 Task: Sales: Sales Pipeline.
Action: Mouse moved to (277, 393)
Screenshot: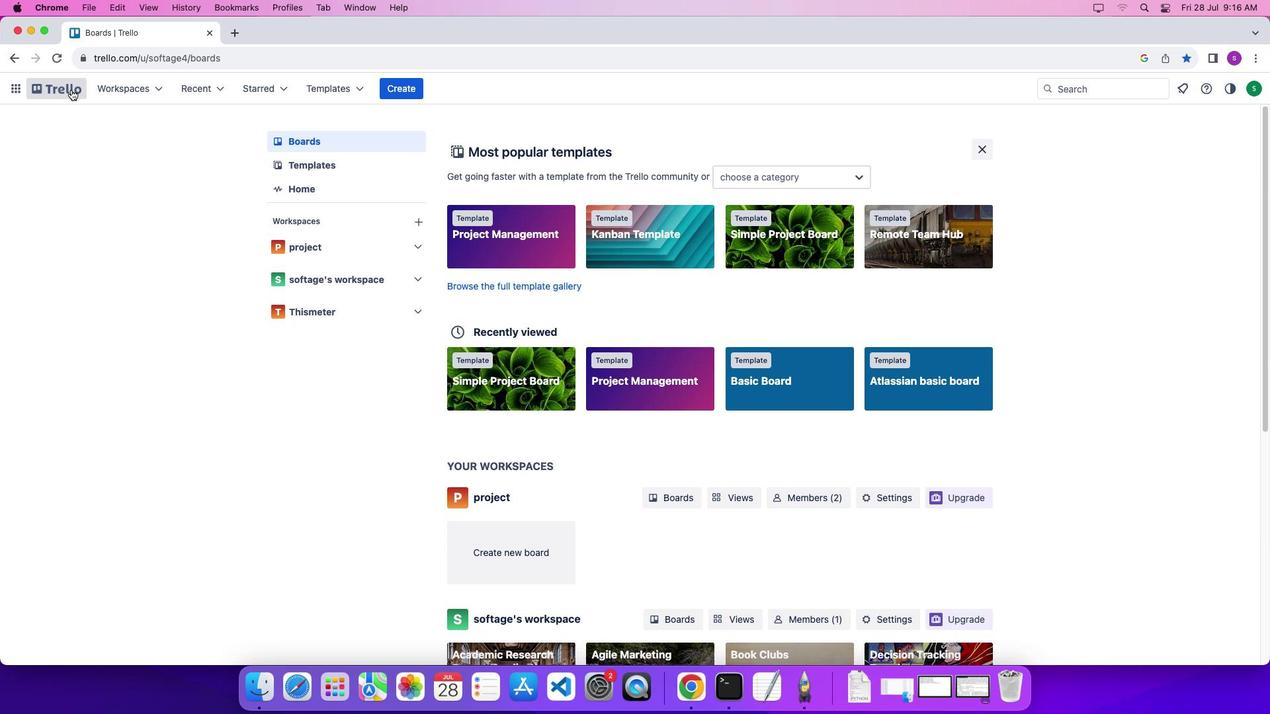 
Action: Mouse pressed left at (277, 393)
Screenshot: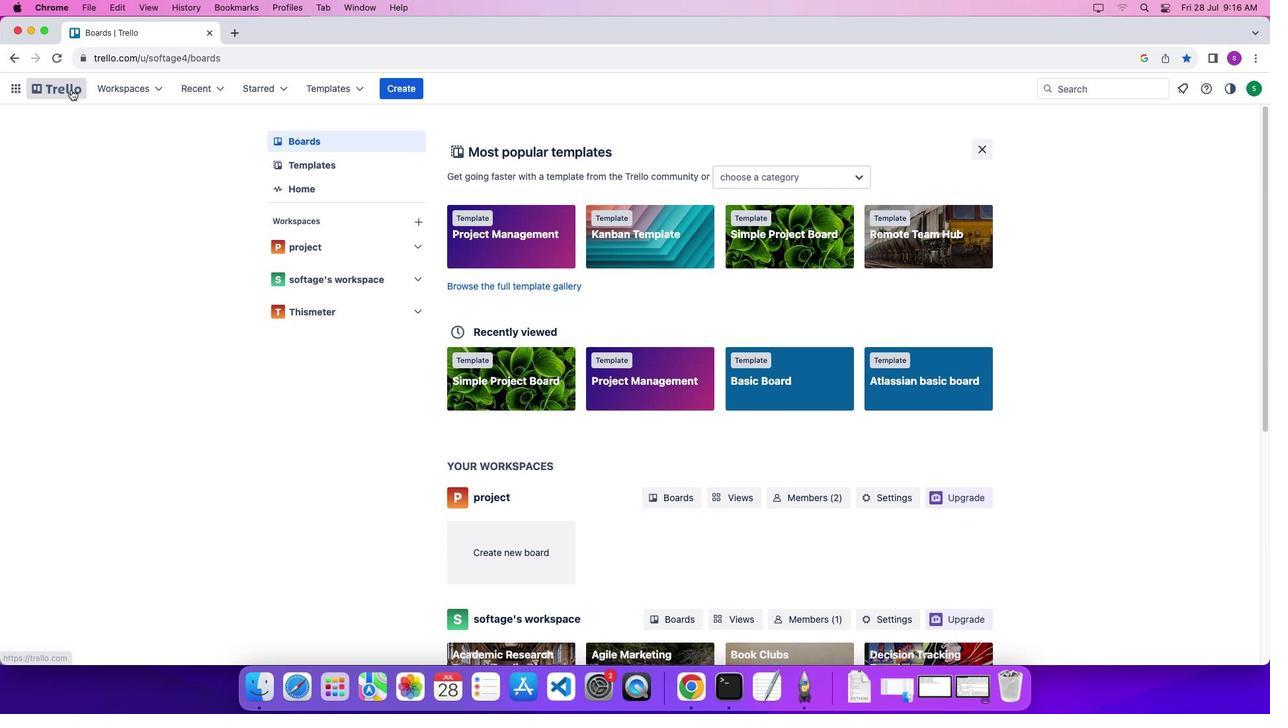 
Action: Mouse moved to (134, 154)
Screenshot: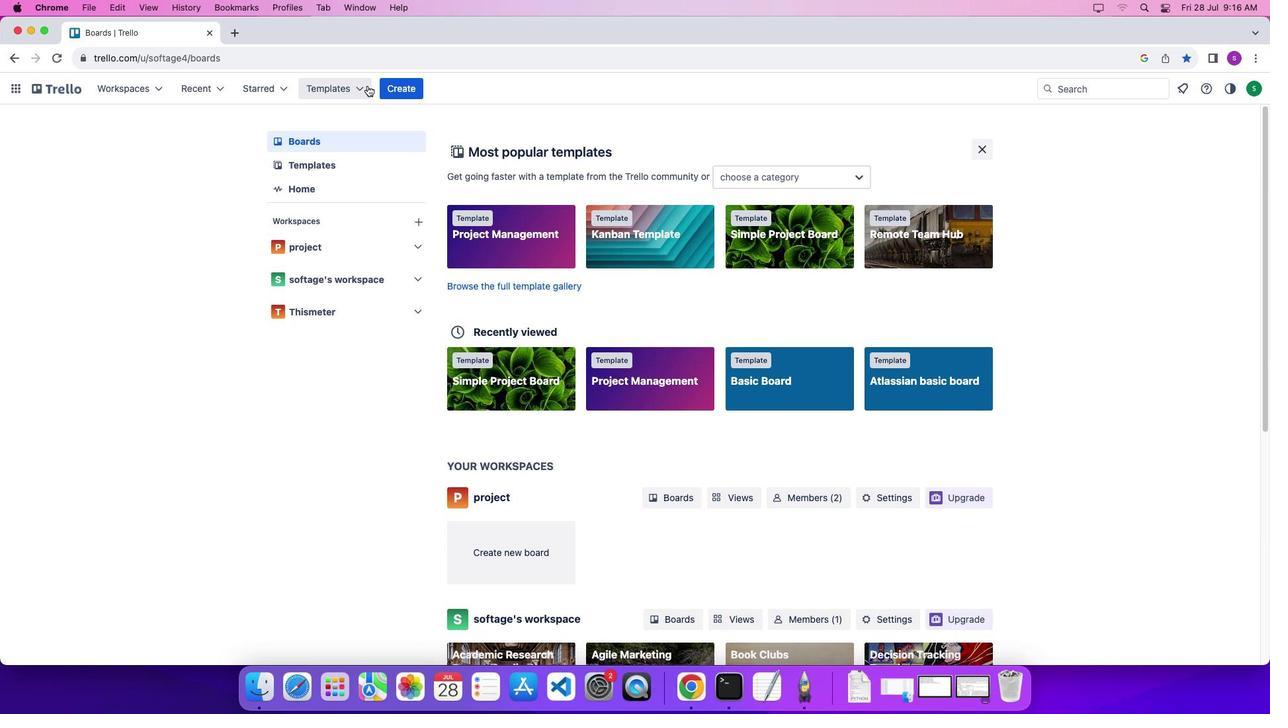 
Action: Mouse pressed left at (134, 154)
Screenshot: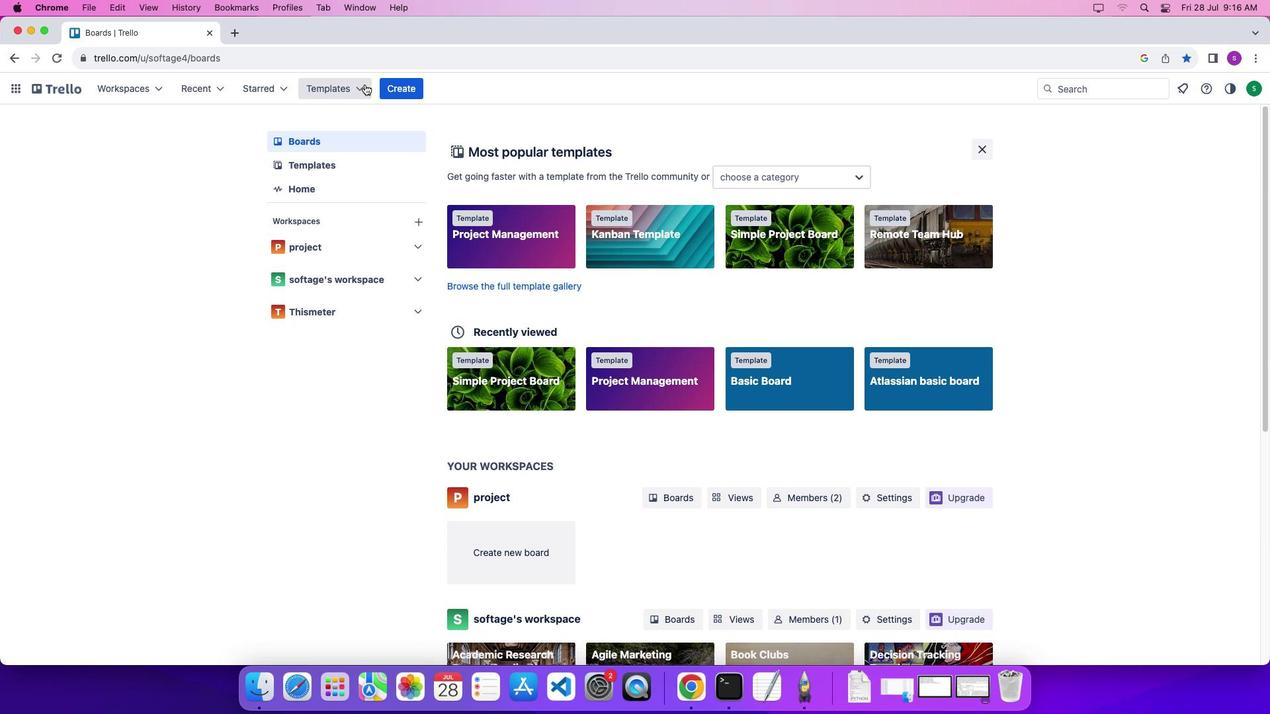 
Action: Mouse moved to (424, 147)
Screenshot: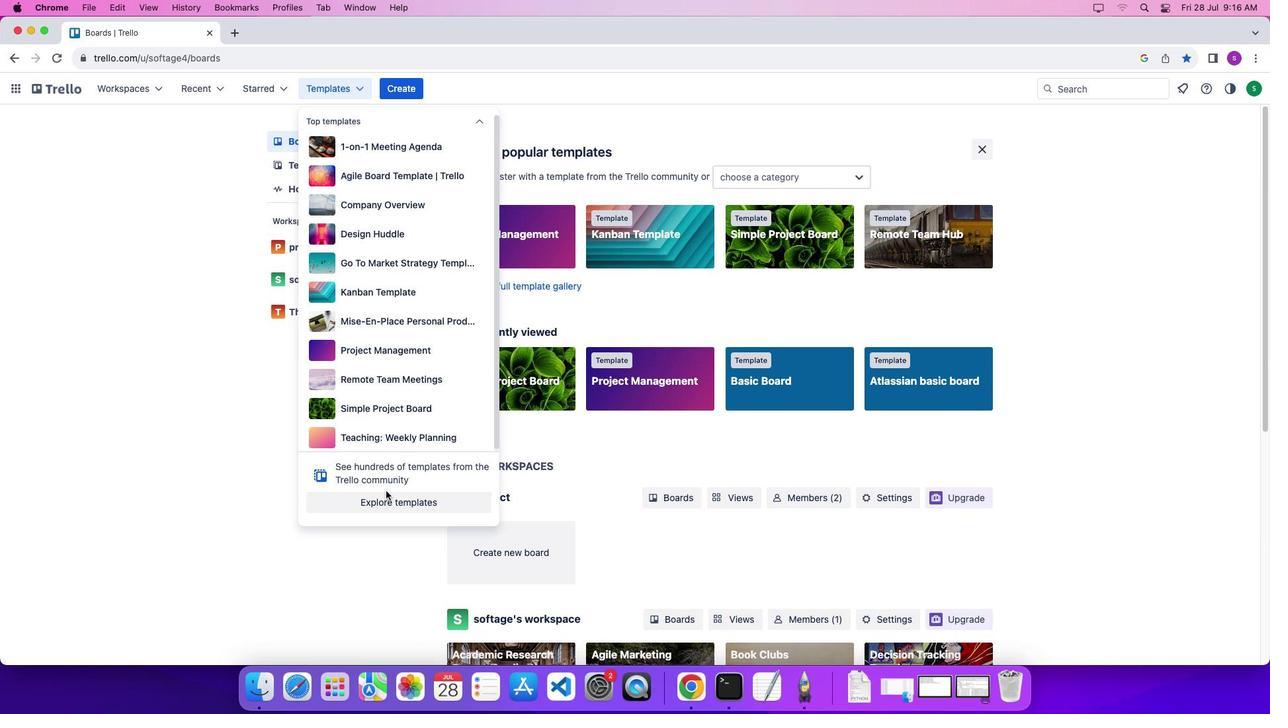 
Action: Mouse pressed left at (424, 147)
Screenshot: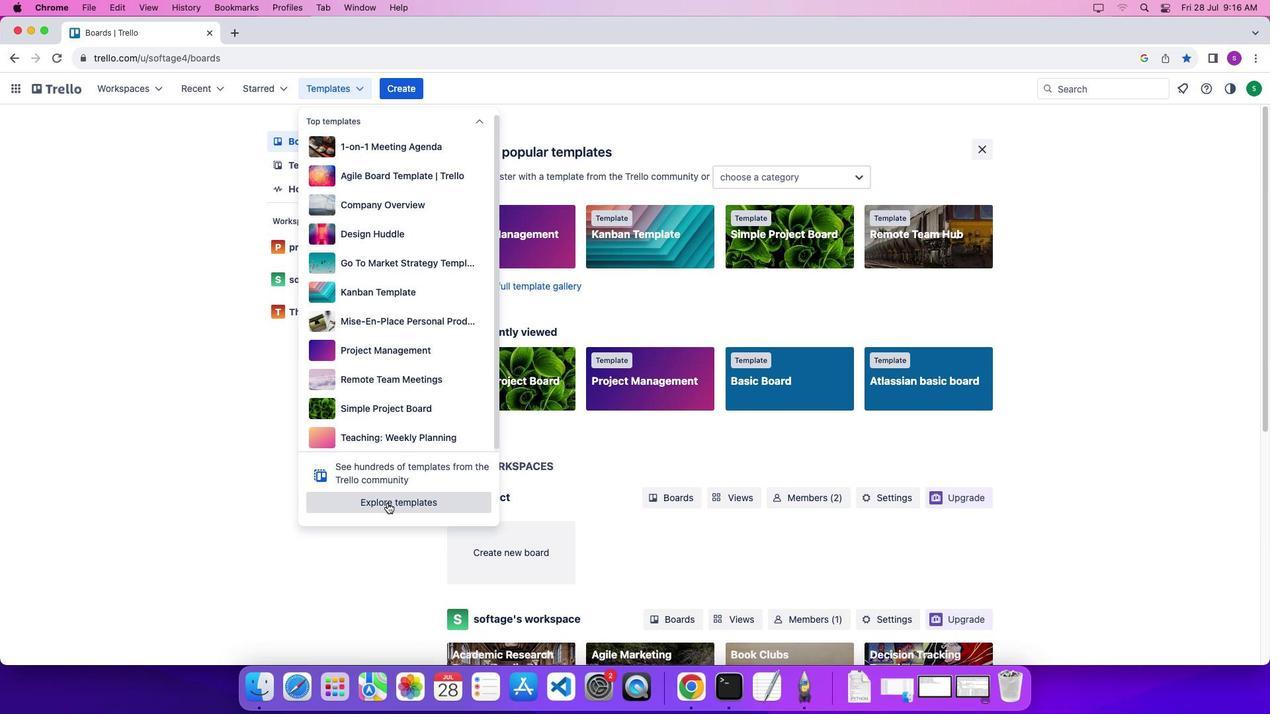 
Action: Mouse moved to (451, 567)
Screenshot: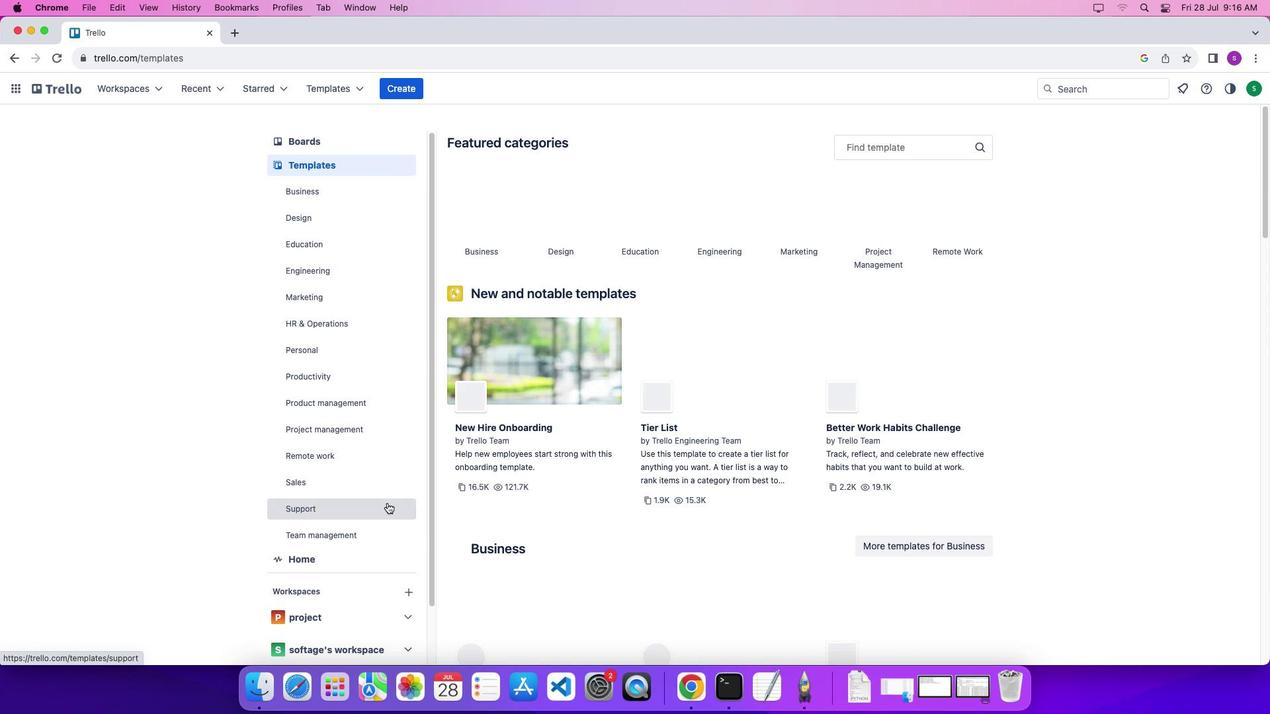 
Action: Mouse pressed left at (451, 567)
Screenshot: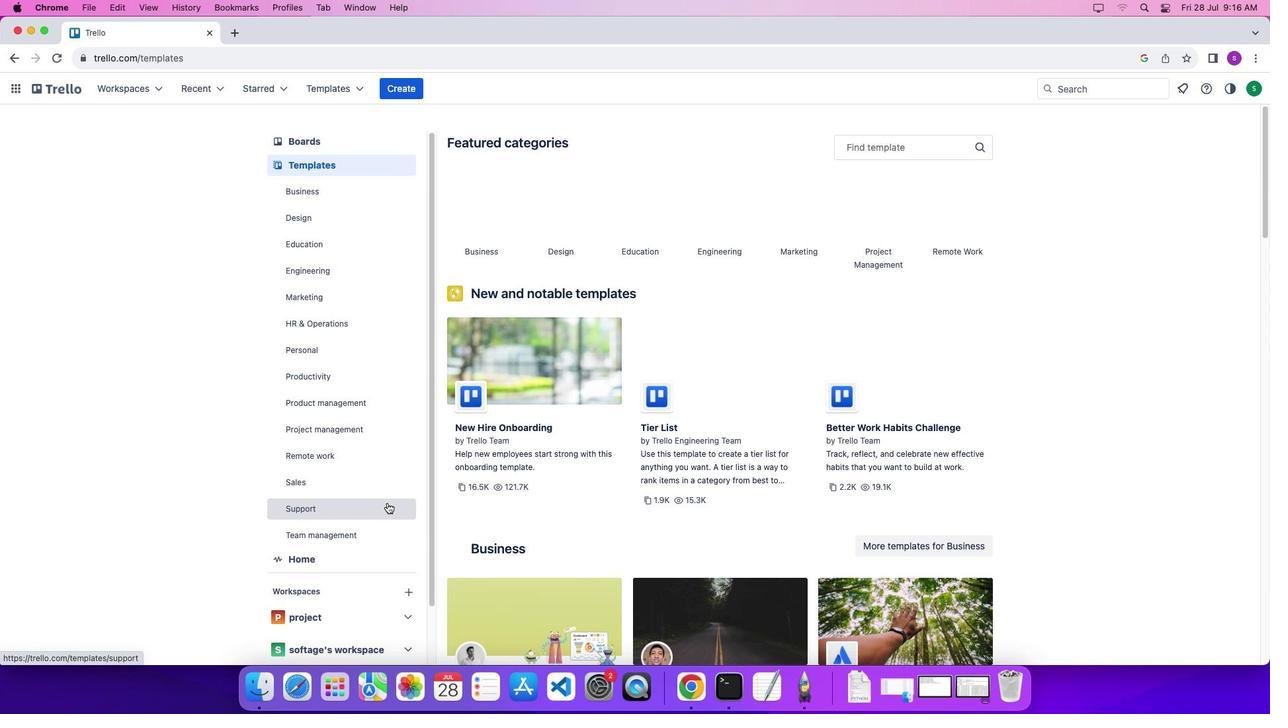 
Action: Mouse moved to (967, 208)
Screenshot: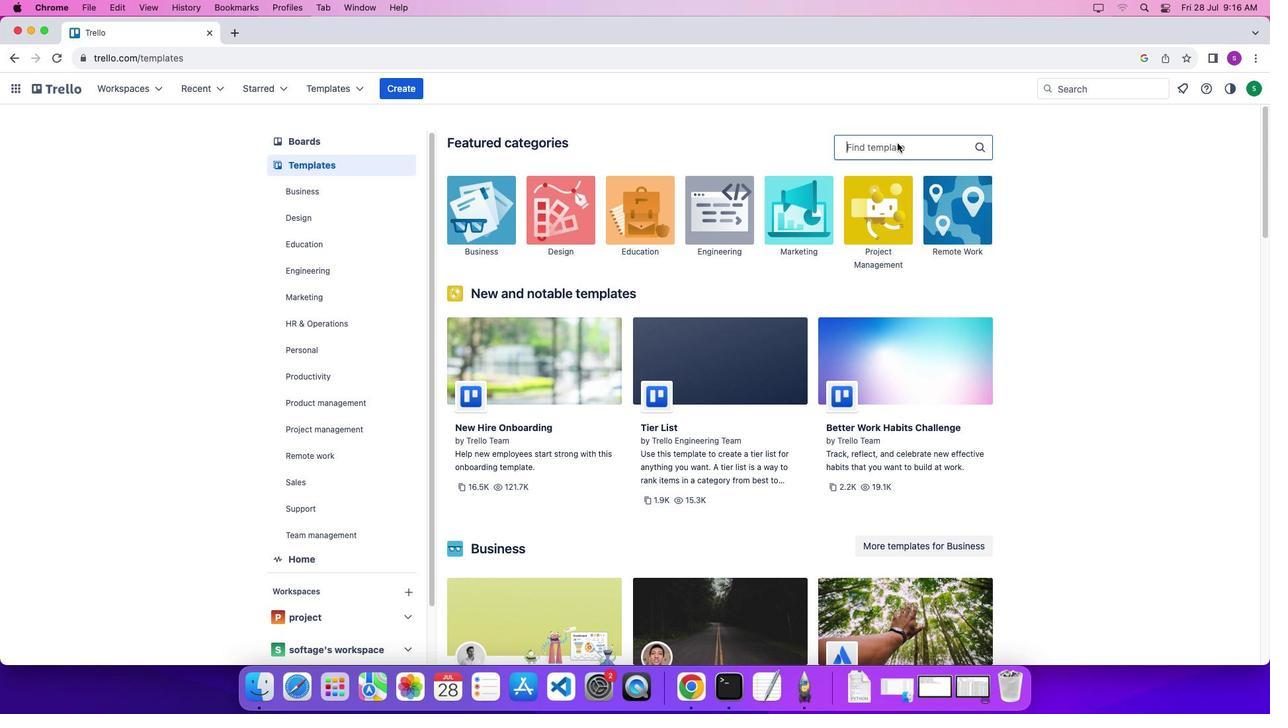 
Action: Mouse pressed left at (967, 208)
Screenshot: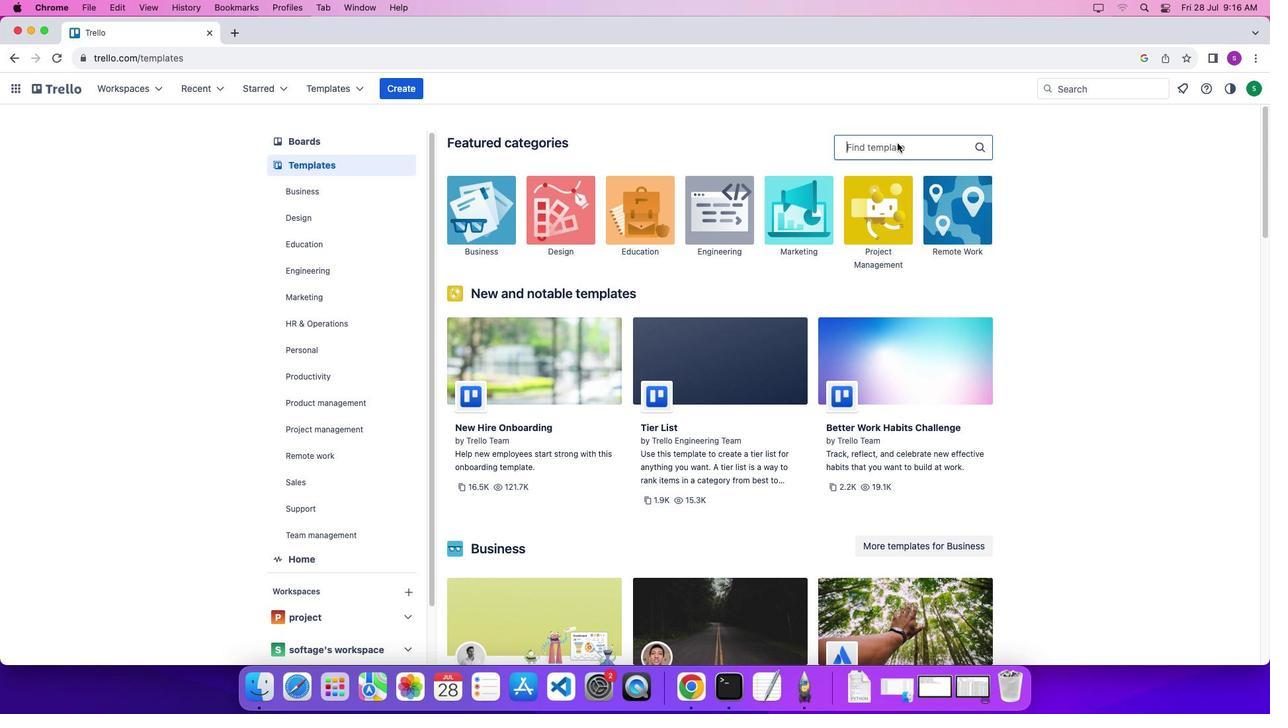 
Action: Mouse moved to (961, 207)
Screenshot: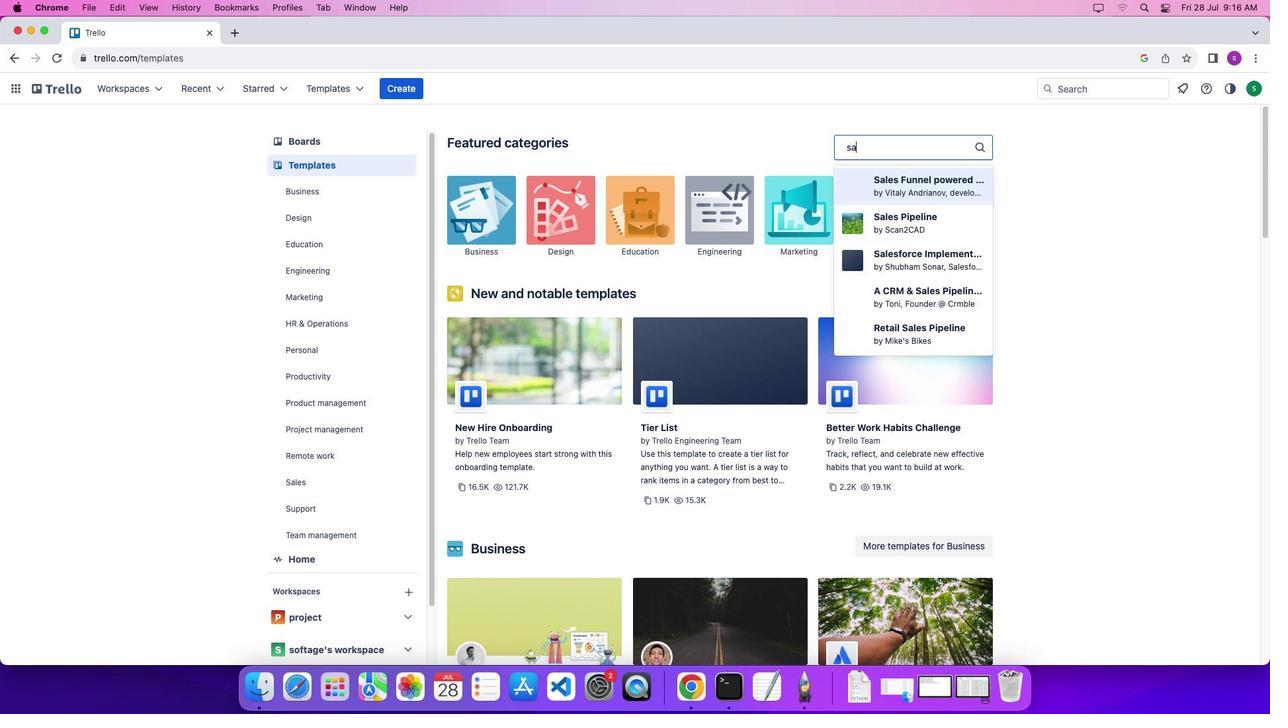
Action: Key pressed Key.shift's''a''l''e''s'Key.space'p''i''p''e''l''i''n''e''\x03'
Screenshot: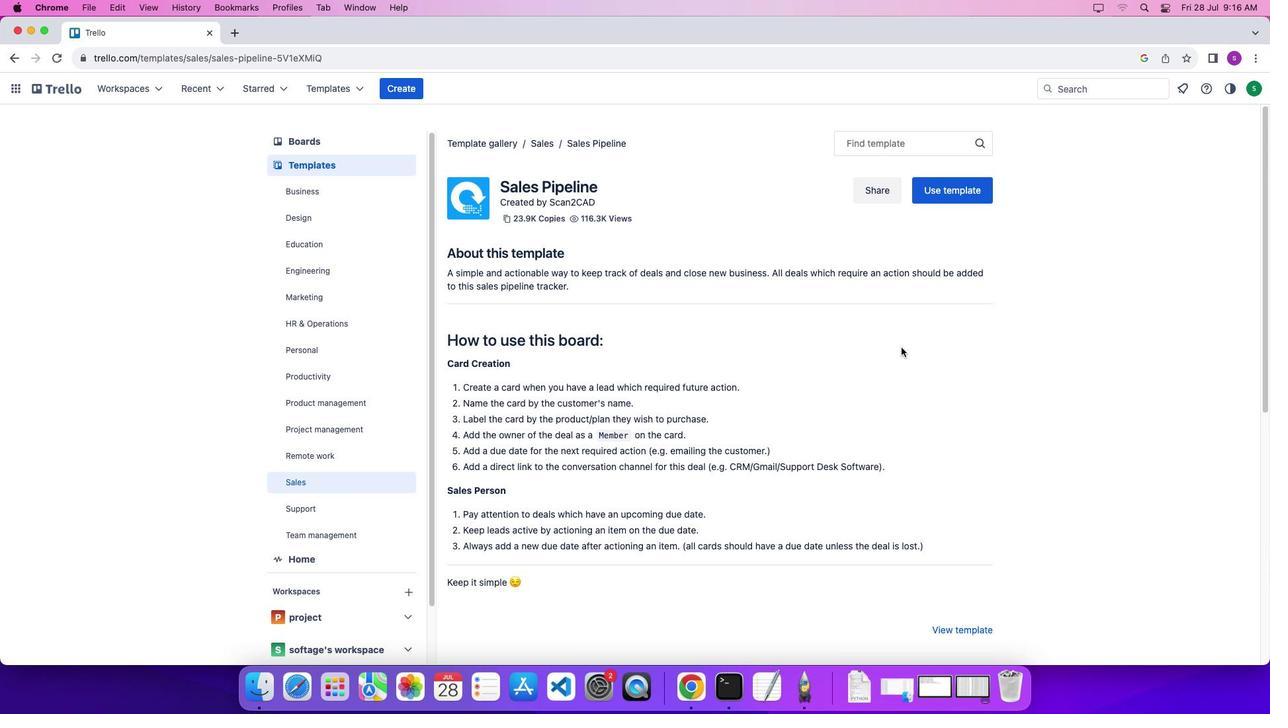 
Action: Mouse moved to (965, 443)
Screenshot: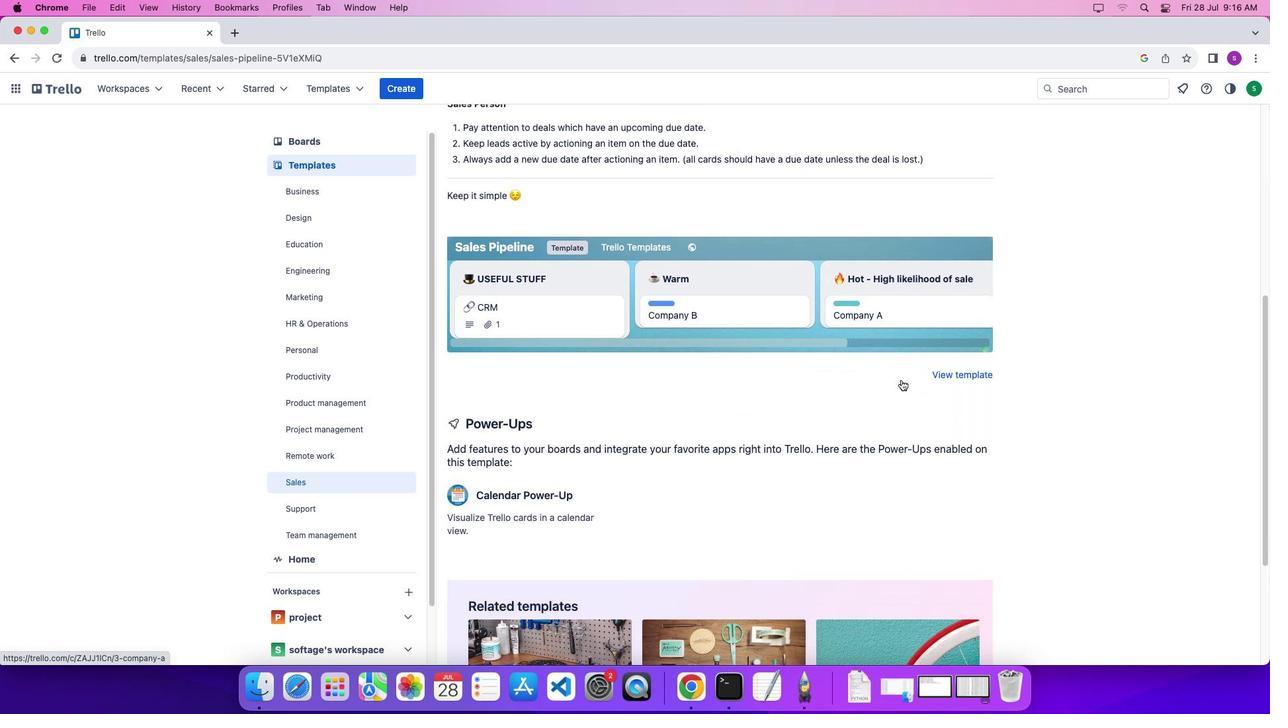 
Action: Mouse scrolled (965, 443) with delta (64, 63)
Screenshot: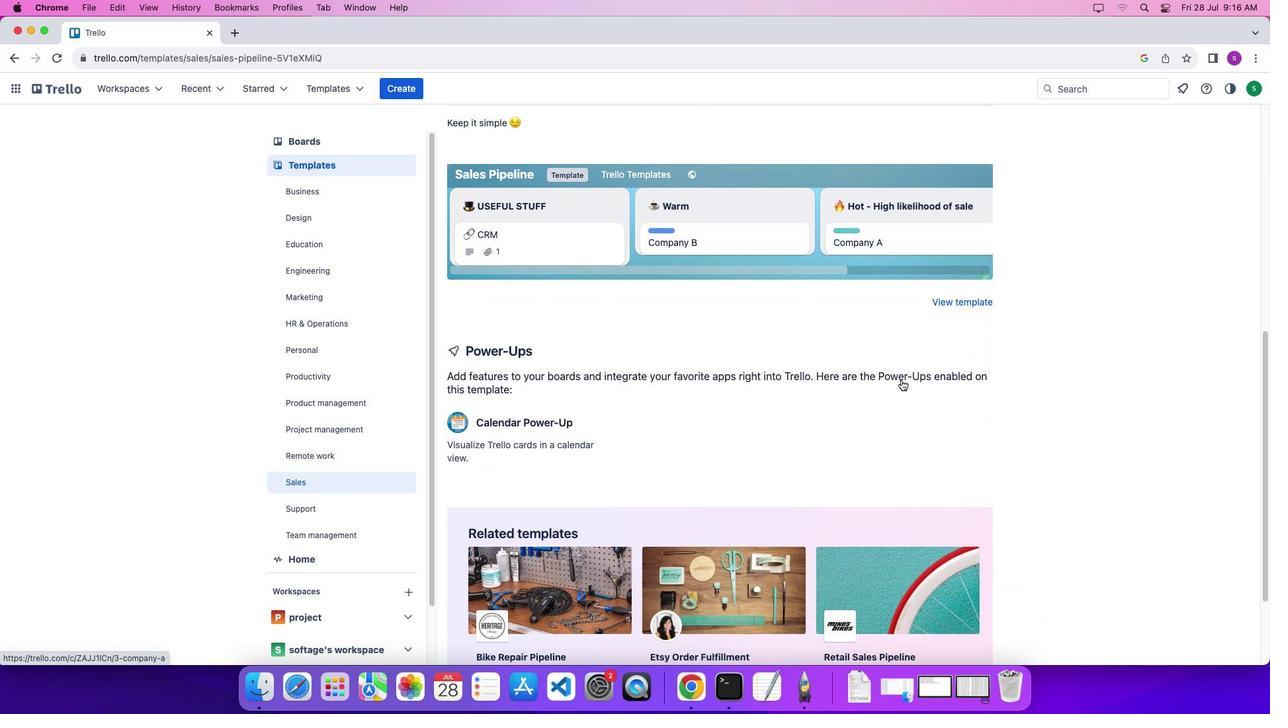 
Action: Mouse scrolled (965, 443) with delta (64, 63)
Screenshot: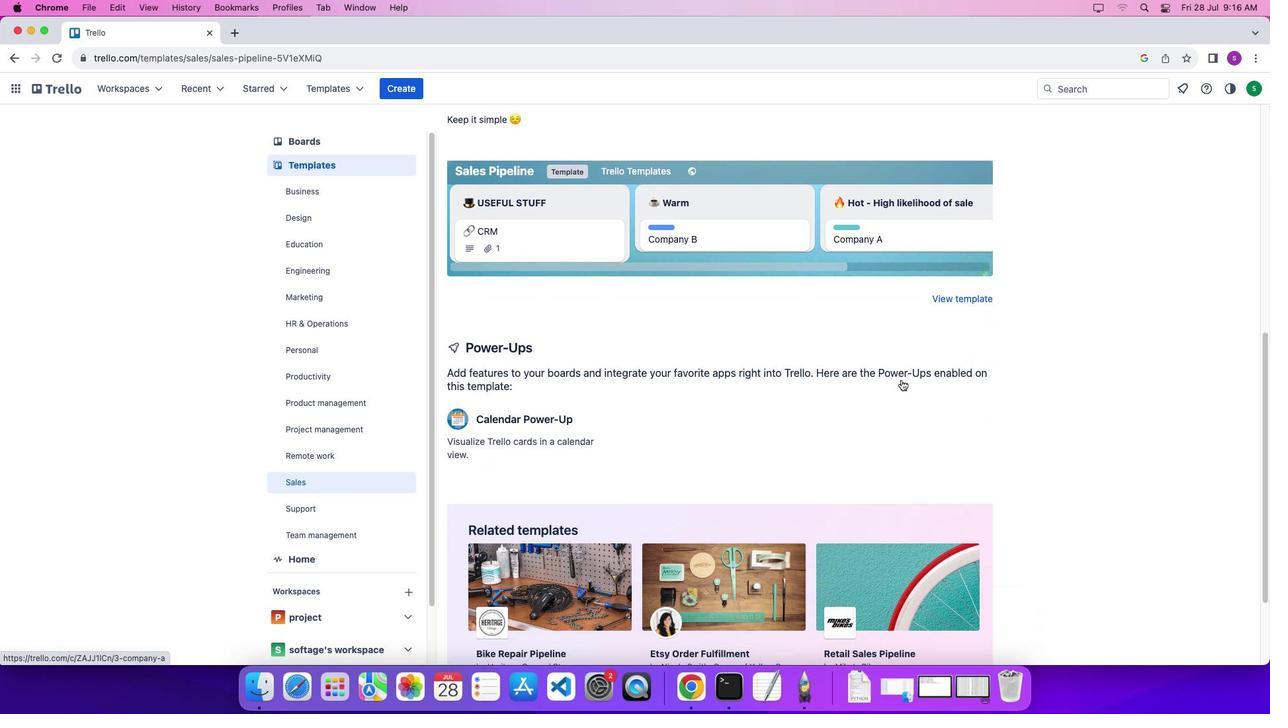 
Action: Mouse scrolled (965, 443) with delta (64, 60)
Screenshot: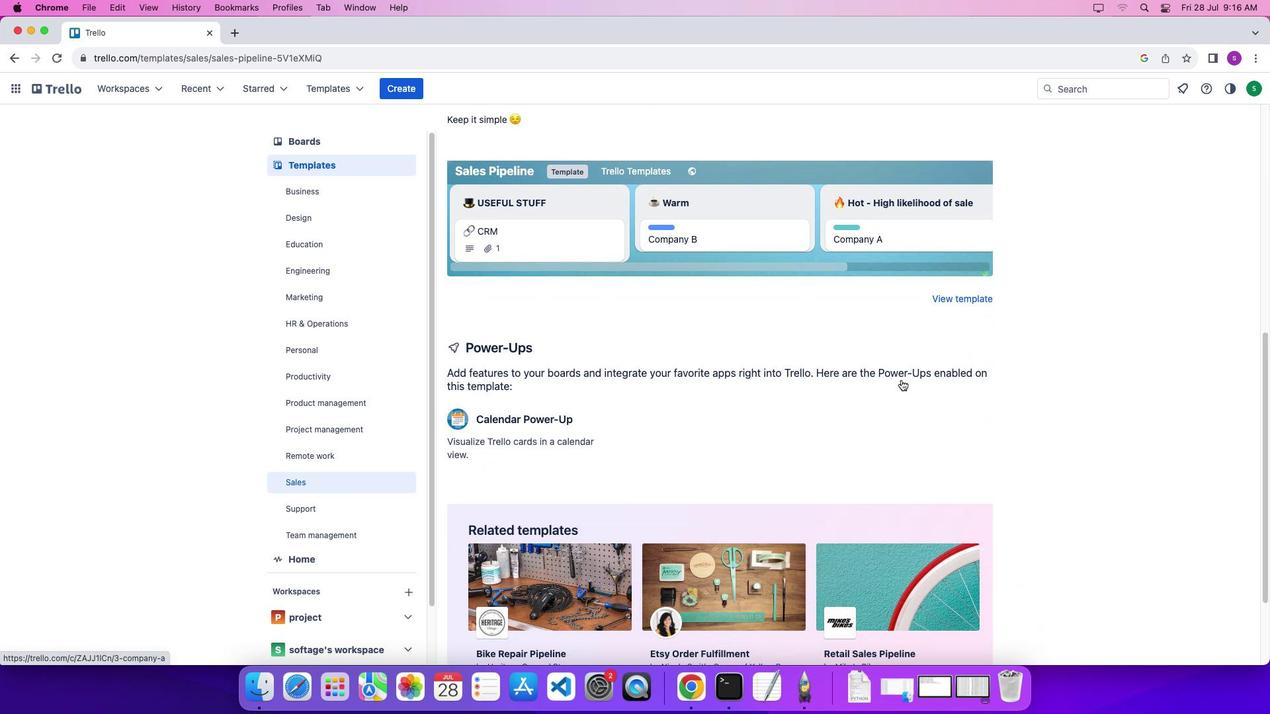 
Action: Mouse scrolled (965, 443) with delta (64, 61)
Screenshot: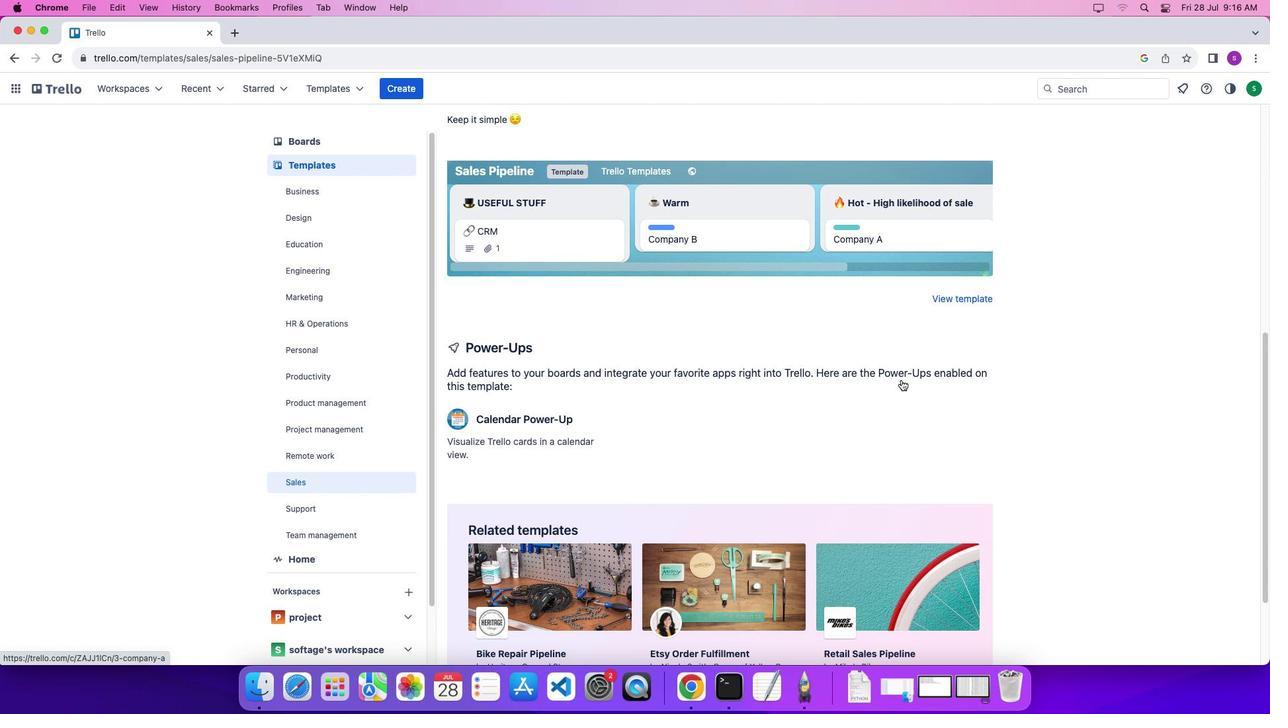 
Action: Mouse scrolled (965, 443) with delta (64, 63)
Screenshot: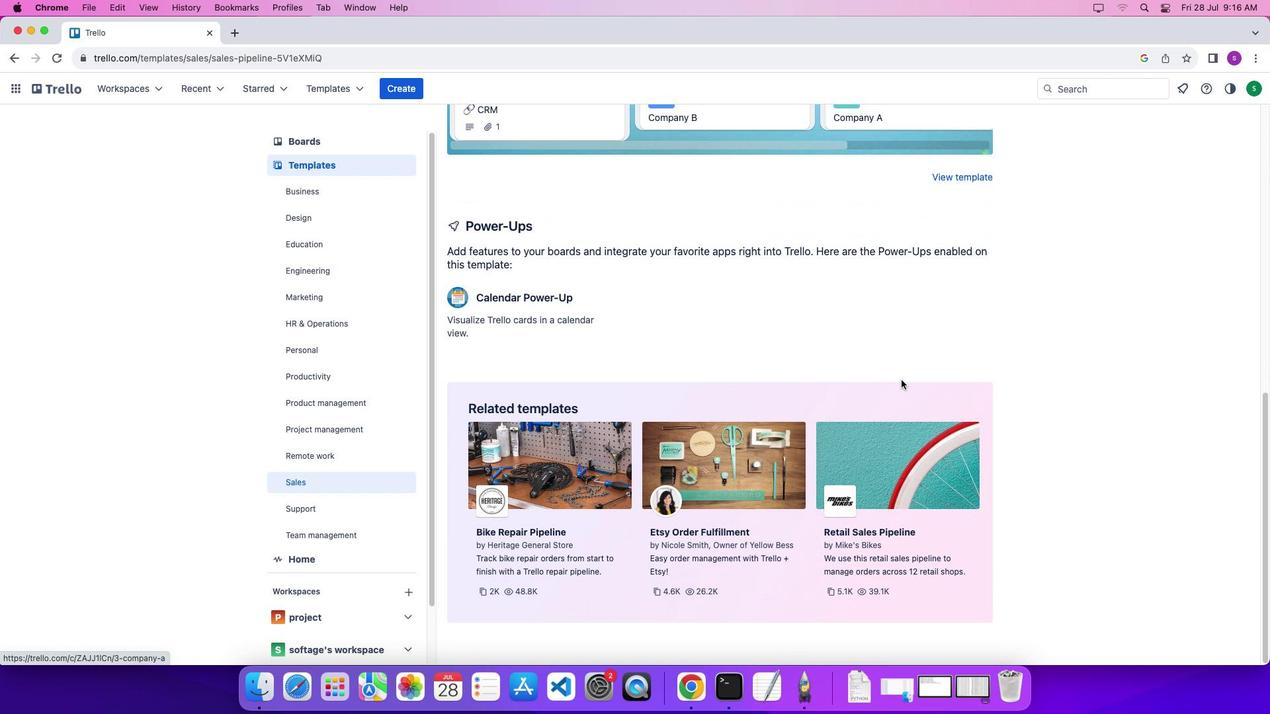 
Action: Mouse scrolled (965, 443) with delta (64, 63)
Screenshot: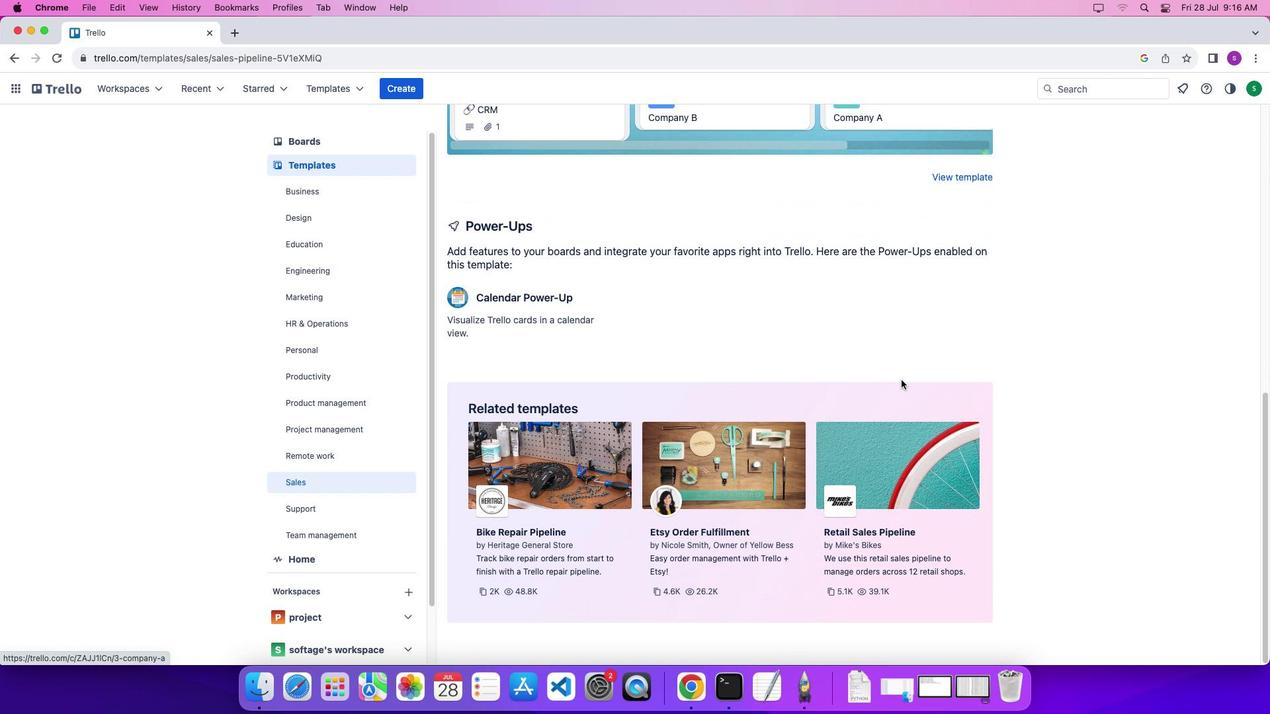 
Action: Mouse scrolled (965, 443) with delta (64, 62)
Screenshot: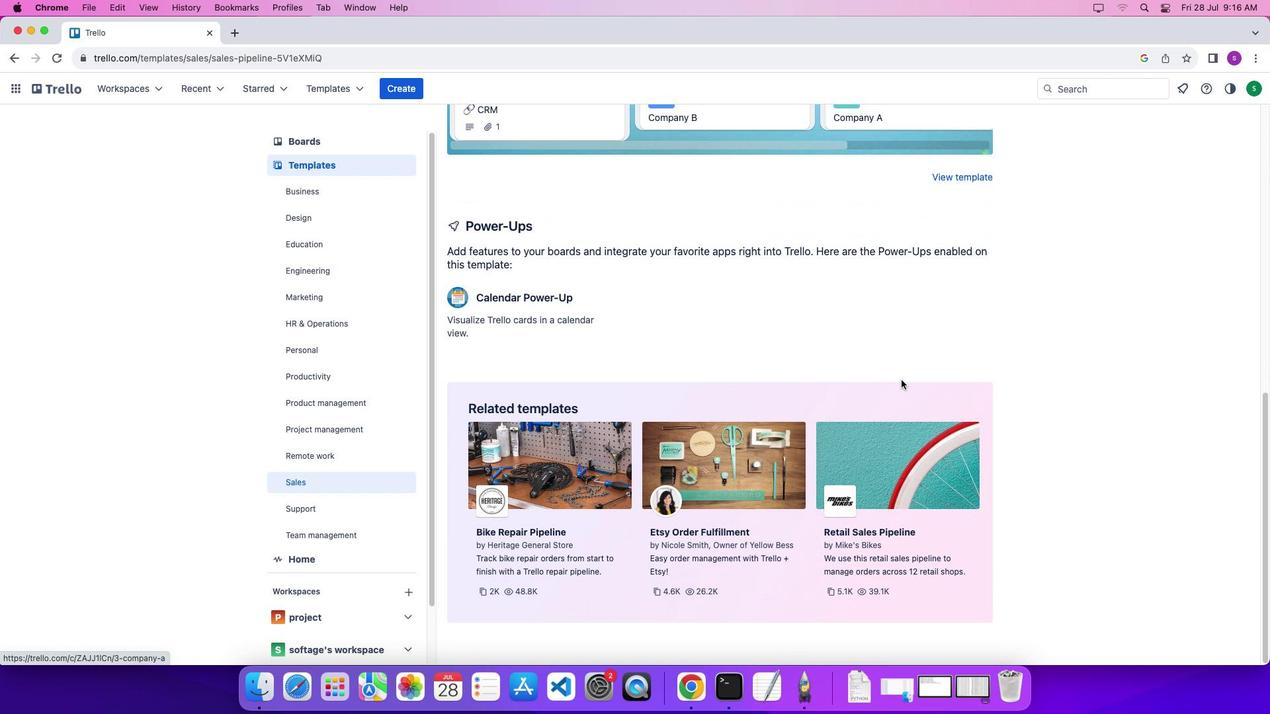 
Action: Mouse scrolled (965, 443) with delta (64, 62)
Screenshot: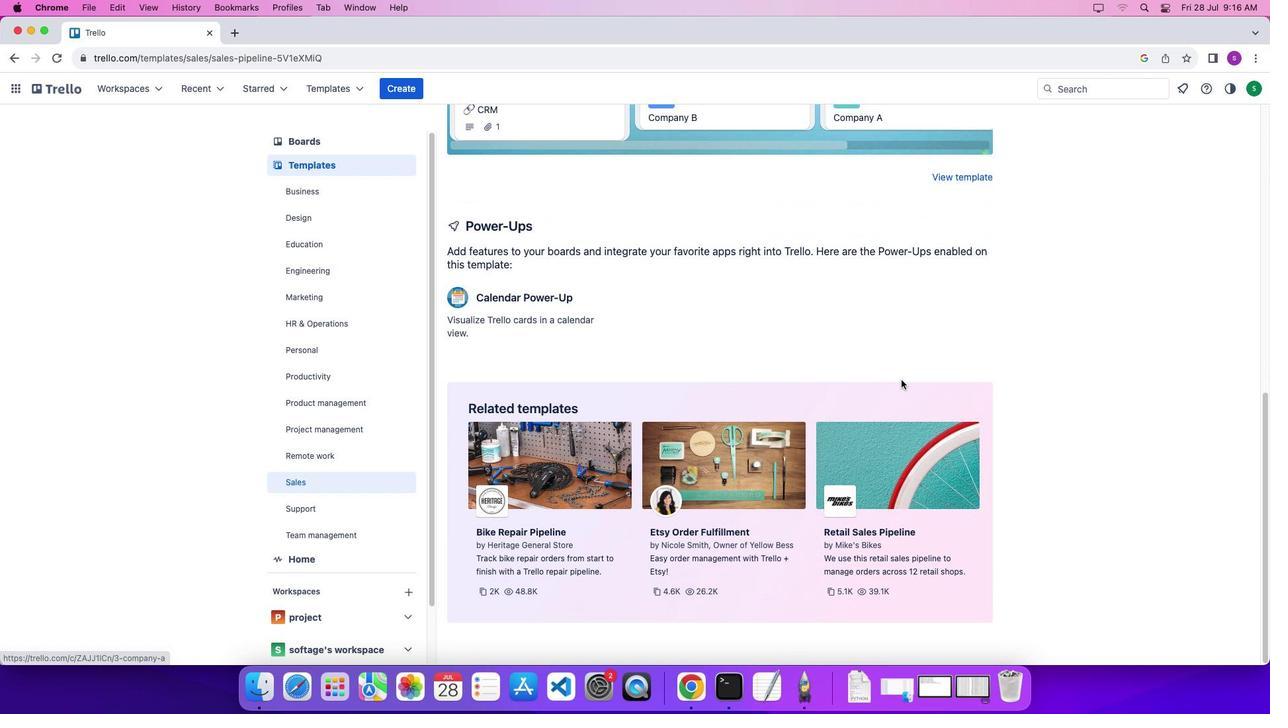 
Action: Mouse scrolled (965, 443) with delta (64, 63)
Screenshot: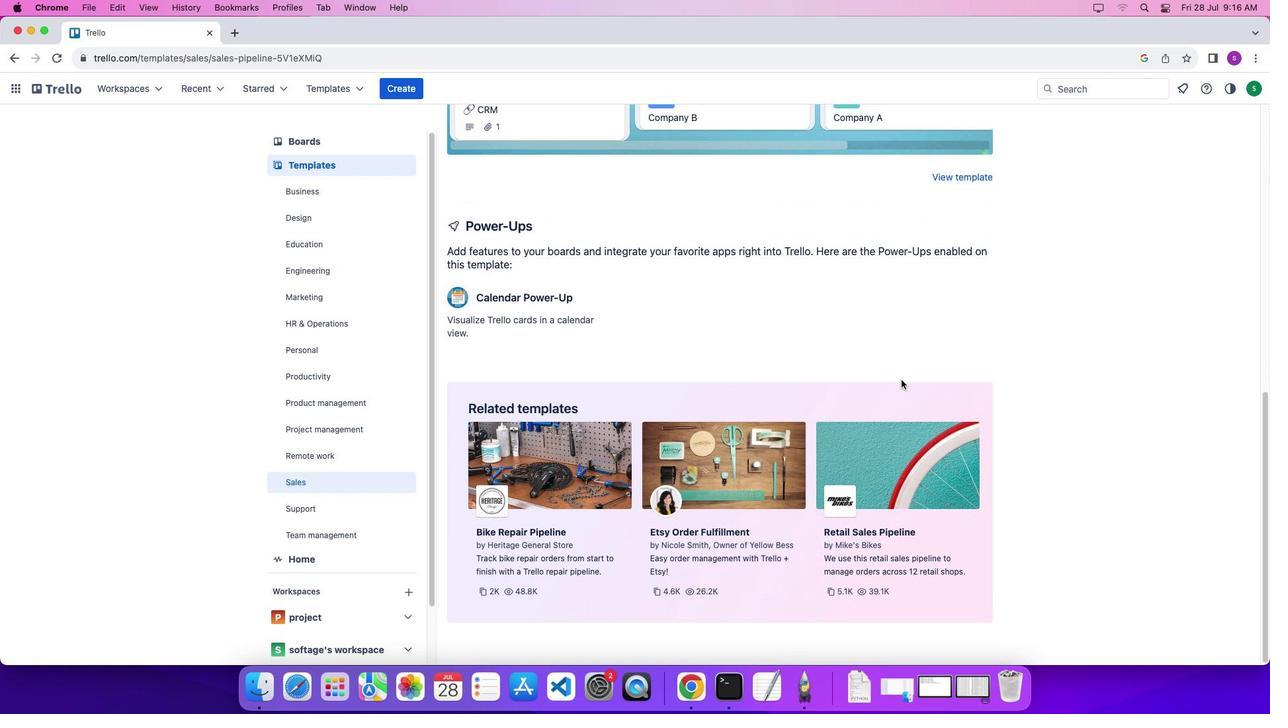 
Action: Mouse scrolled (965, 443) with delta (64, 63)
Screenshot: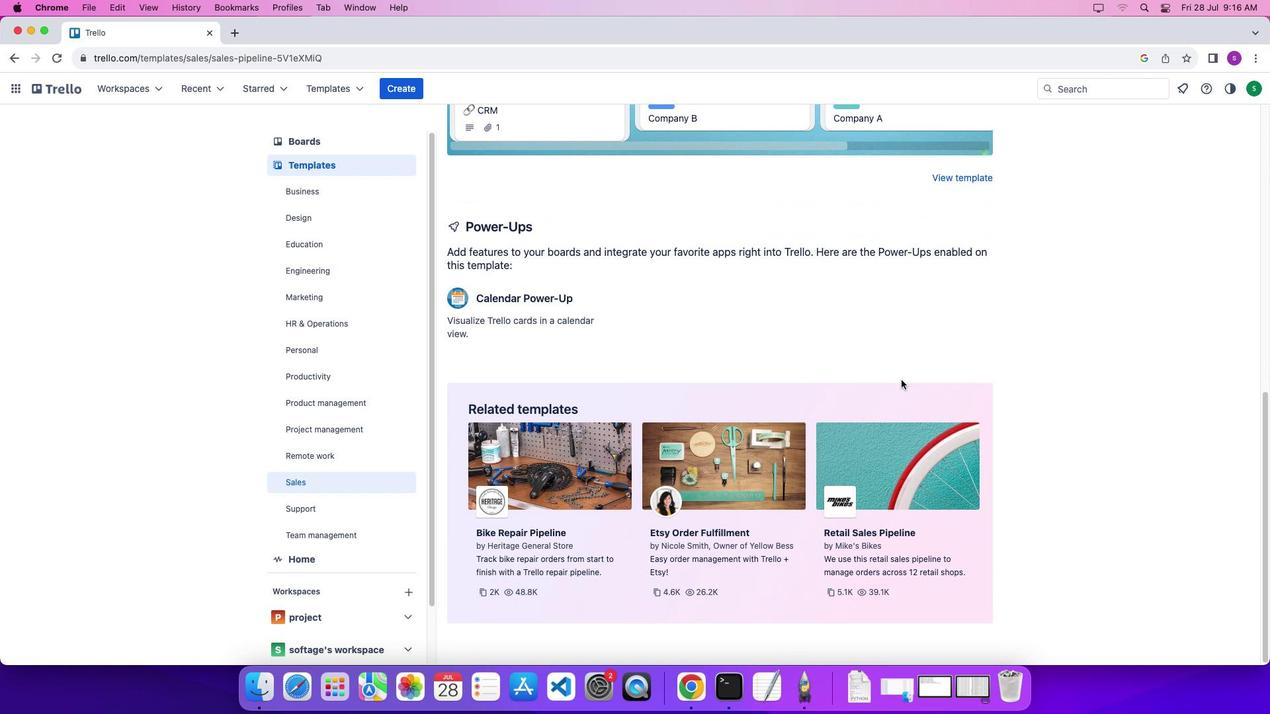 
Action: Mouse scrolled (965, 443) with delta (64, 60)
Screenshot: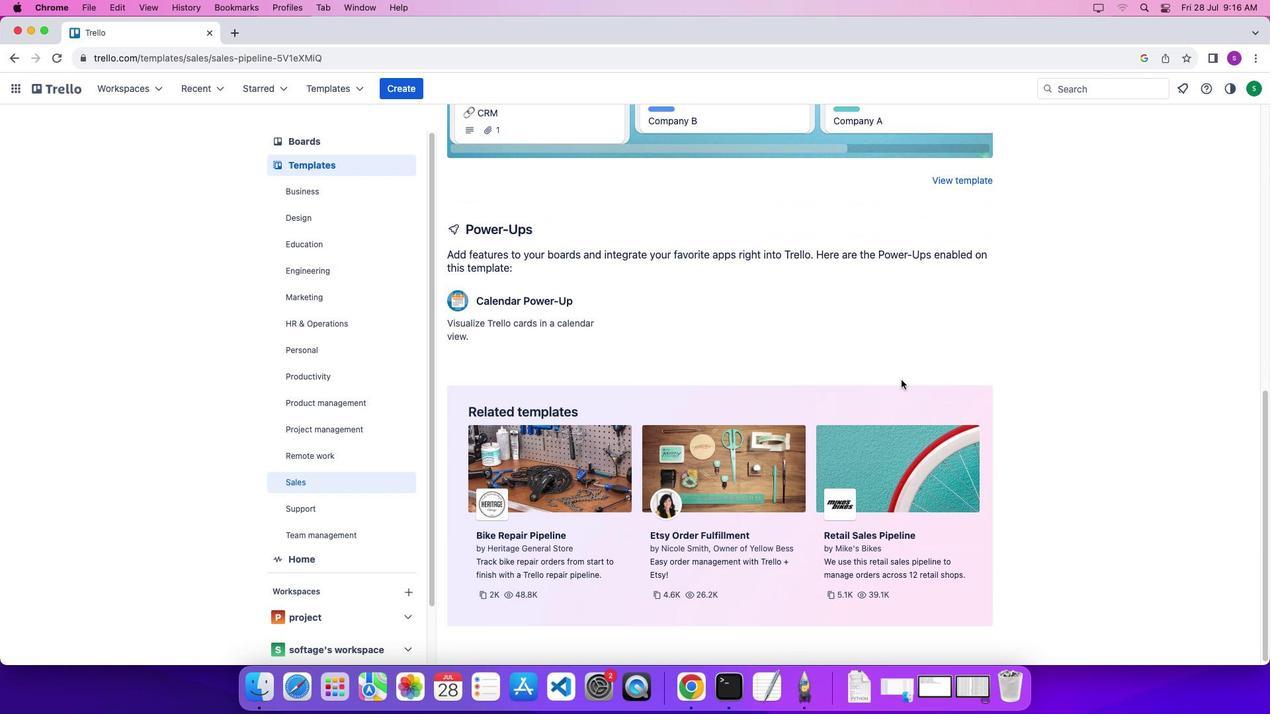 
Action: Mouse scrolled (965, 443) with delta (64, 63)
Screenshot: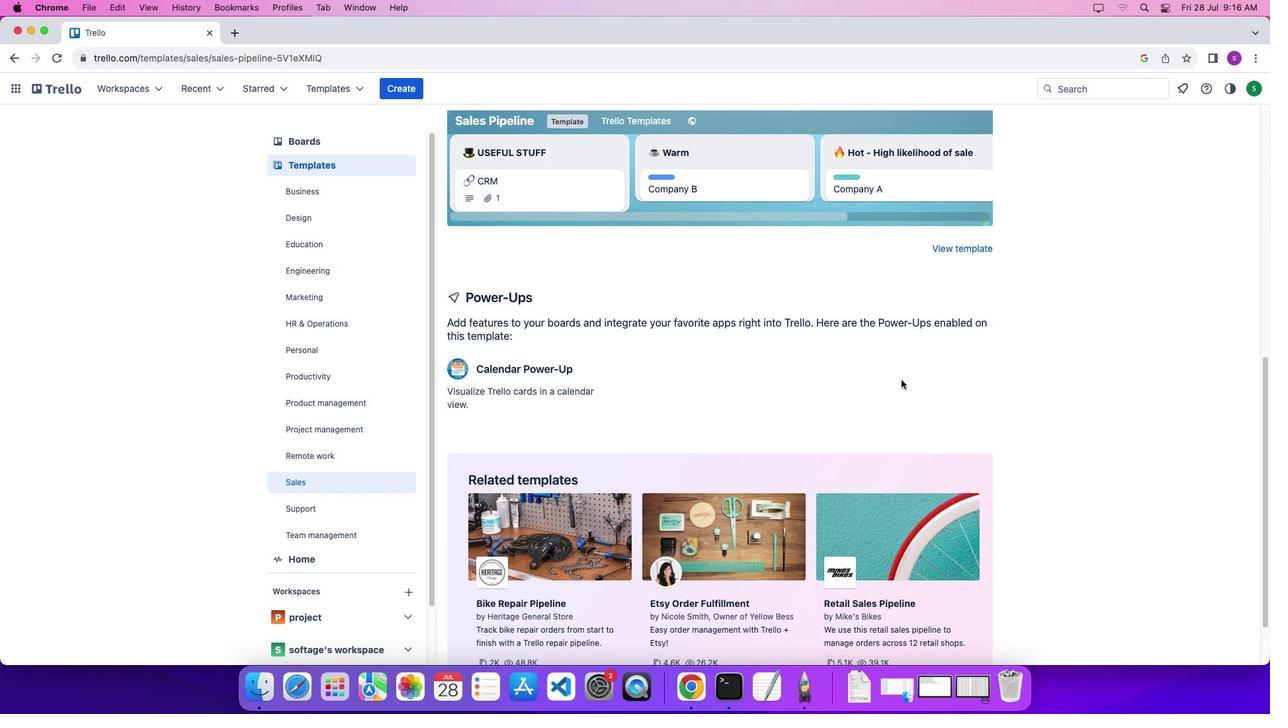 
Action: Mouse scrolled (965, 443) with delta (64, 63)
Screenshot: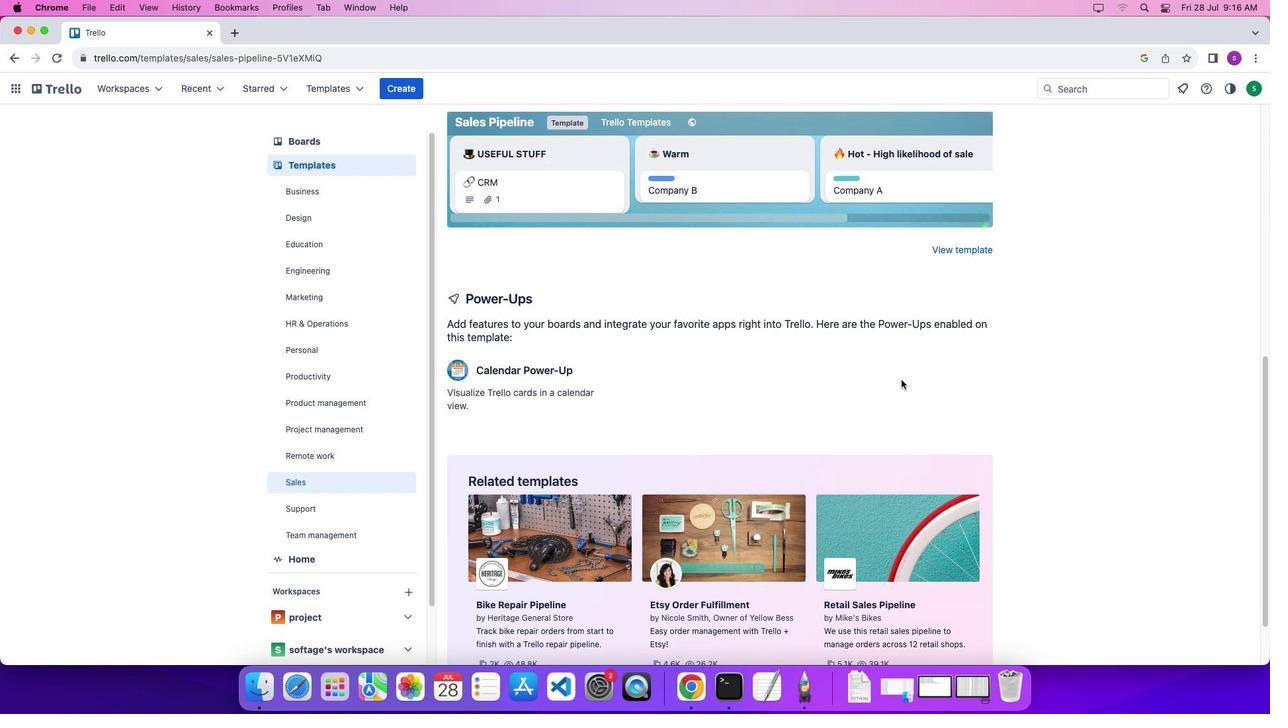 
Action: Mouse scrolled (965, 443) with delta (64, 62)
Screenshot: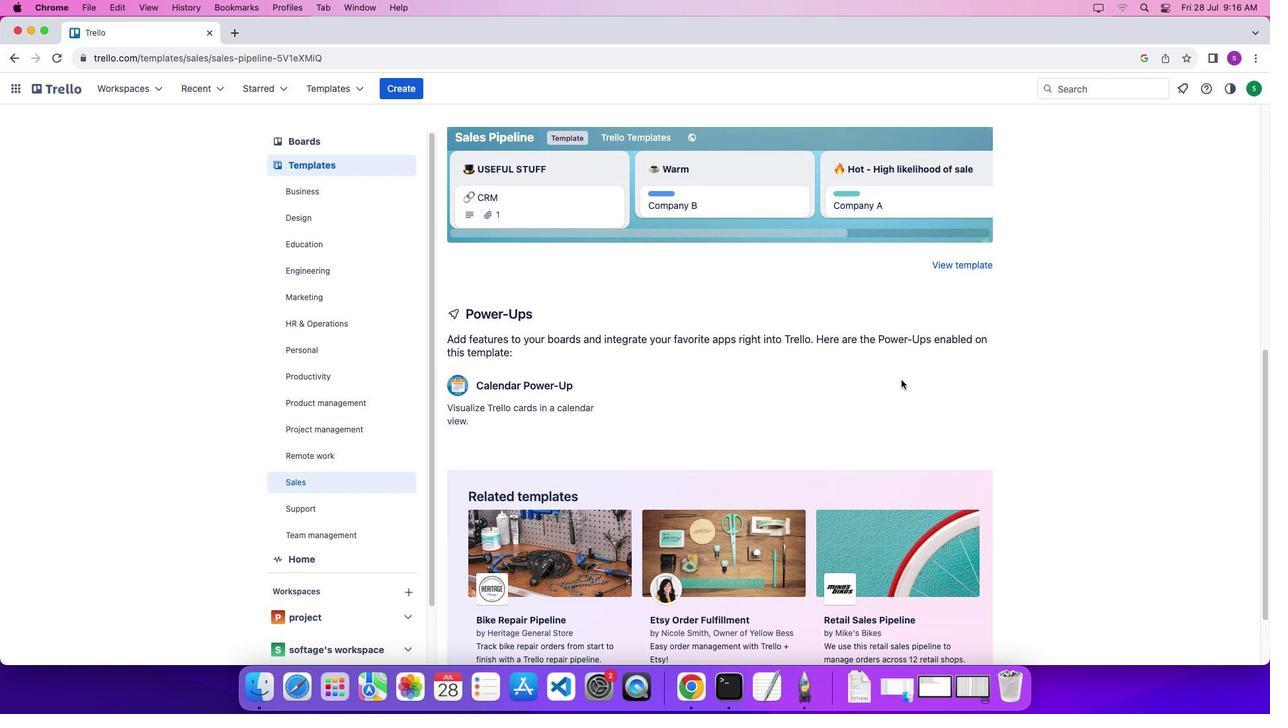 
Action: Mouse scrolled (965, 443) with delta (64, 64)
Screenshot: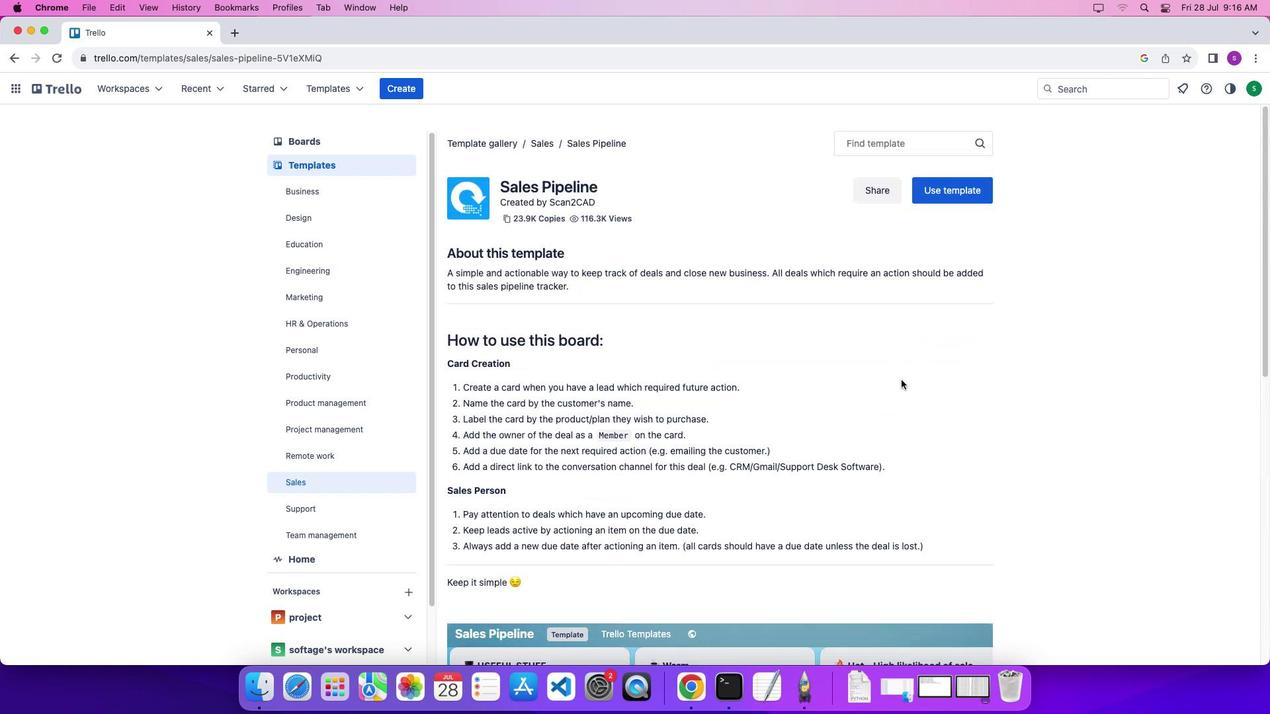
Action: Mouse scrolled (965, 443) with delta (64, 64)
Screenshot: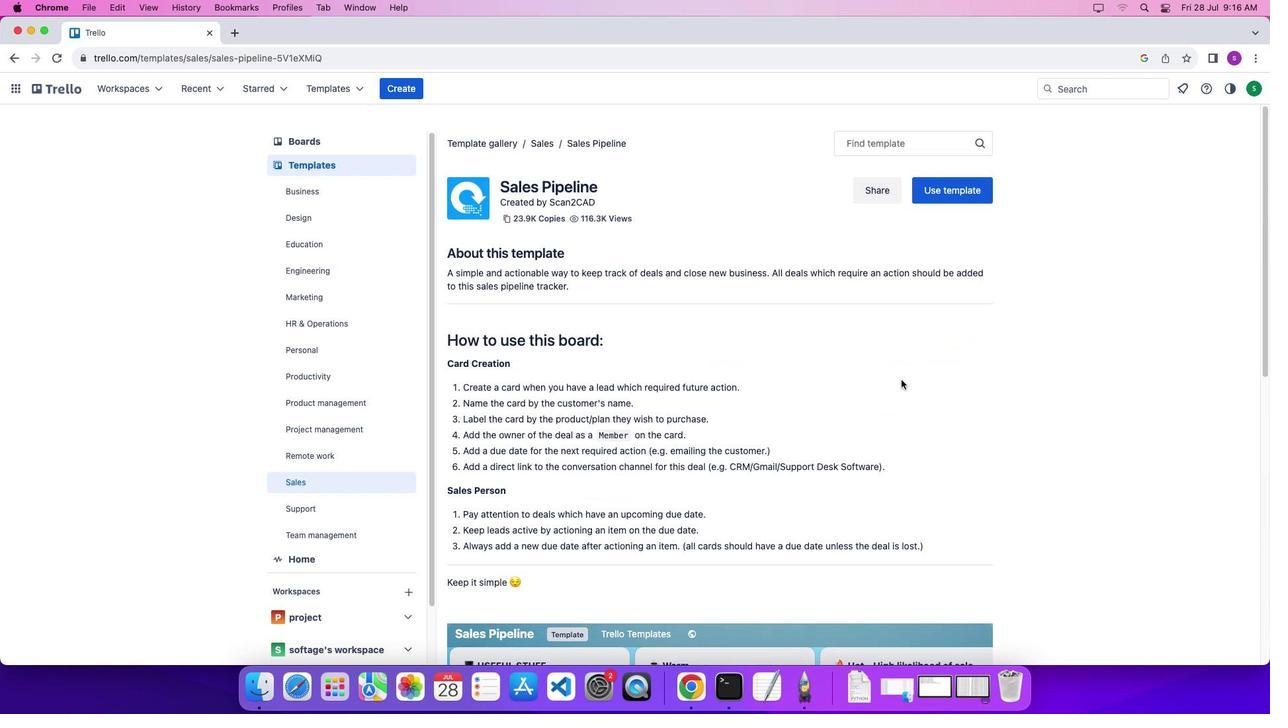 
Action: Mouse scrolled (965, 443) with delta (64, 64)
Screenshot: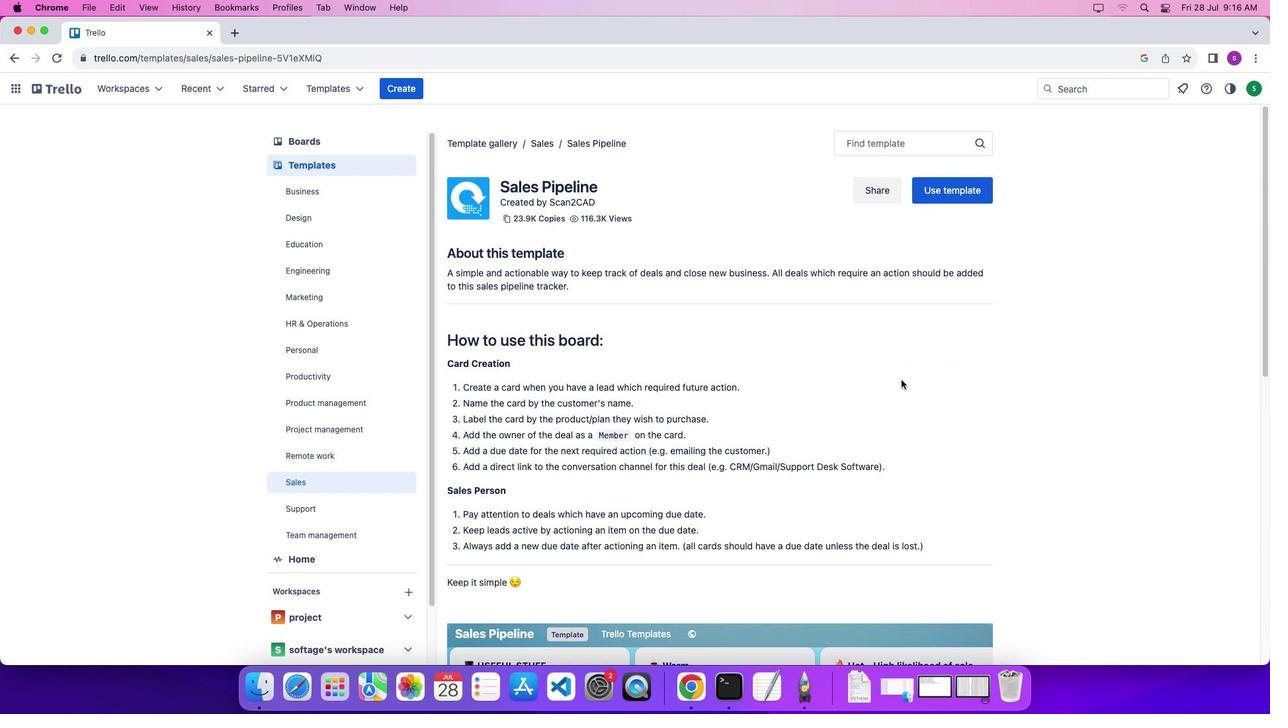 
Action: Mouse scrolled (965, 443) with delta (64, 64)
Screenshot: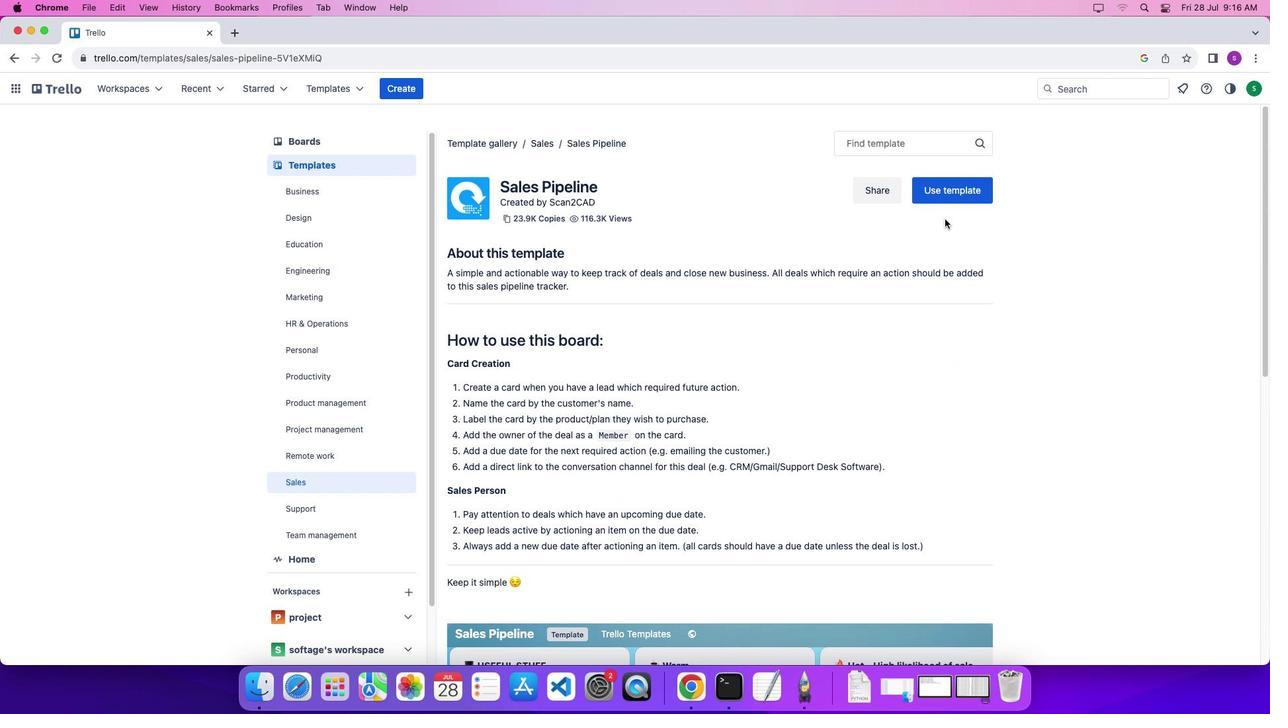 
Action: Mouse scrolled (965, 443) with delta (64, 64)
Screenshot: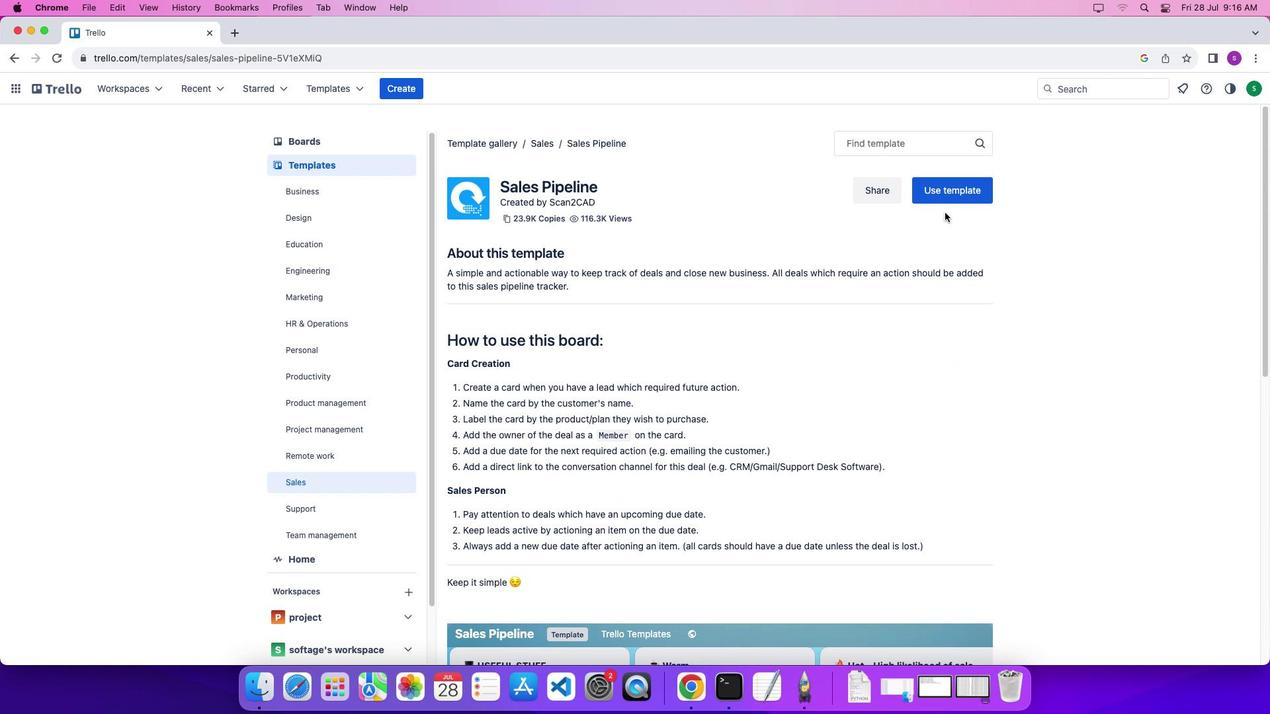 
Action: Mouse scrolled (965, 443) with delta (64, 66)
Screenshot: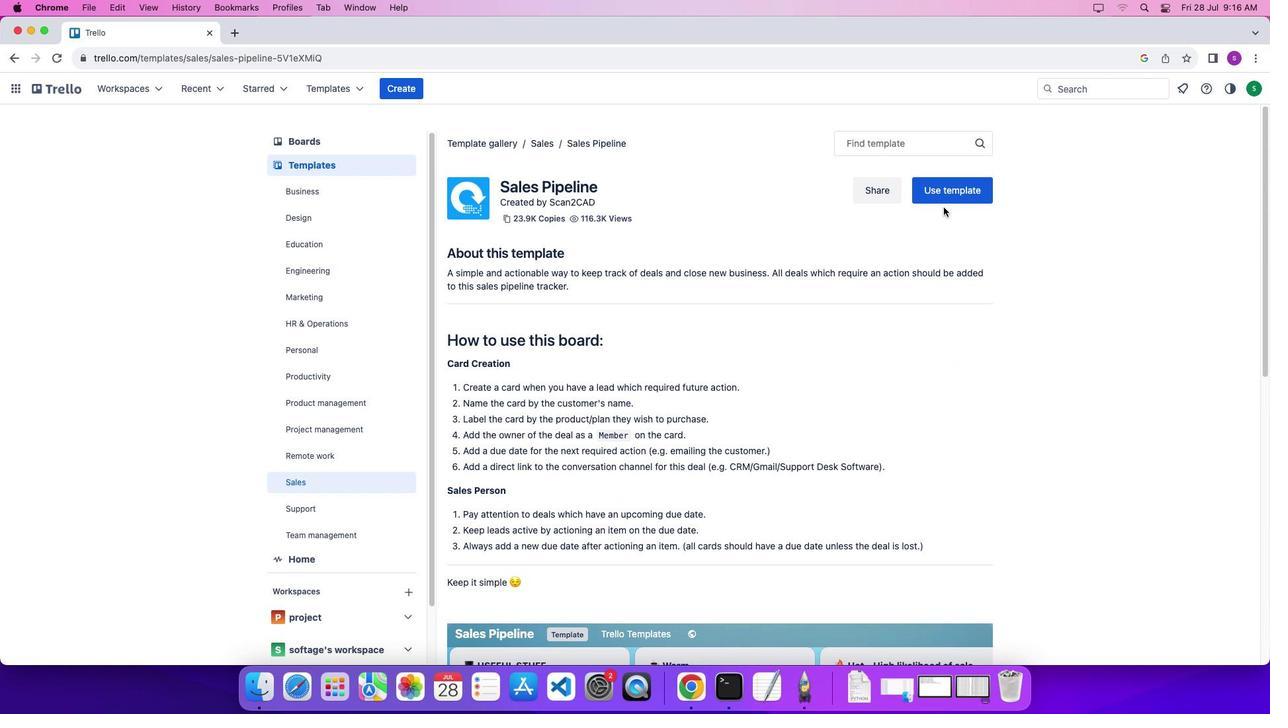
Action: Mouse scrolled (965, 443) with delta (64, 64)
Screenshot: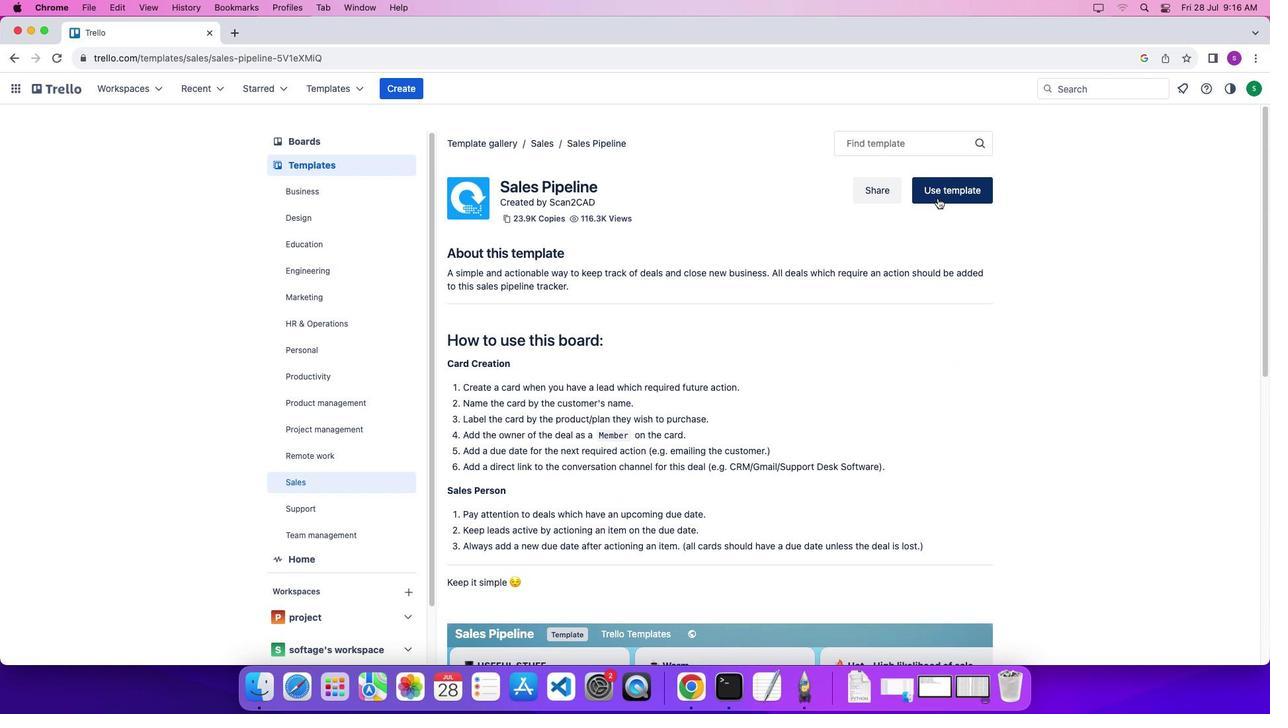 
Action: Mouse scrolled (965, 443) with delta (64, 64)
Screenshot: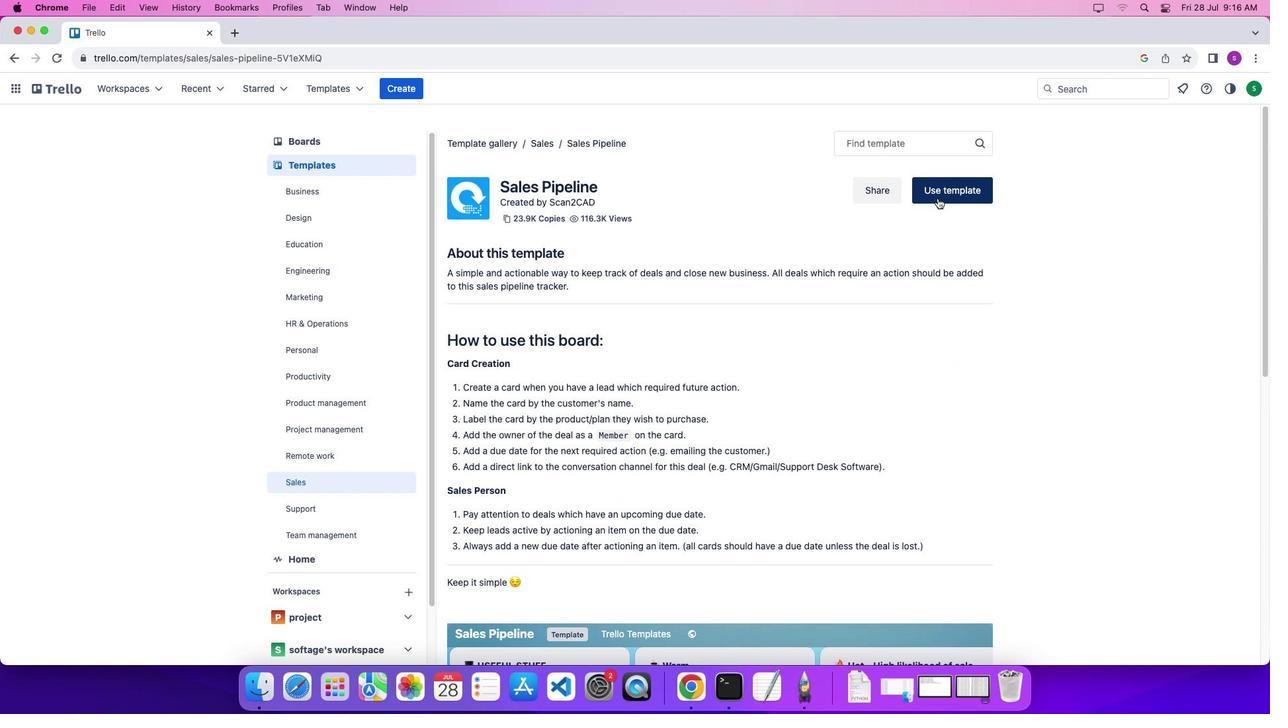 
Action: Mouse scrolled (965, 443) with delta (64, 69)
Screenshot: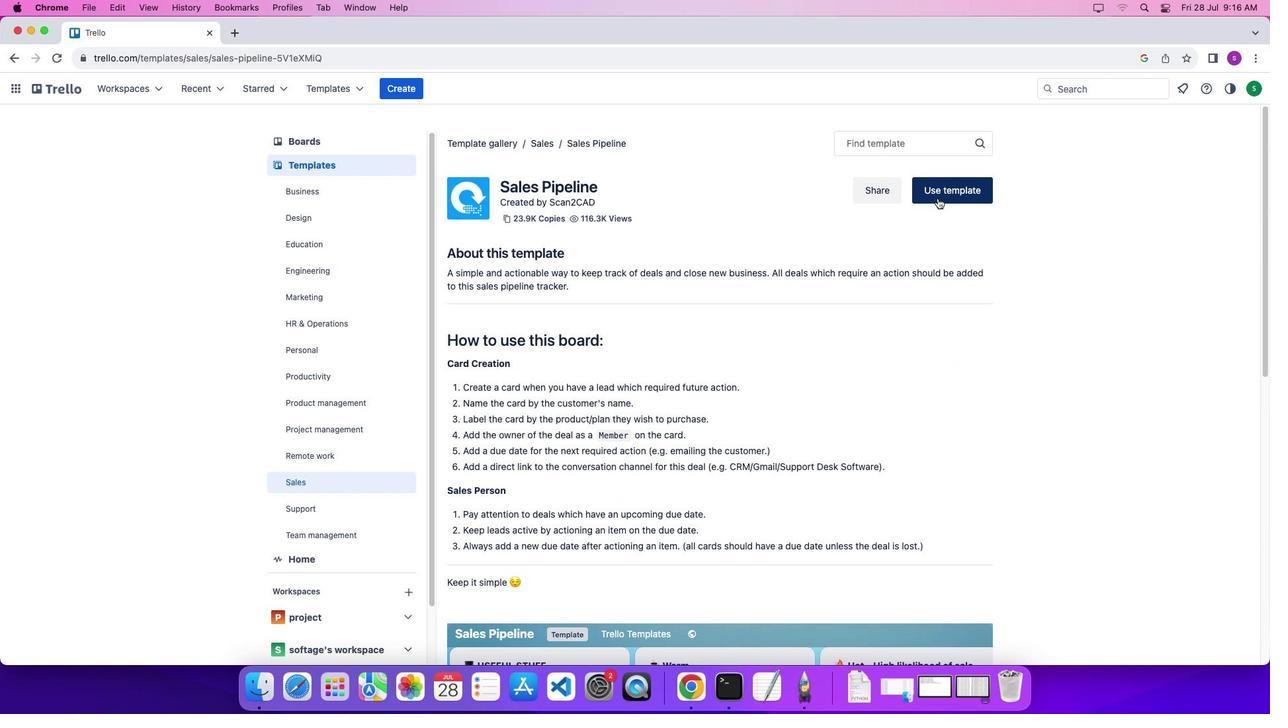 
Action: Mouse scrolled (965, 443) with delta (64, 72)
Screenshot: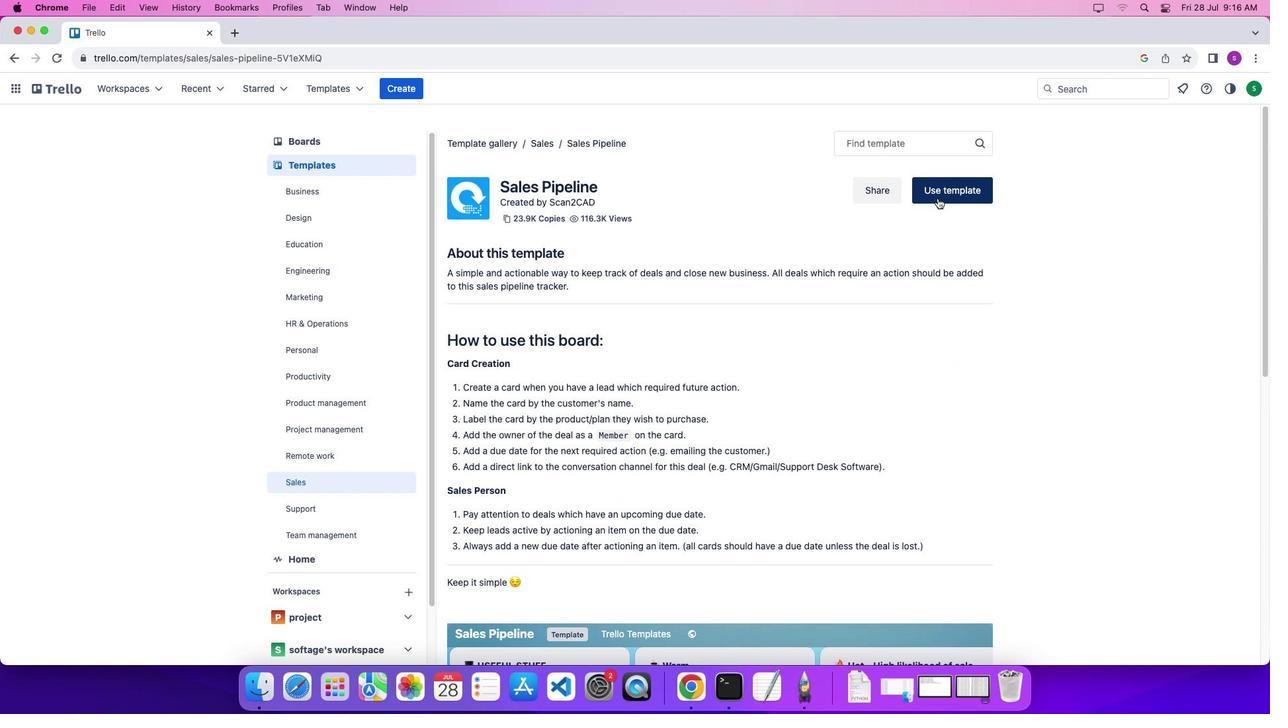 
Action: Mouse scrolled (965, 443) with delta (64, 73)
Screenshot: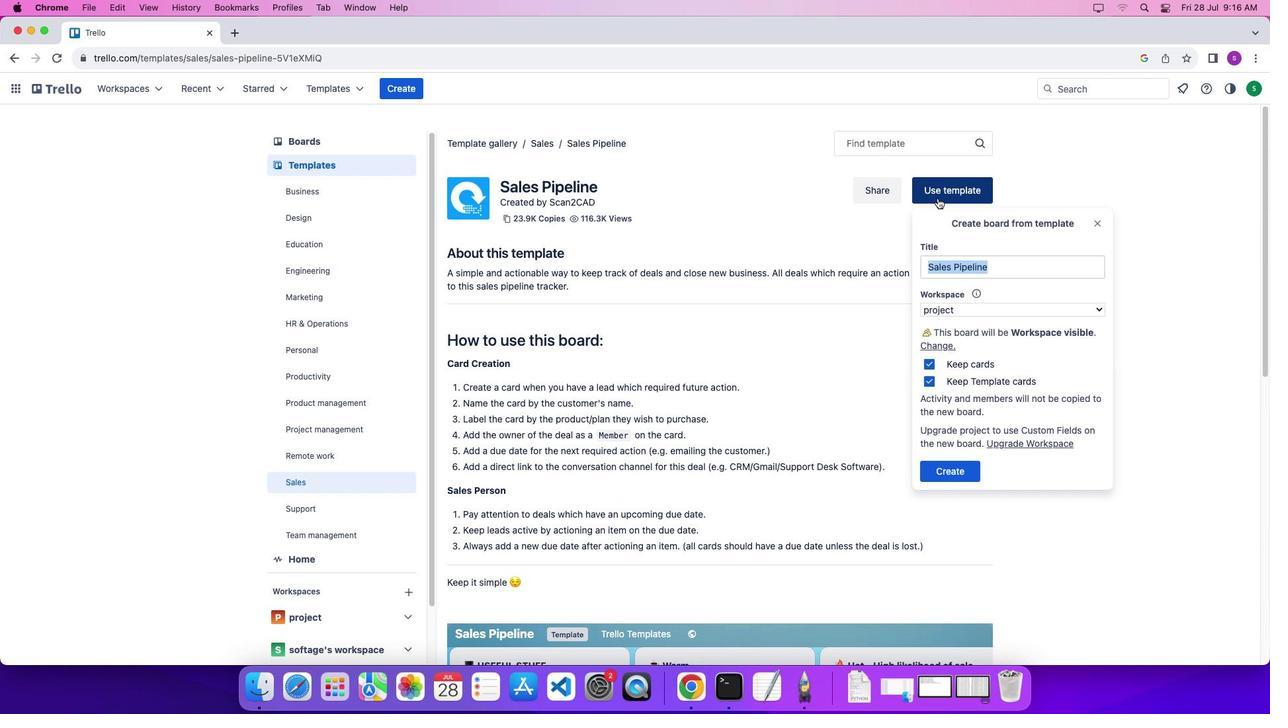 
Action: Mouse scrolled (965, 443) with delta (64, 74)
Screenshot: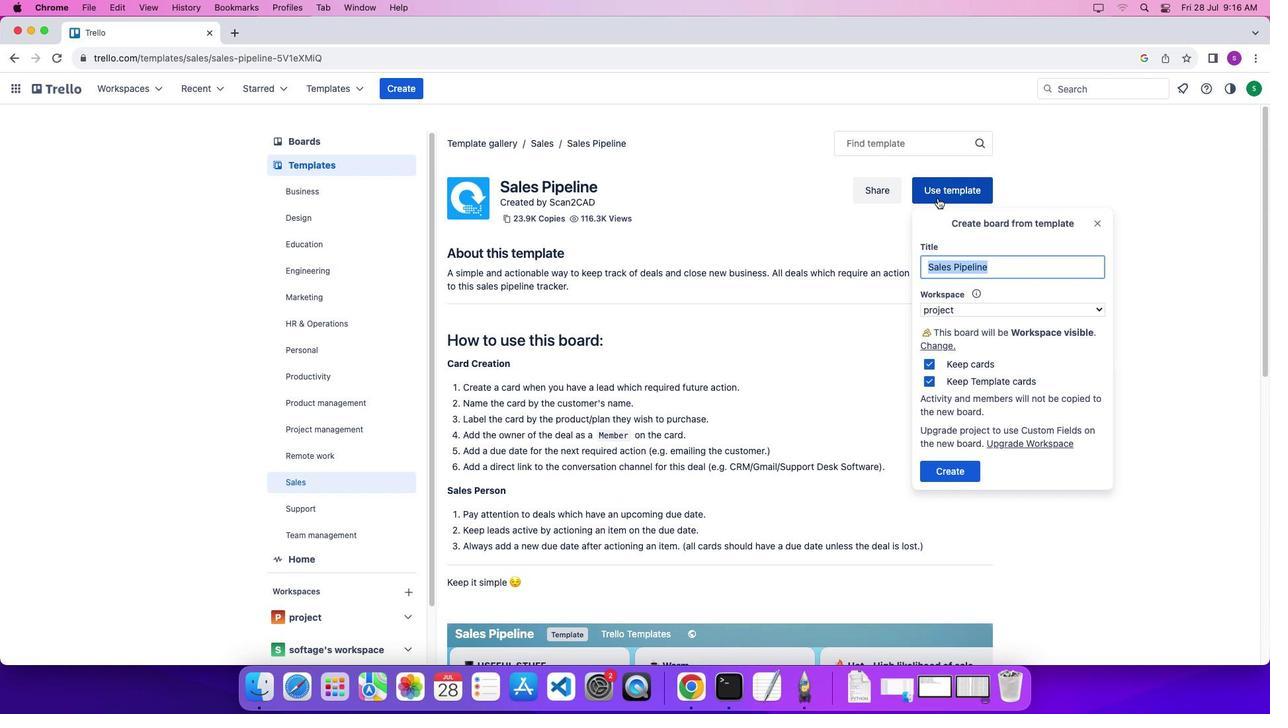 
Action: Mouse scrolled (965, 443) with delta (64, 64)
Screenshot: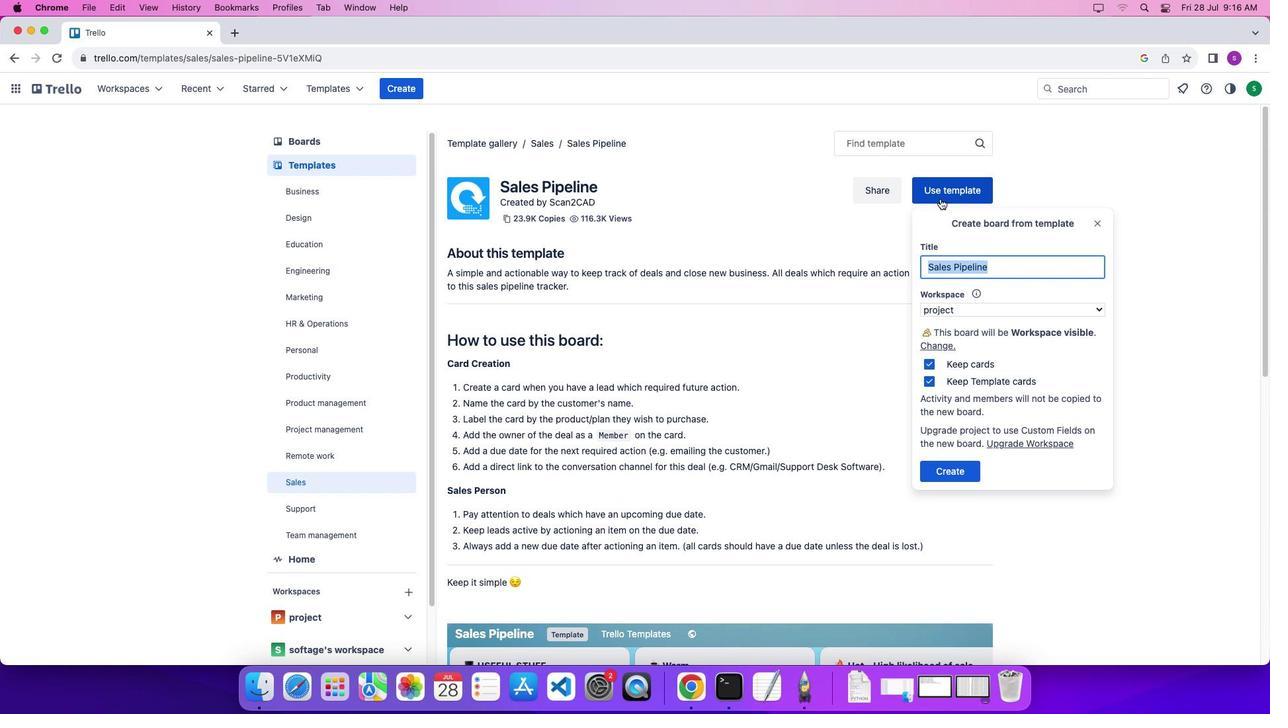 
Action: Mouse scrolled (965, 443) with delta (64, 65)
Screenshot: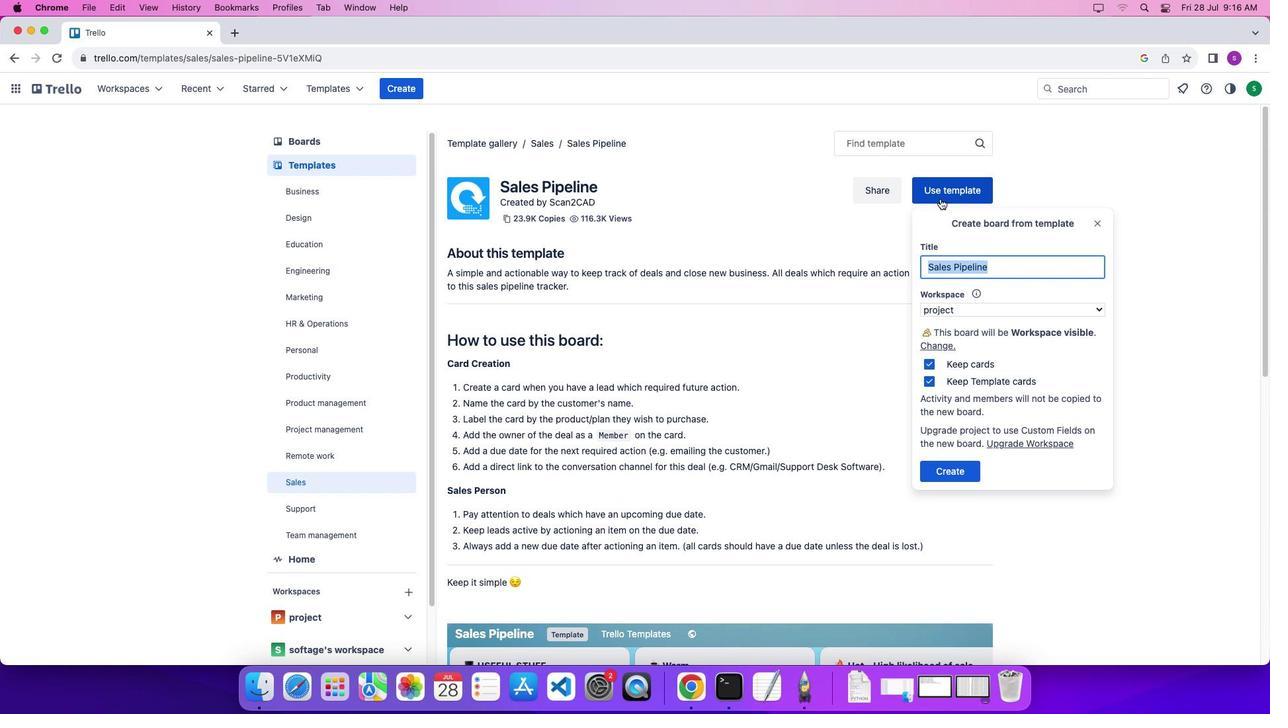 
Action: Mouse scrolled (965, 443) with delta (64, 70)
Screenshot: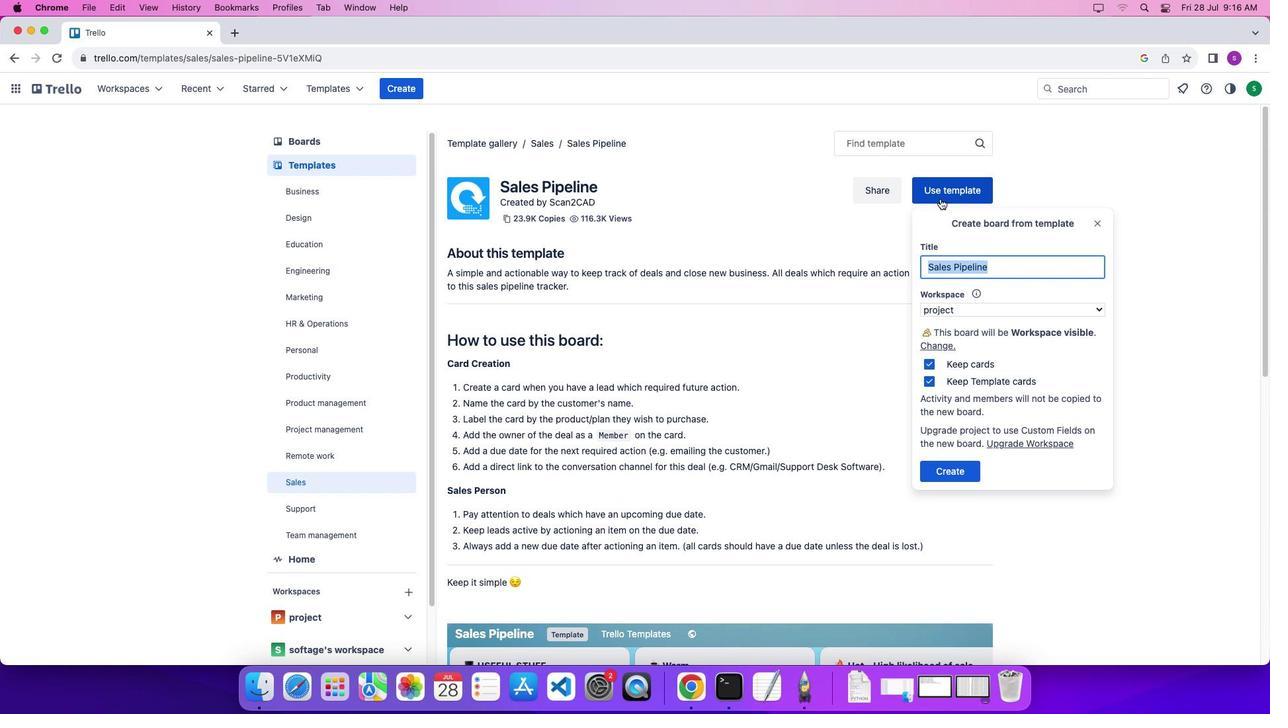 
Action: Mouse scrolled (965, 443) with delta (64, 73)
Screenshot: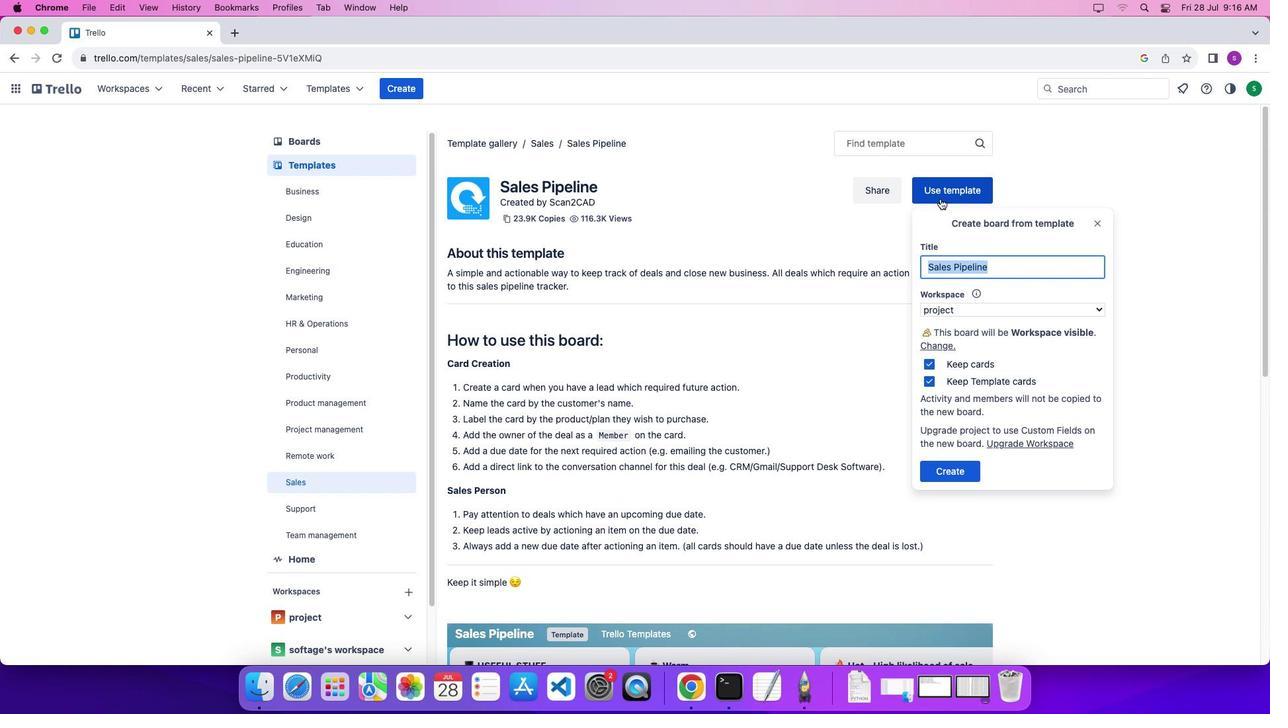 
Action: Mouse scrolled (965, 443) with delta (64, 74)
Screenshot: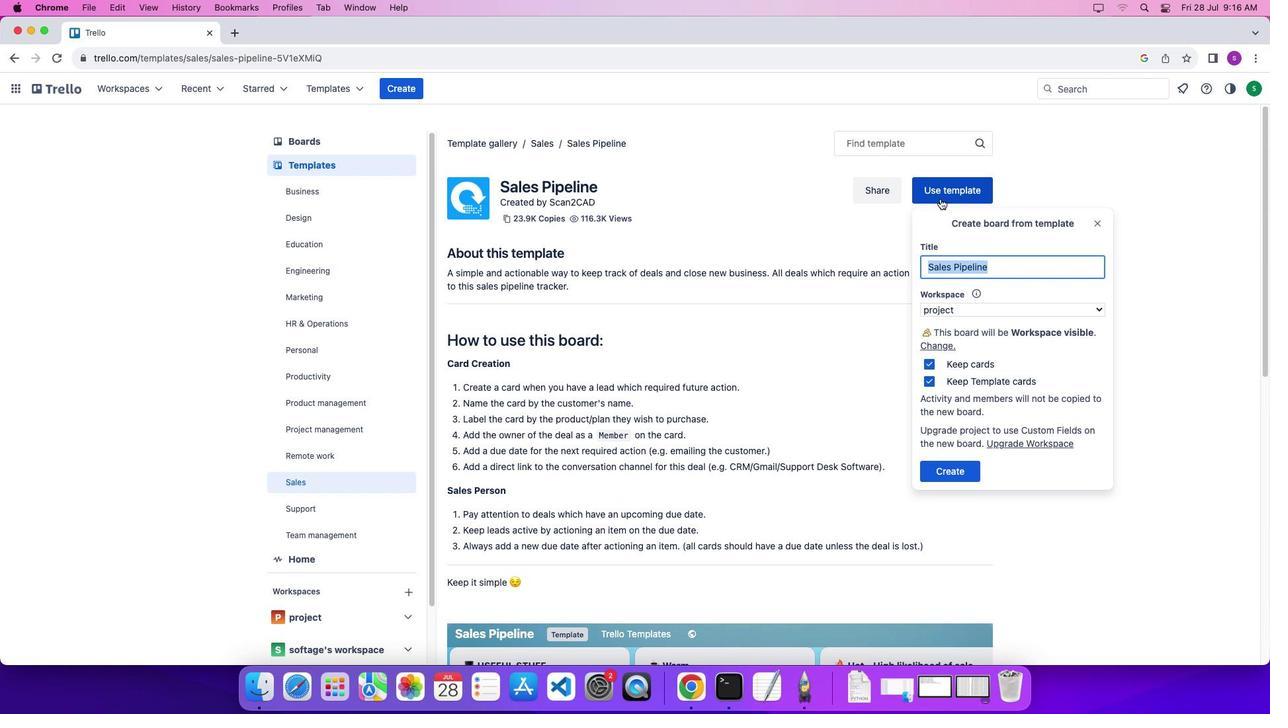 
Action: Mouse moved to (1001, 262)
Screenshot: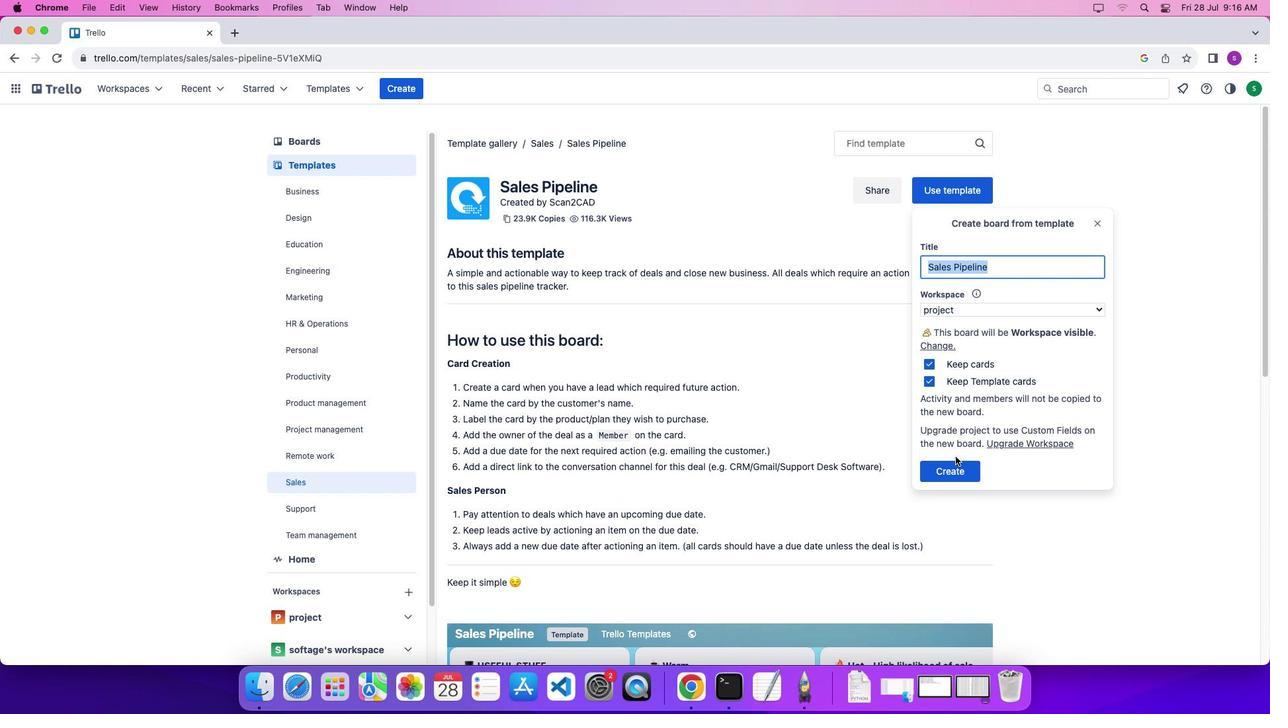 
Action: Mouse pressed left at (1001, 262)
Screenshot: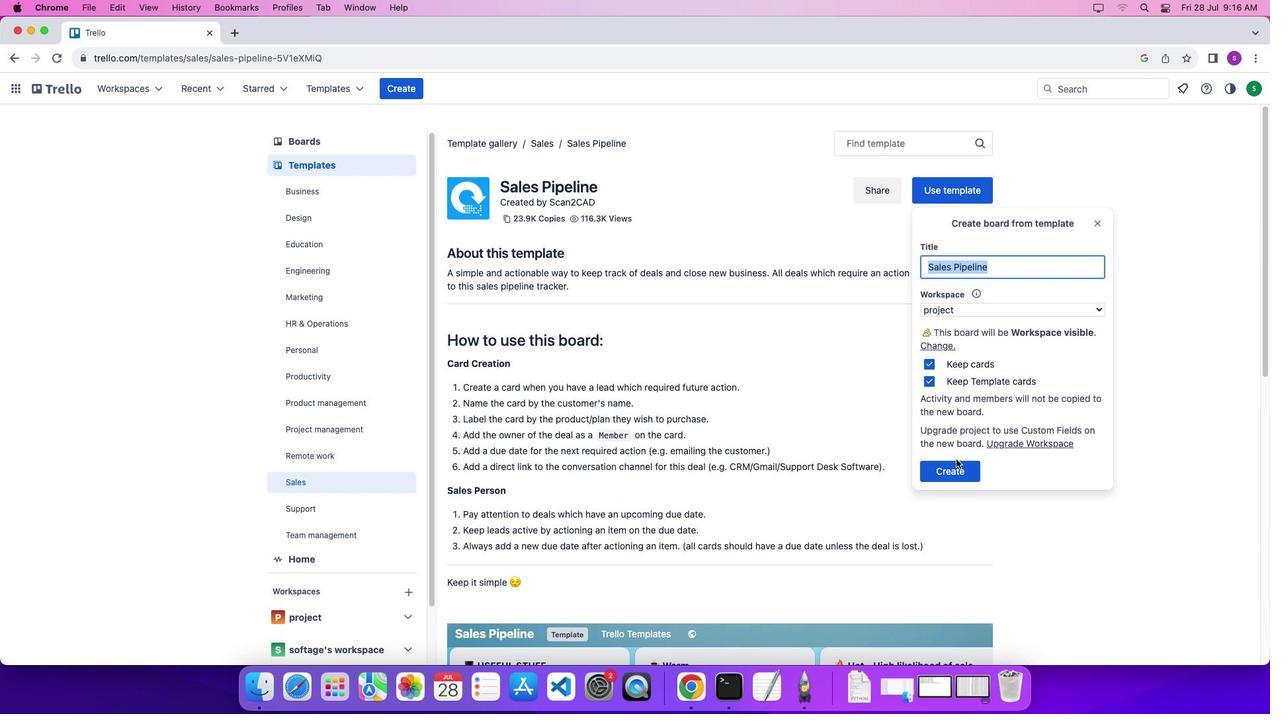 
Action: Mouse moved to (1023, 531)
Screenshot: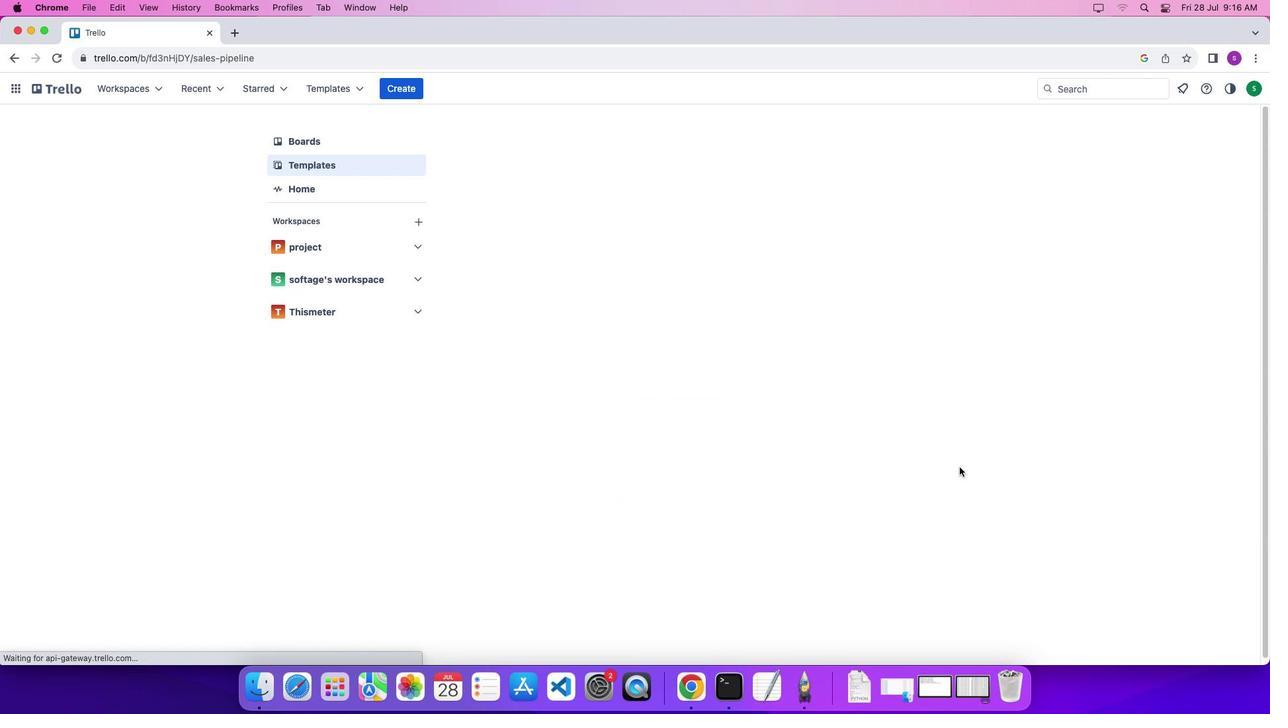 
Action: Mouse pressed left at (1023, 531)
Screenshot: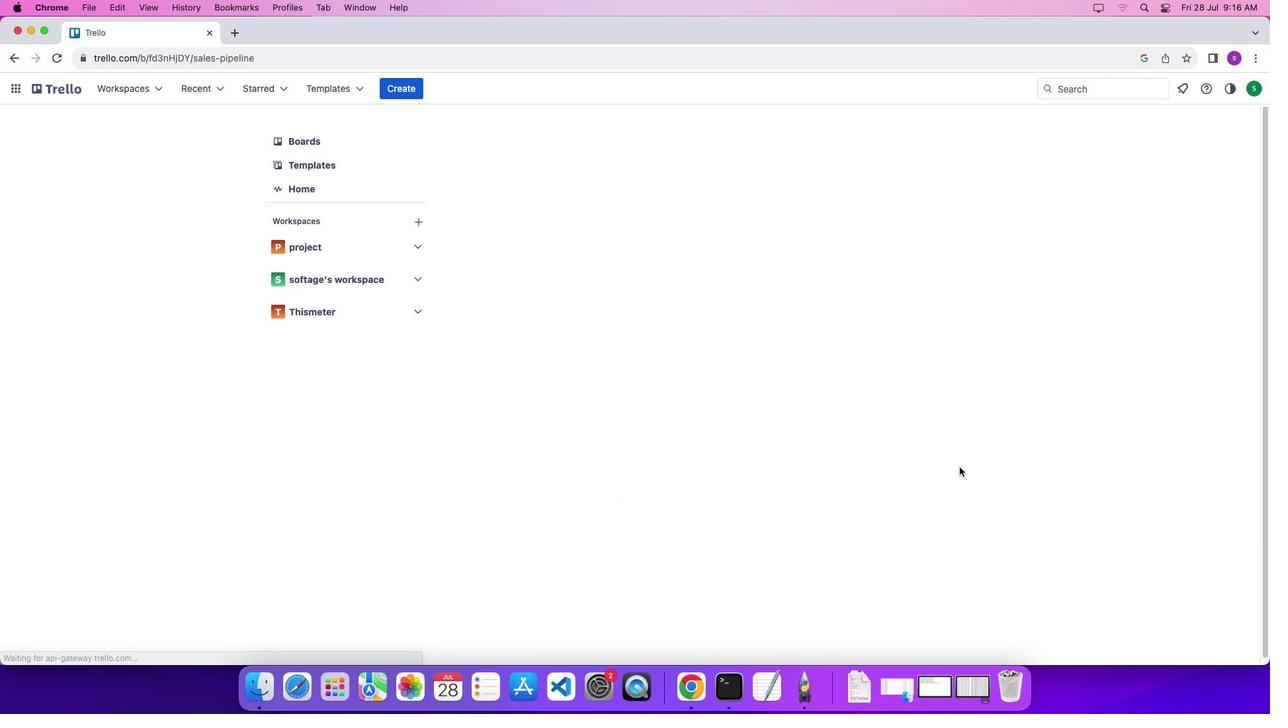 
Action: Mouse moved to (347, 717)
Screenshot: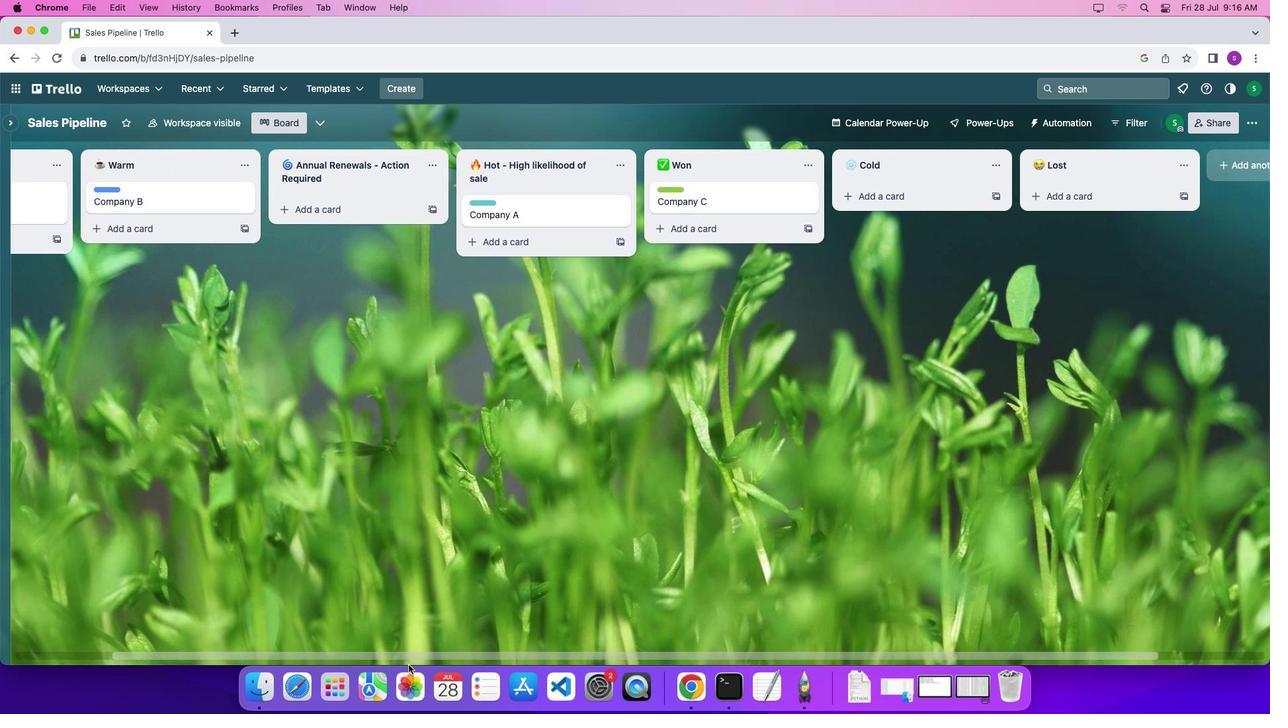 
Action: Mouse pressed left at (347, 717)
Screenshot: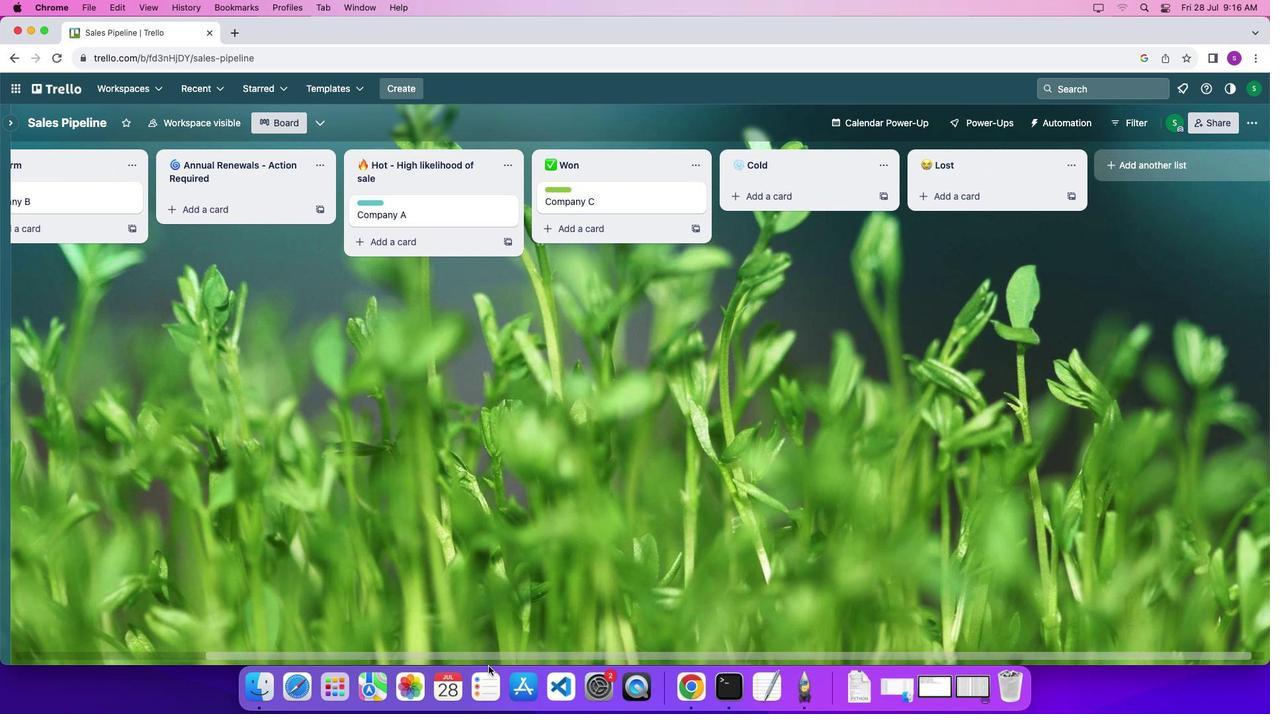 
Action: Mouse moved to (376, 721)
Screenshot: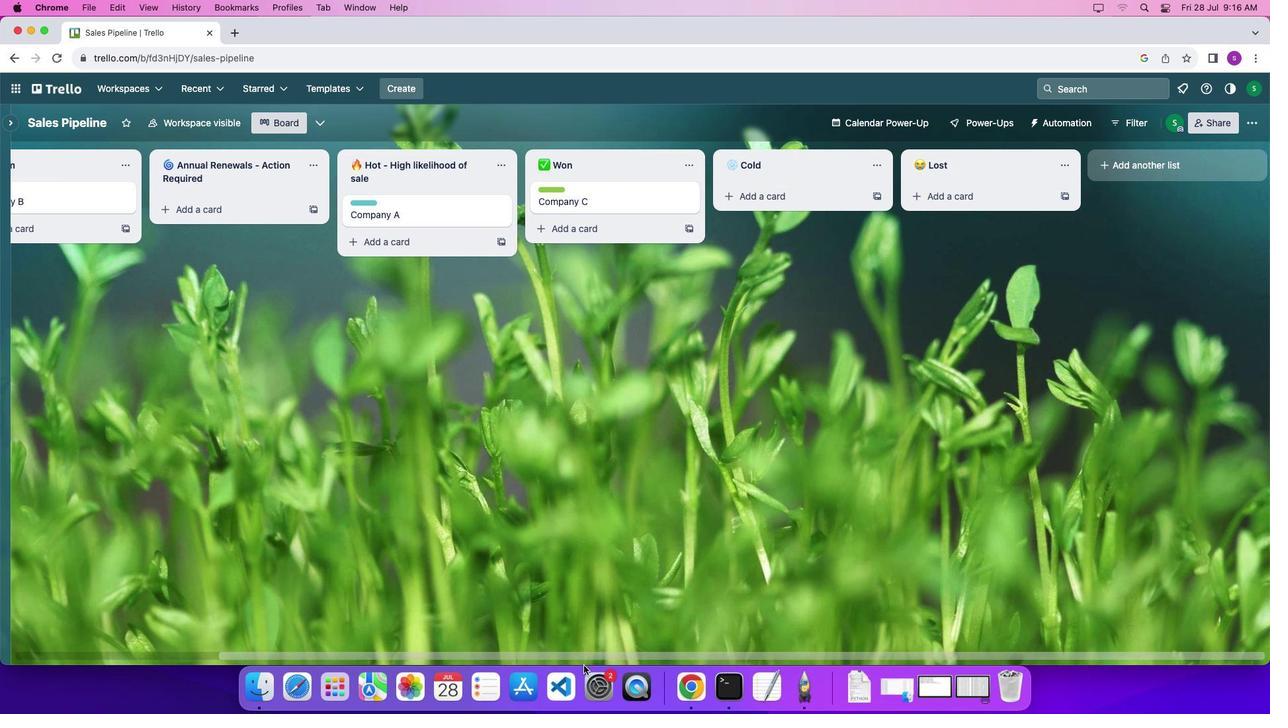 
Action: Mouse pressed left at (376, 721)
Screenshot: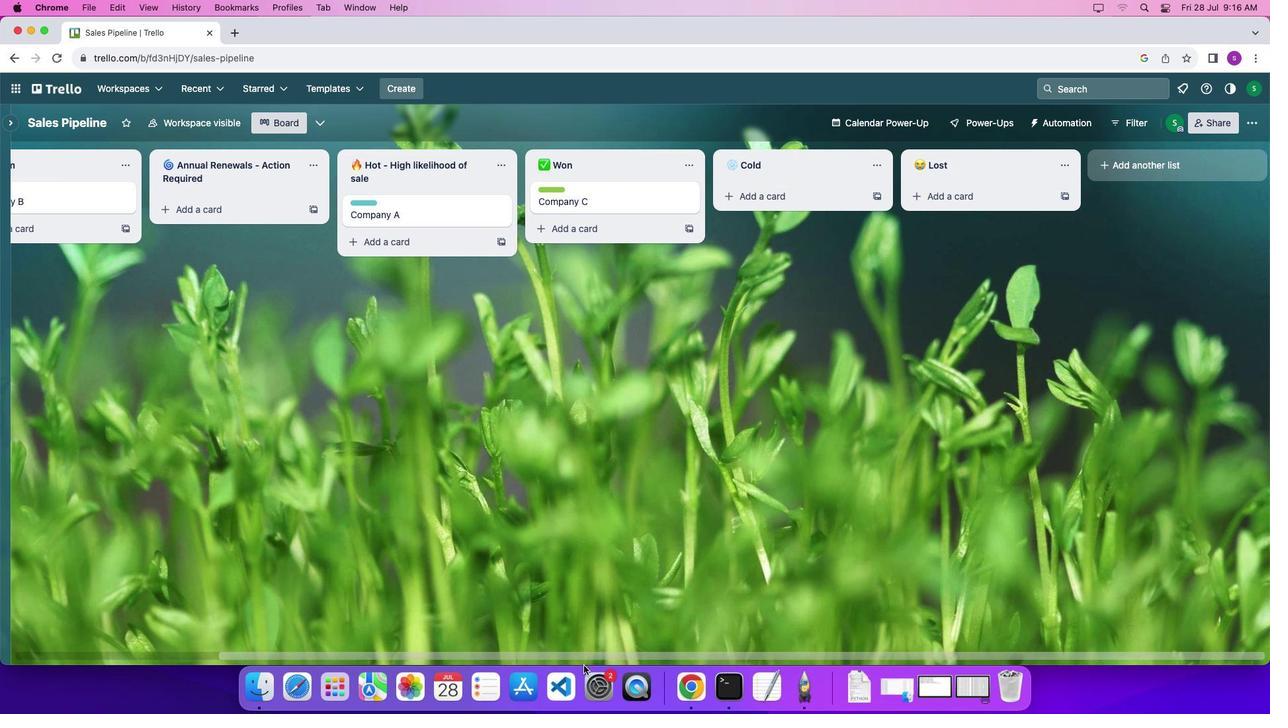 
Action: Mouse moved to (192, 251)
Screenshot: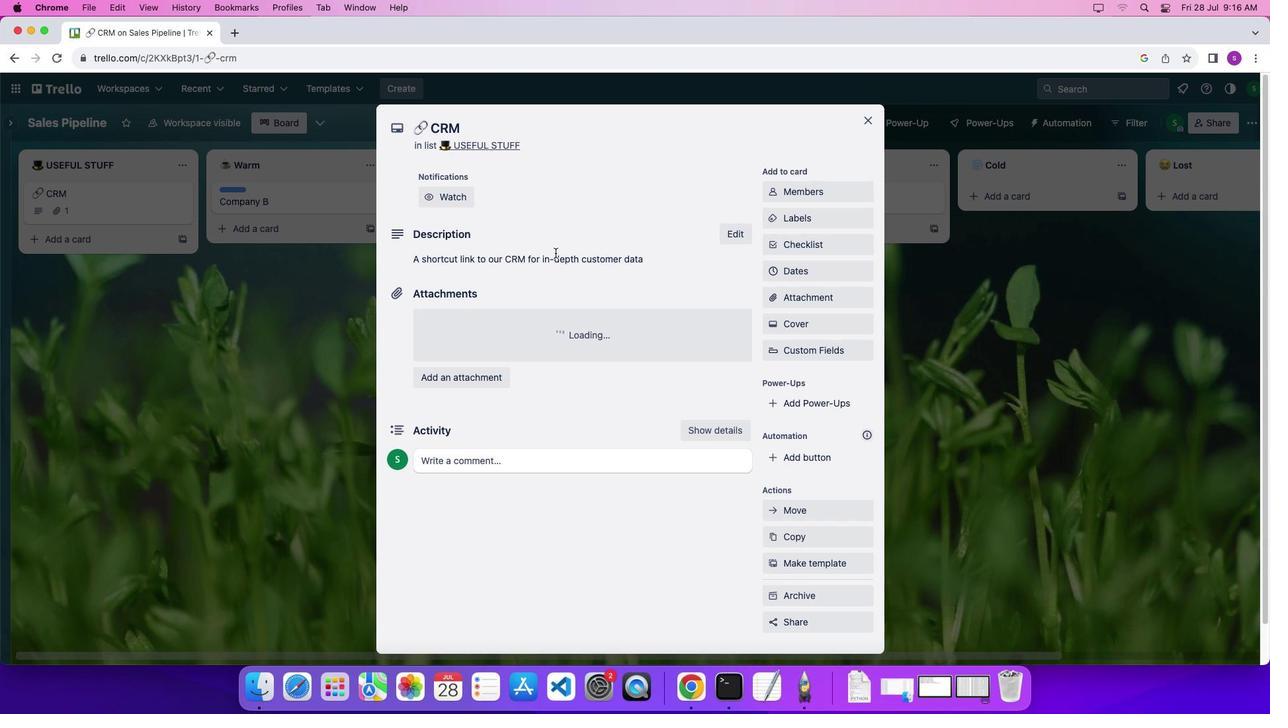 
Action: Mouse pressed left at (192, 251)
Screenshot: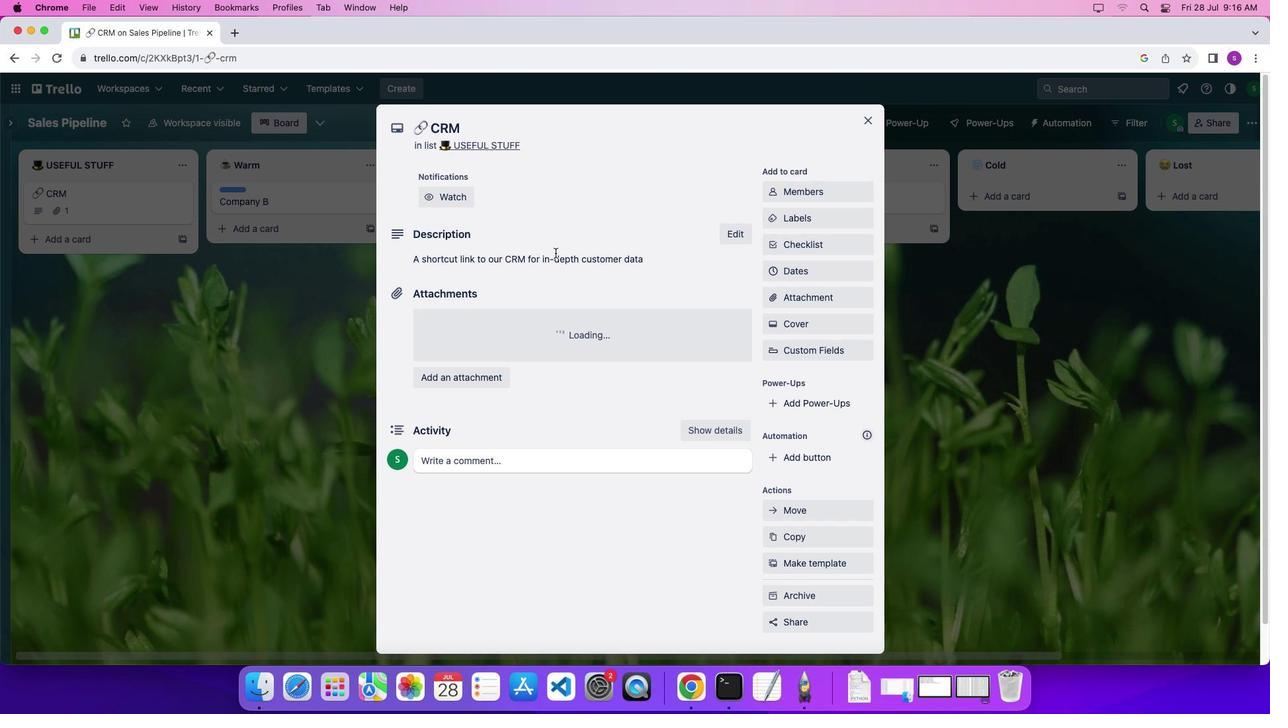 
Action: Mouse moved to (679, 380)
Screenshot: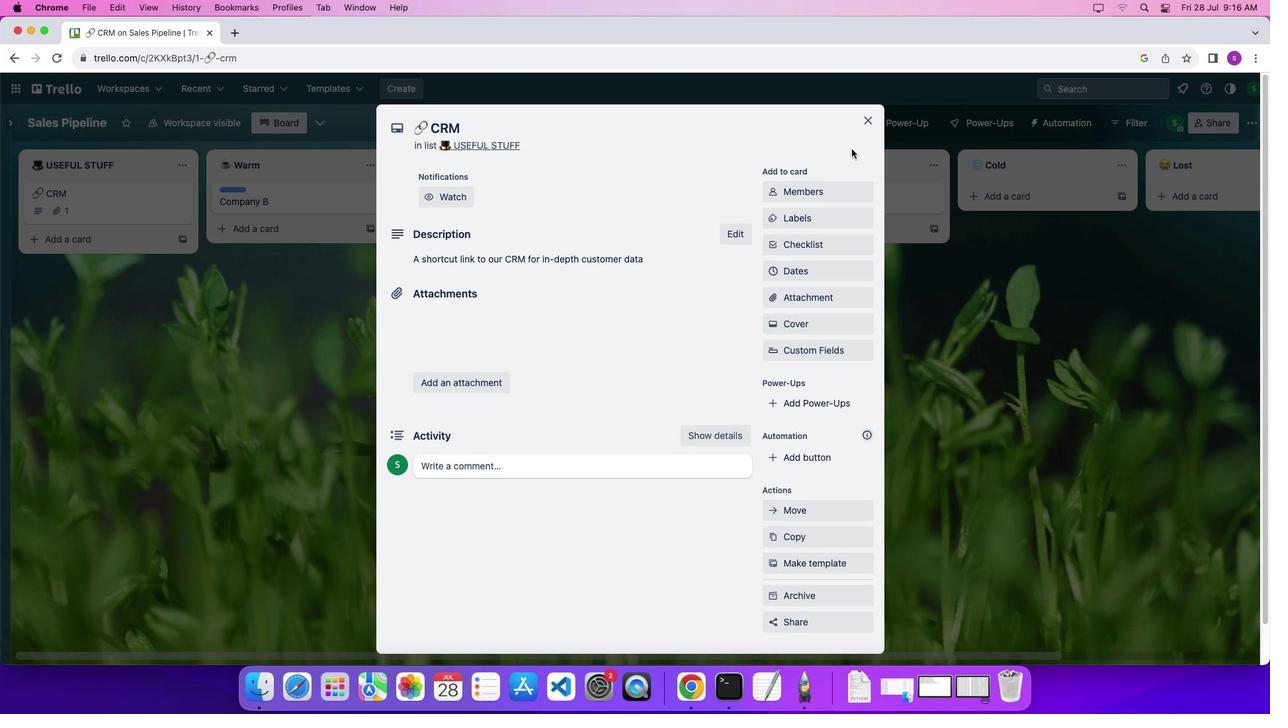 
Action: Mouse scrolled (679, 380) with delta (64, 63)
Screenshot: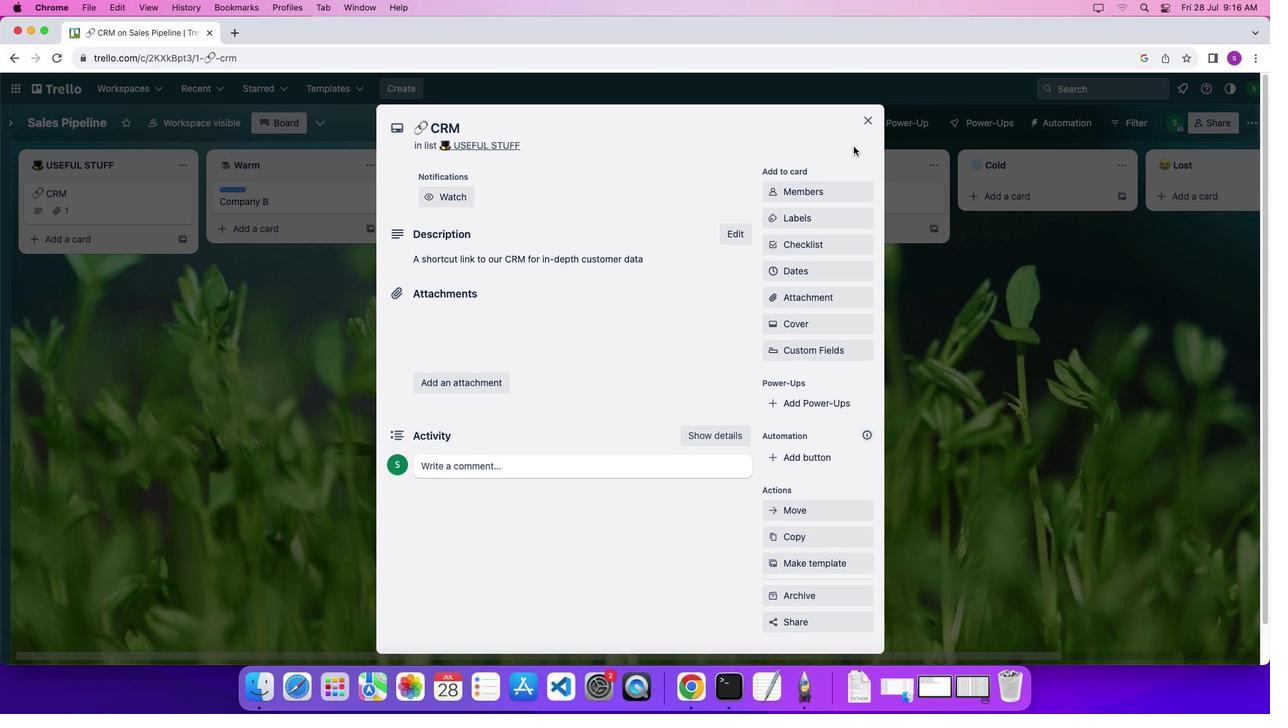 
Action: Mouse scrolled (679, 380) with delta (64, 63)
Screenshot: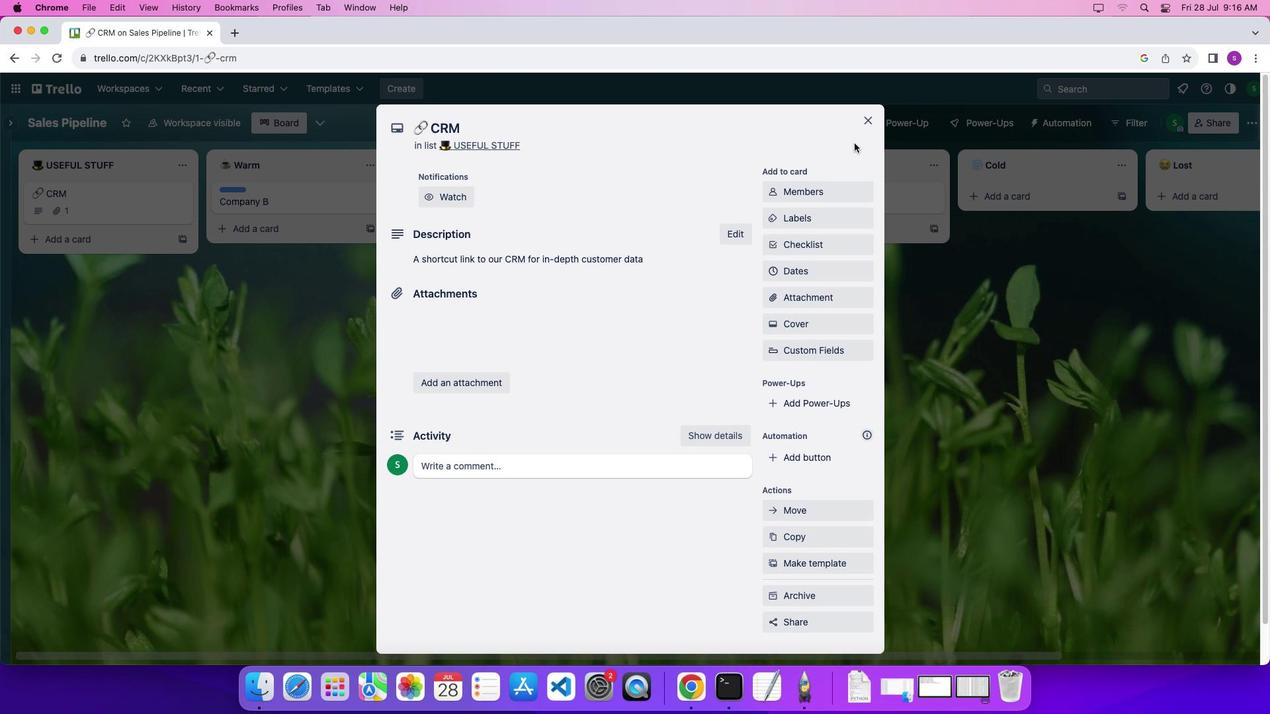 
Action: Mouse moved to (680, 380)
Screenshot: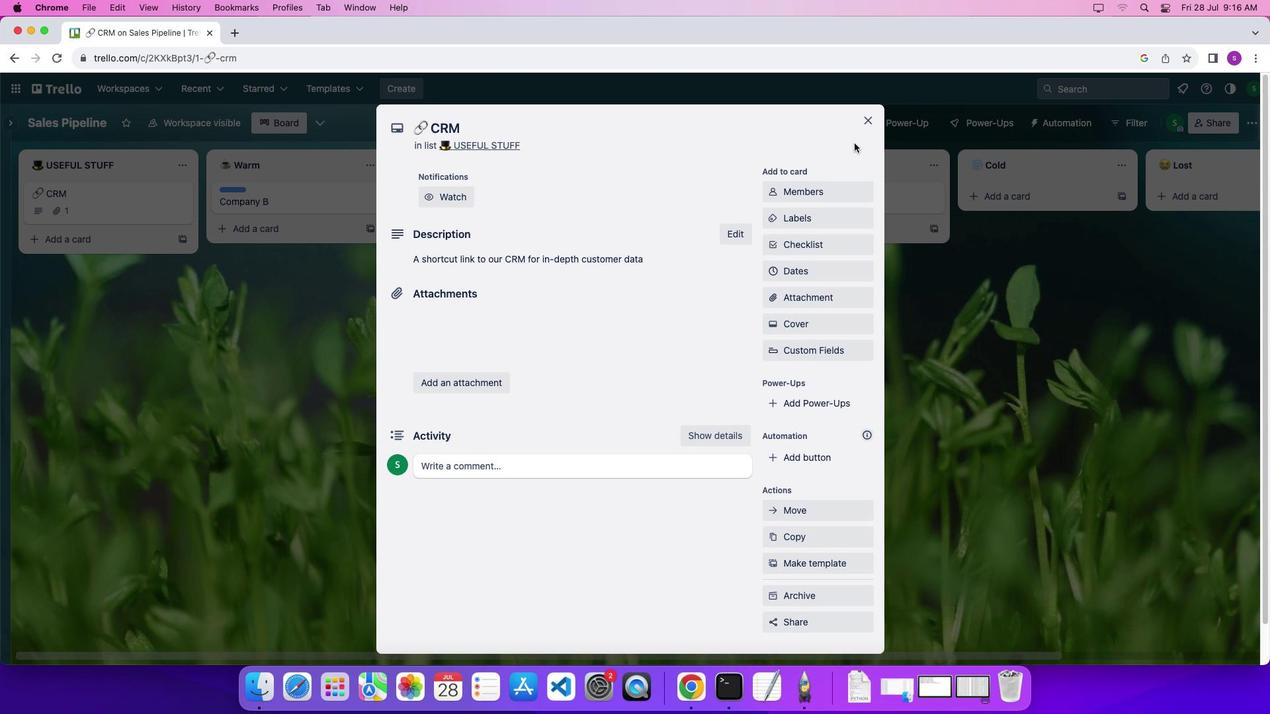 
Action: Mouse scrolled (680, 380) with delta (64, 61)
Screenshot: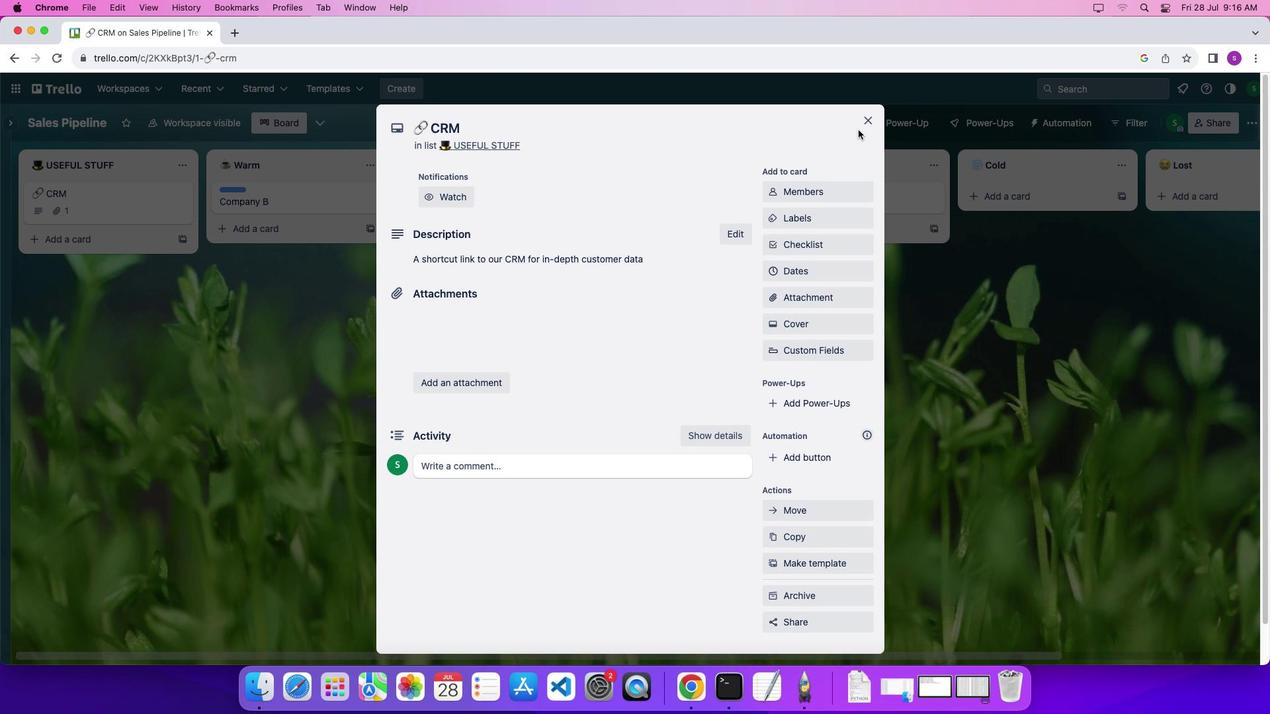 
Action: Mouse scrolled (680, 380) with delta (64, 61)
Screenshot: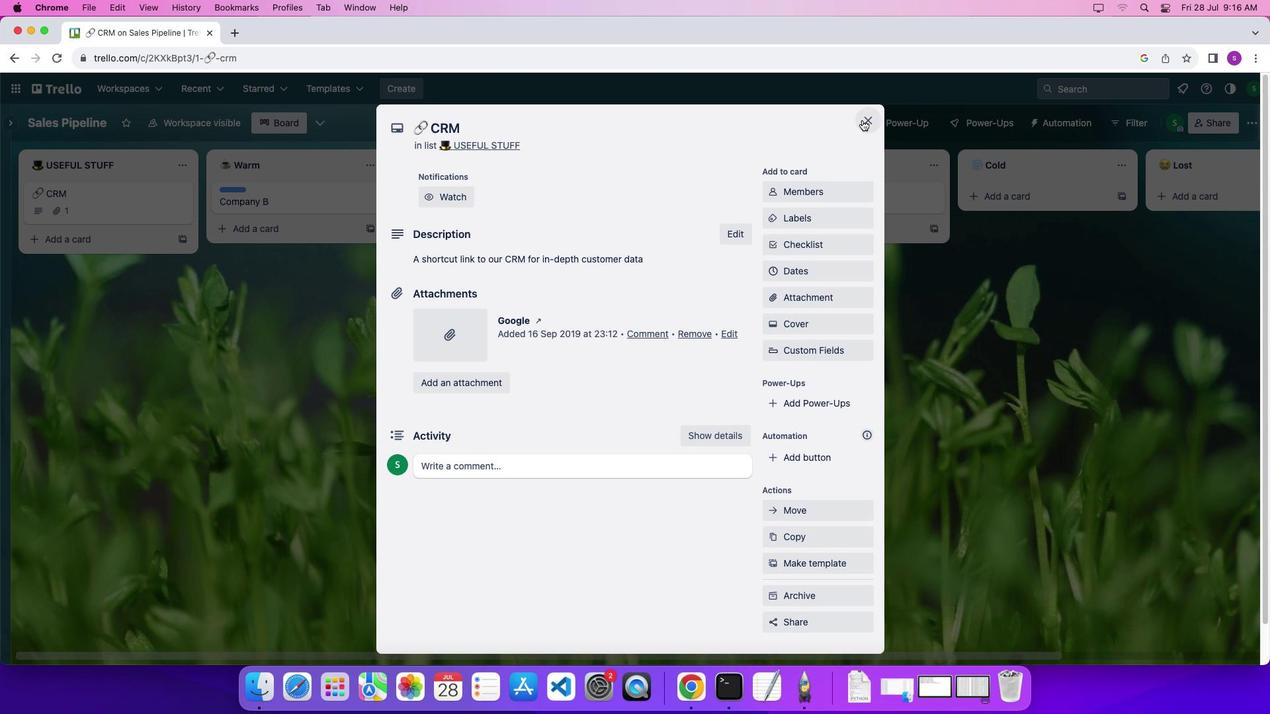 
Action: Mouse moved to (680, 380)
Screenshot: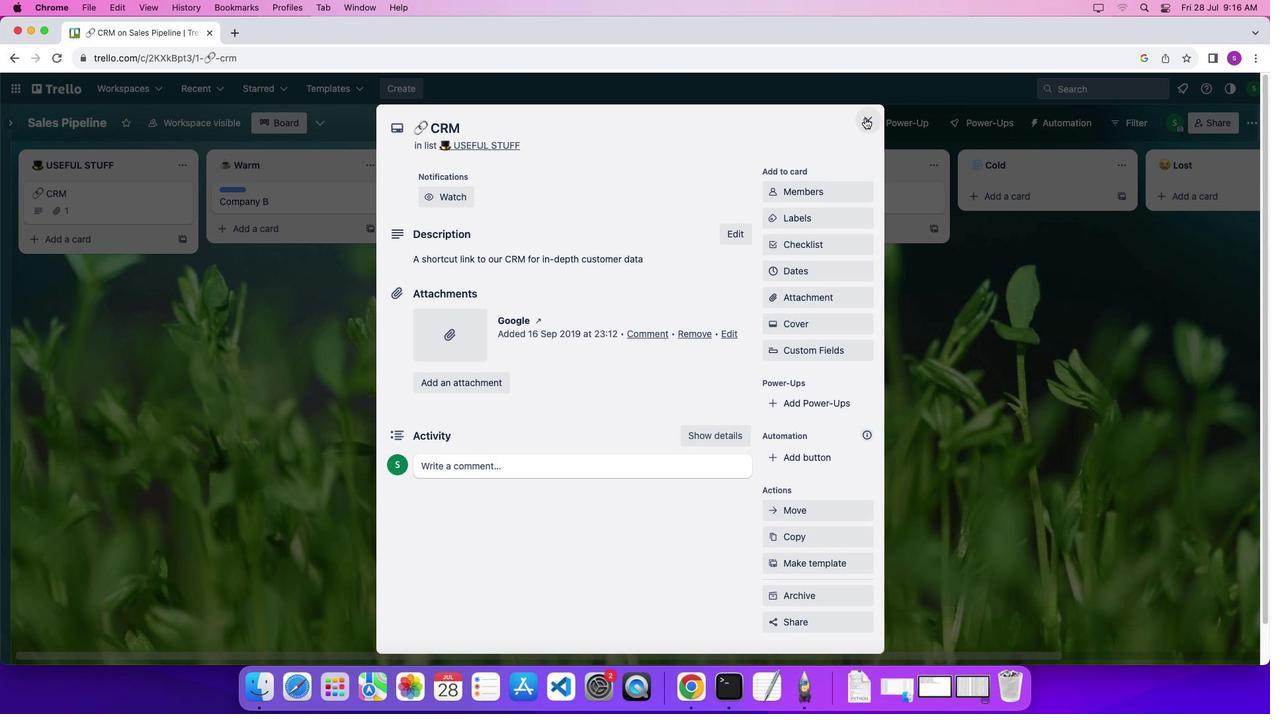 
Action: Mouse scrolled (680, 380) with delta (64, 63)
Screenshot: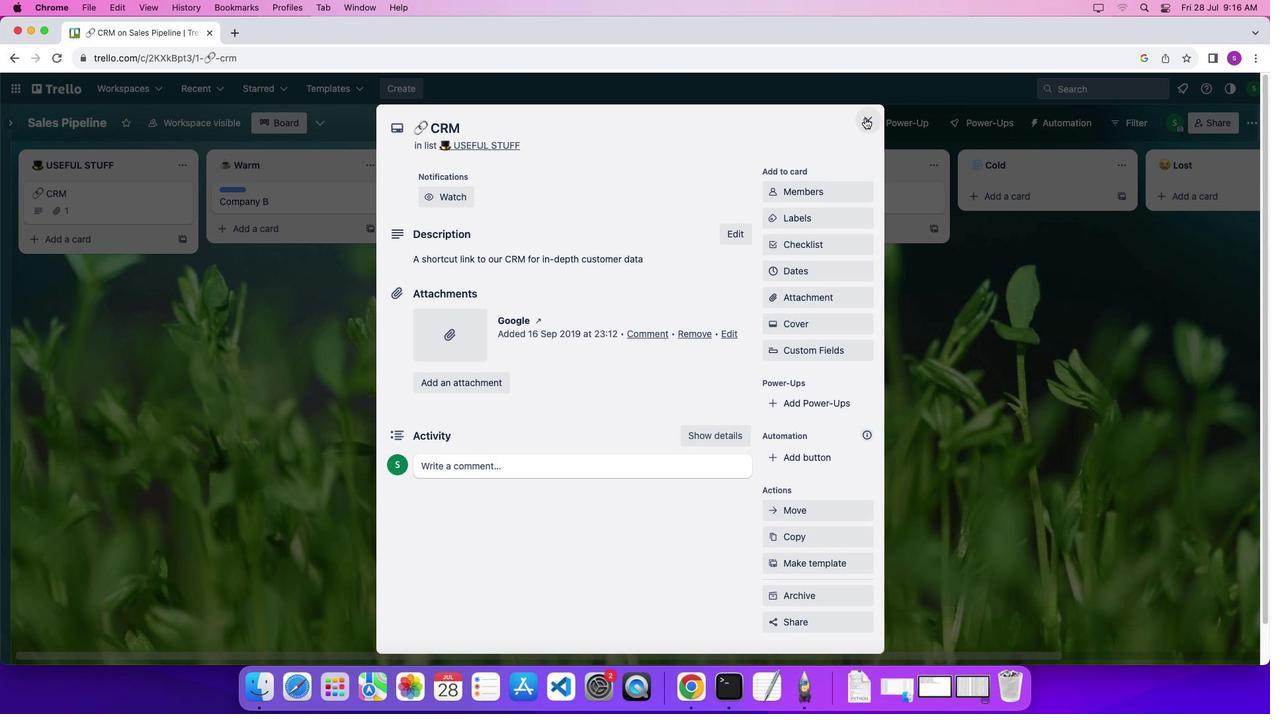 
Action: Mouse moved to (680, 380)
Screenshot: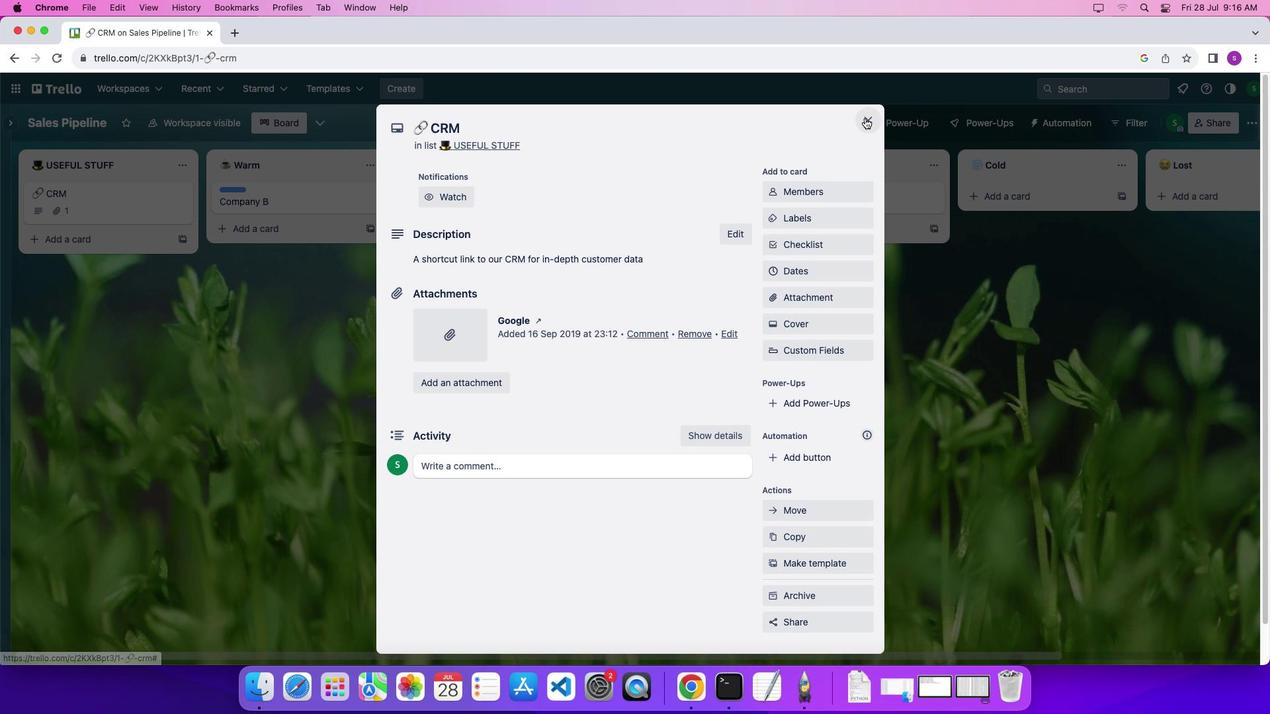
Action: Mouse scrolled (680, 380) with delta (64, 64)
Screenshot: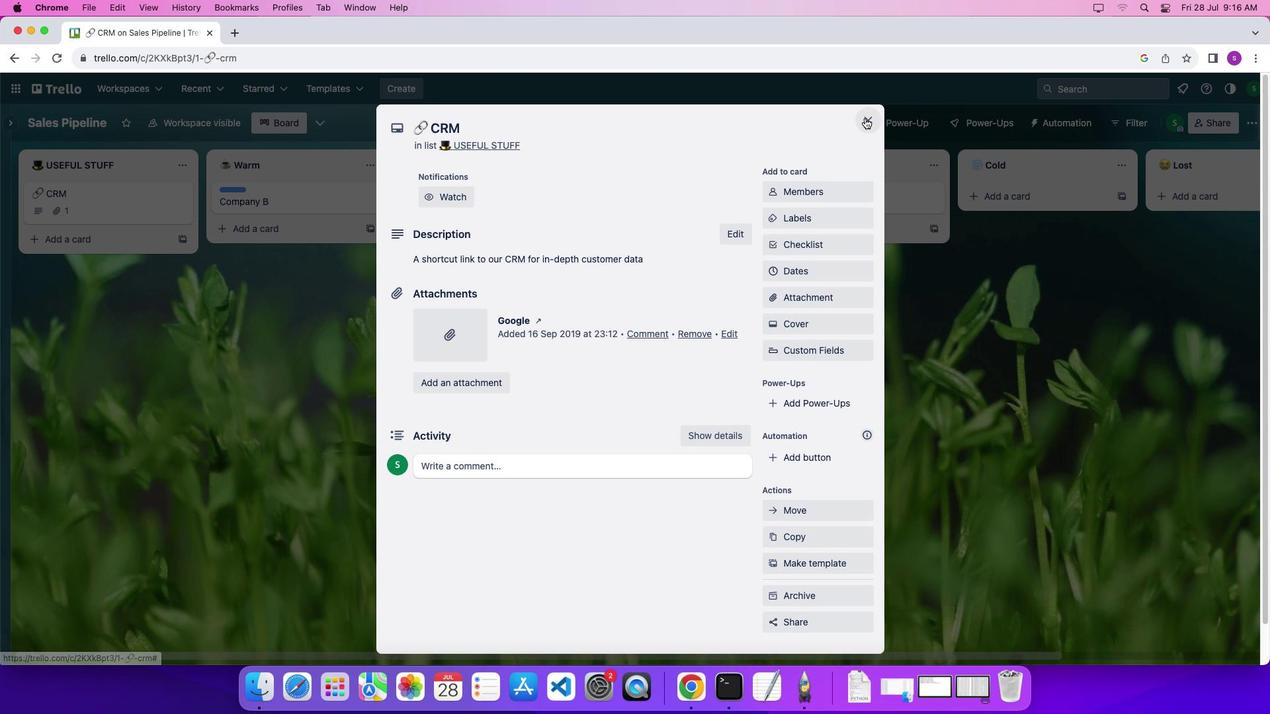 
Action: Mouse scrolled (680, 380) with delta (64, 64)
Screenshot: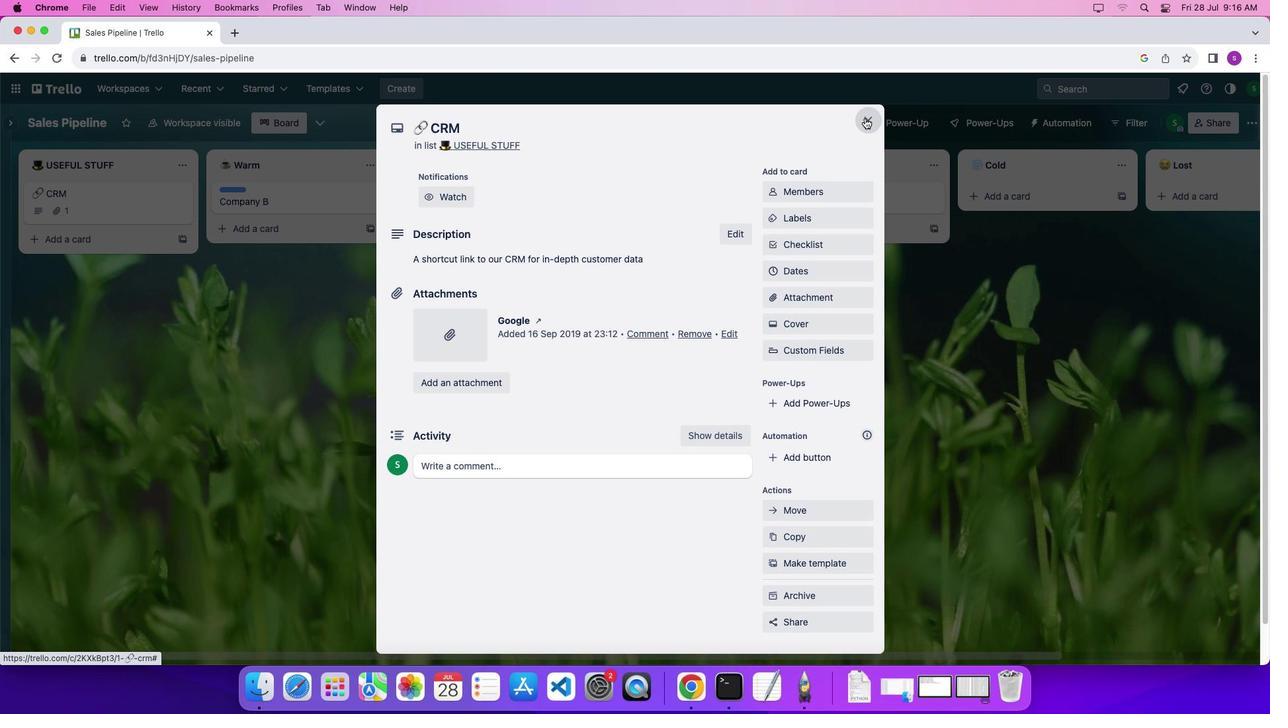 
Action: Mouse scrolled (680, 380) with delta (64, 69)
Screenshot: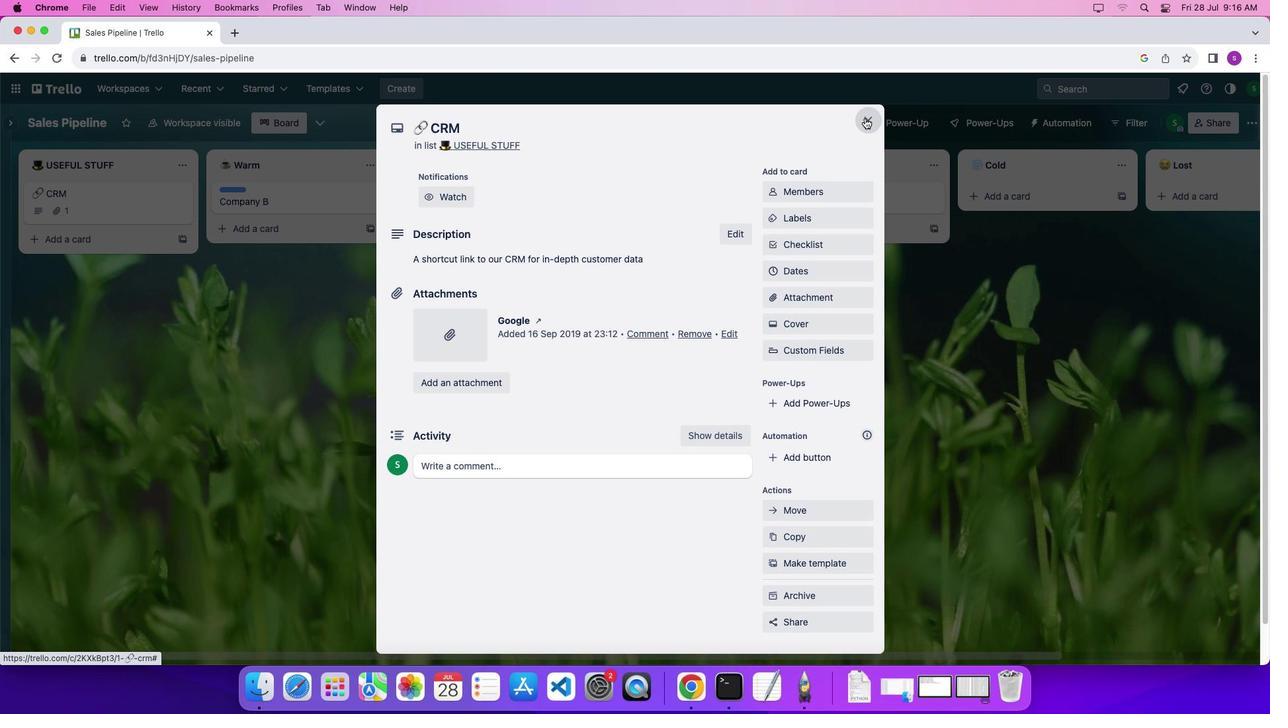 
Action: Mouse scrolled (680, 380) with delta (64, 72)
Screenshot: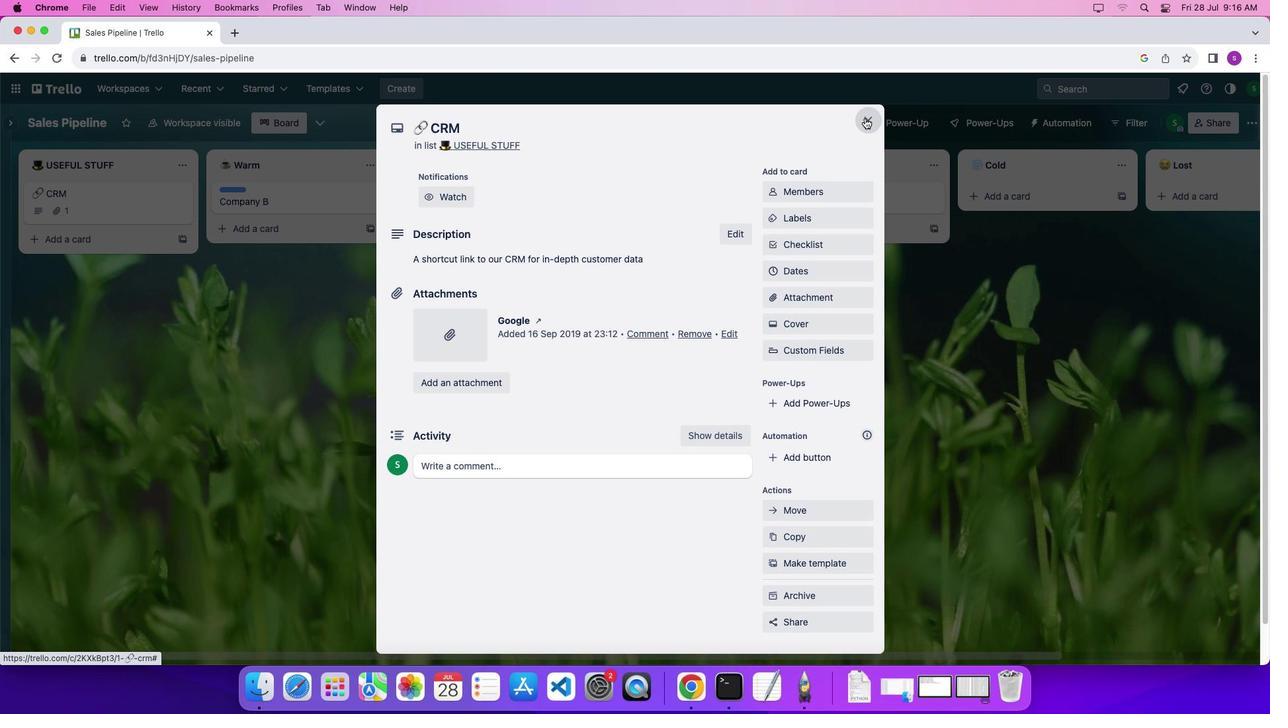 
Action: Mouse scrolled (680, 380) with delta (64, 72)
Screenshot: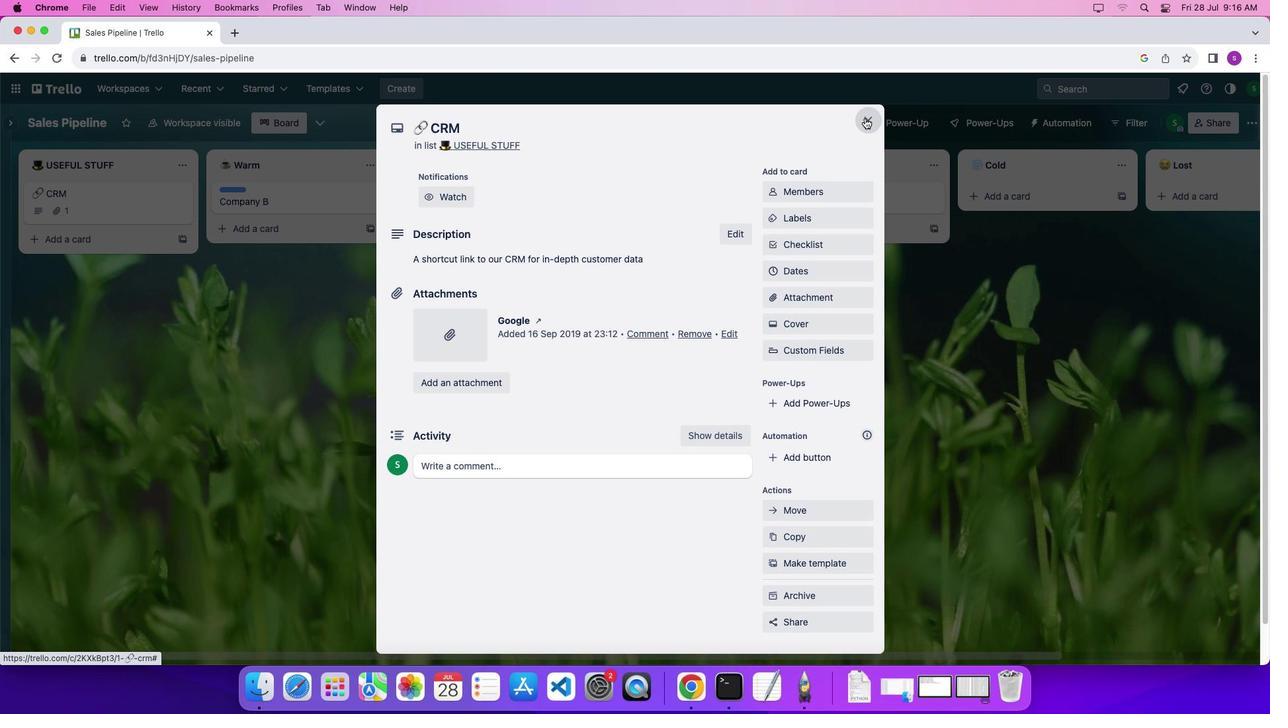 
Action: Mouse moved to (929, 181)
Screenshot: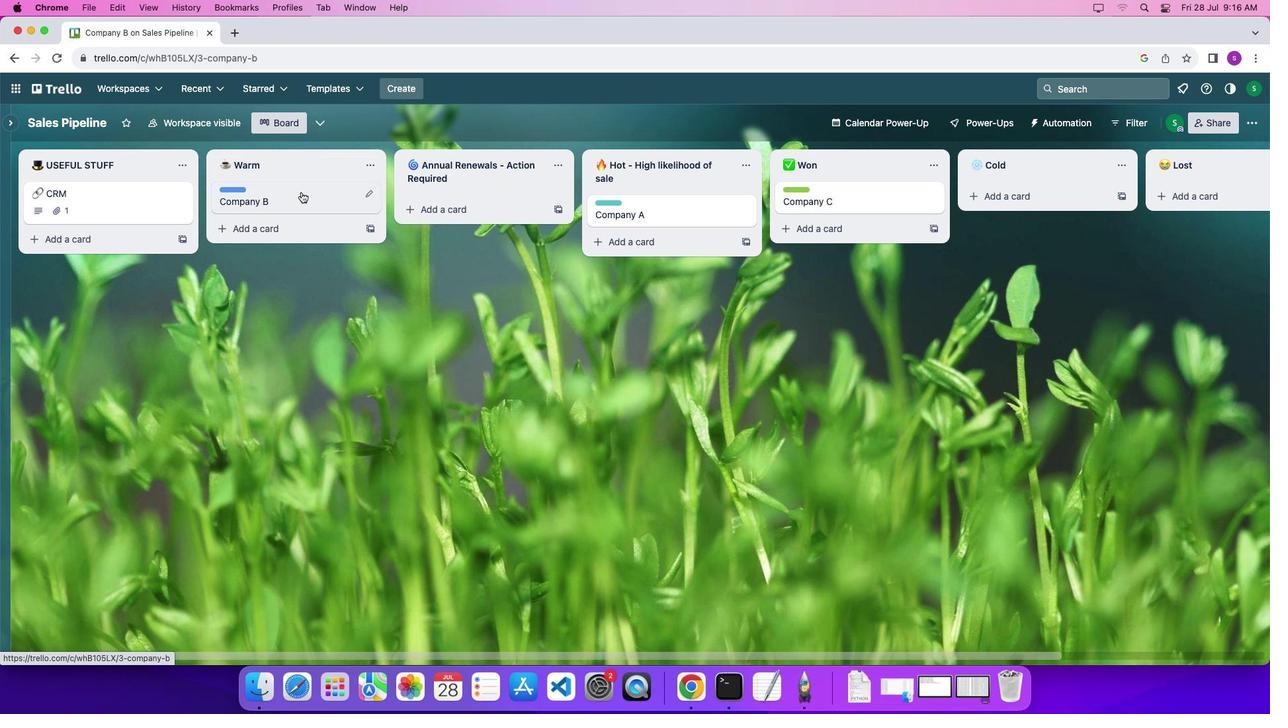 
Action: Mouse pressed left at (929, 181)
Screenshot: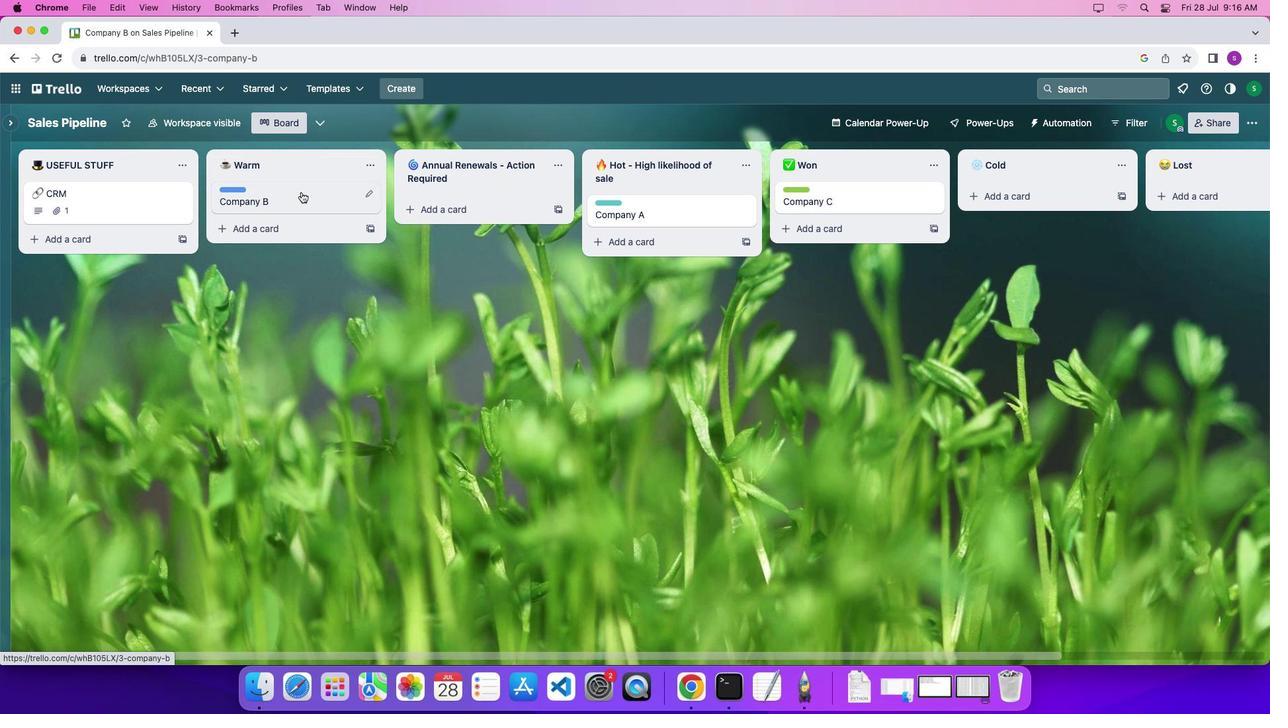 
Action: Mouse moved to (365, 255)
Screenshot: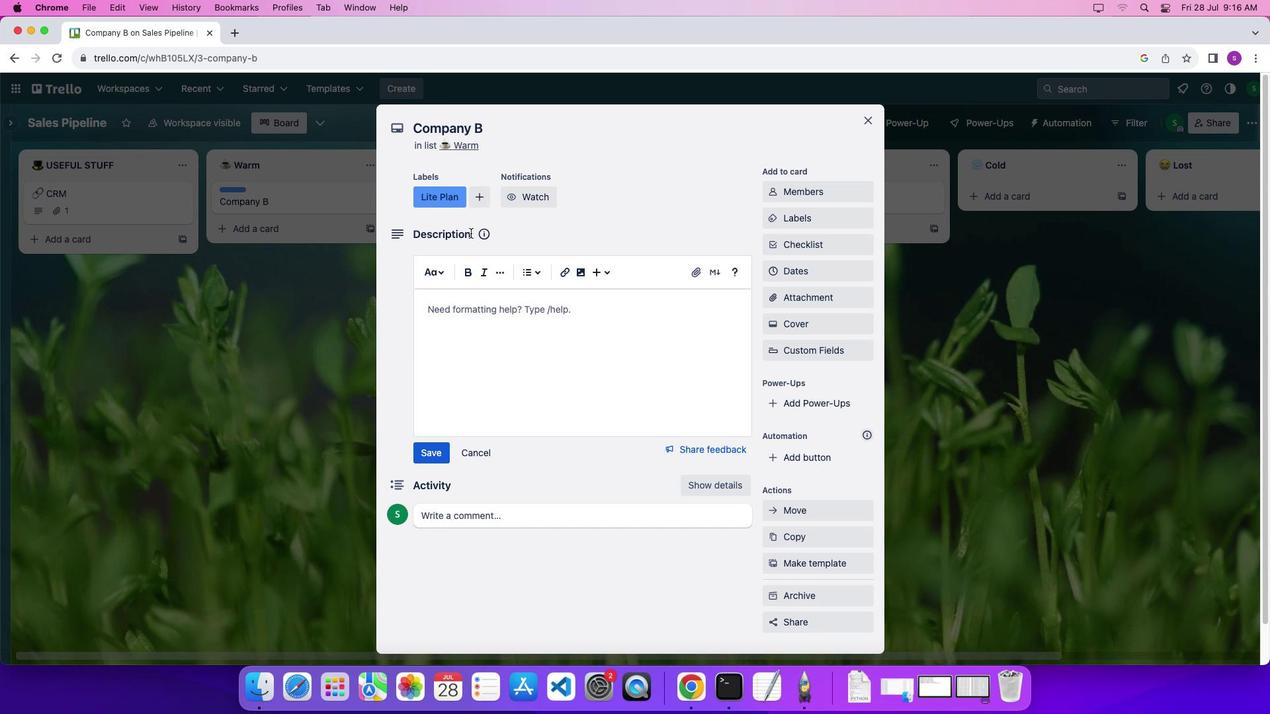 
Action: Mouse pressed left at (365, 255)
Screenshot: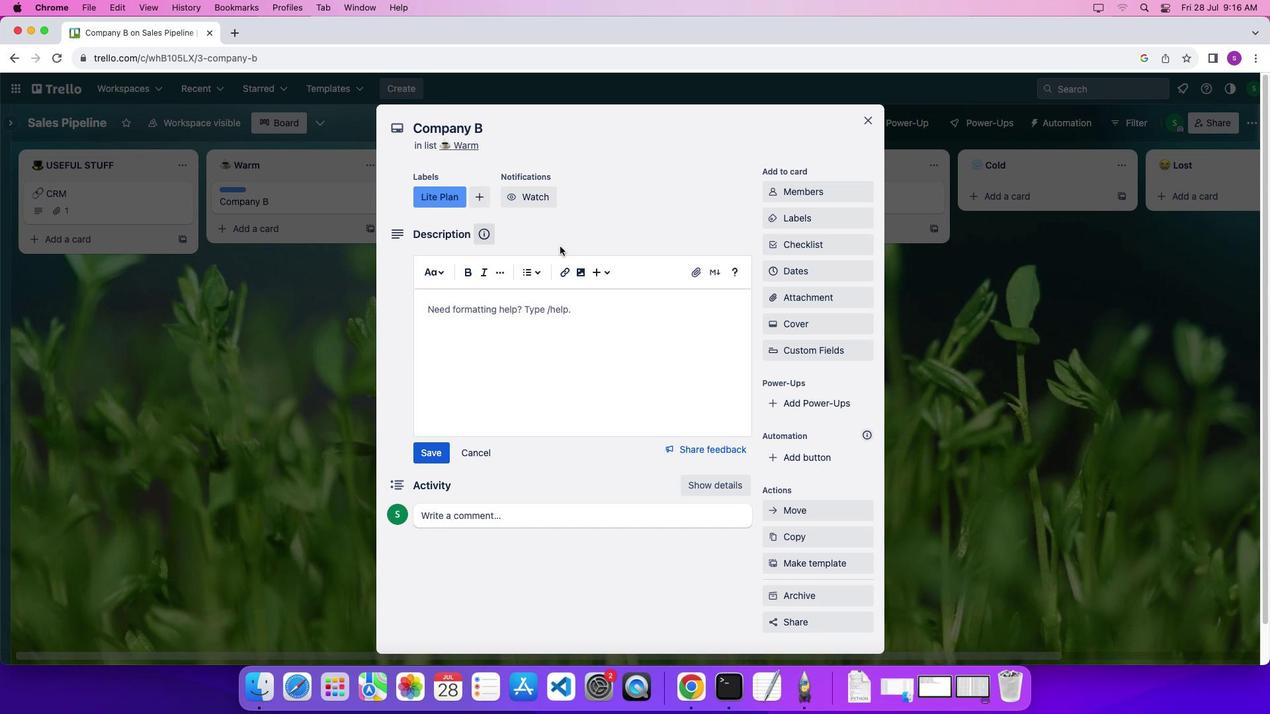 
Action: Mouse moved to (748, 300)
Screenshot: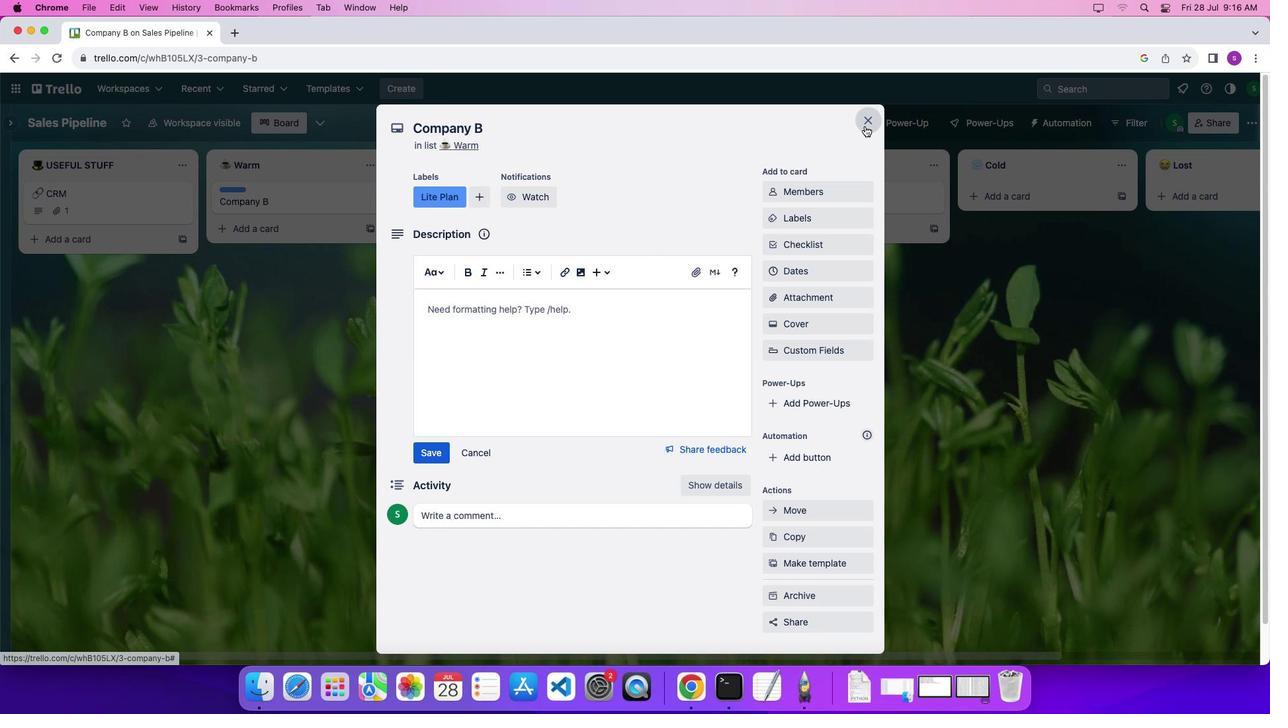 
Action: Mouse scrolled (748, 300) with delta (64, 64)
Screenshot: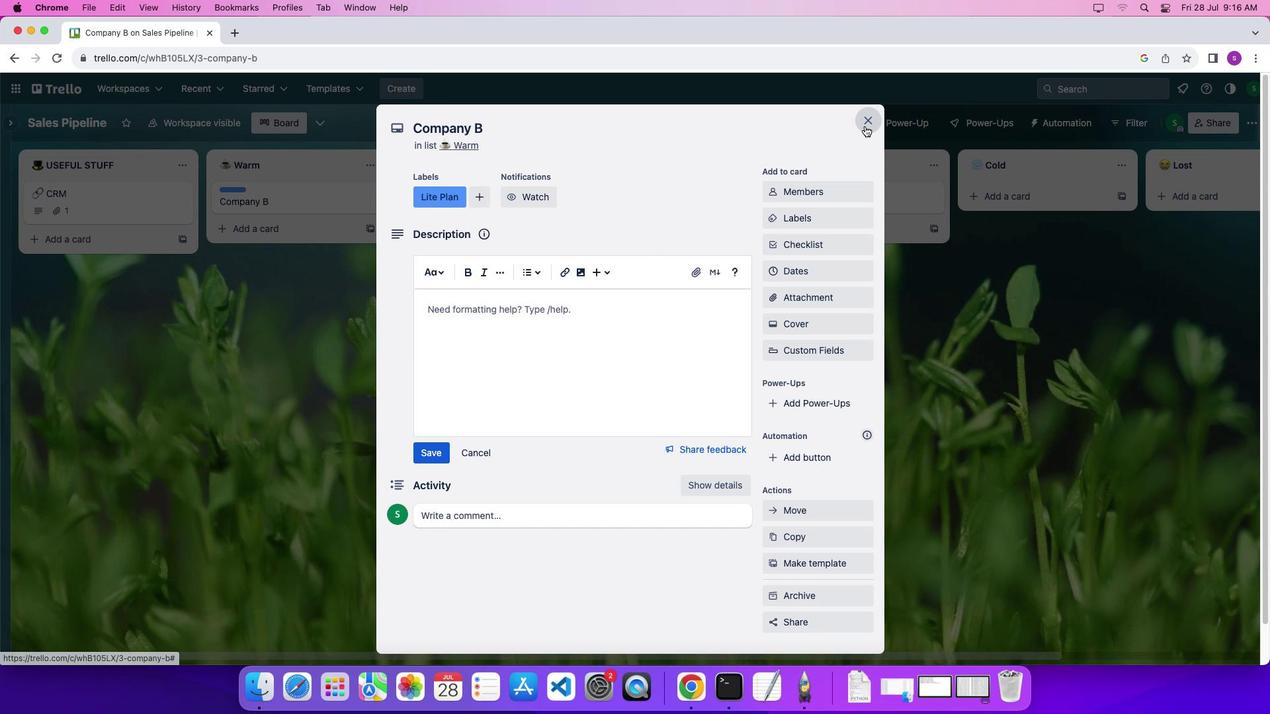 
Action: Mouse scrolled (748, 300) with delta (64, 65)
Screenshot: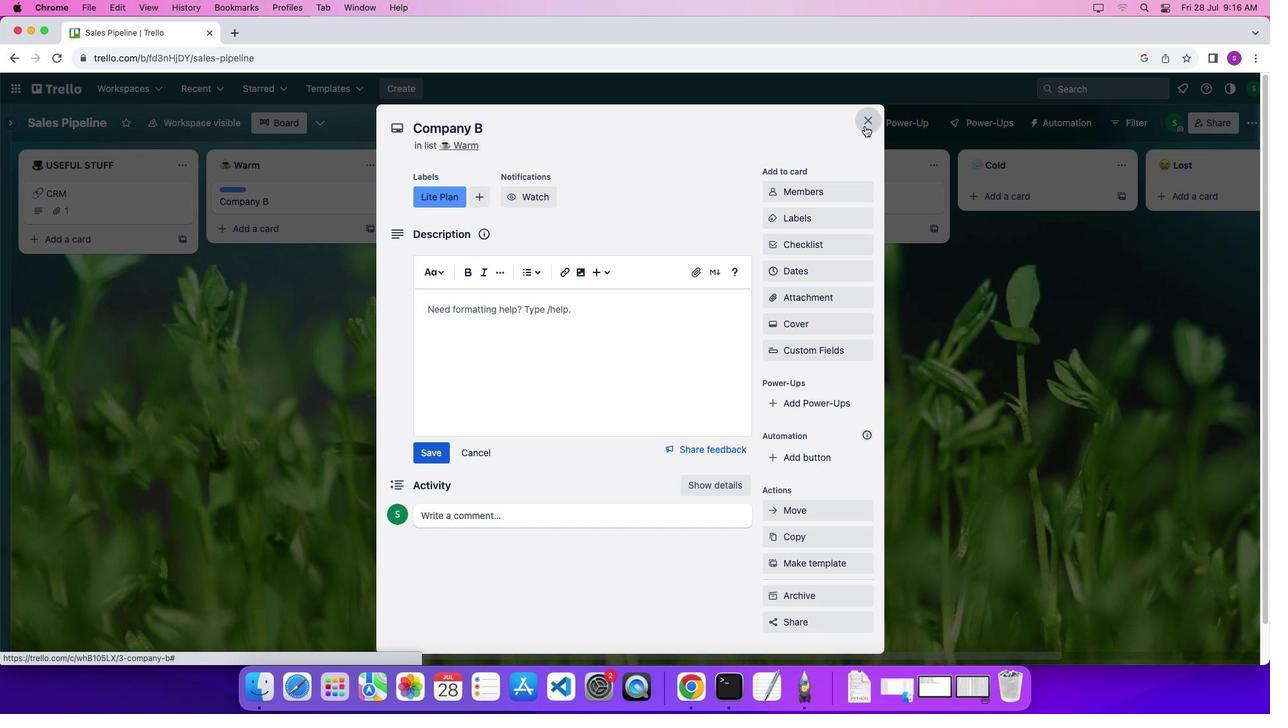 
Action: Mouse scrolled (748, 300) with delta (64, 70)
Screenshot: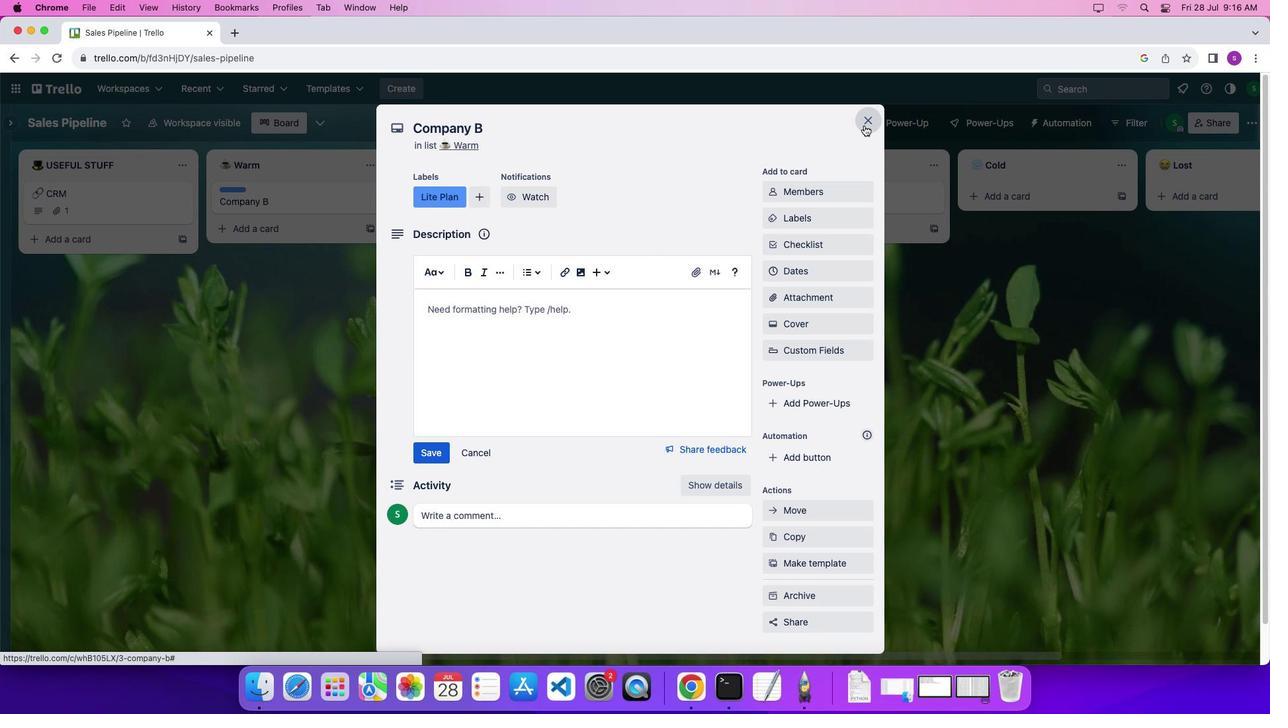 
Action: Mouse scrolled (748, 300) with delta (64, 72)
Screenshot: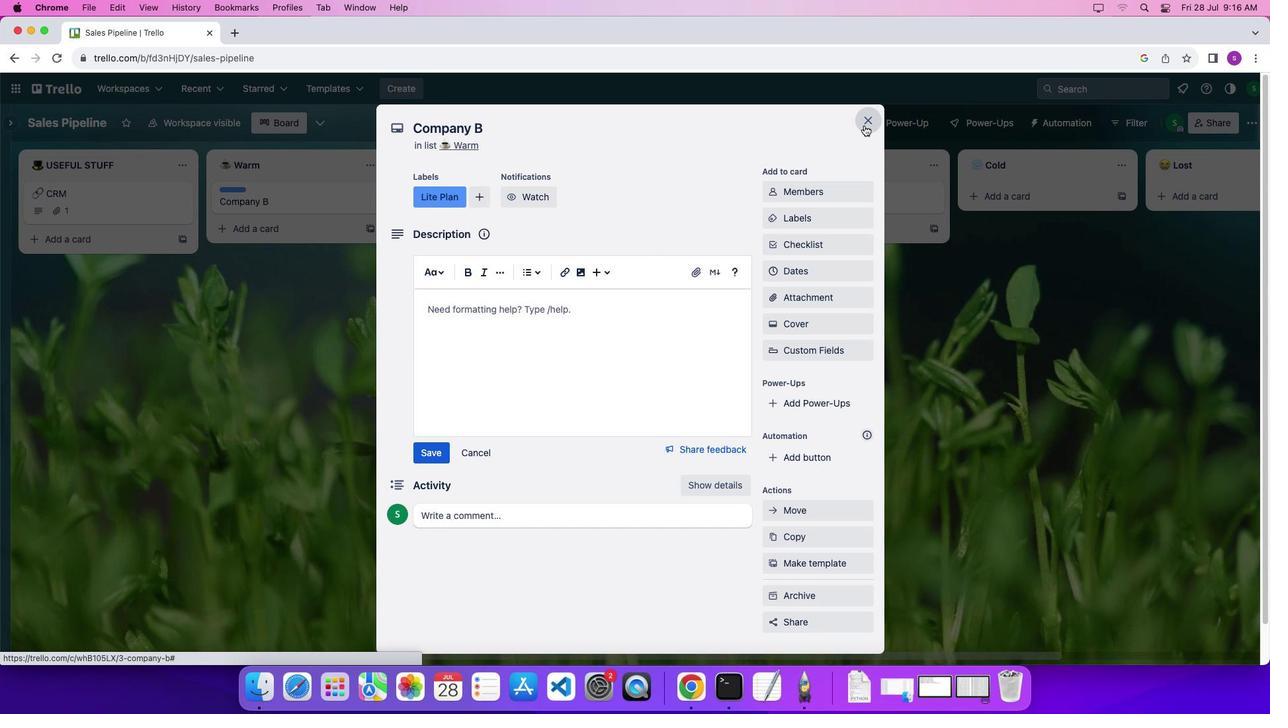
Action: Mouse scrolled (748, 300) with delta (64, 73)
Screenshot: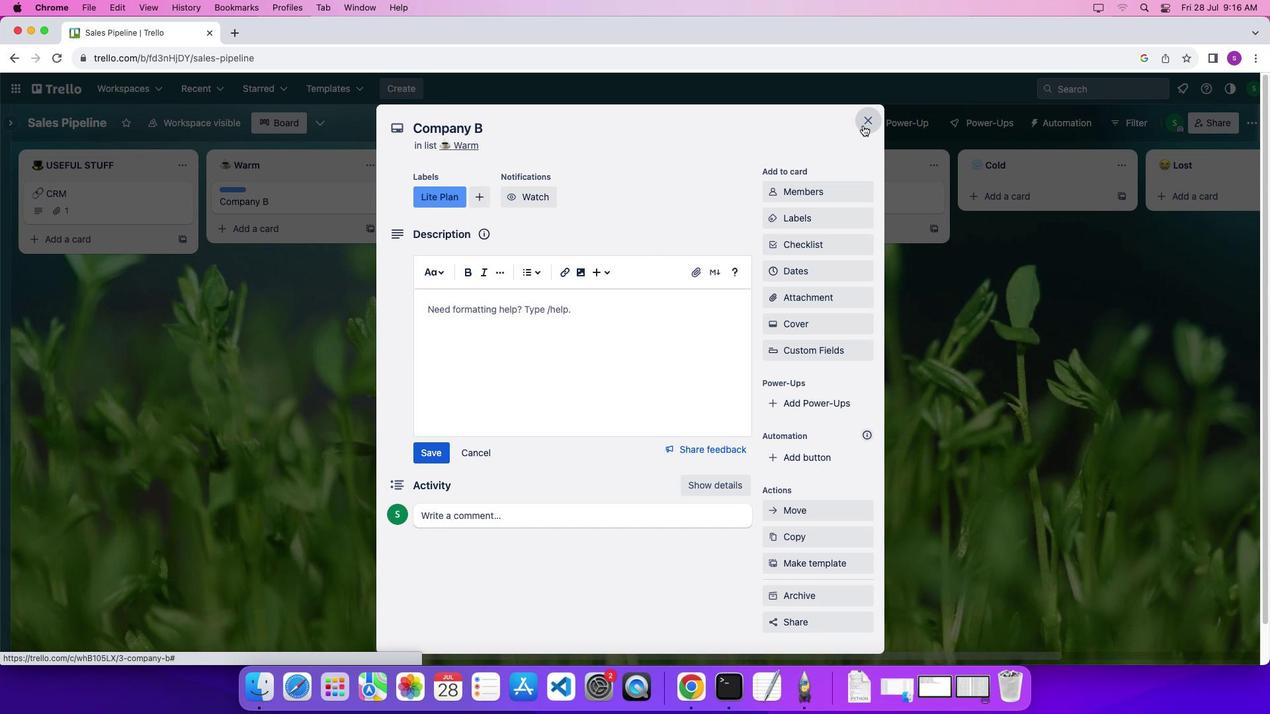 
Action: Mouse moved to (929, 189)
Screenshot: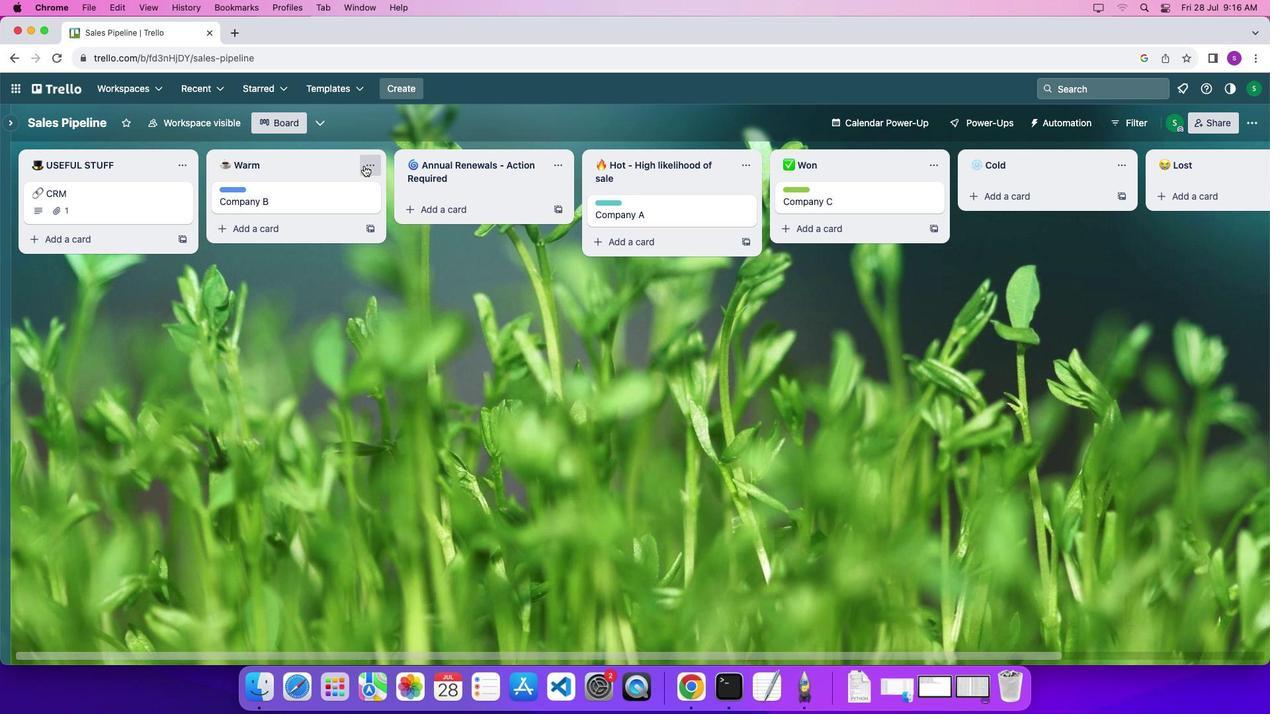 
Action: Mouse pressed left at (929, 189)
Screenshot: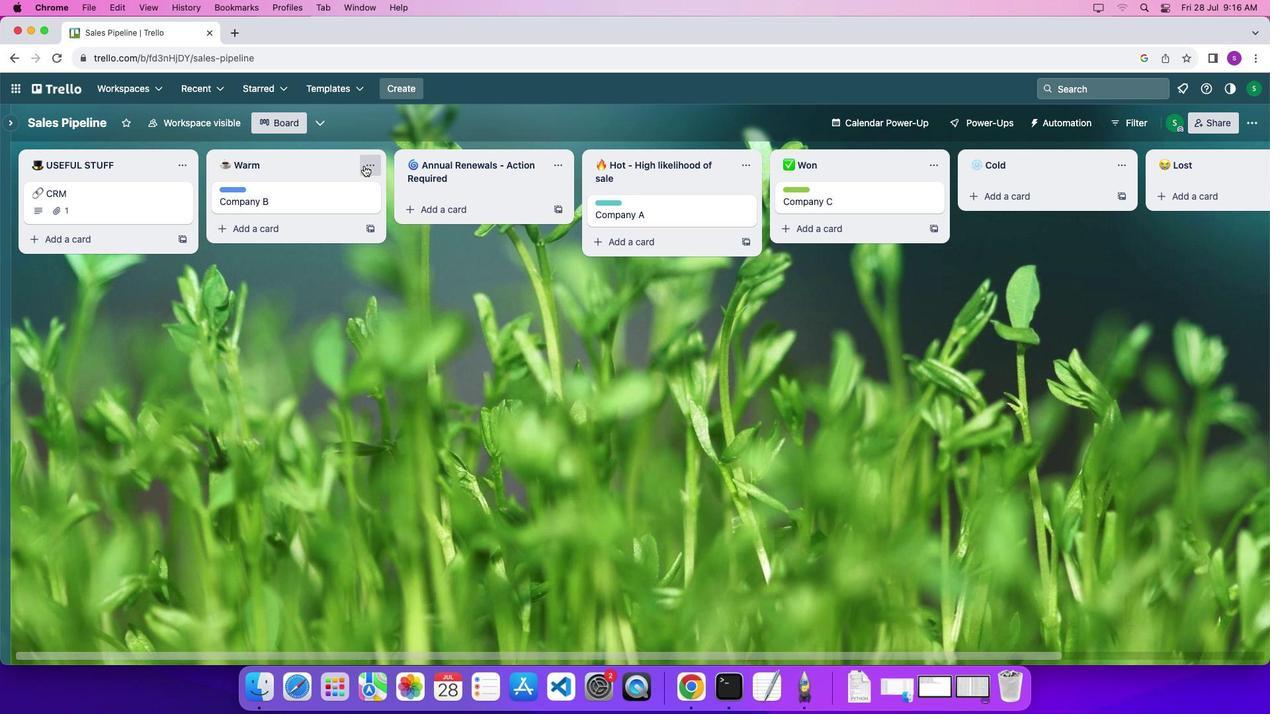 
Action: Mouse moved to (428, 229)
Screenshot: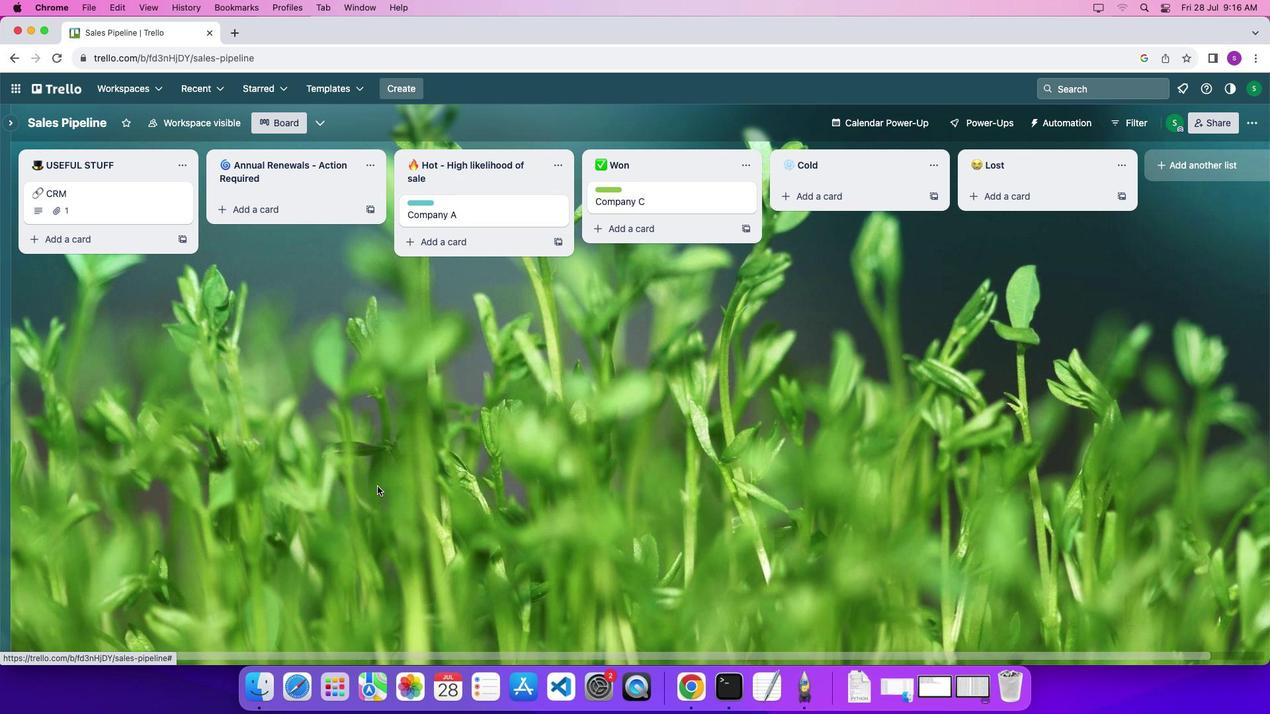 
Action: Mouse pressed left at (428, 229)
Screenshot: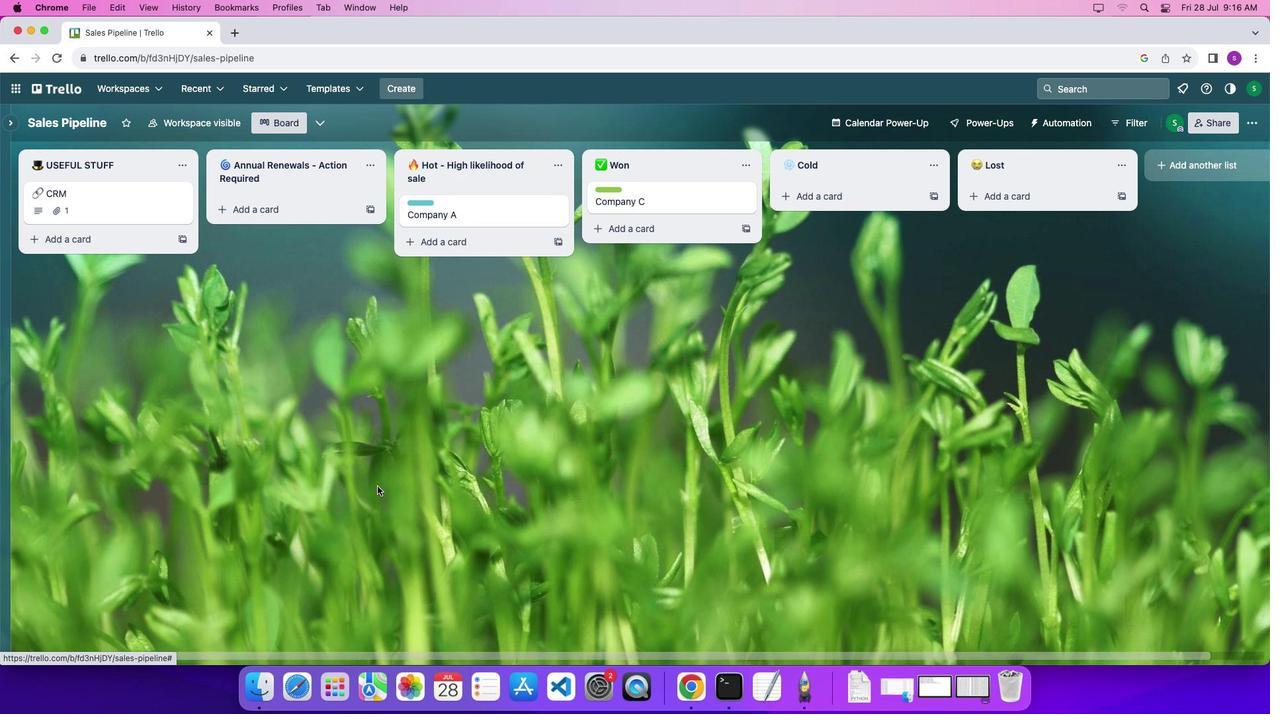 
Action: Mouse moved to (441, 551)
Screenshot: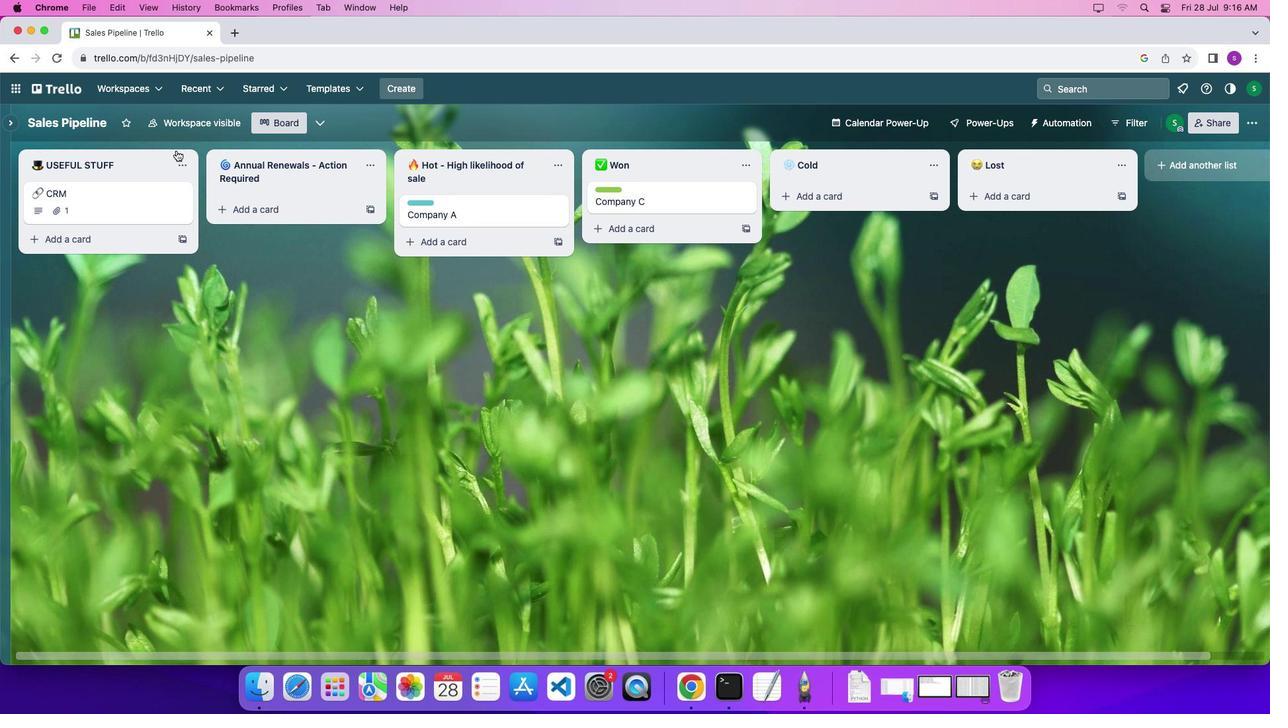 
Action: Mouse pressed left at (441, 551)
Screenshot: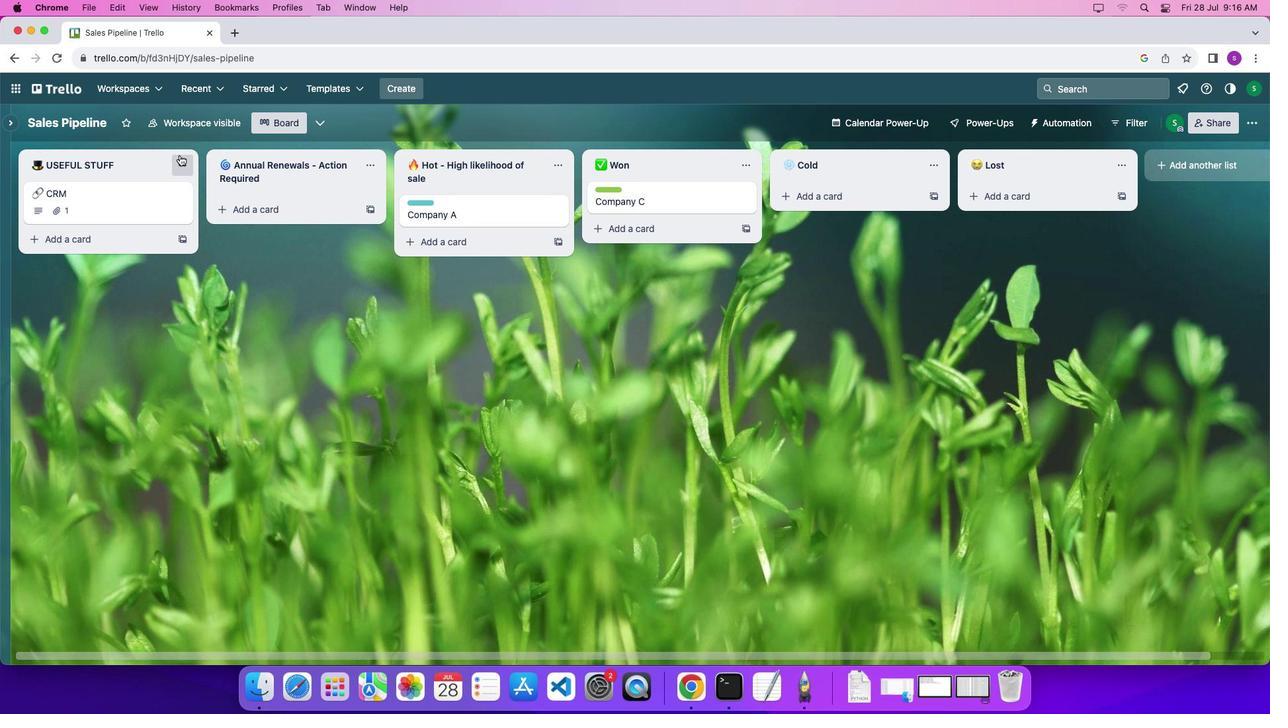 
Action: Mouse moved to (244, 219)
Screenshot: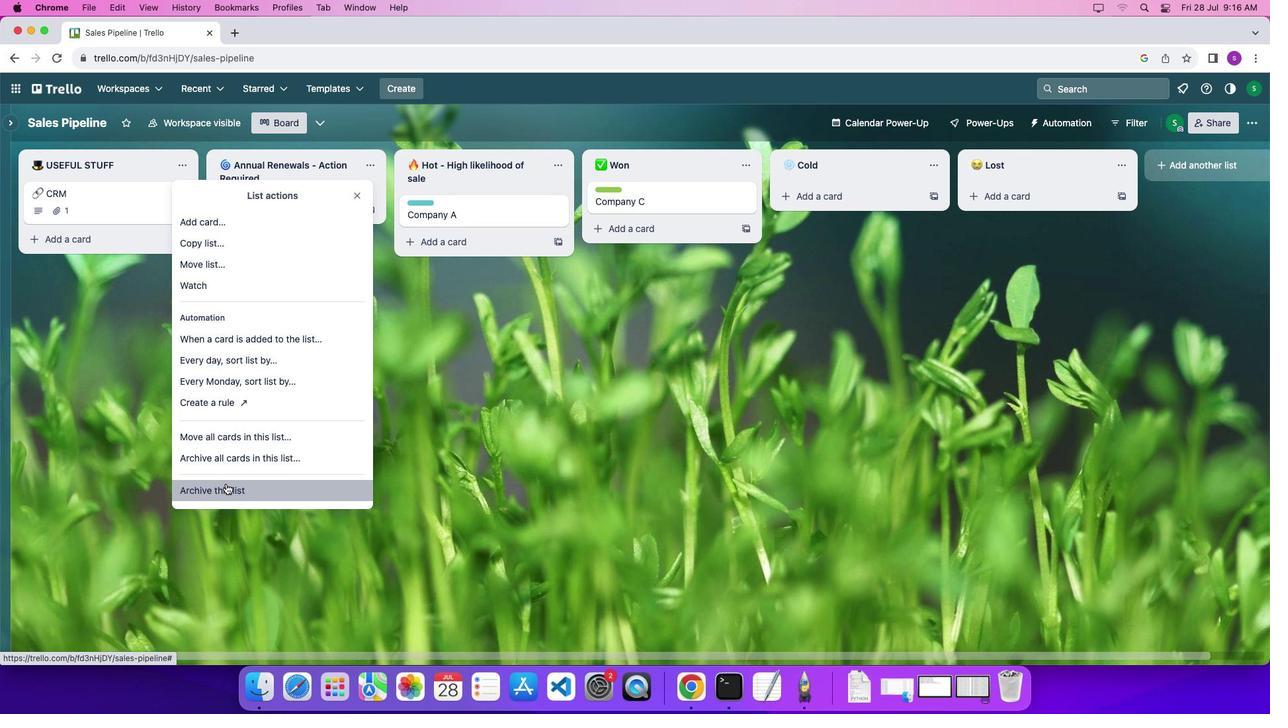 
Action: Mouse pressed left at (244, 219)
Screenshot: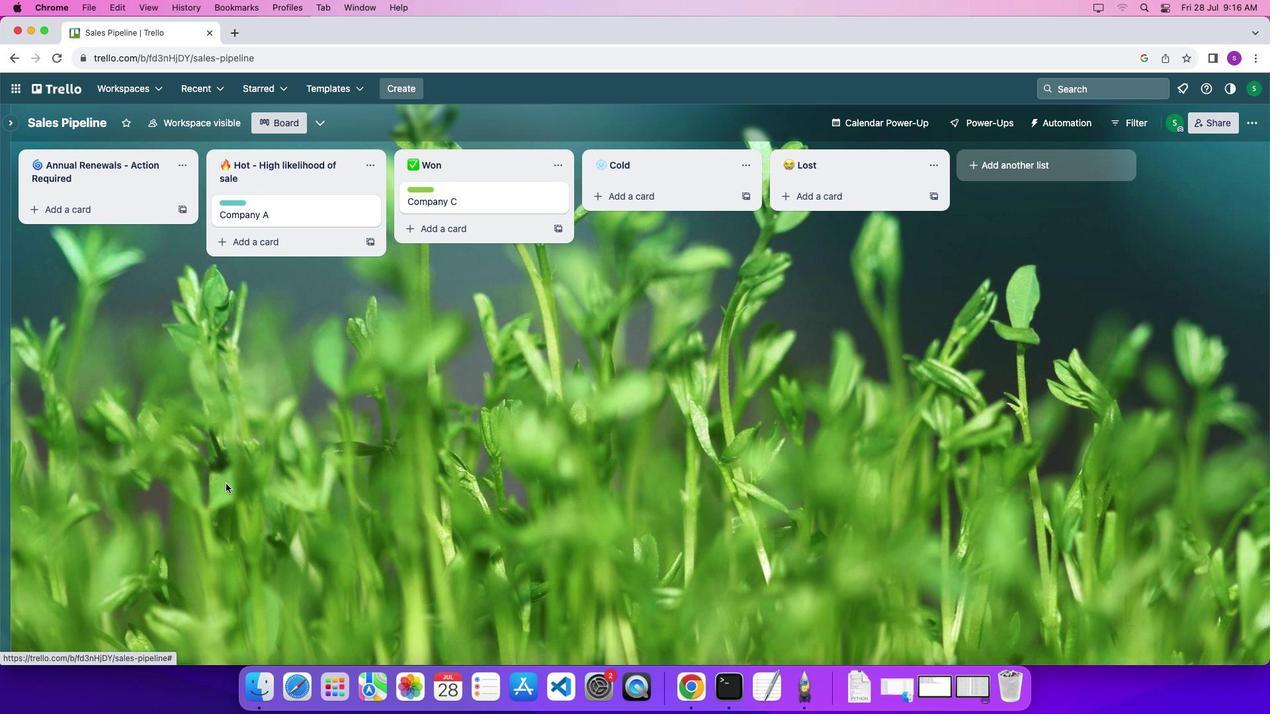 
Action: Mouse moved to (290, 548)
Screenshot: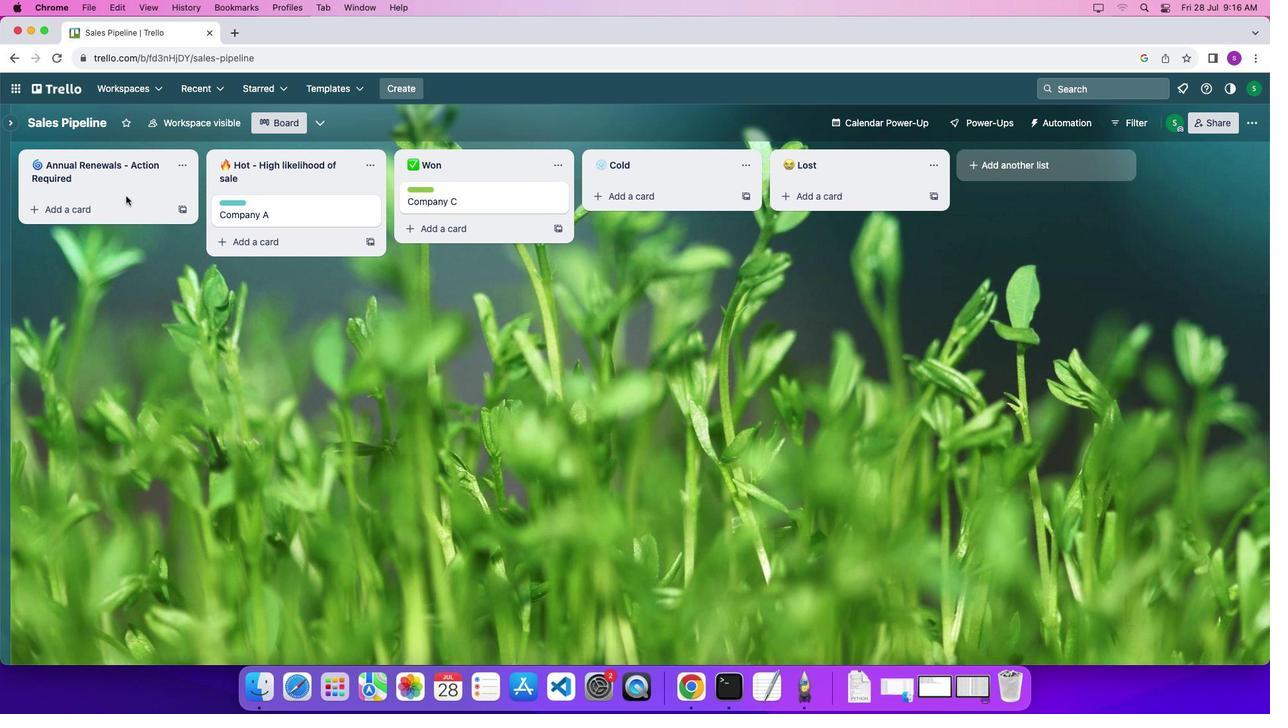 
Action: Mouse pressed left at (290, 548)
Screenshot: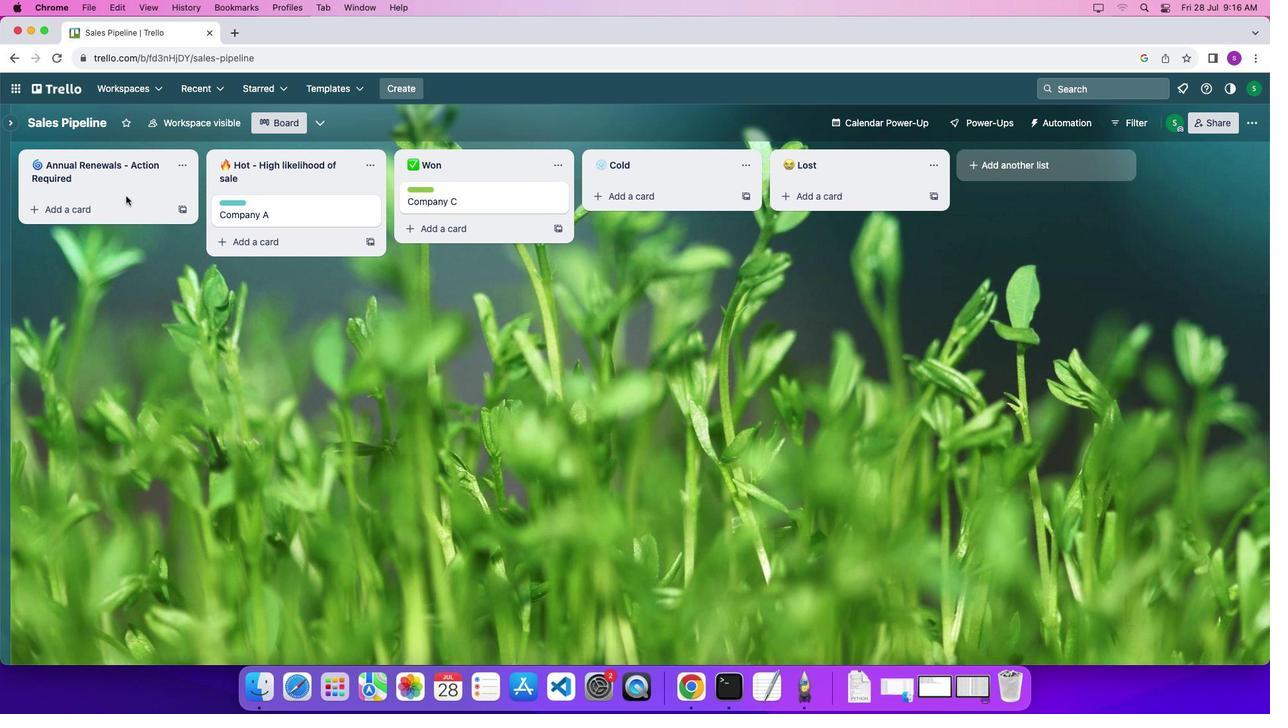 
Action: Mouse moved to (190, 260)
Screenshot: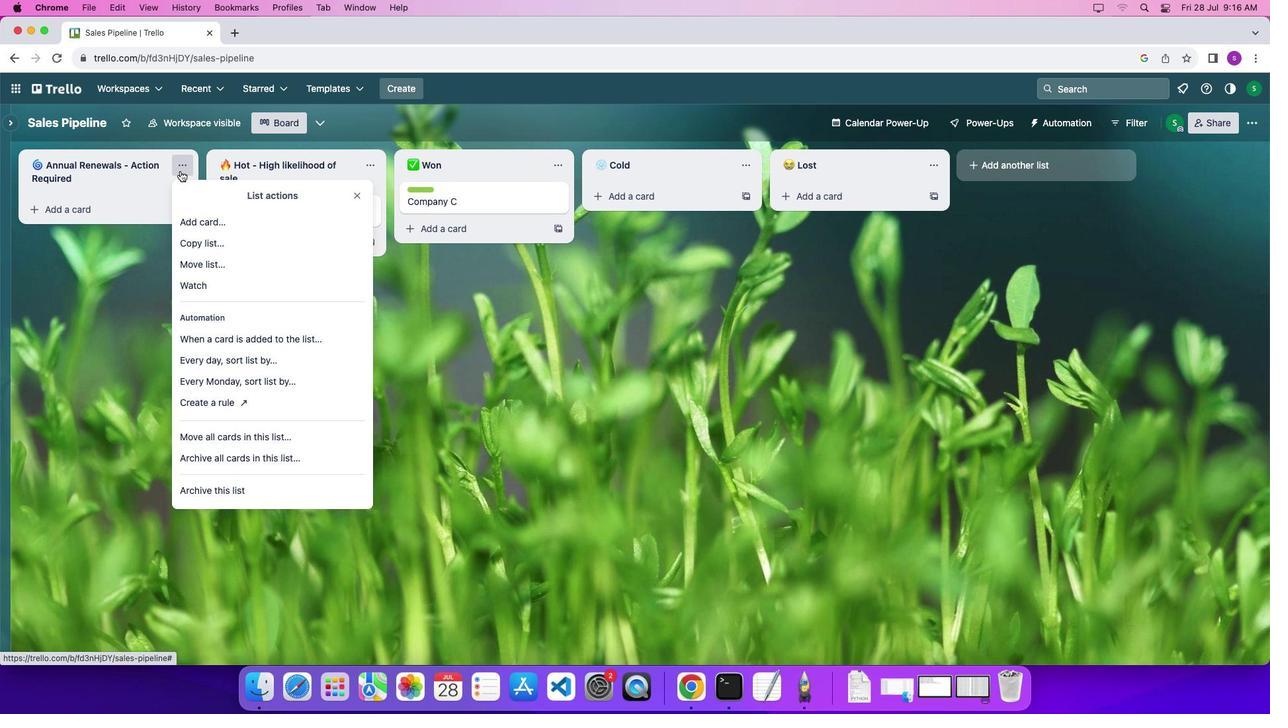 
Action: Mouse pressed left at (190, 260)
Screenshot: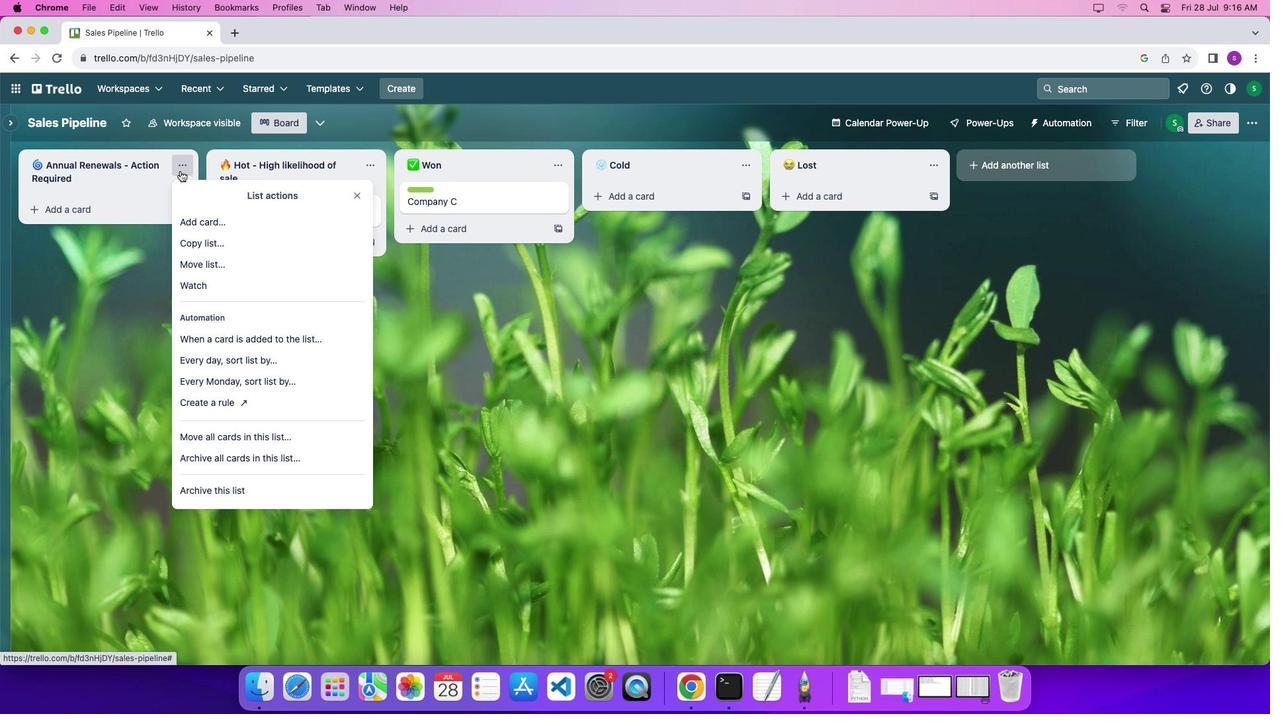 
Action: Mouse moved to (244, 234)
Screenshot: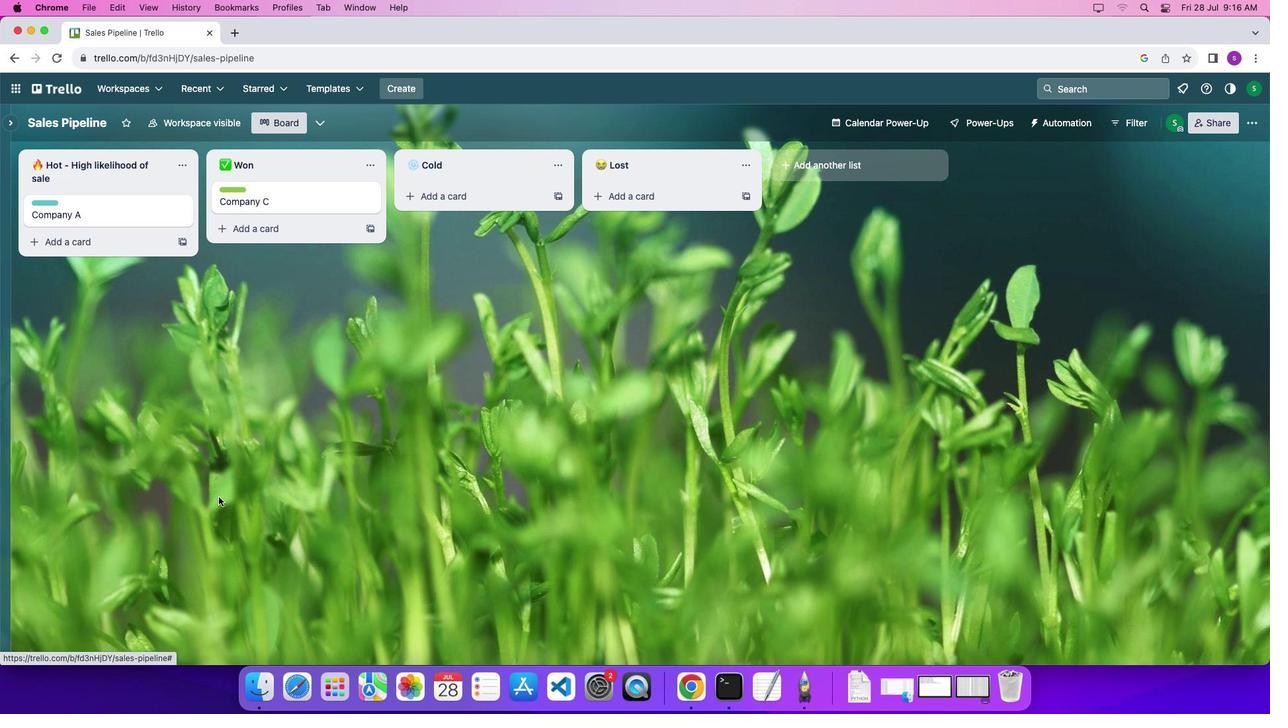 
Action: Mouse pressed left at (244, 234)
Screenshot: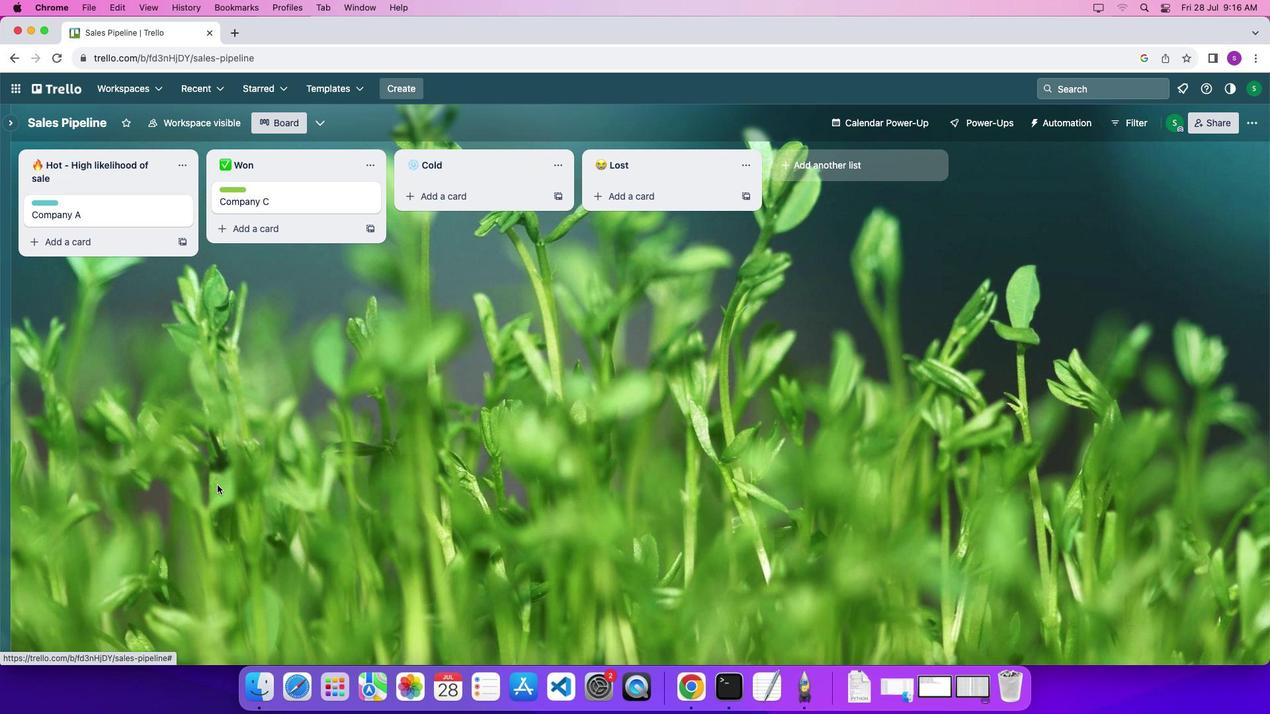 
Action: Mouse moved to (282, 560)
Screenshot: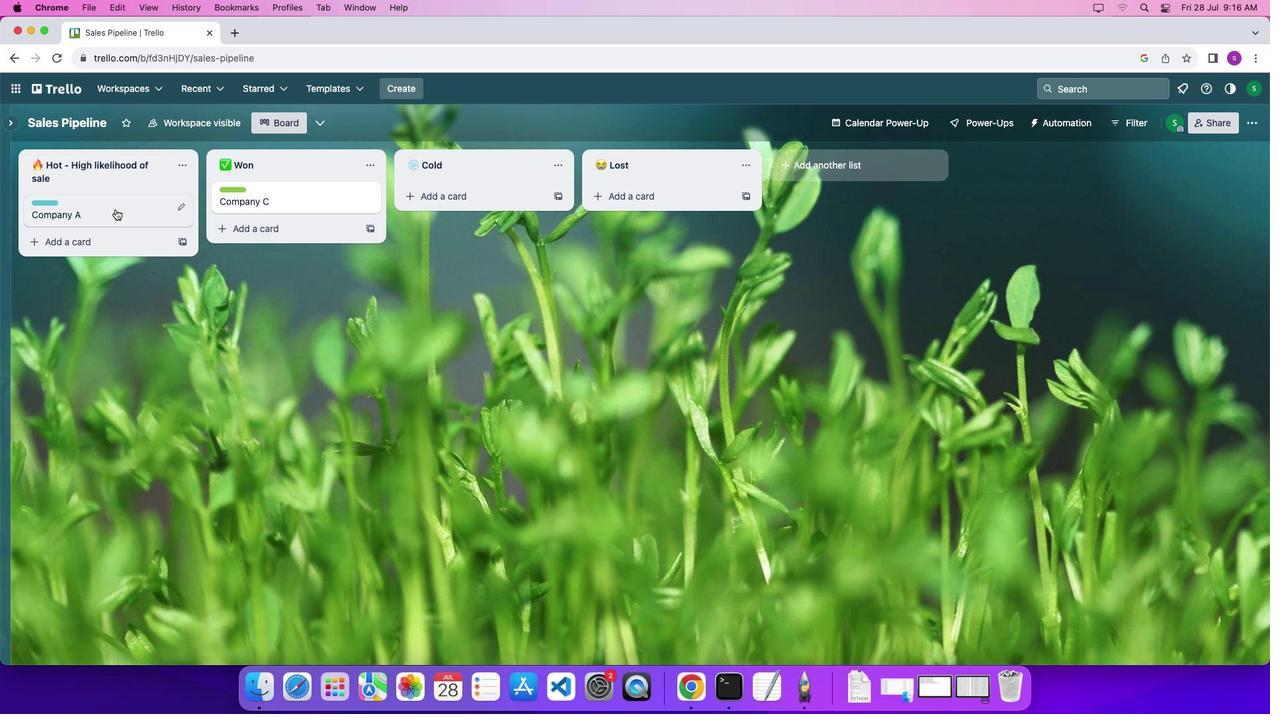 
Action: Mouse pressed left at (282, 560)
Screenshot: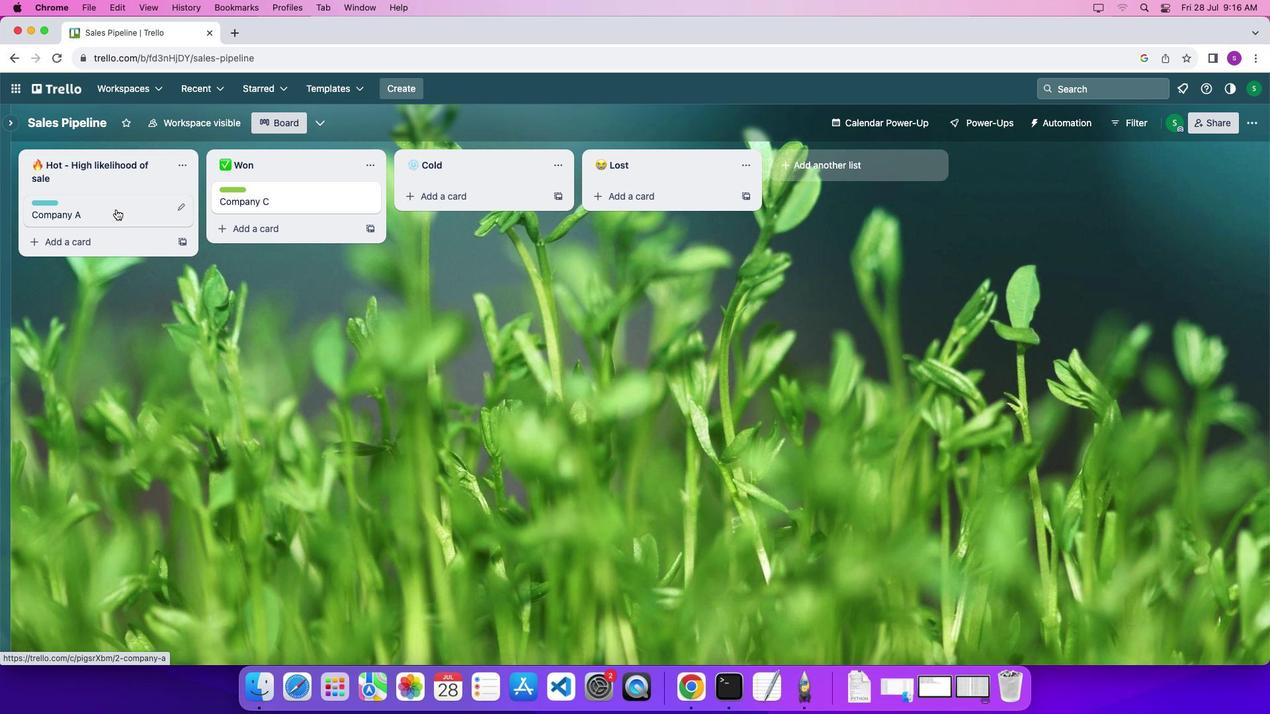 
Action: Mouse moved to (179, 273)
Screenshot: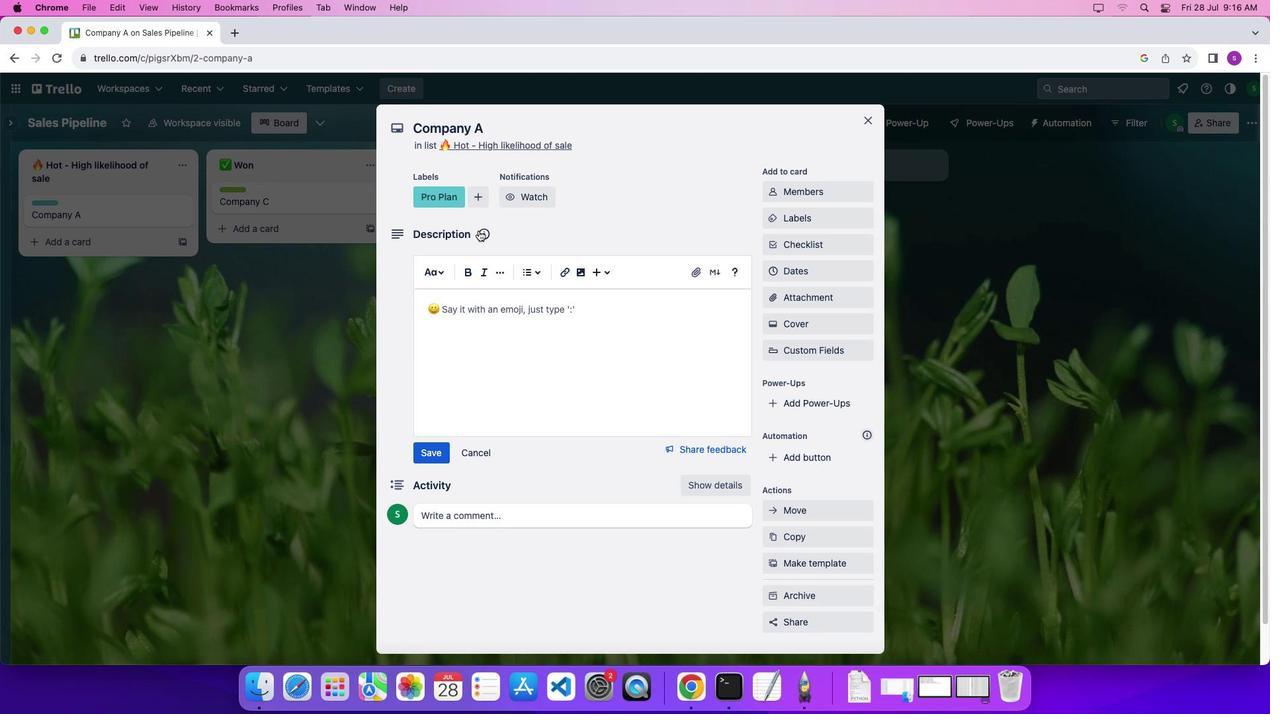 
Action: Mouse pressed left at (179, 273)
Screenshot: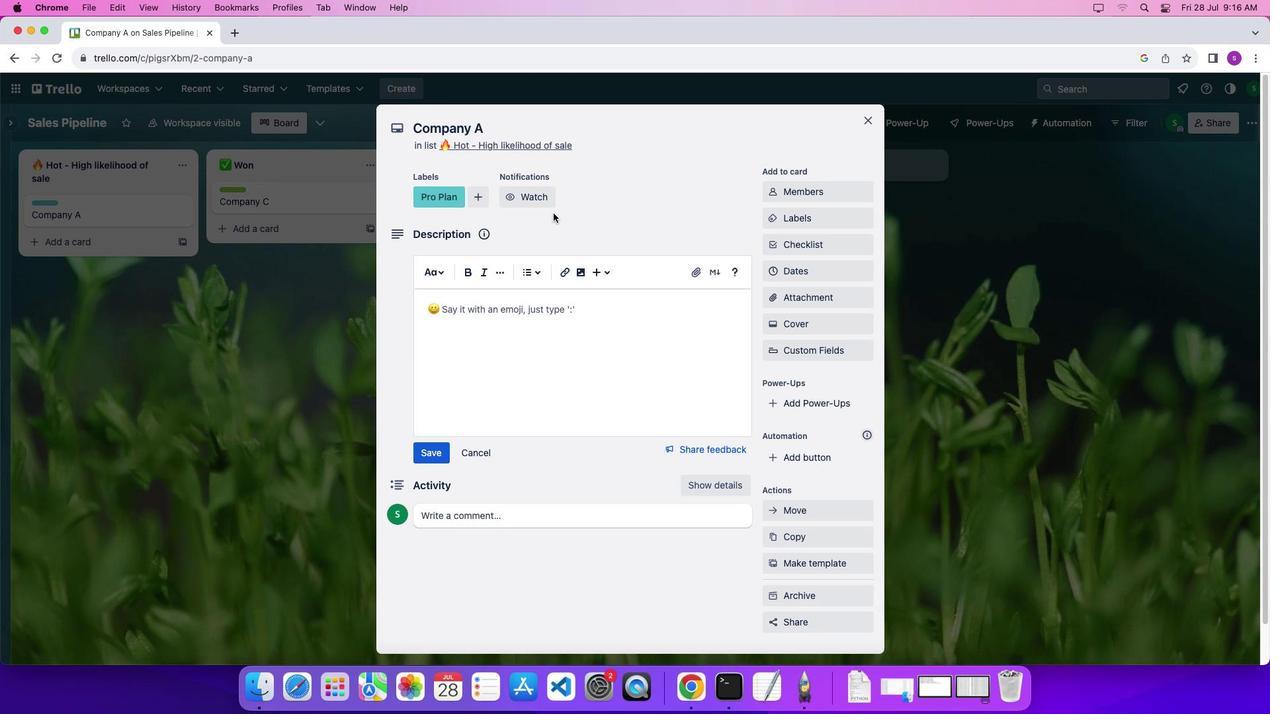 
Action: Mouse moved to (930, 186)
Screenshot: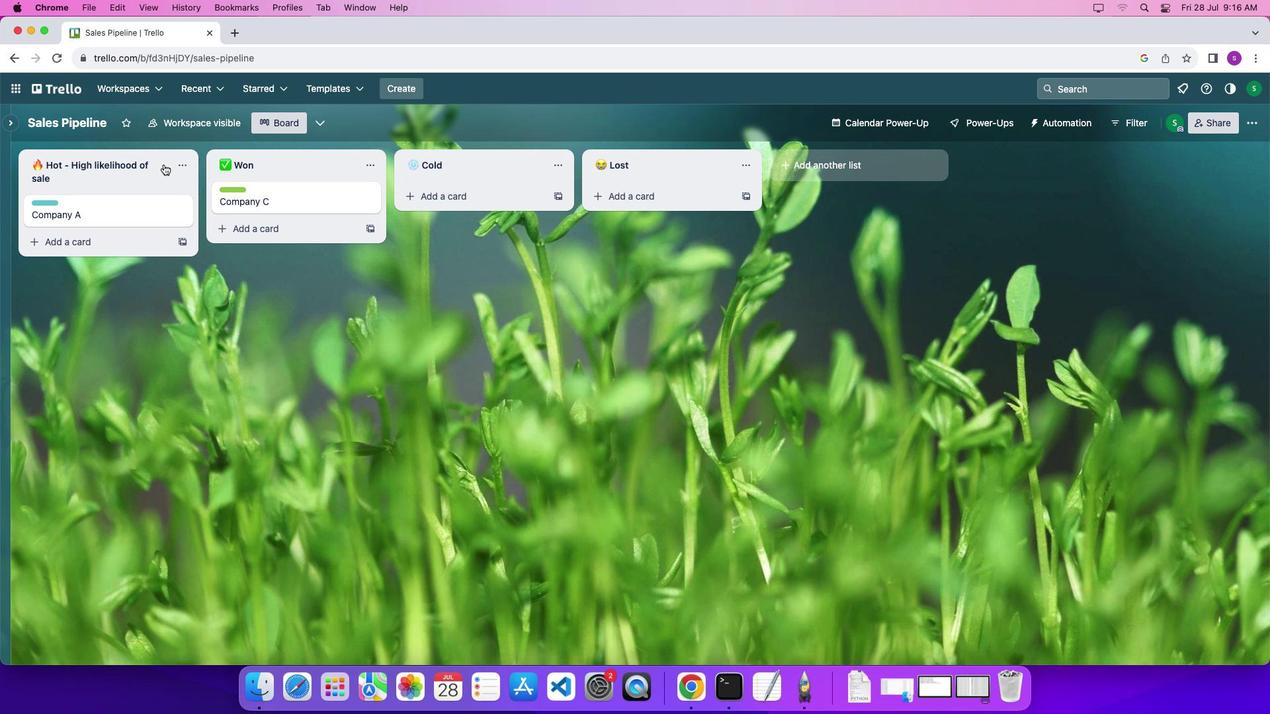 
Action: Mouse pressed left at (930, 186)
Screenshot: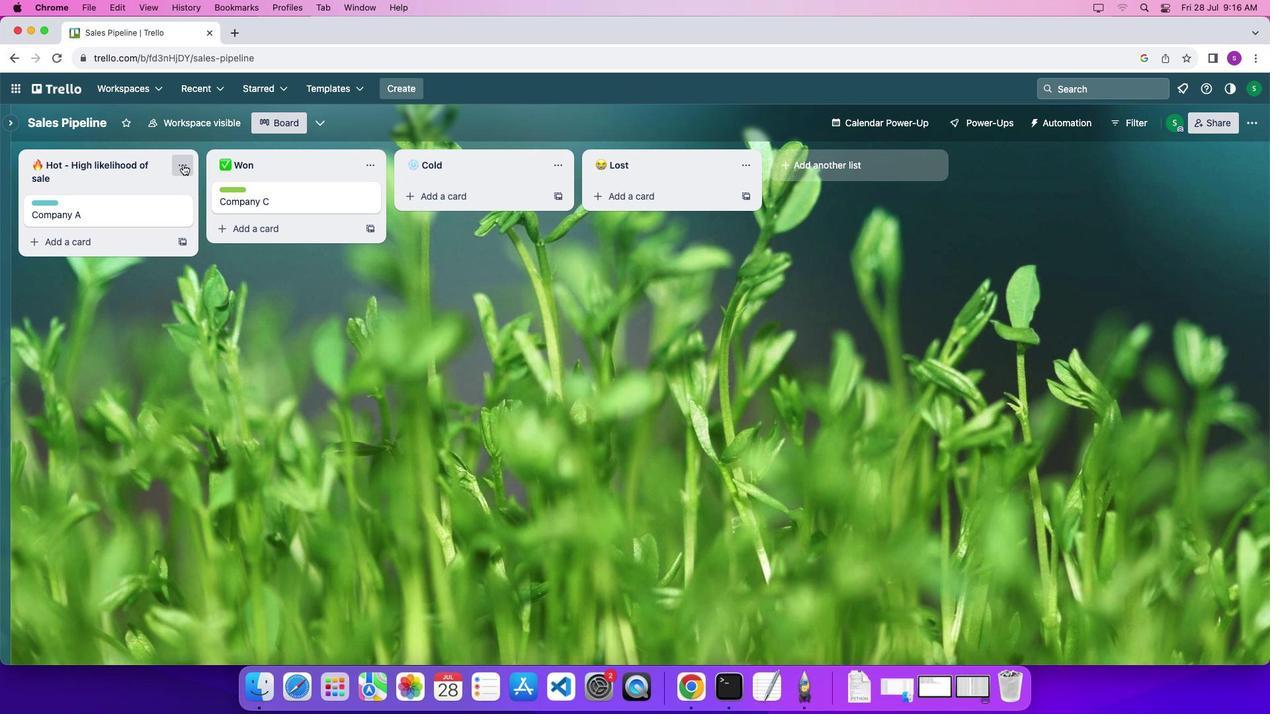 
Action: Mouse moved to (247, 228)
Screenshot: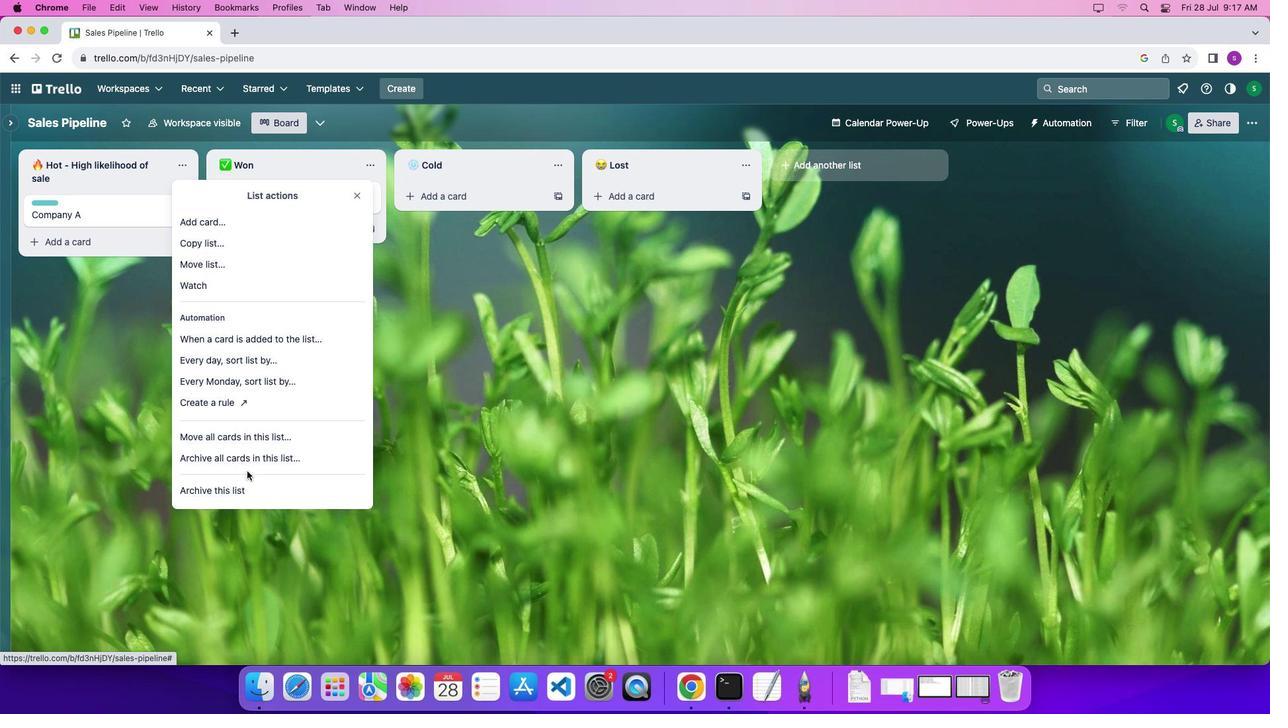 
Action: Mouse pressed left at (247, 228)
Screenshot: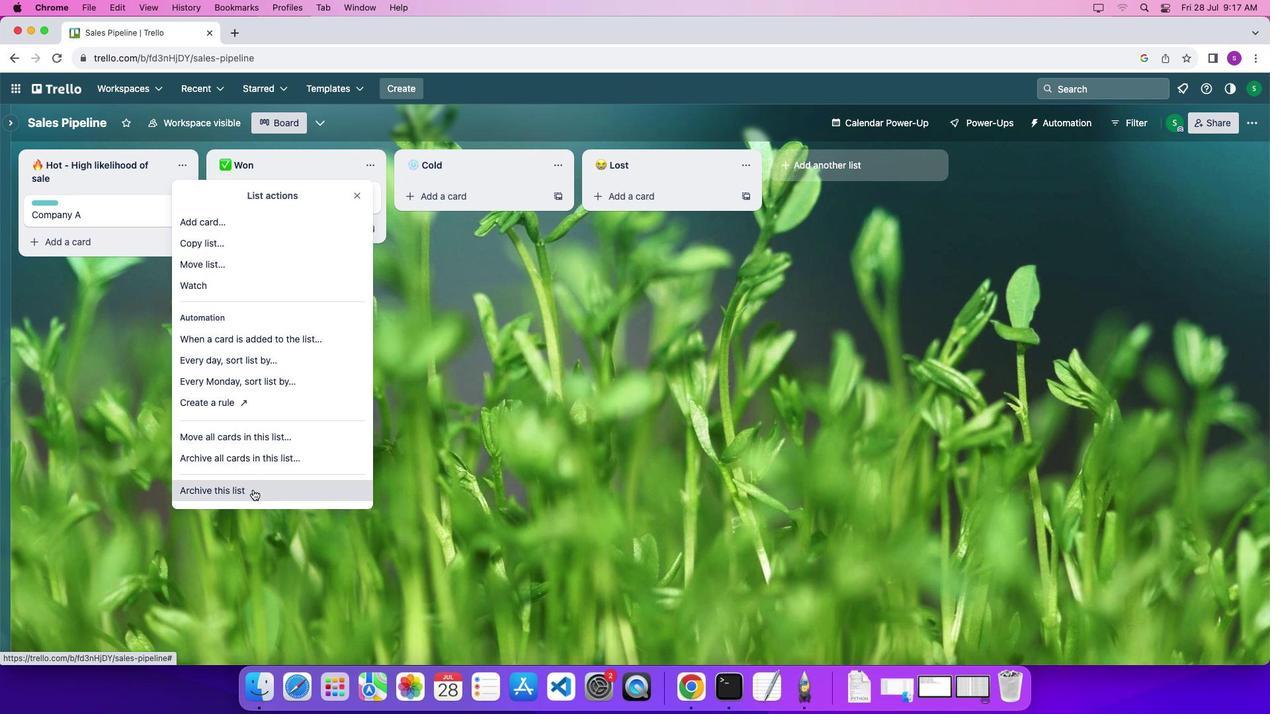
Action: Mouse moved to (316, 553)
Screenshot: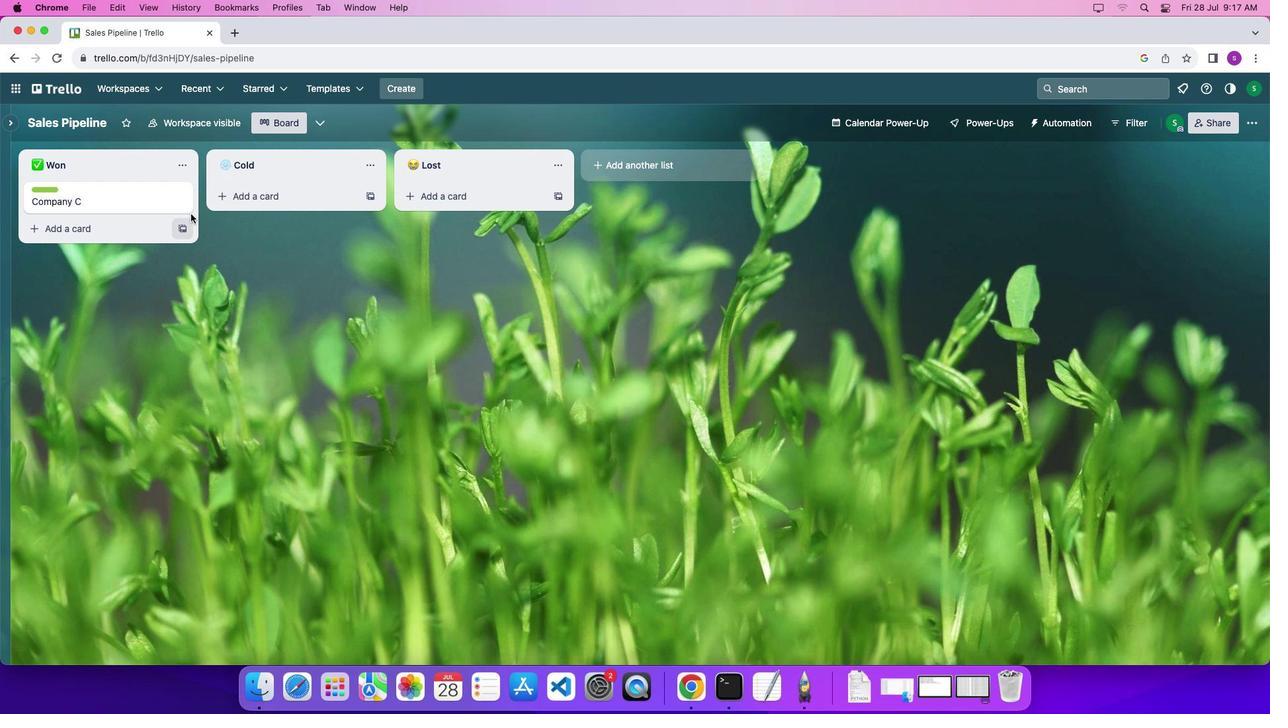 
Action: Mouse pressed left at (316, 553)
Screenshot: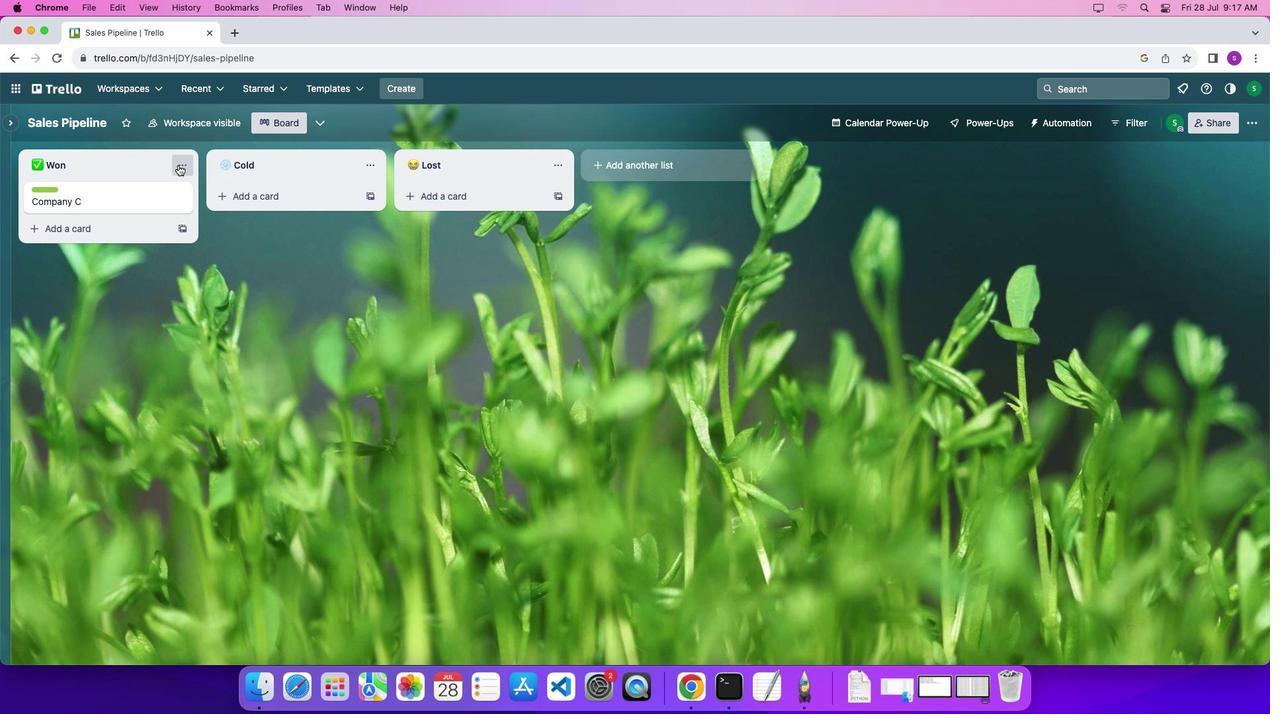 
Action: Mouse moved to (242, 226)
Screenshot: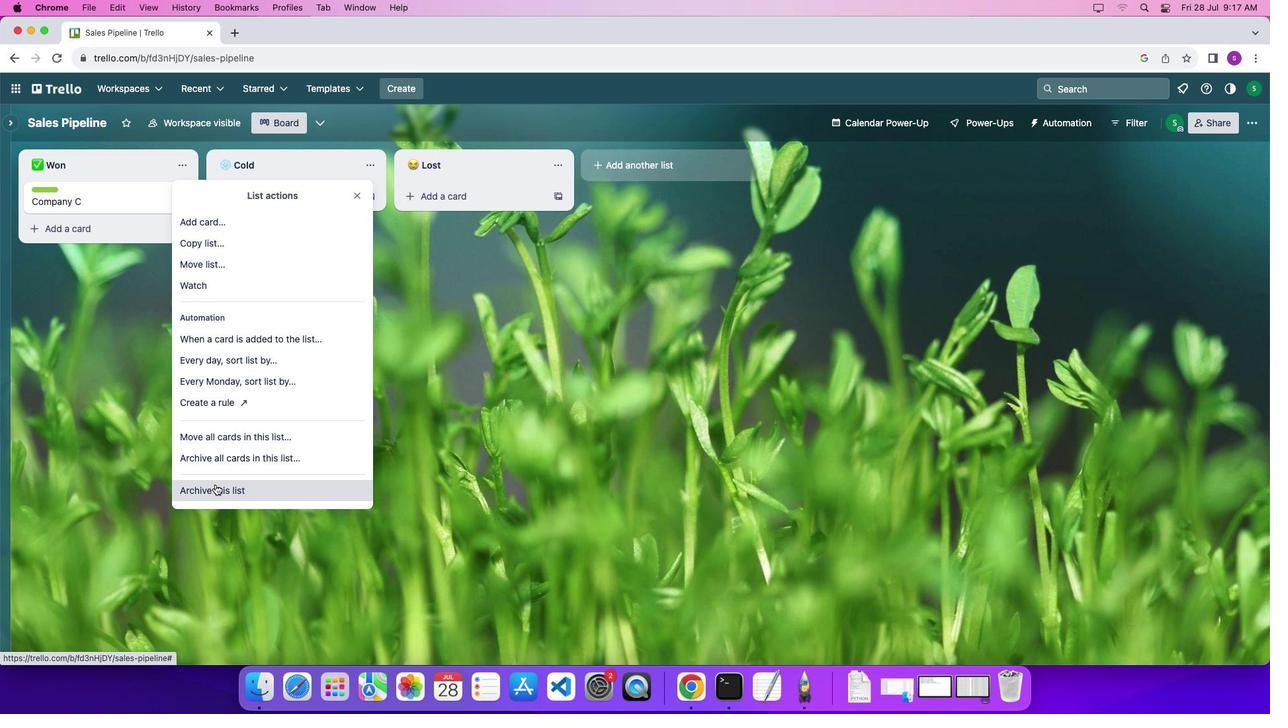 
Action: Mouse pressed left at (242, 226)
Screenshot: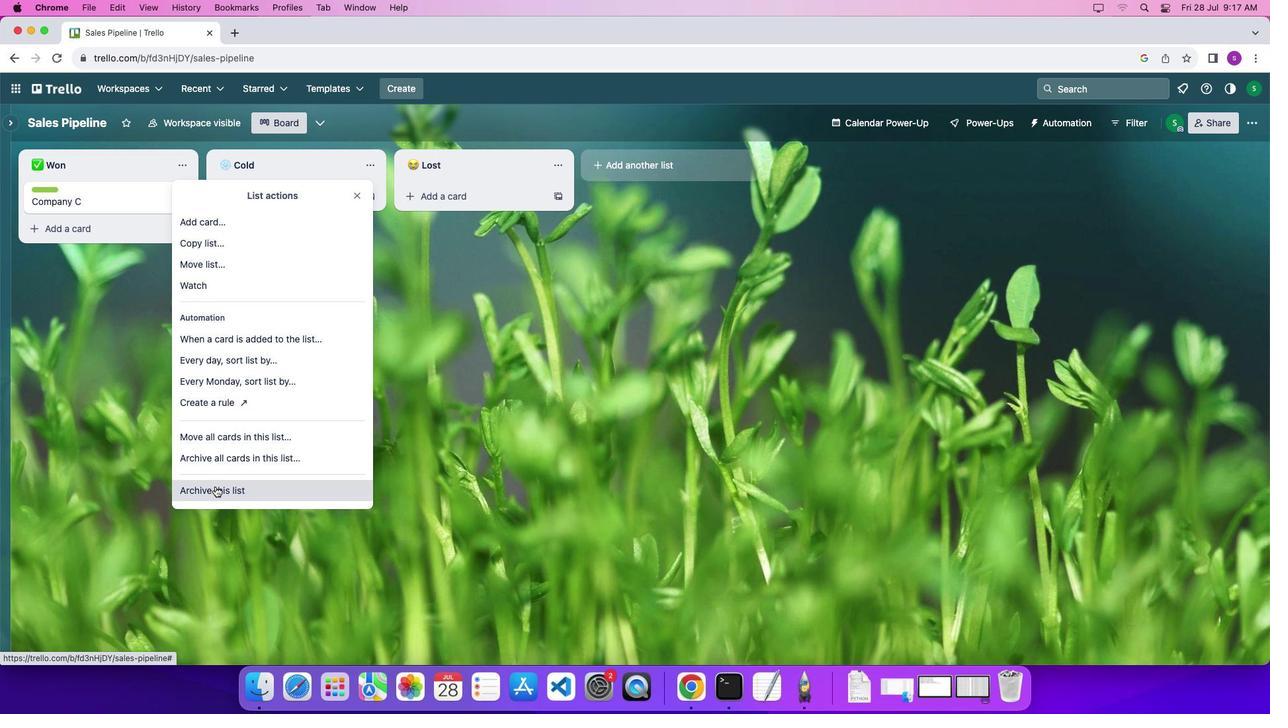
Action: Mouse moved to (279, 550)
Screenshot: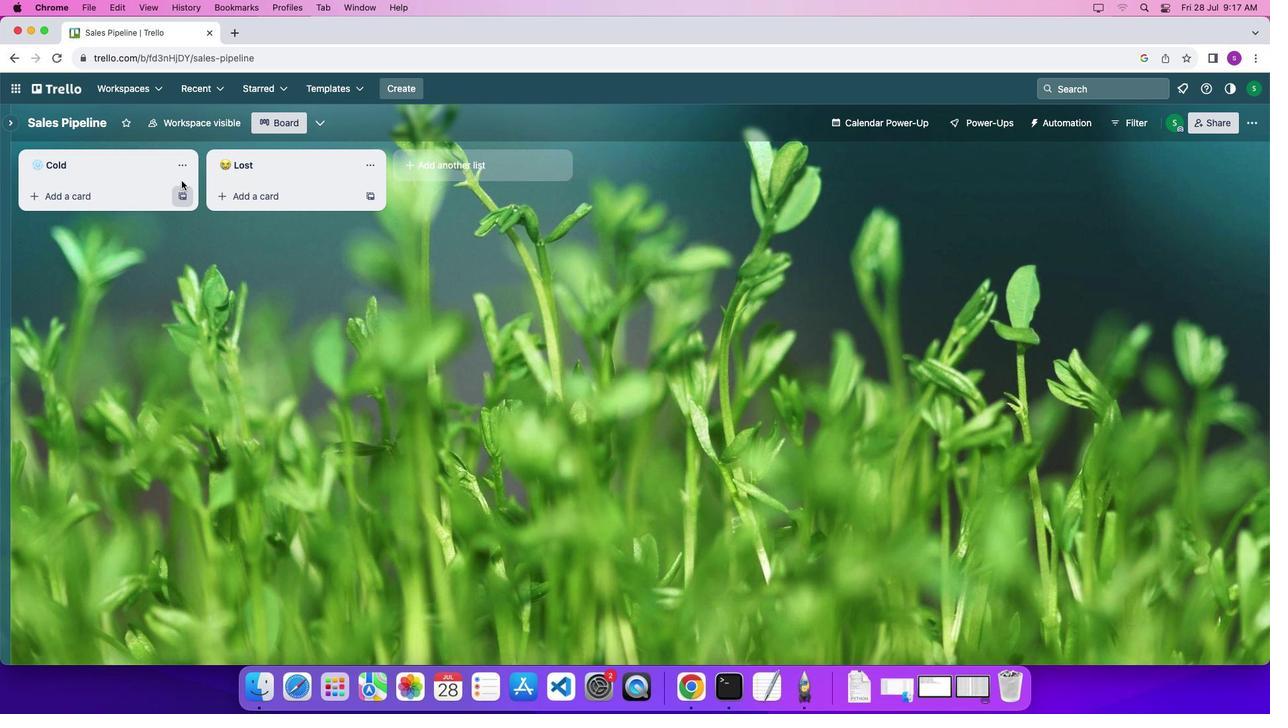 
Action: Mouse pressed left at (279, 550)
Screenshot: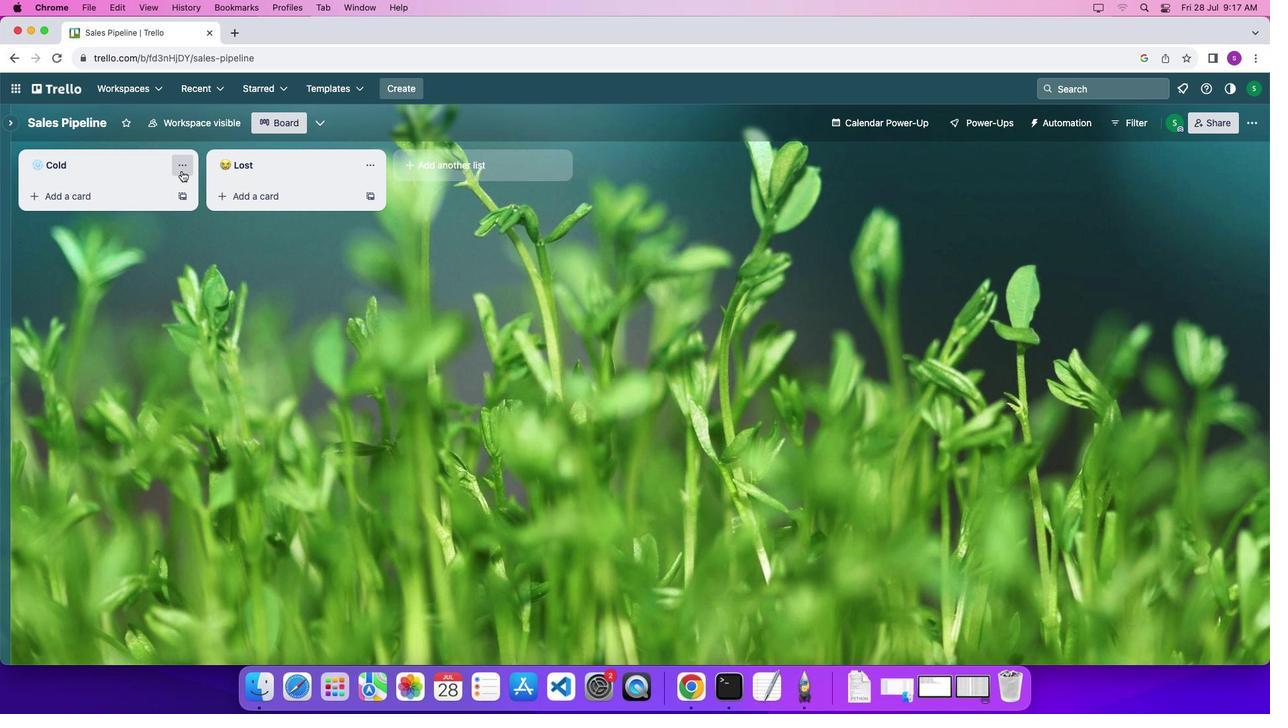 
Action: Mouse moved to (245, 232)
Screenshot: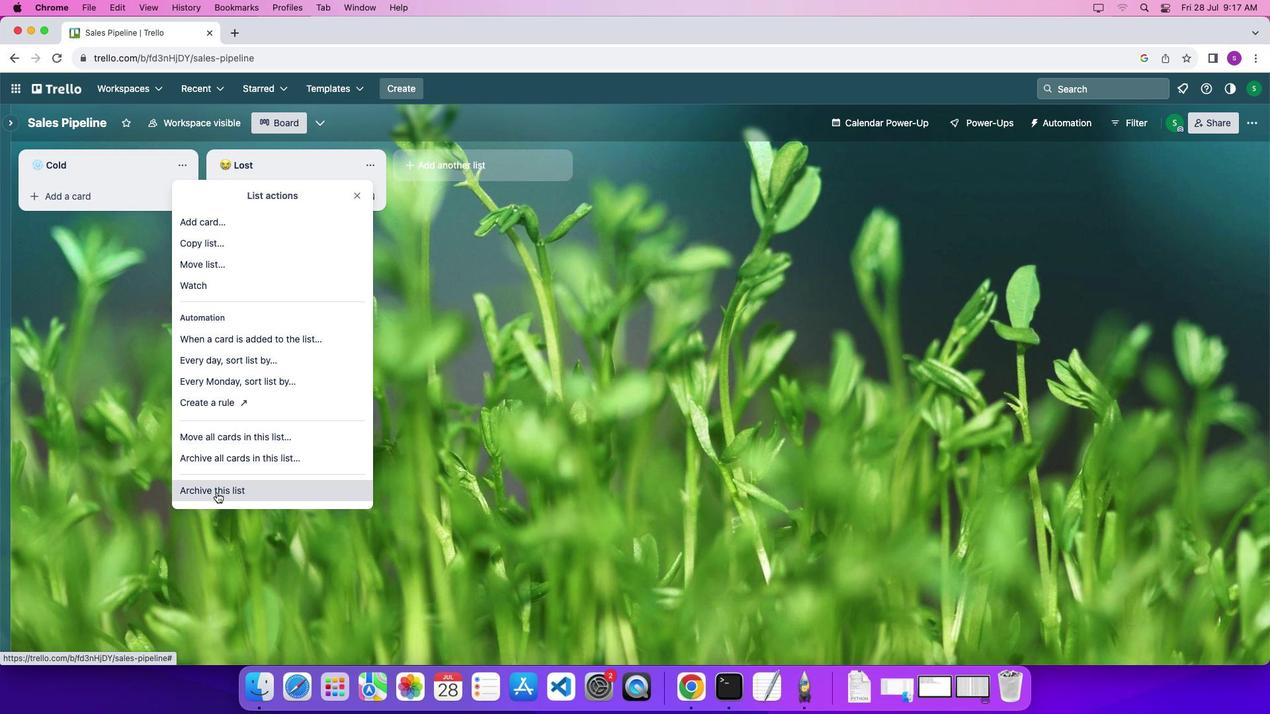
Action: Mouse pressed left at (245, 232)
Screenshot: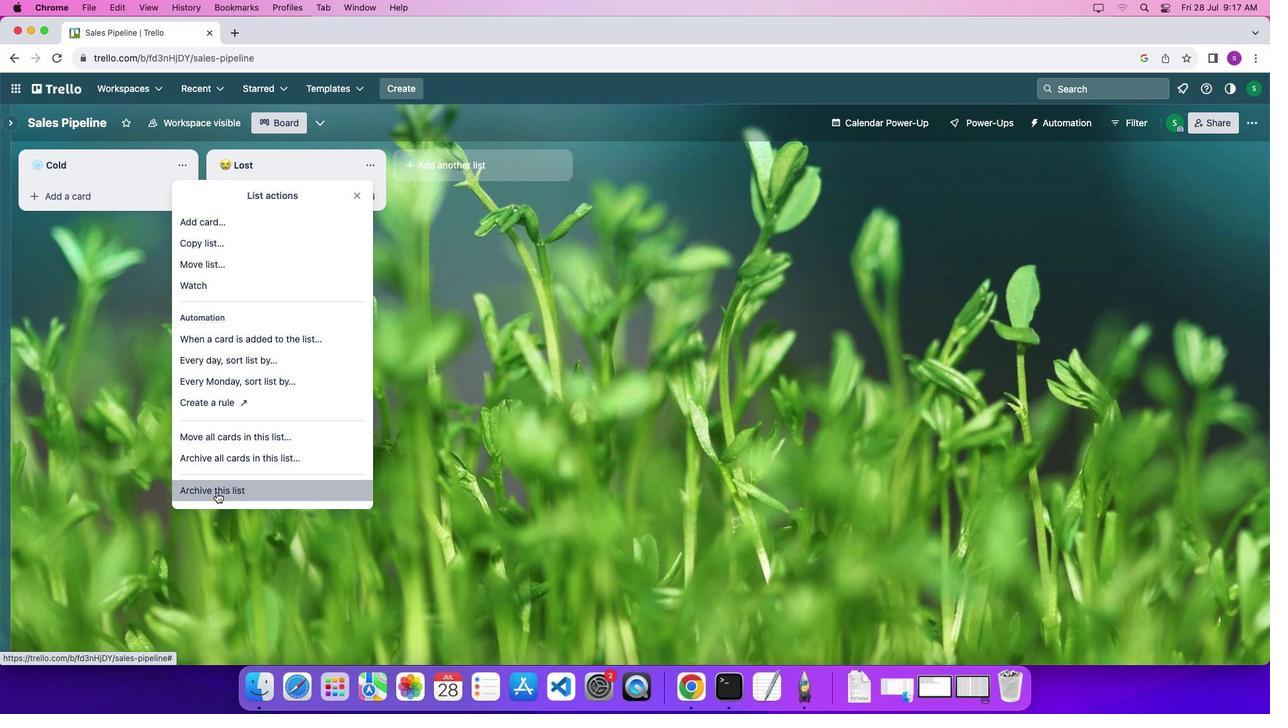 
Action: Mouse moved to (281, 556)
Screenshot: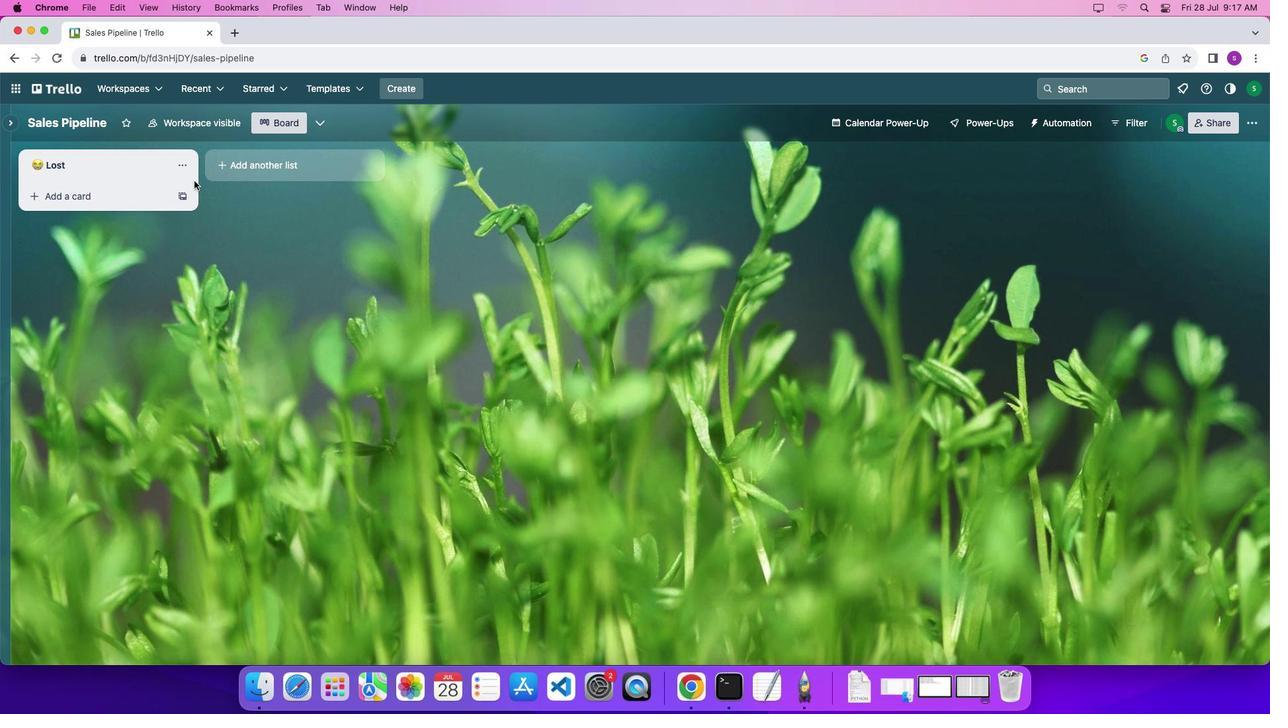 
Action: Mouse pressed left at (281, 556)
Screenshot: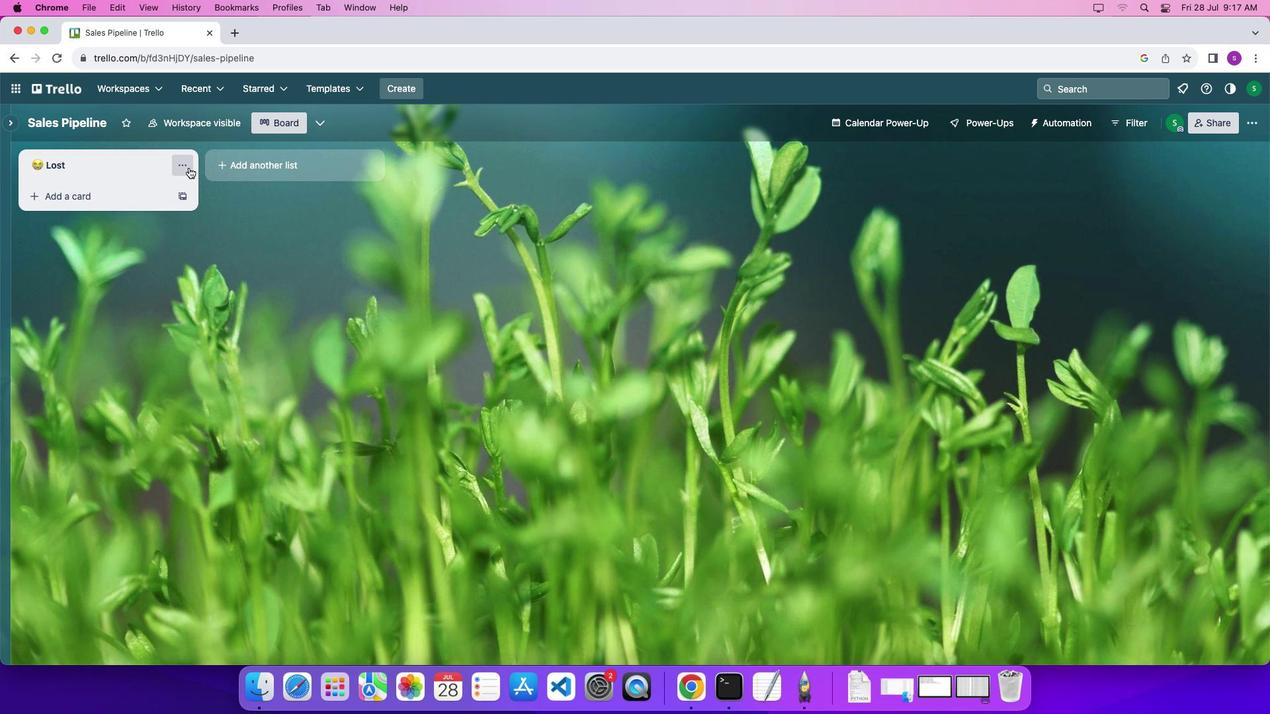 
Action: Mouse moved to (252, 231)
Screenshot: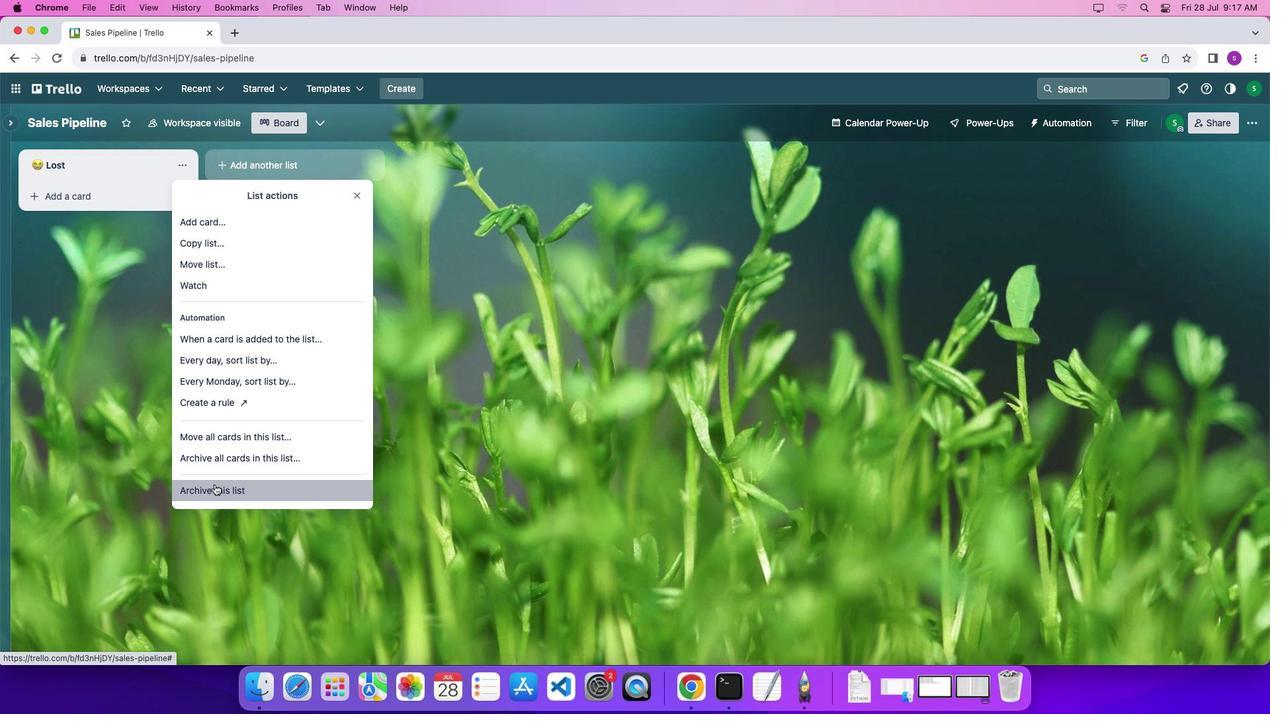 
Action: Mouse pressed left at (252, 231)
Screenshot: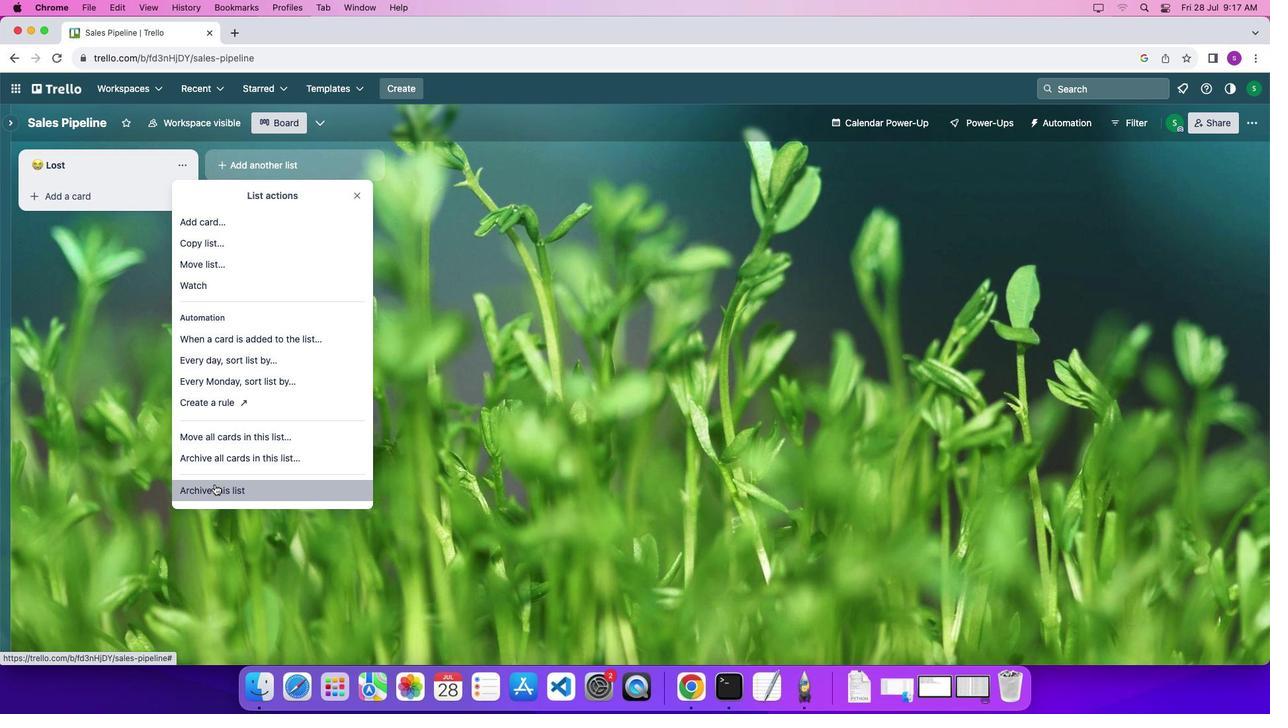 
Action: Mouse moved to (278, 548)
Screenshot: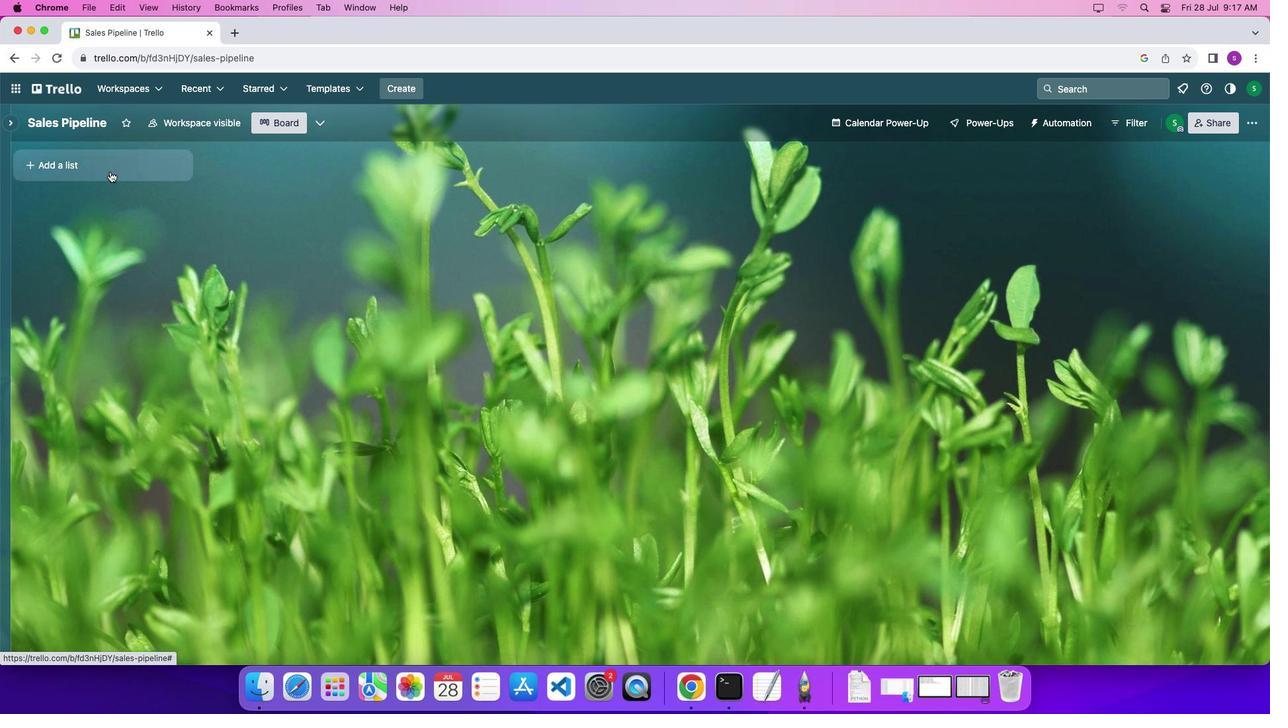 
Action: Mouse pressed left at (278, 548)
Screenshot: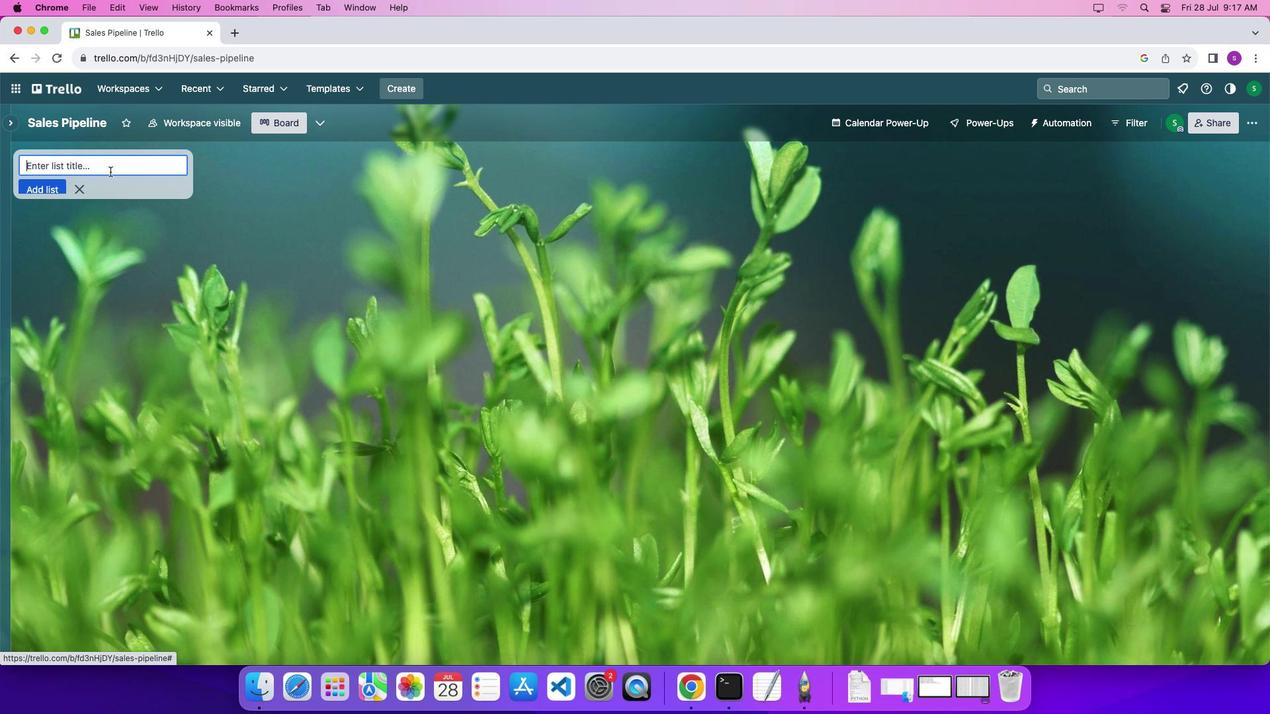 
Action: Mouse moved to (173, 235)
Screenshot: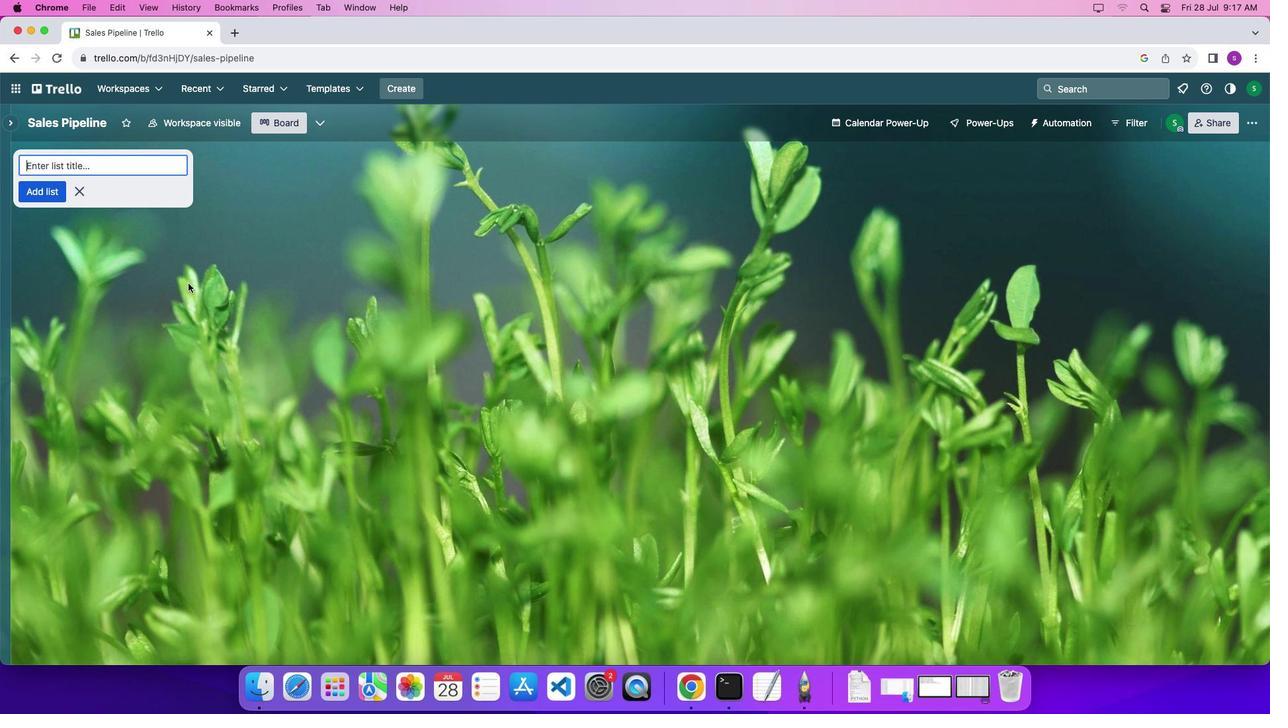 
Action: Mouse pressed left at (173, 235)
Screenshot: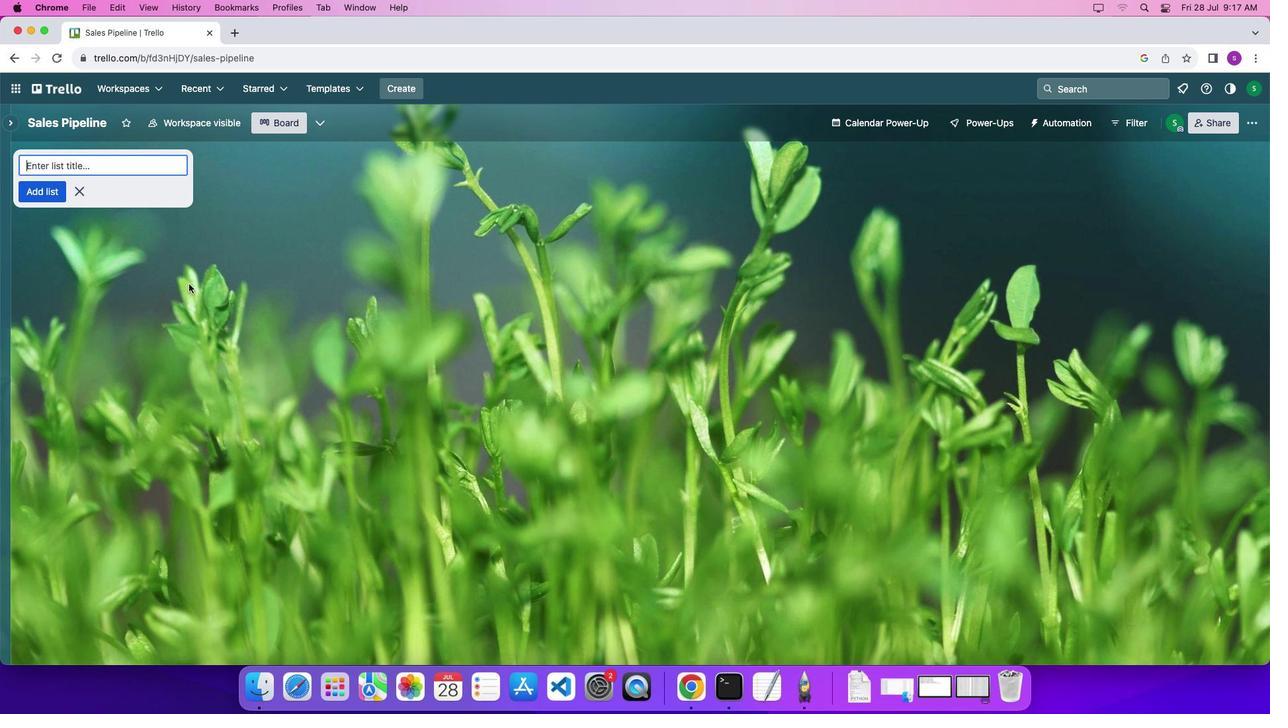 
Action: Mouse moved to (252, 347)
Screenshot: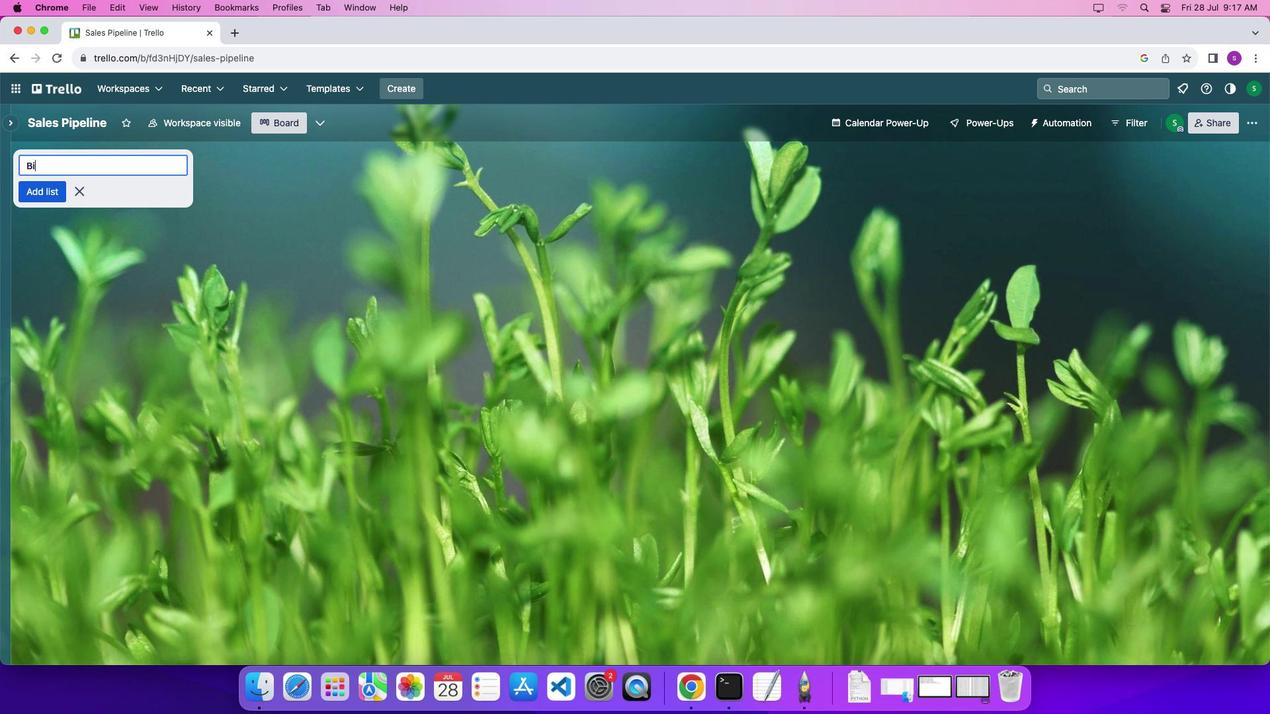 
Action: Key pressed Key.shift'B''i''k''e'Key.spaceKey.shift'R''e''p''a''i''r'Key.space'p''p'Key.backspace'i''p''e''l''i''n''e''\x03'
Screenshot: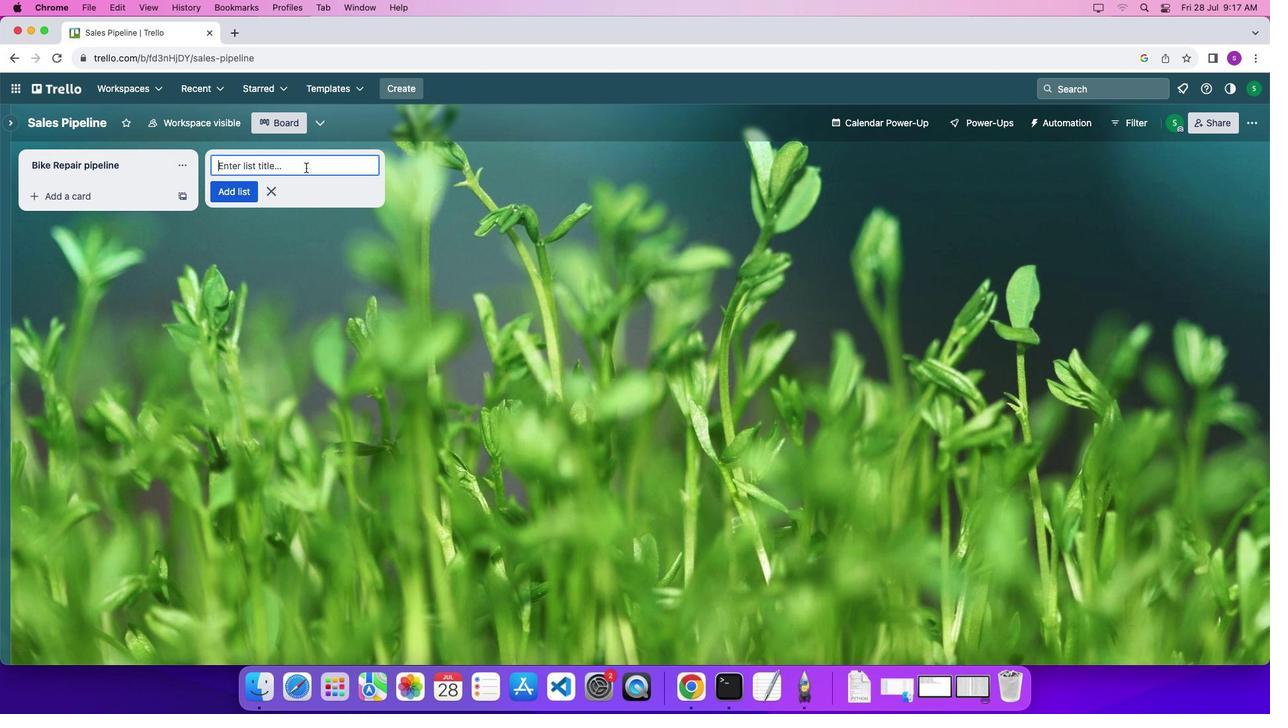 
Action: Mouse moved to (370, 232)
Screenshot: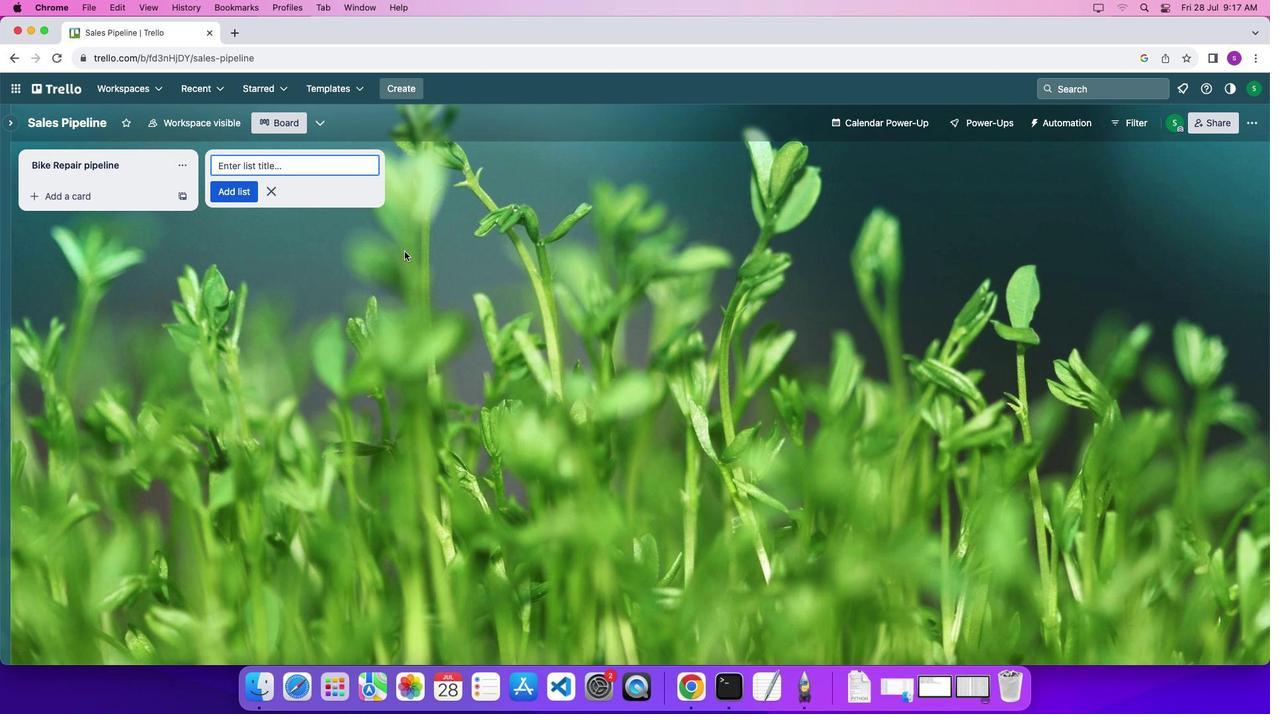 
Action: Mouse pressed left at (370, 232)
Screenshot: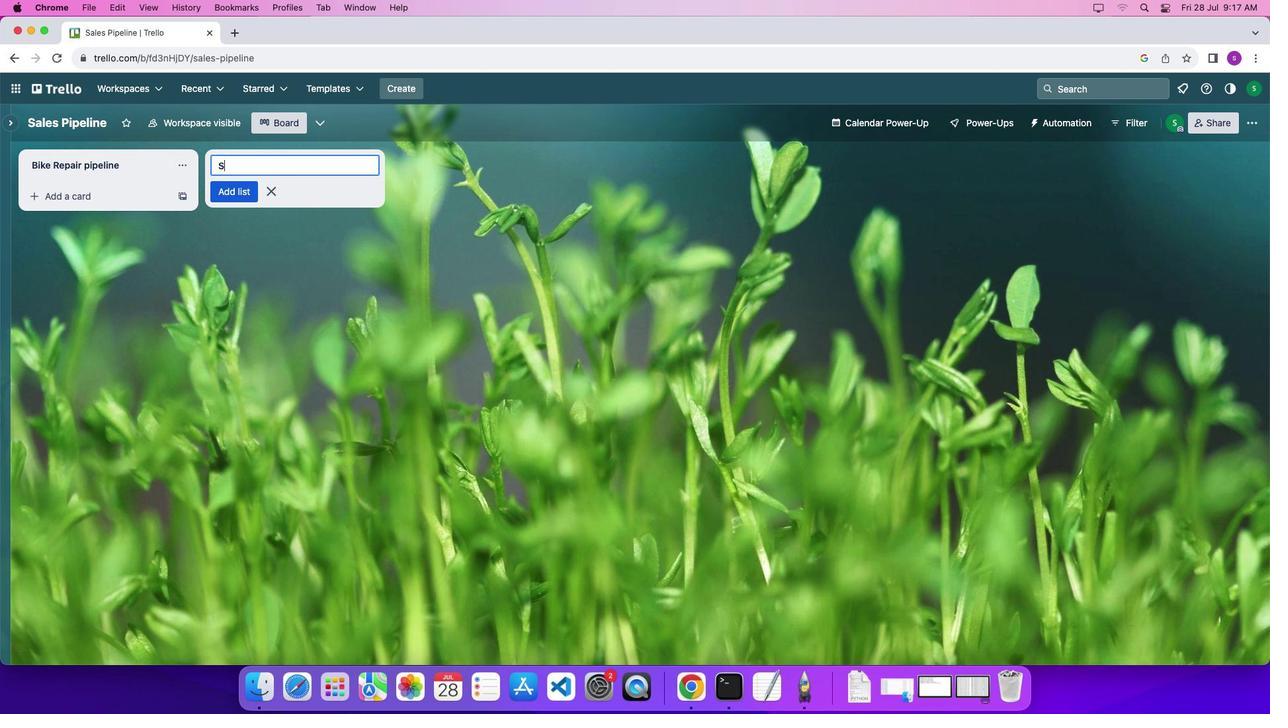 
Action: Mouse moved to (468, 315)
Screenshot: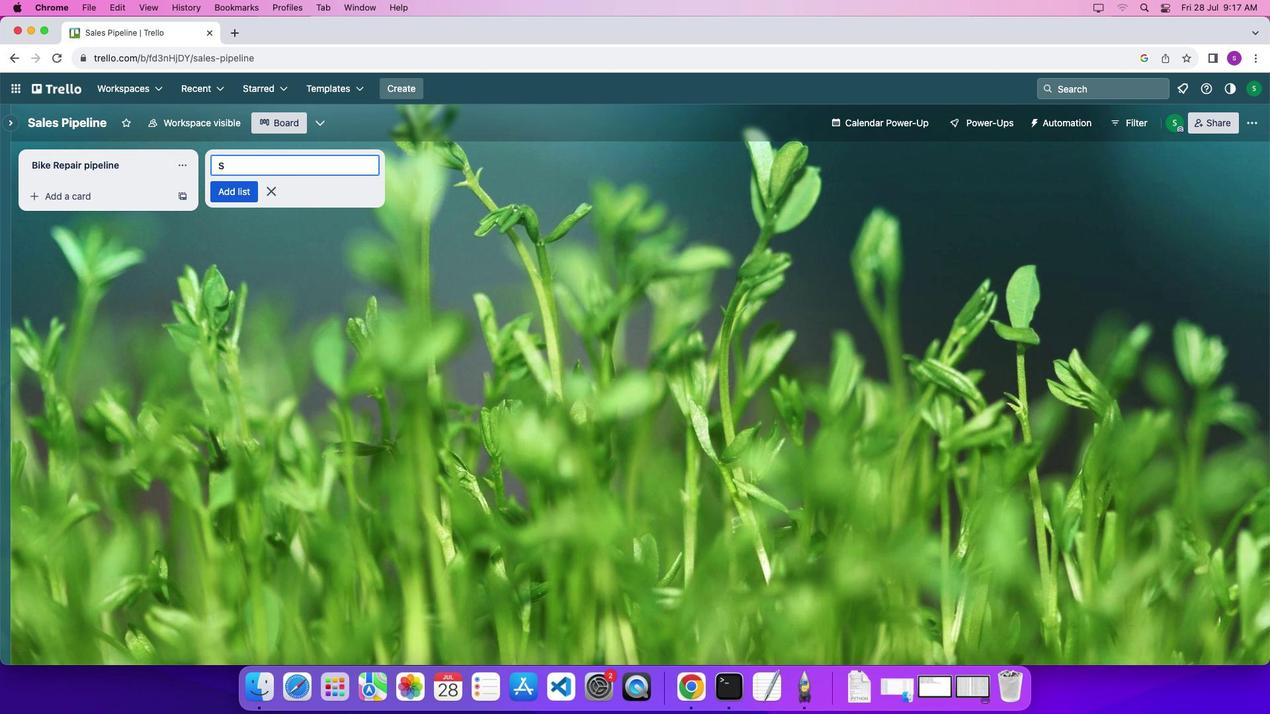 
Action: Key pressed Key.shift'S''t''s''y'Key.spaceKey.shift'o''r''e'Key.backspace'd''e''r'Key.space
Screenshot: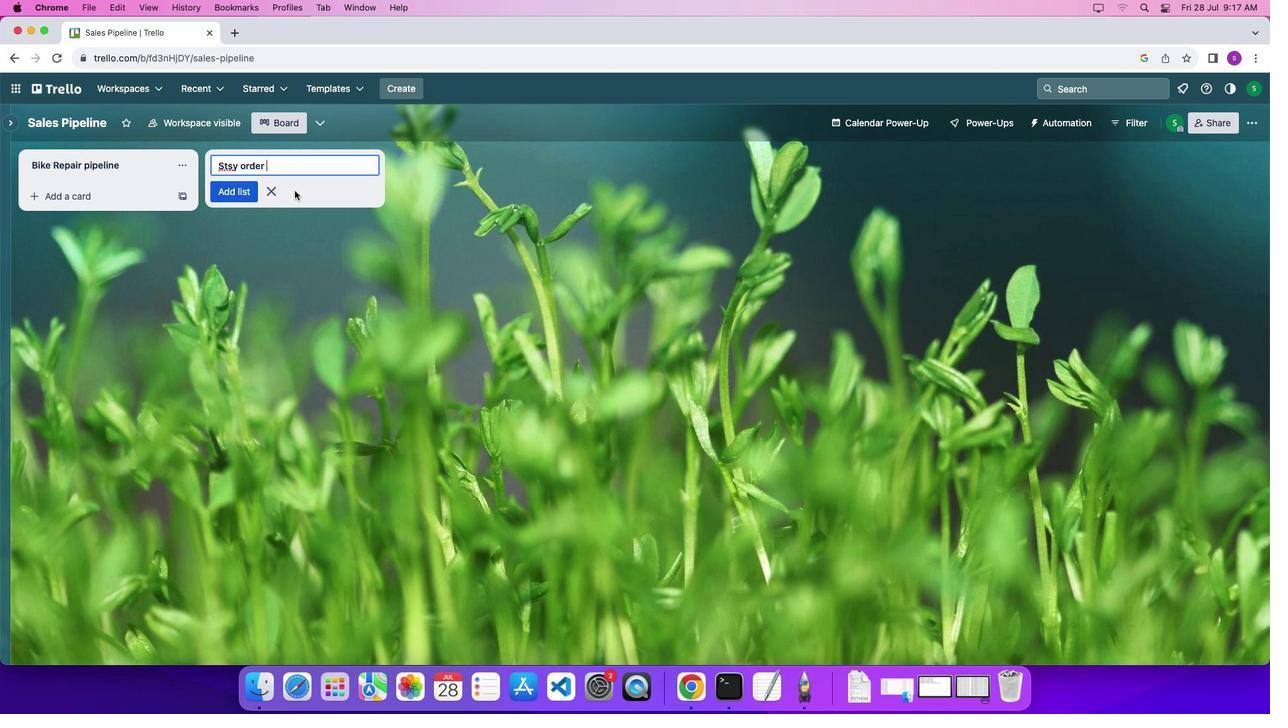 
Action: Mouse moved to (289, 230)
Screenshot: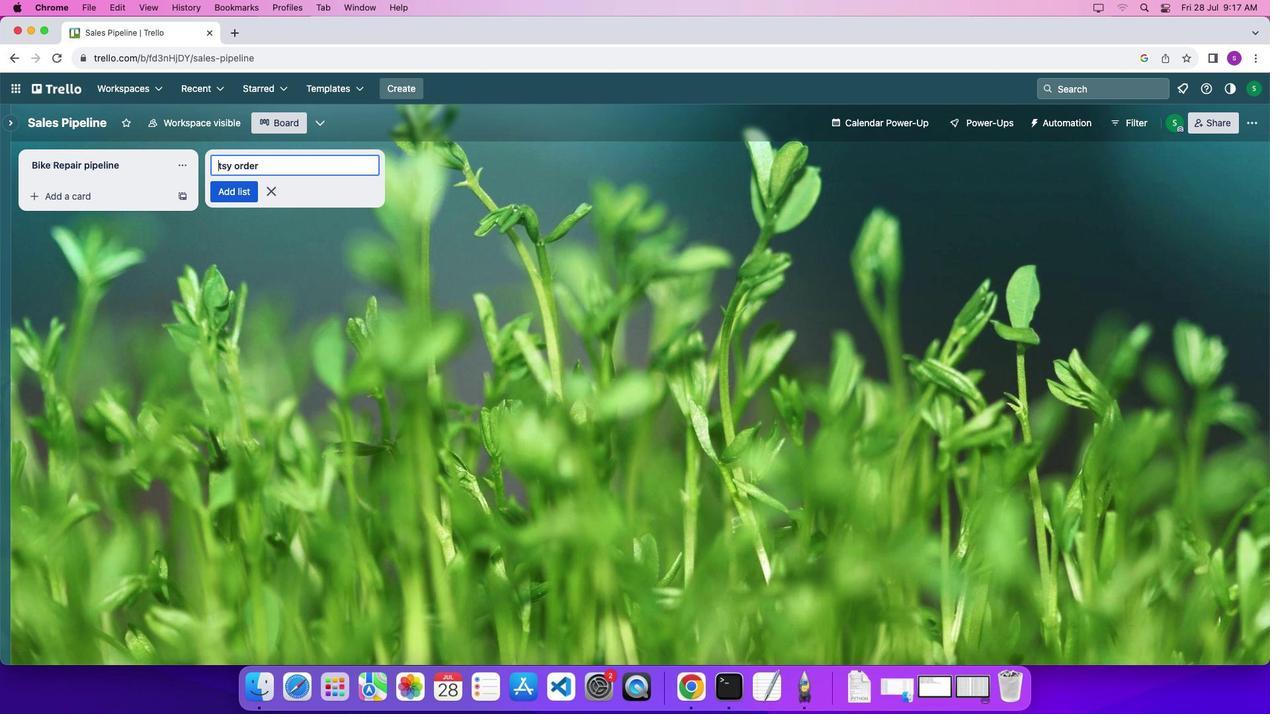 
Action: Mouse pressed left at (289, 230)
Screenshot: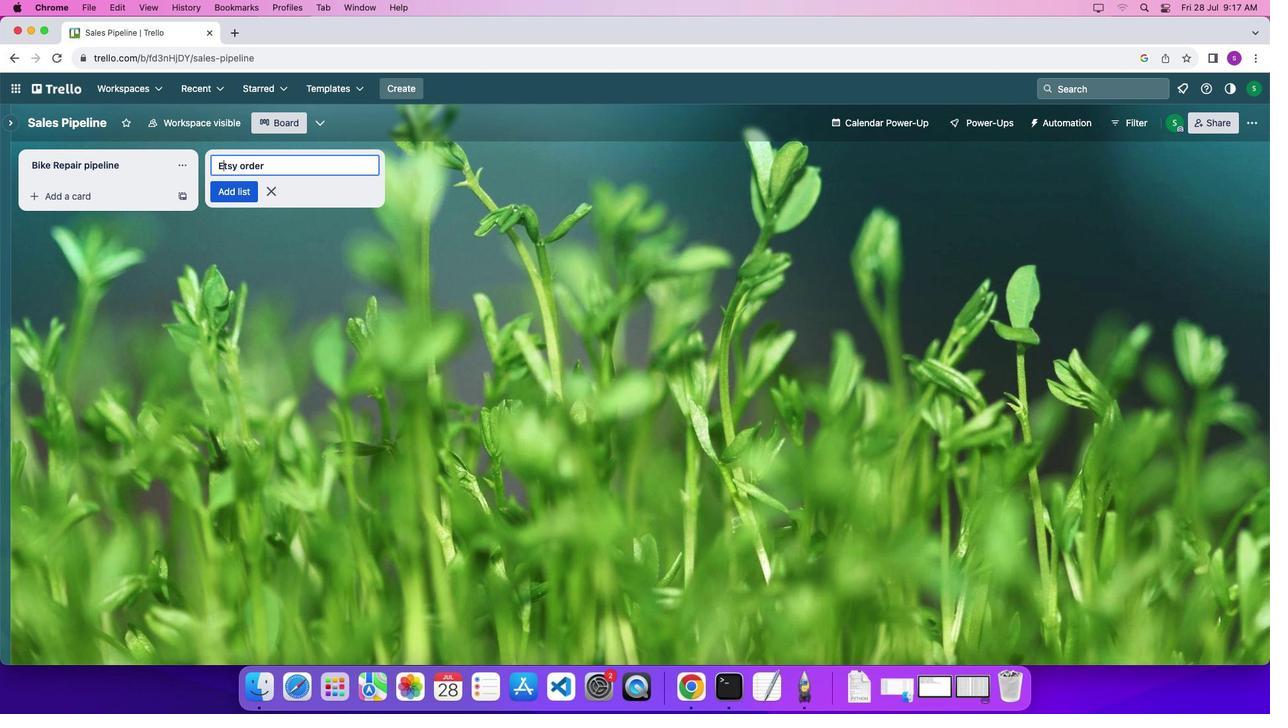 
Action: Mouse moved to (327, 299)
Screenshot: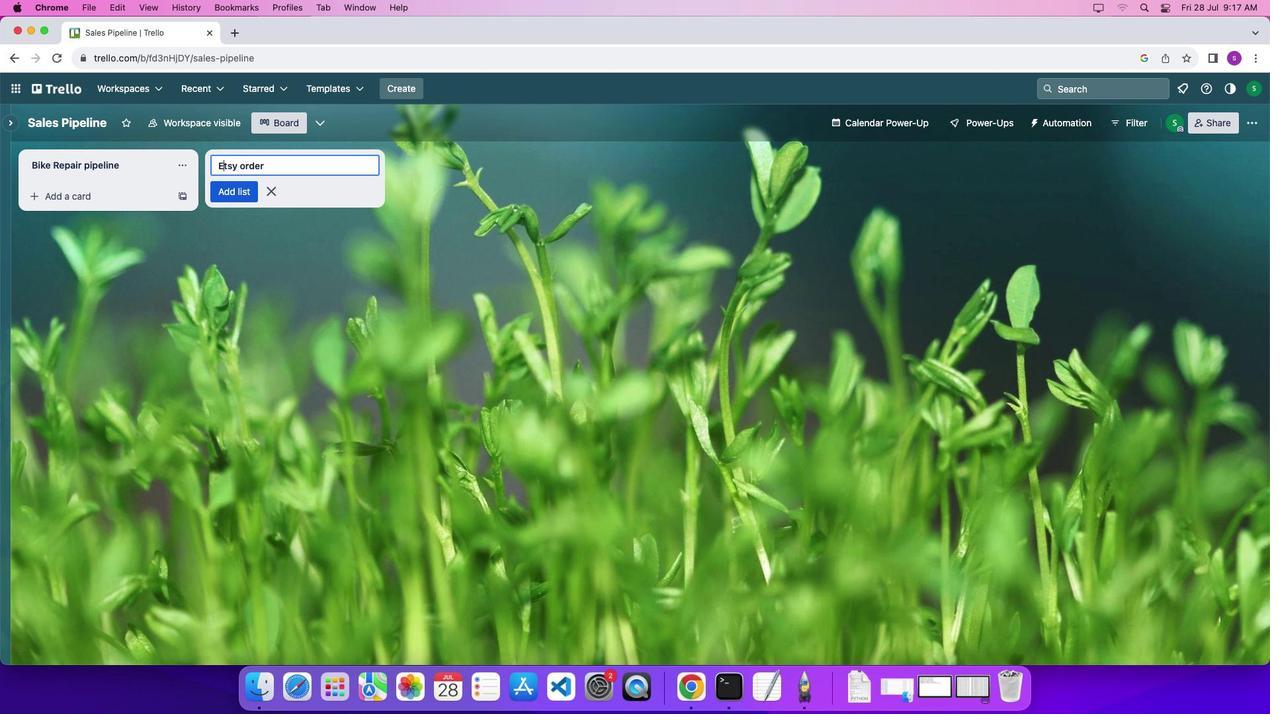 
Action: Key pressed Key.backspaceKey.shift'E'
Screenshot: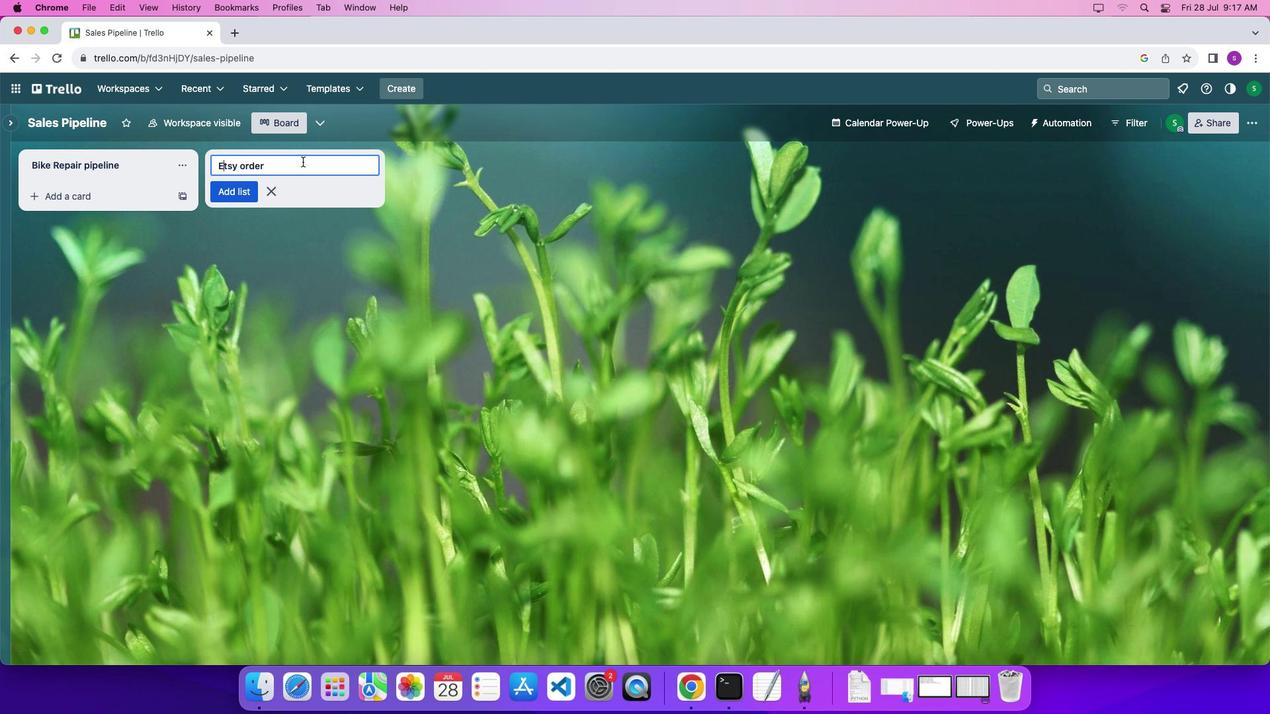 
Action: Mouse moved to (366, 230)
Screenshot: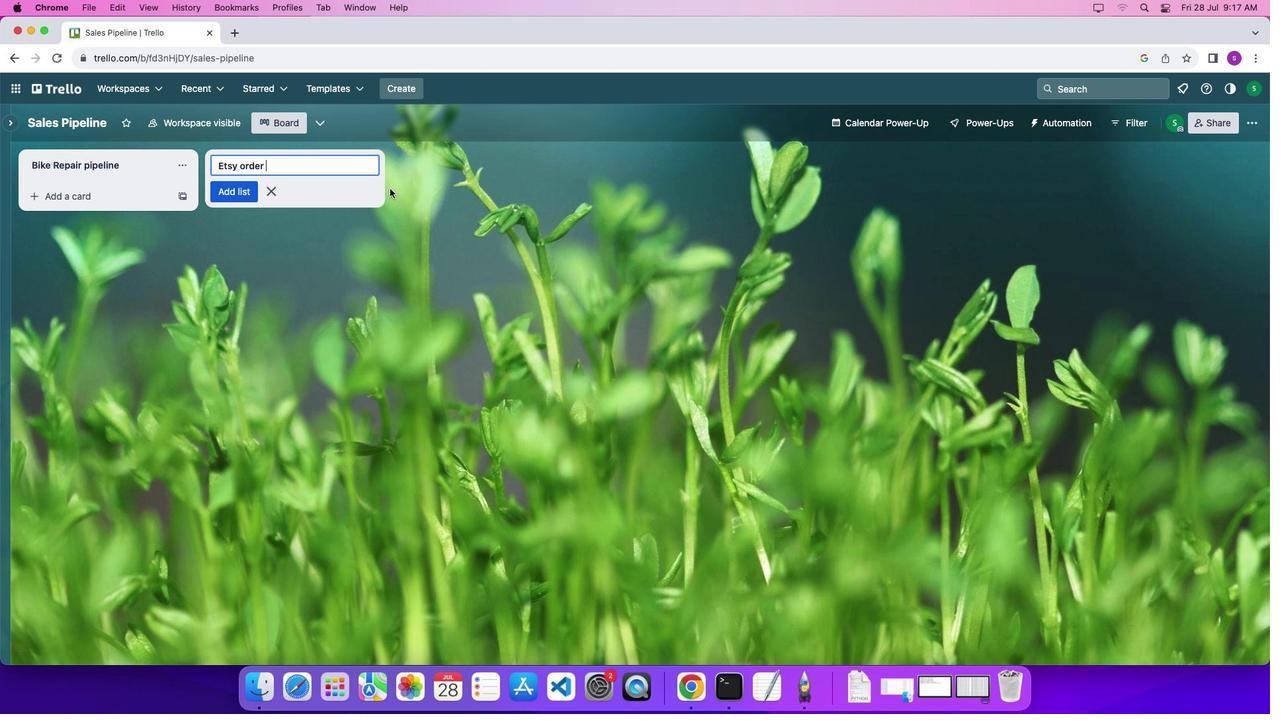 
Action: Mouse pressed left at (366, 230)
Screenshot: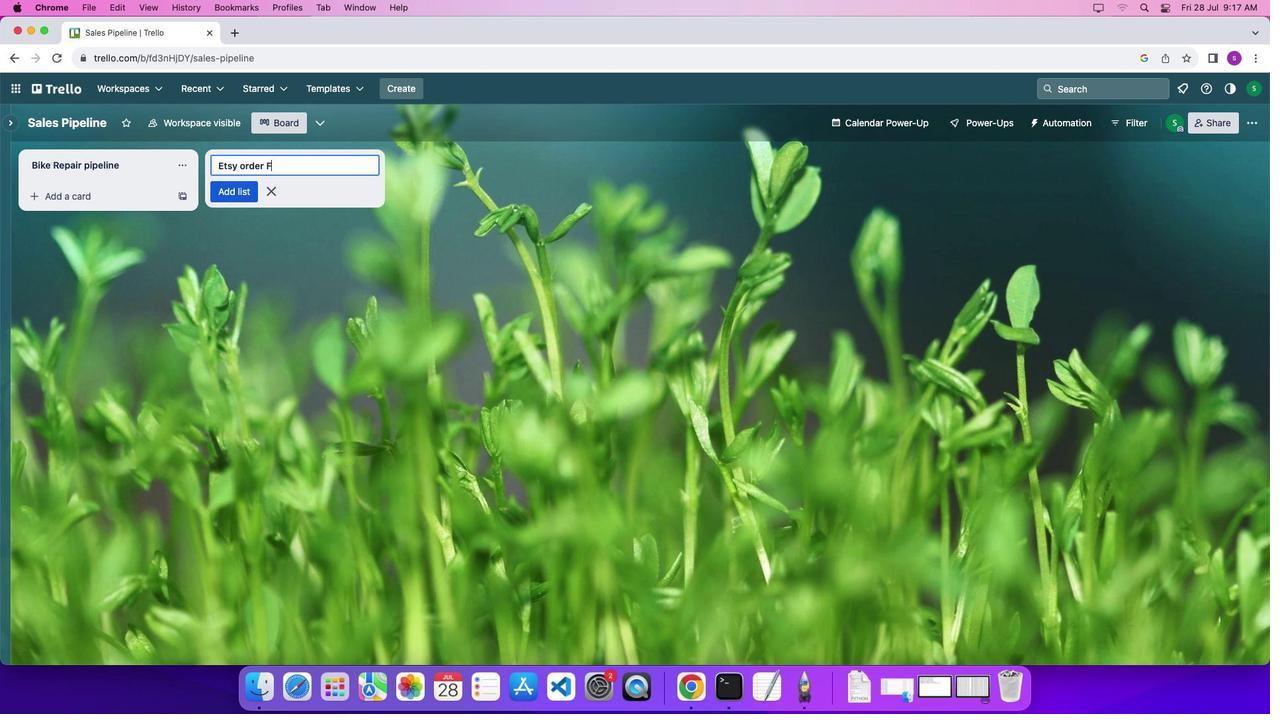 
Action: Mouse moved to (454, 253)
Screenshot: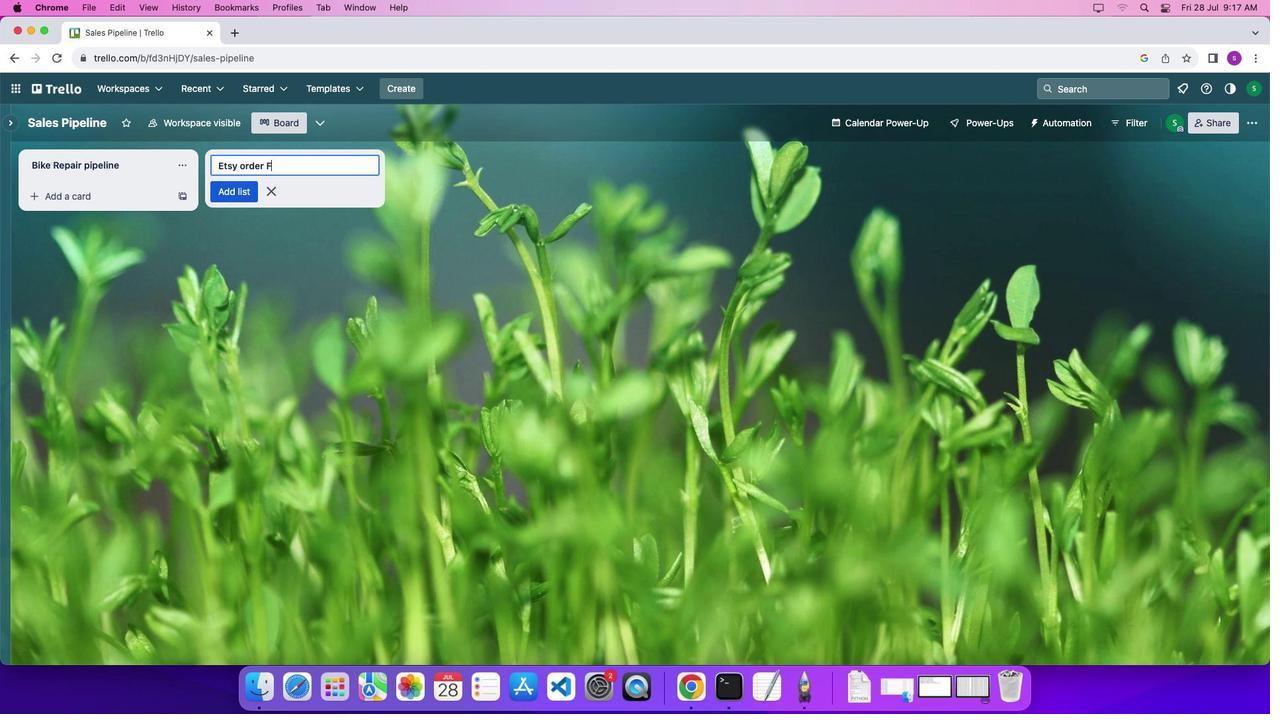 
Action: Key pressed Key.shift'F''u''l''f''i''l''l''m''e''n''t''\x03'
Screenshot: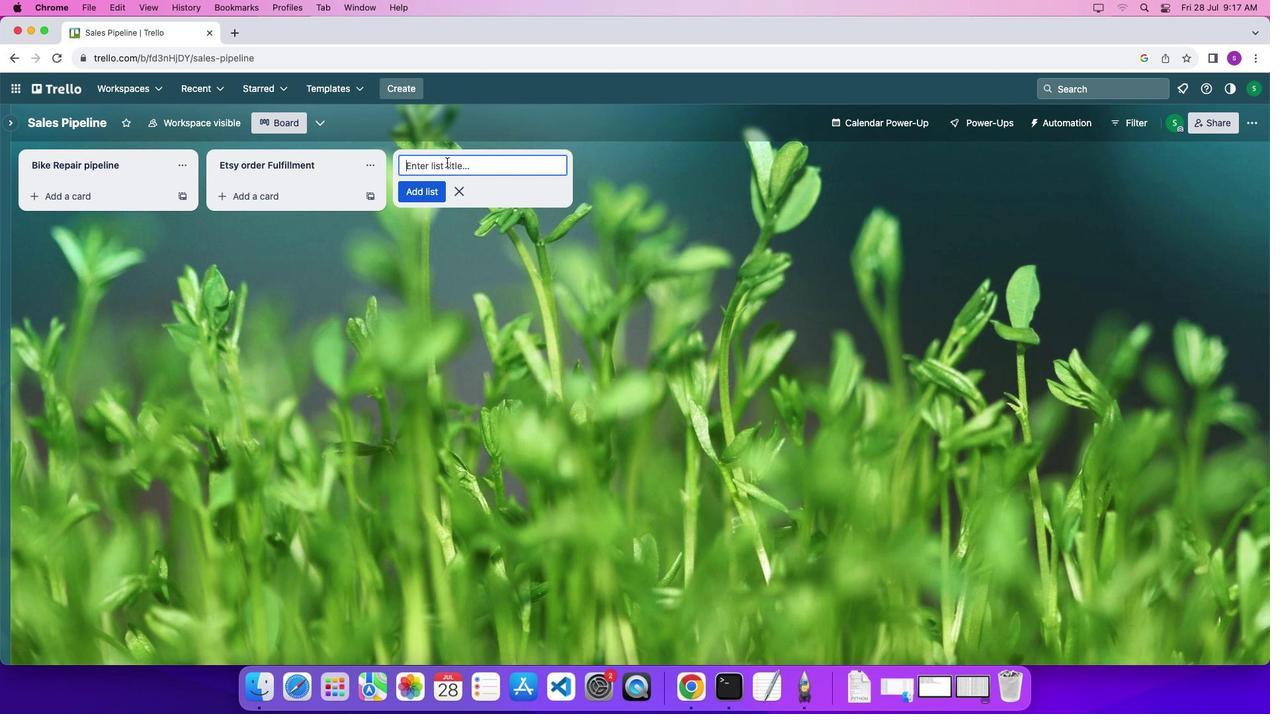 
Action: Mouse moved to (511, 226)
Screenshot: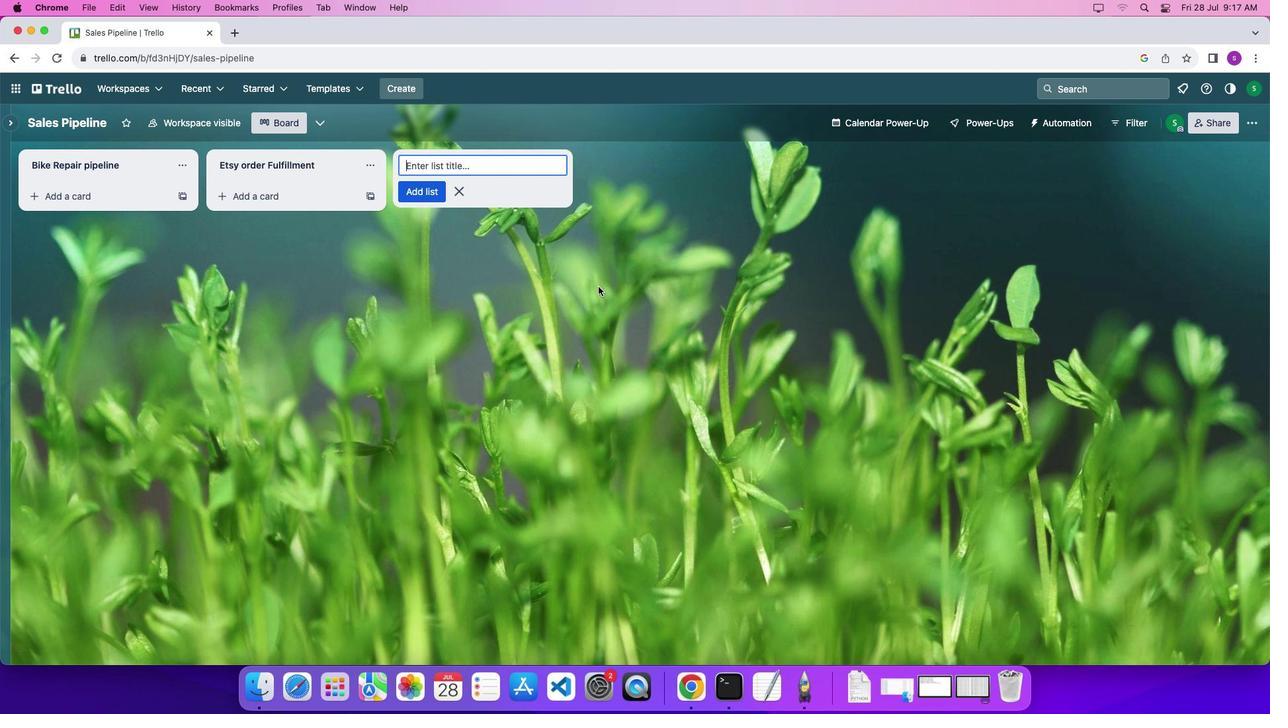 
Action: Mouse pressed left at (511, 226)
Screenshot: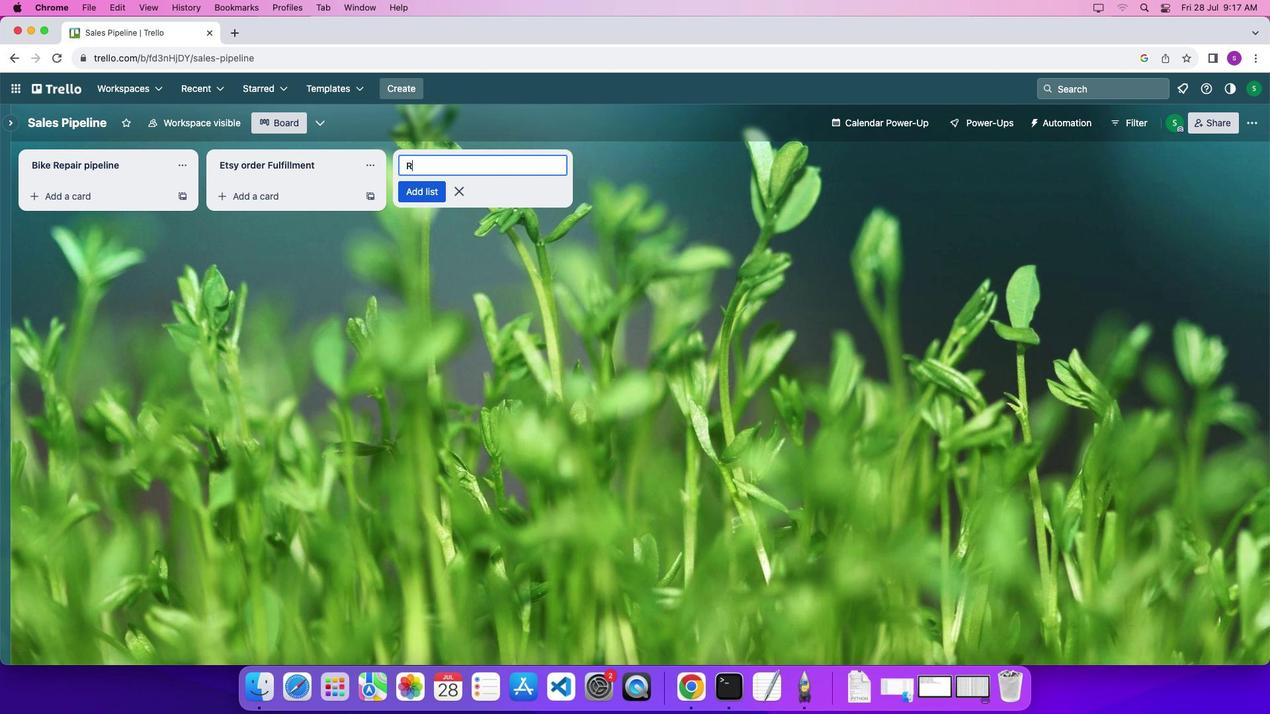 
Action: Mouse moved to (662, 350)
Screenshot: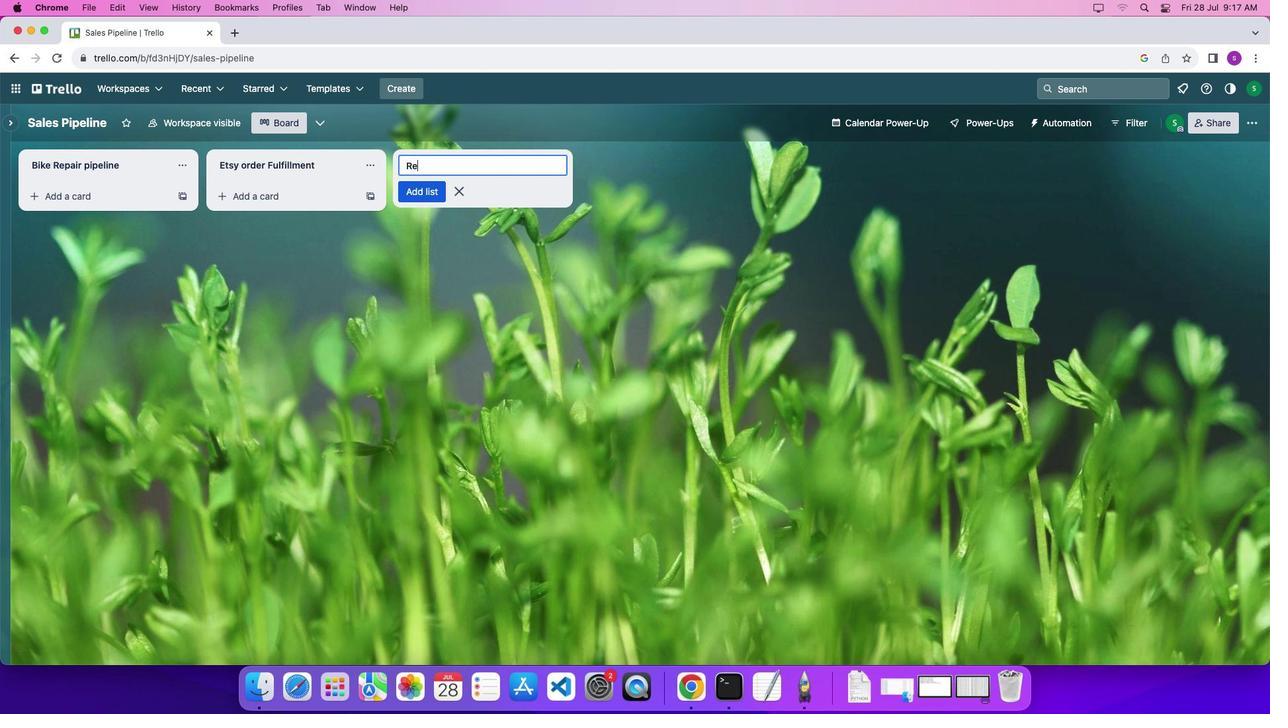 
Action: Key pressed Key.shift'R''e''t''a''i''l'Key.spaceKey.shift'S''a''l''e''s'Key.spaceKey.shift'P''i''p''e''l''i''n''e''\x03'
Screenshot: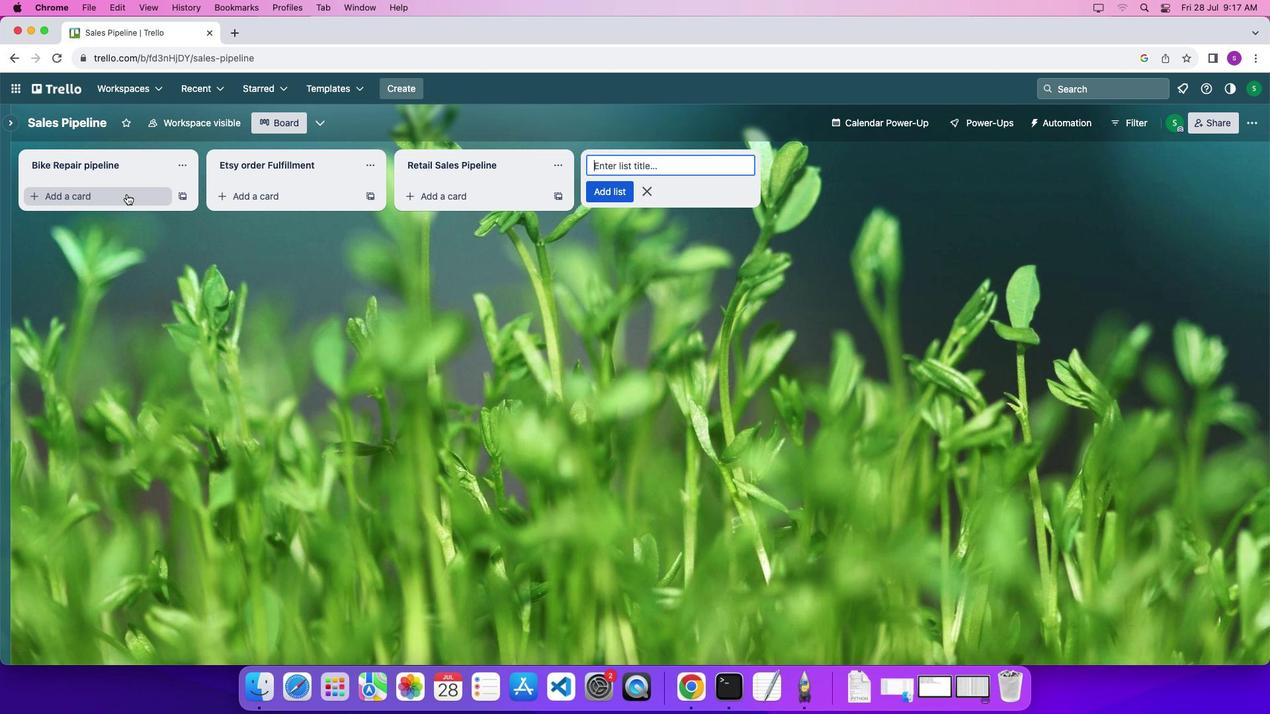 
Action: Mouse moved to (182, 260)
Screenshot: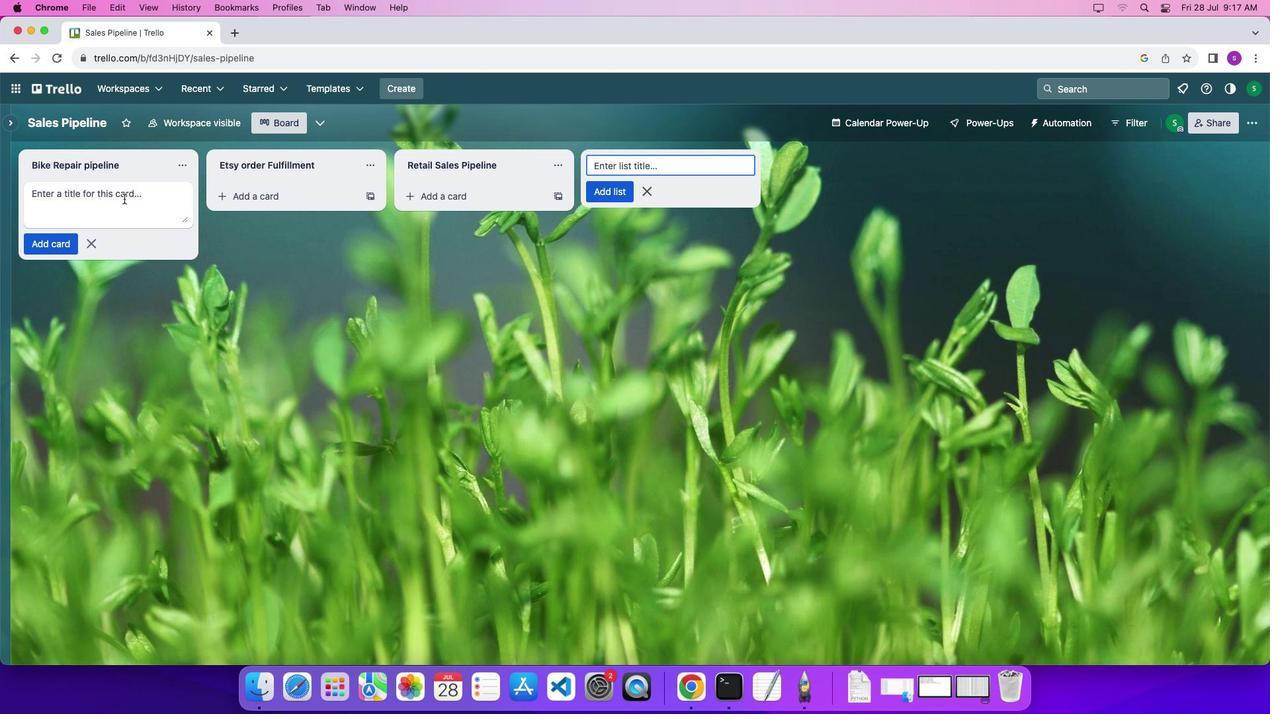 
Action: Mouse pressed left at (182, 260)
Screenshot: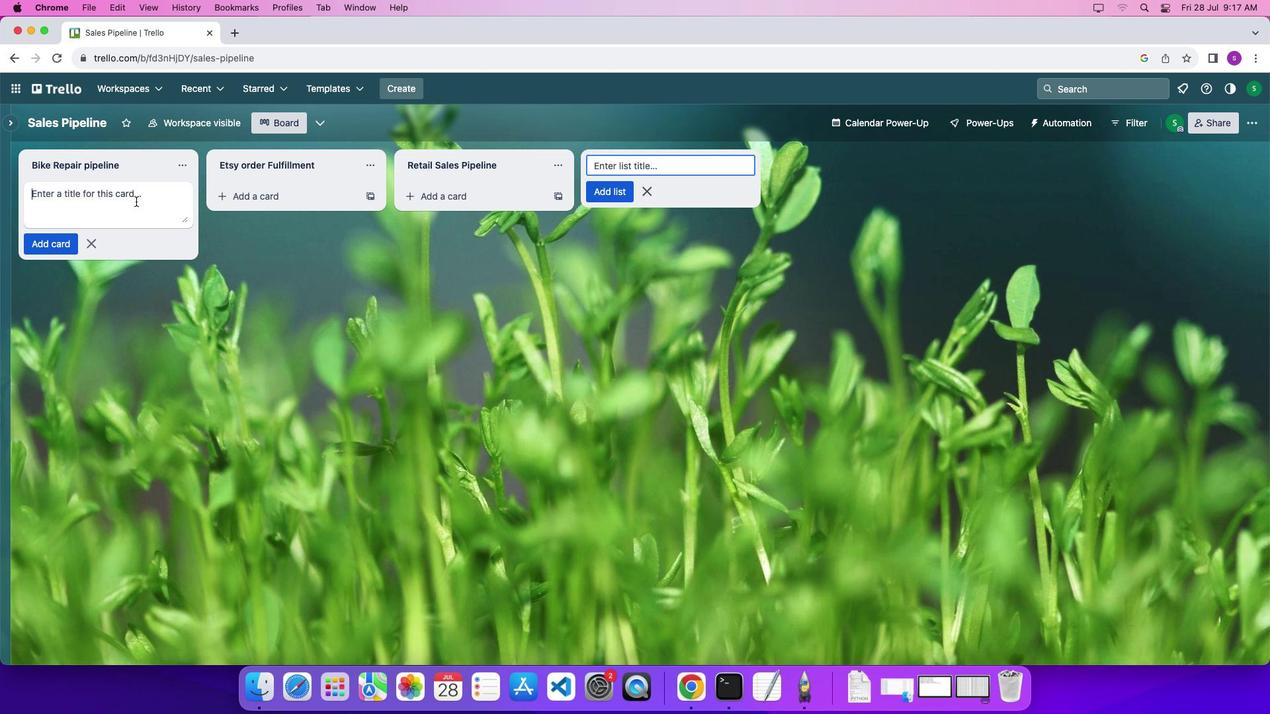 
Action: Mouse moved to (188, 262)
Screenshot: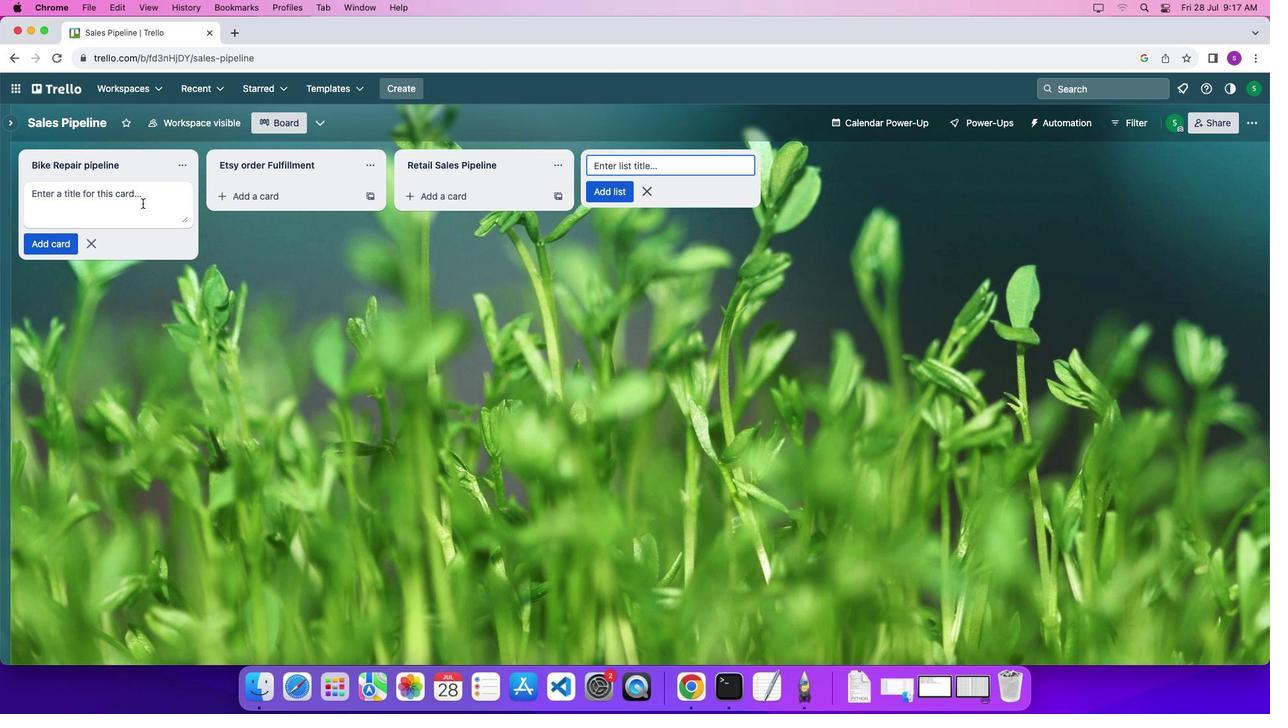 
Action: Mouse pressed left at (188, 262)
Screenshot: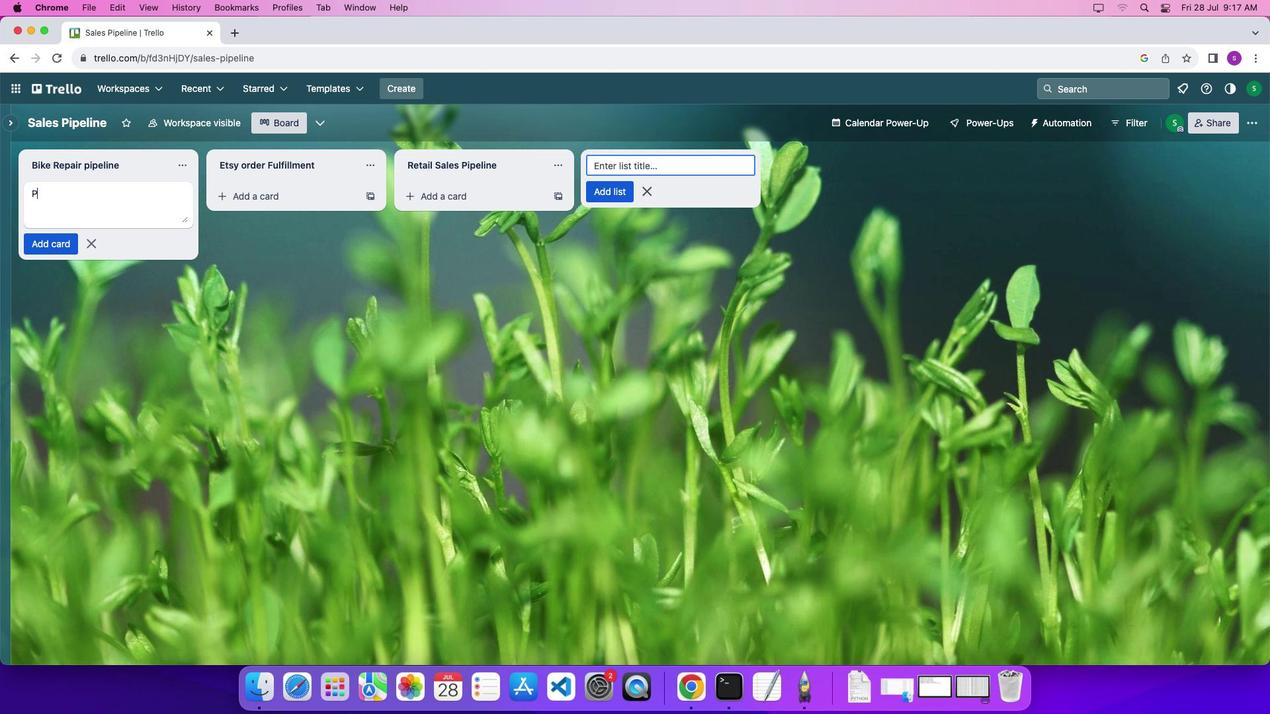 
Action: Mouse moved to (207, 267)
Screenshot: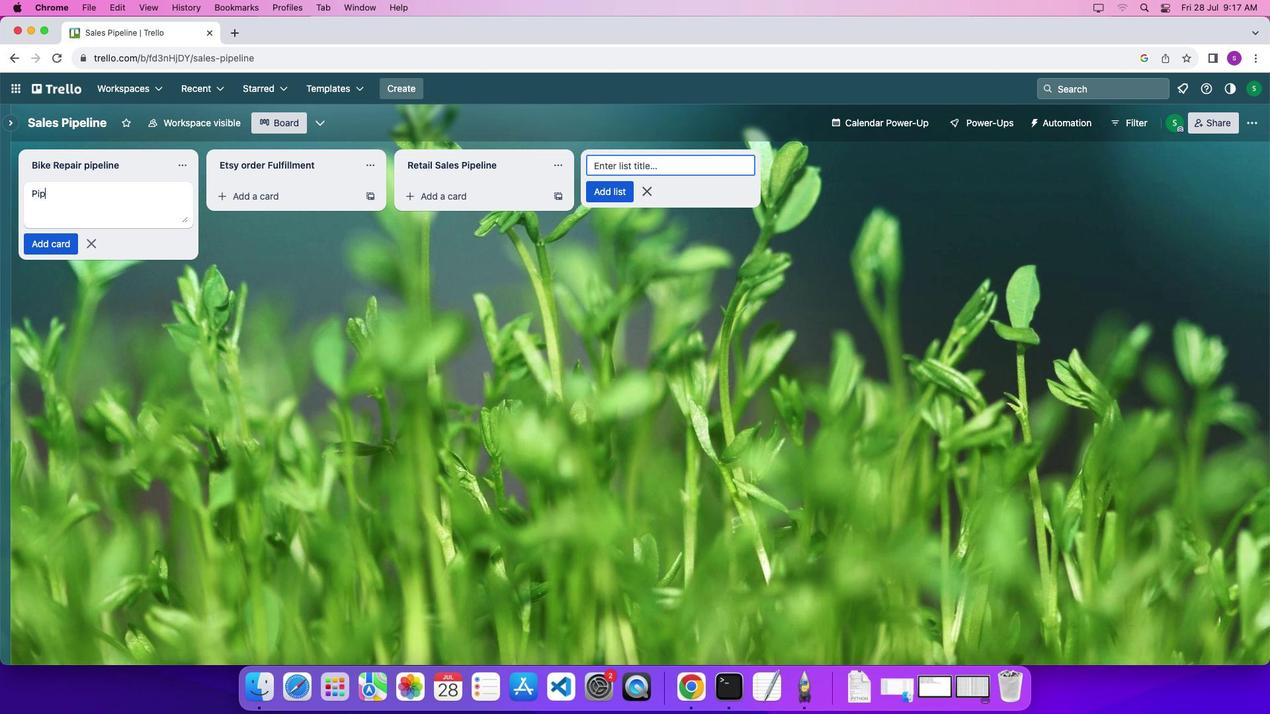 
Action: Key pressed Key.shift'P''i''p''e''l''i''n''e''\x03'
Screenshot: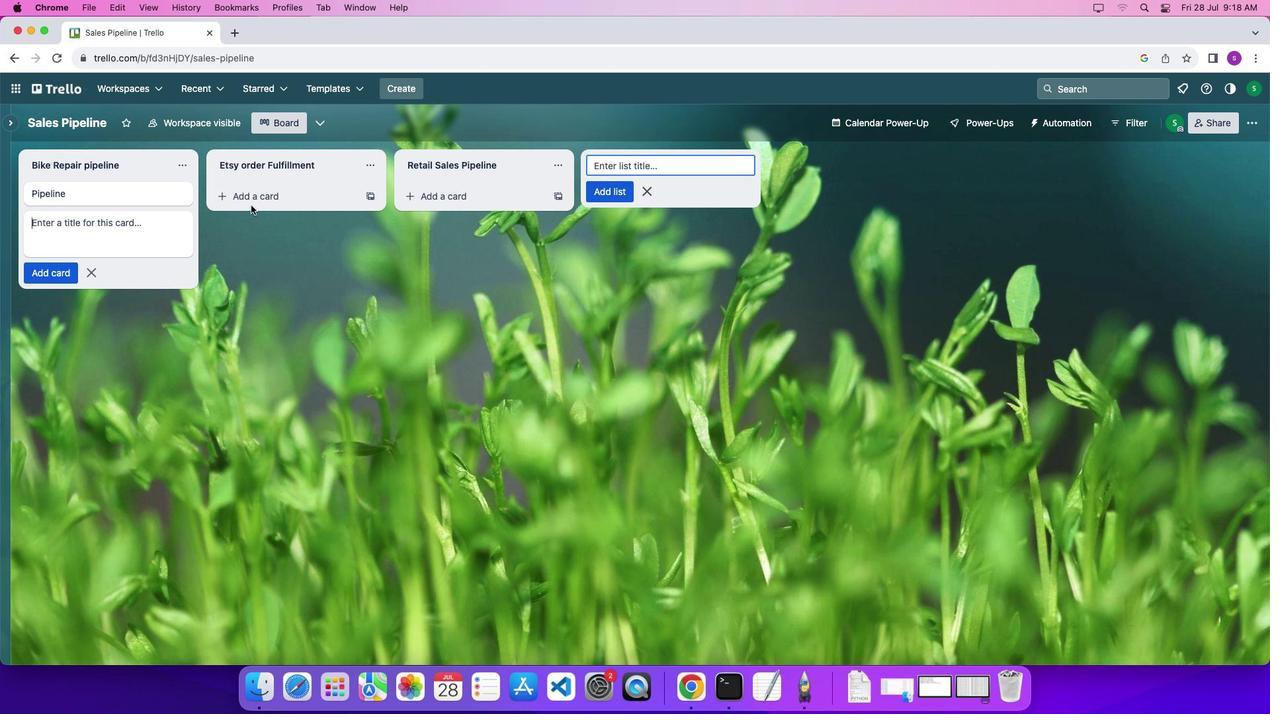 
Action: Mouse moved to (314, 262)
Screenshot: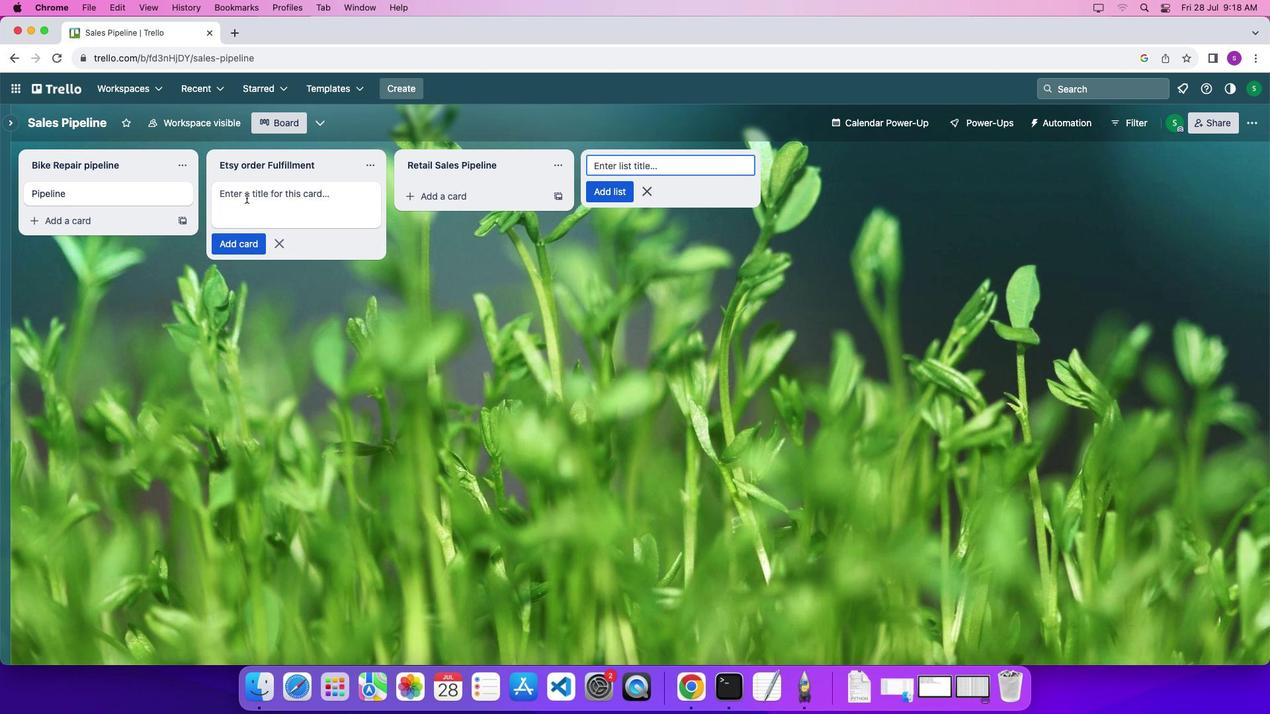 
Action: Mouse pressed left at (314, 262)
Screenshot: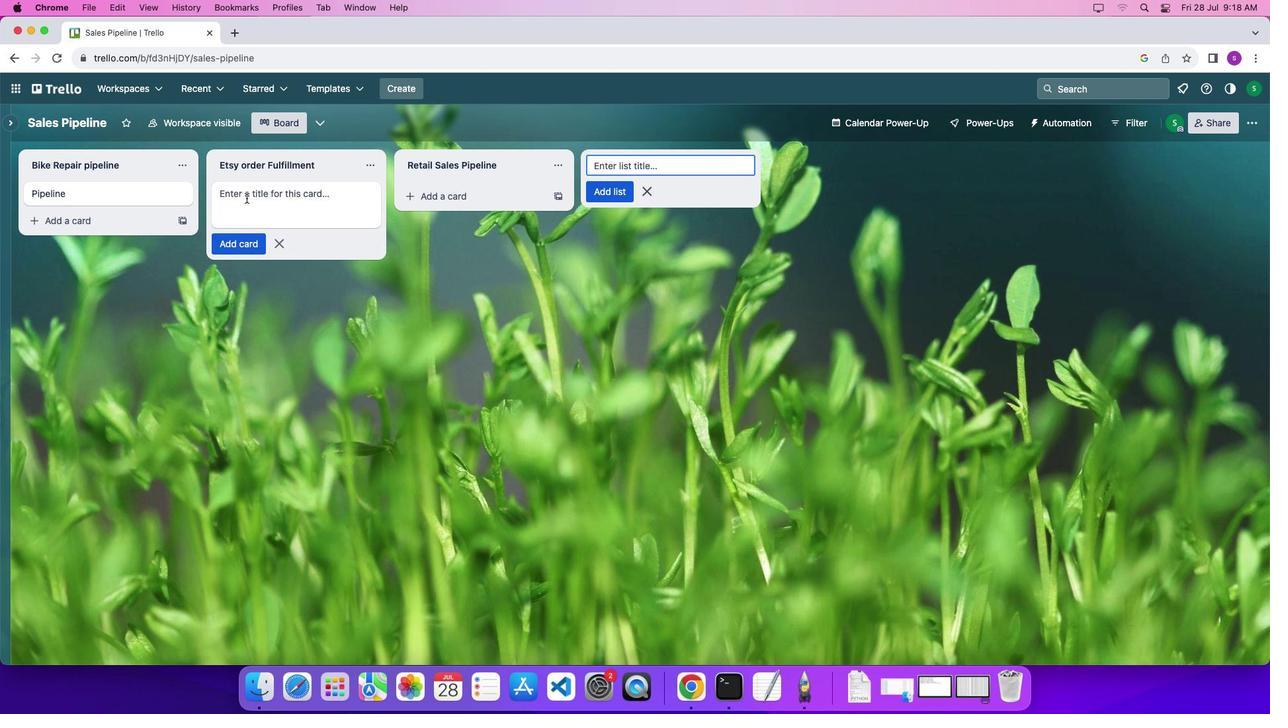 
Action: Mouse moved to (310, 262)
Screenshot: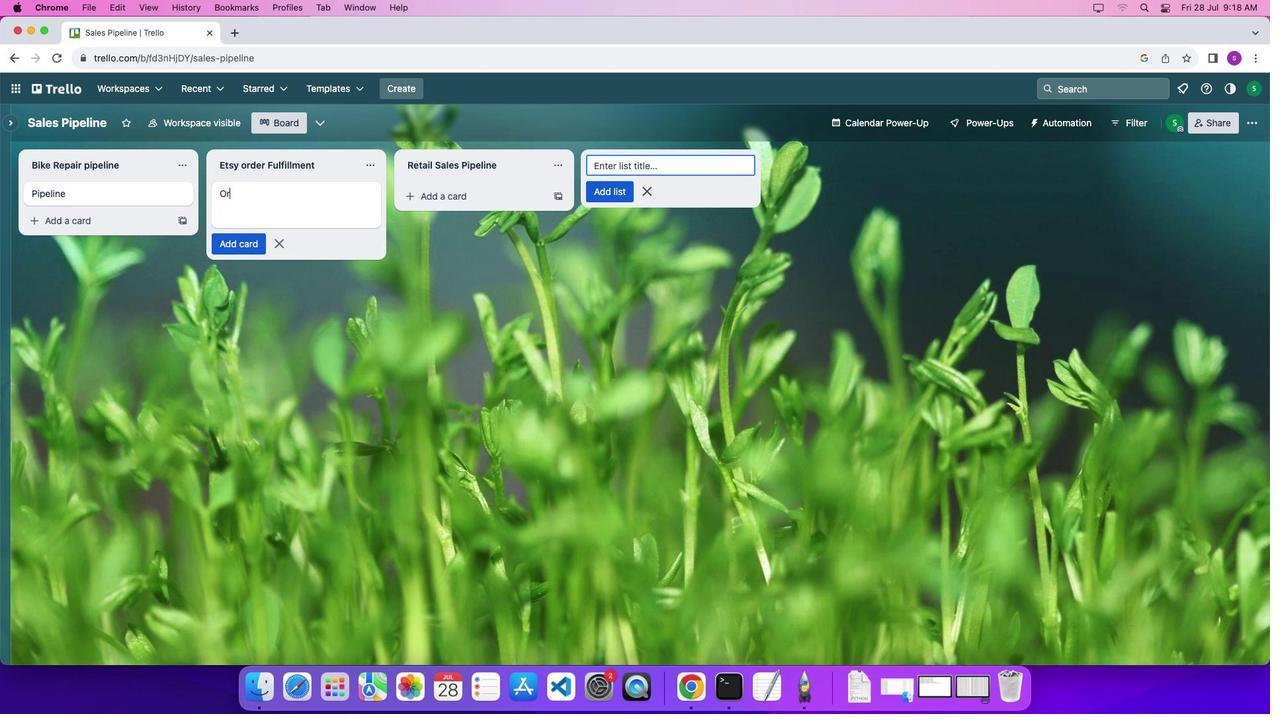 
Action: Mouse pressed left at (310, 262)
Screenshot: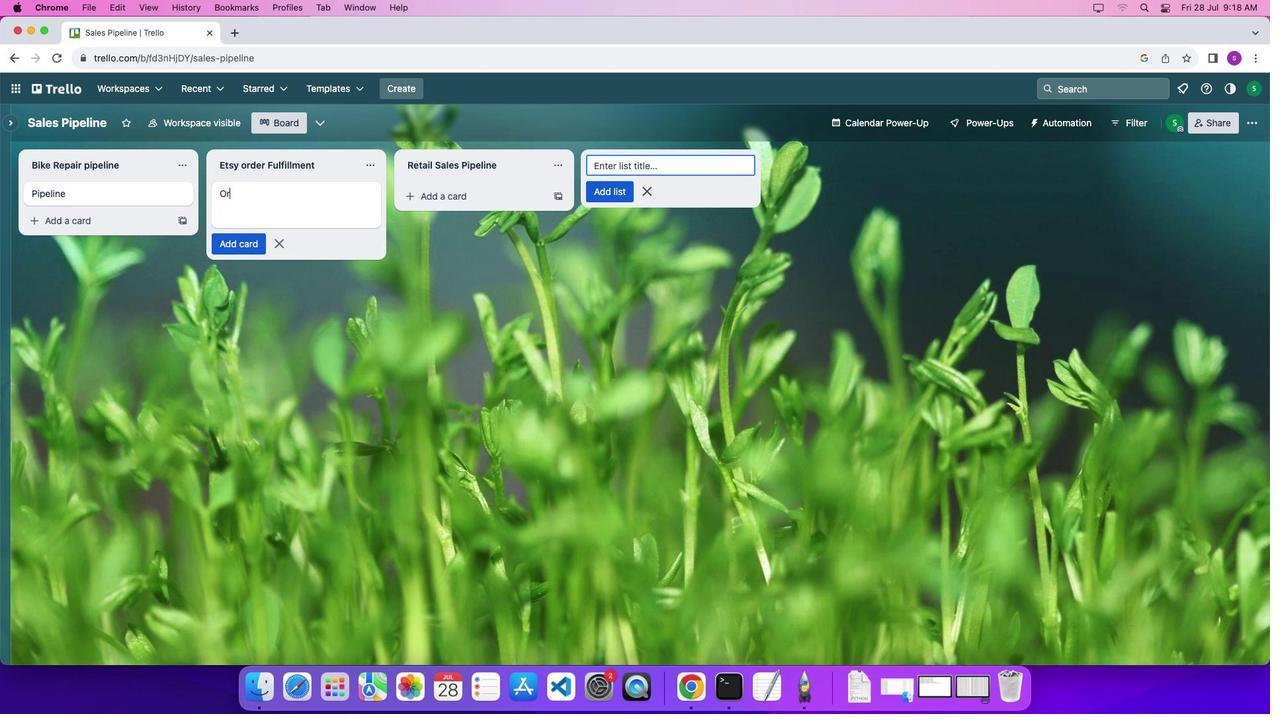 
Action: Key pressed Key.shift'O''r''d''e''r'Key.space'f''u''l''f''i''l''l''m''e''n''t''\x03'
Screenshot: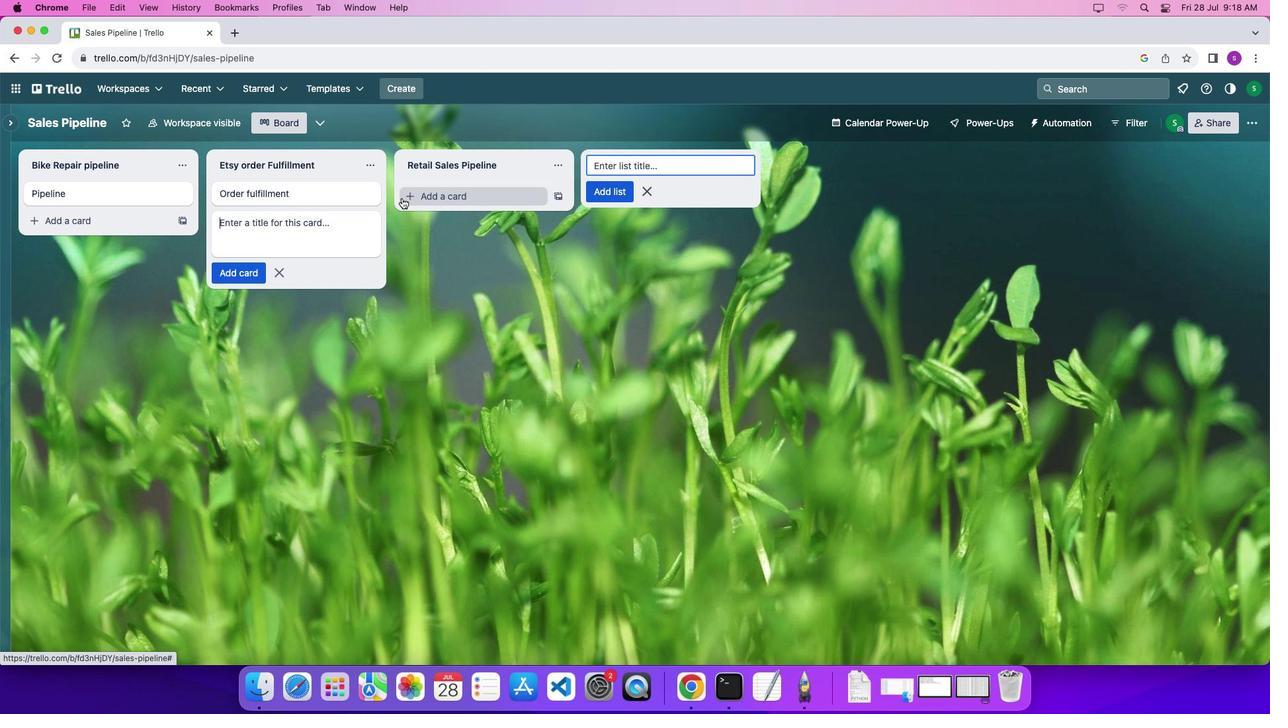 
Action: Mouse moved to (470, 263)
Screenshot: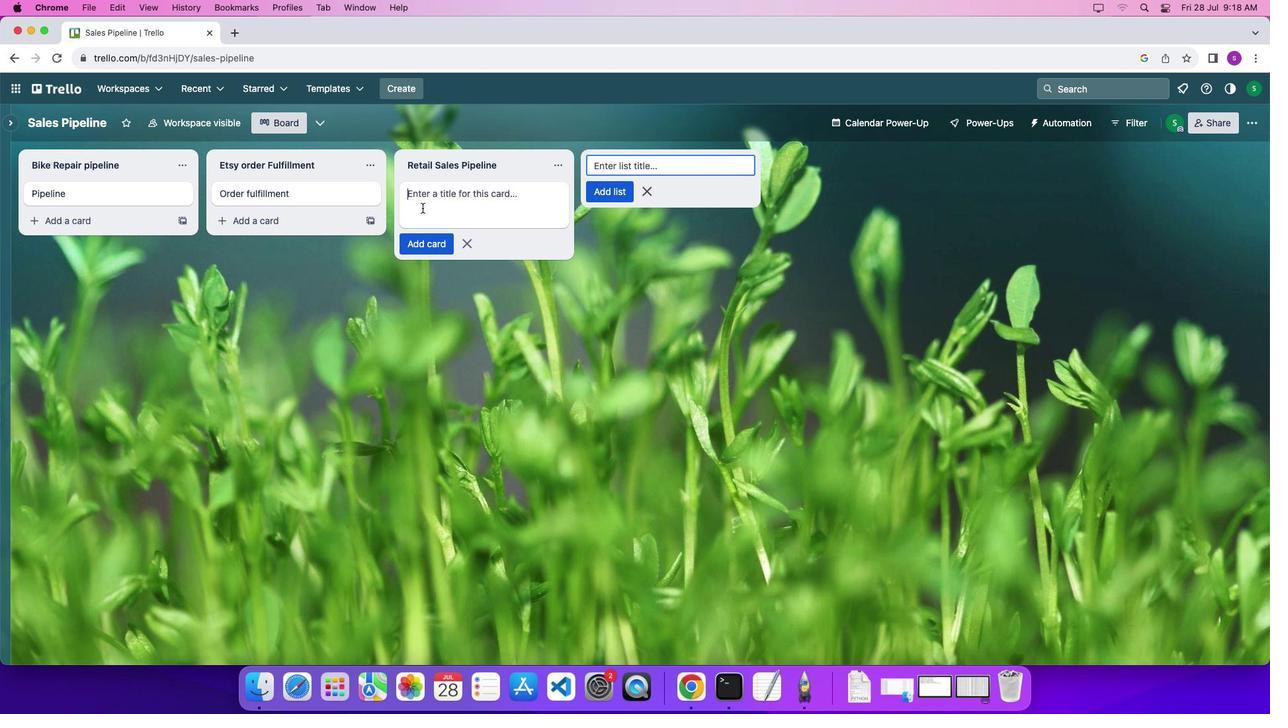 
Action: Mouse pressed left at (470, 263)
Screenshot: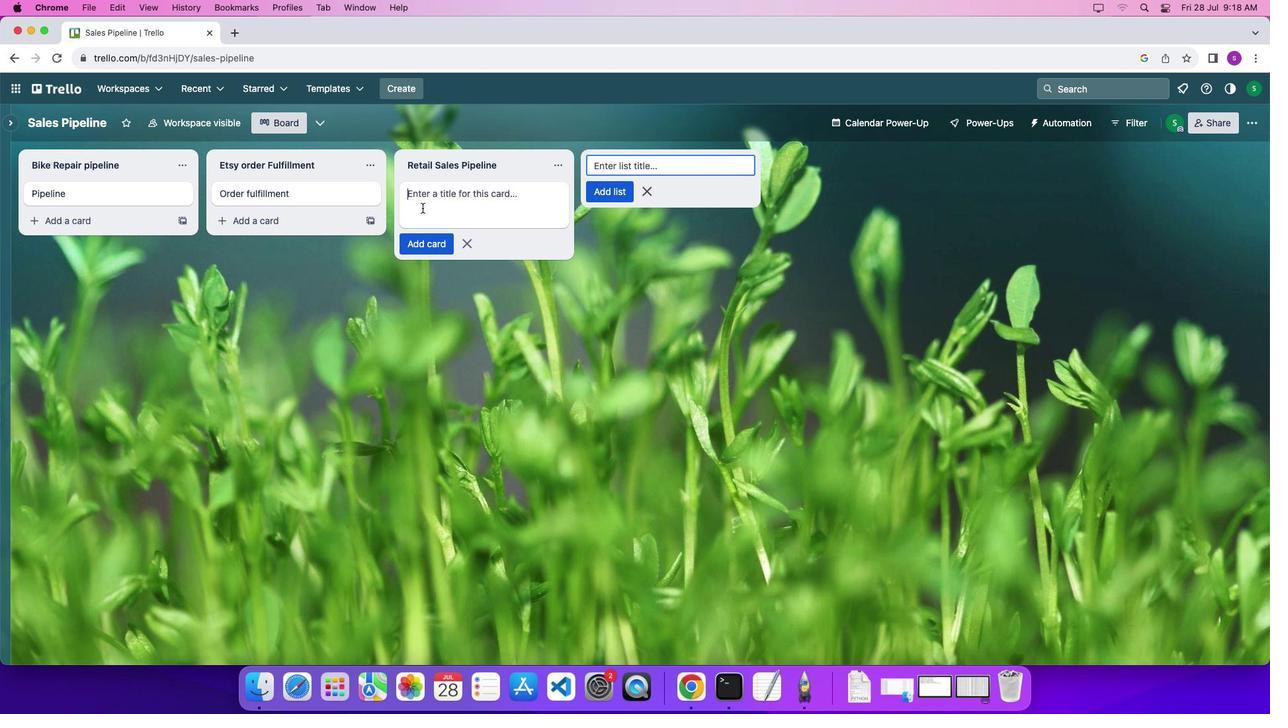 
Action: Mouse moved to (483, 267)
Screenshot: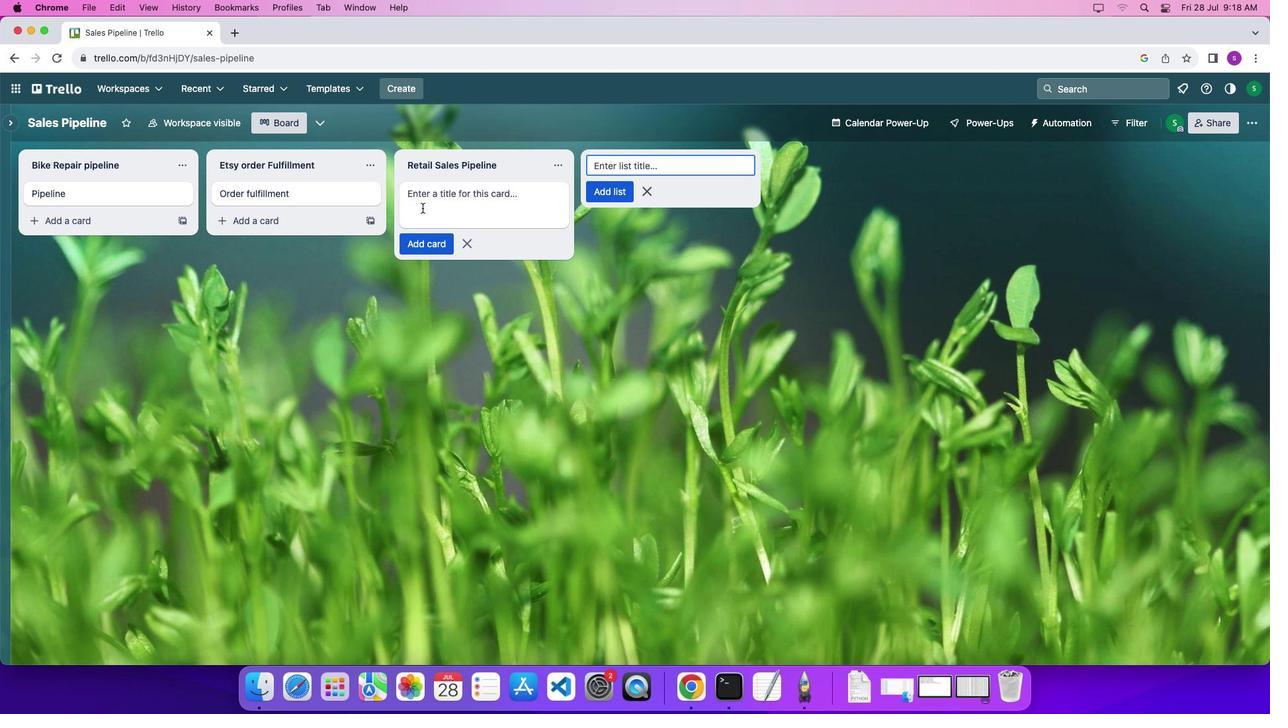 
Action: Mouse pressed left at (483, 267)
Screenshot: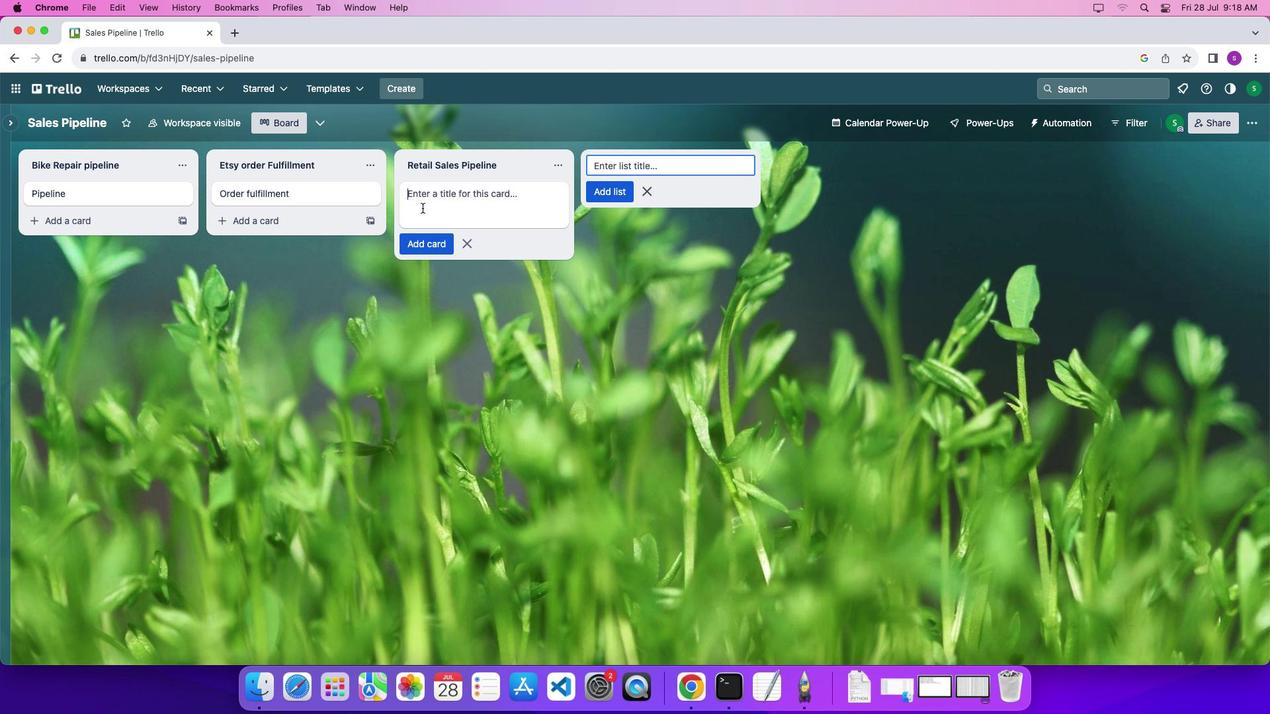 
Action: Mouse moved to (560, 263)
Screenshot: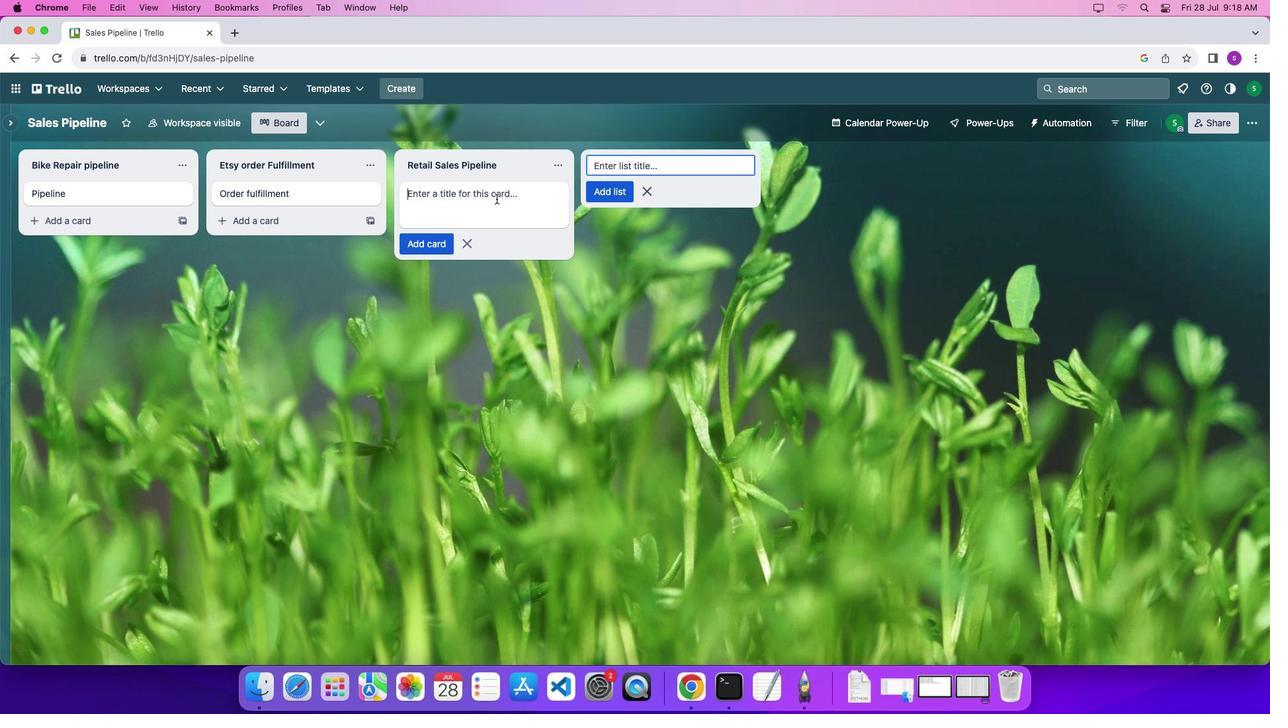 
Action: Mouse pressed left at (560, 263)
Screenshot: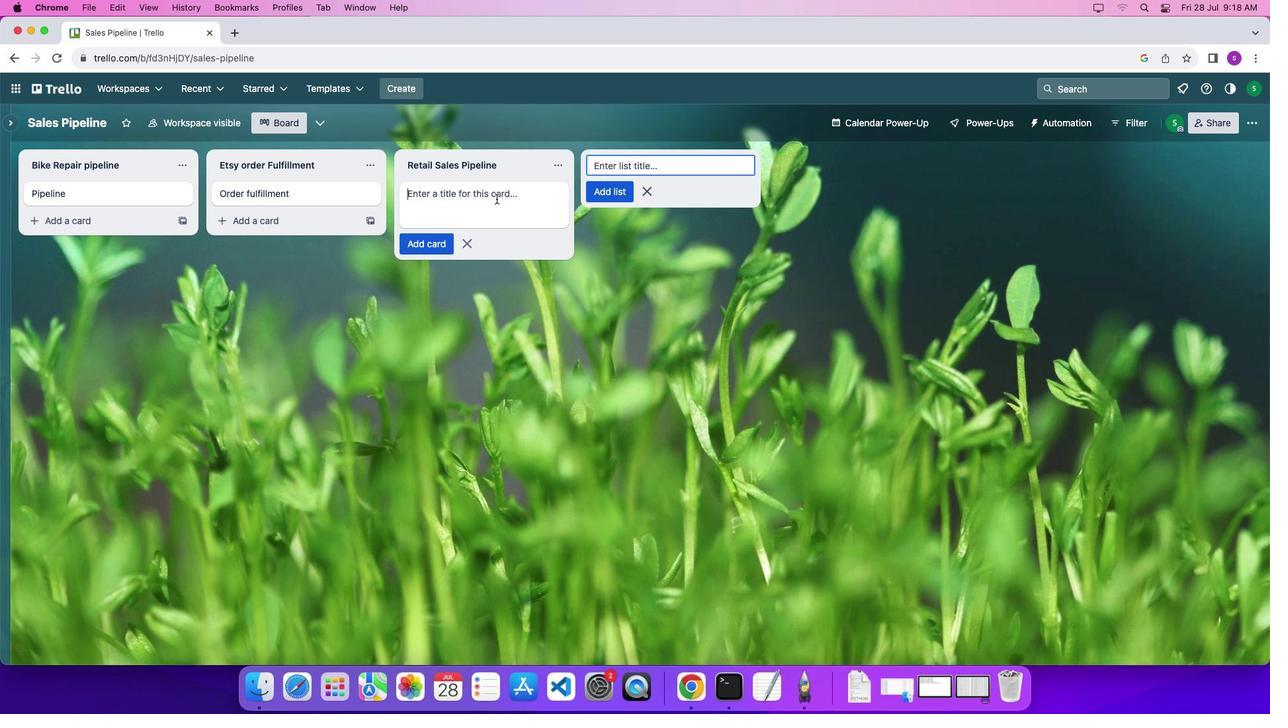 
Action: Mouse moved to (560, 262)
Screenshot: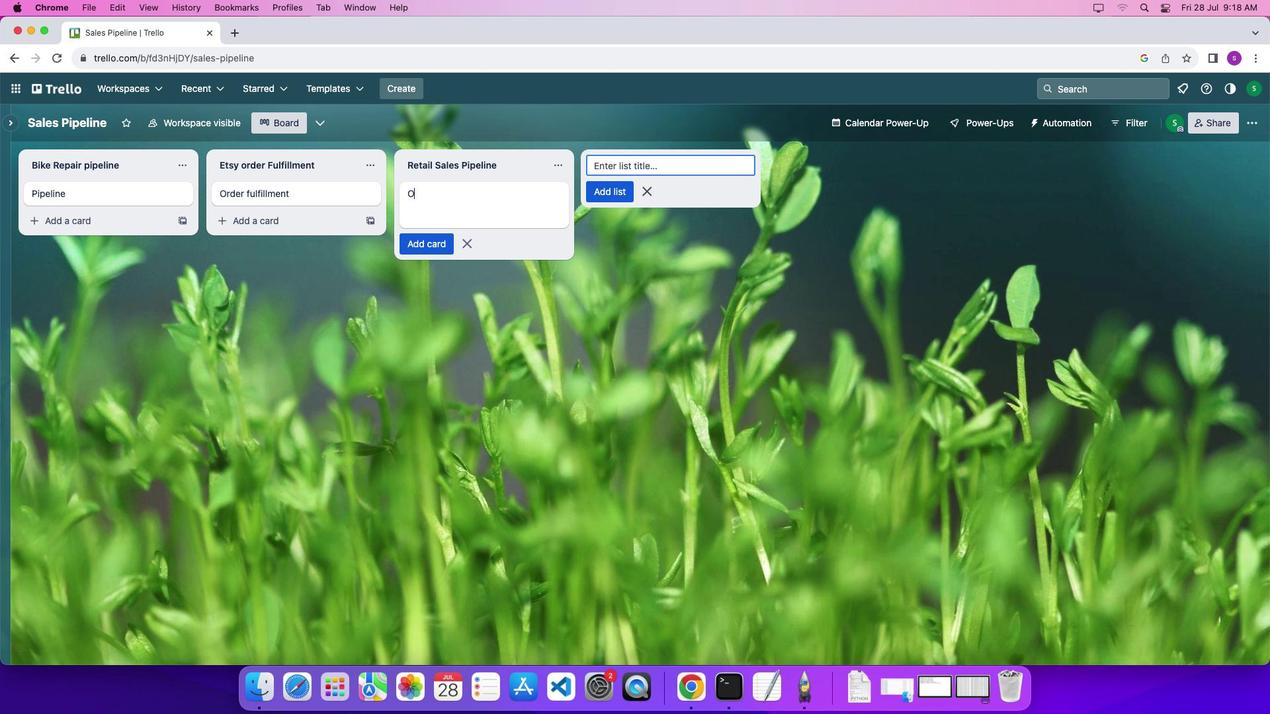 
Action: Key pressed Key.shift'O'Key.backspaceKey.shift'P''i''p''e''l''i''n''e''\x03'
Screenshot: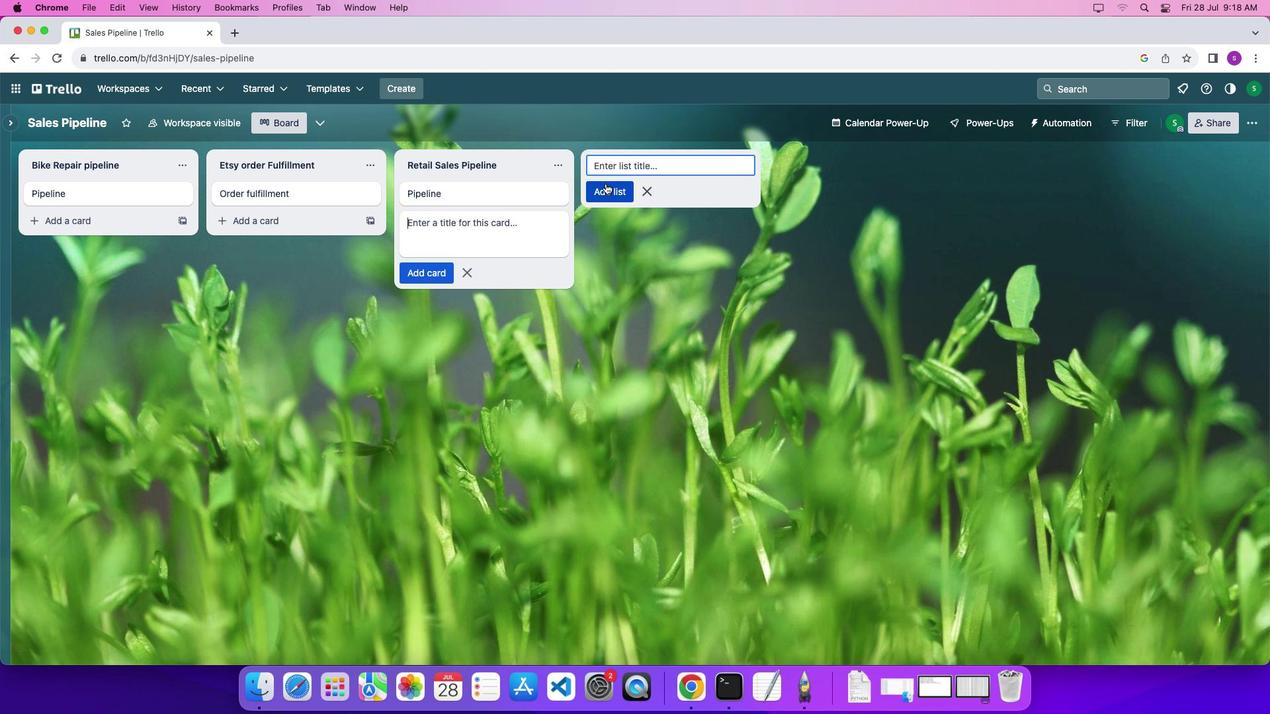 
Action: Mouse moved to (710, 253)
Screenshot: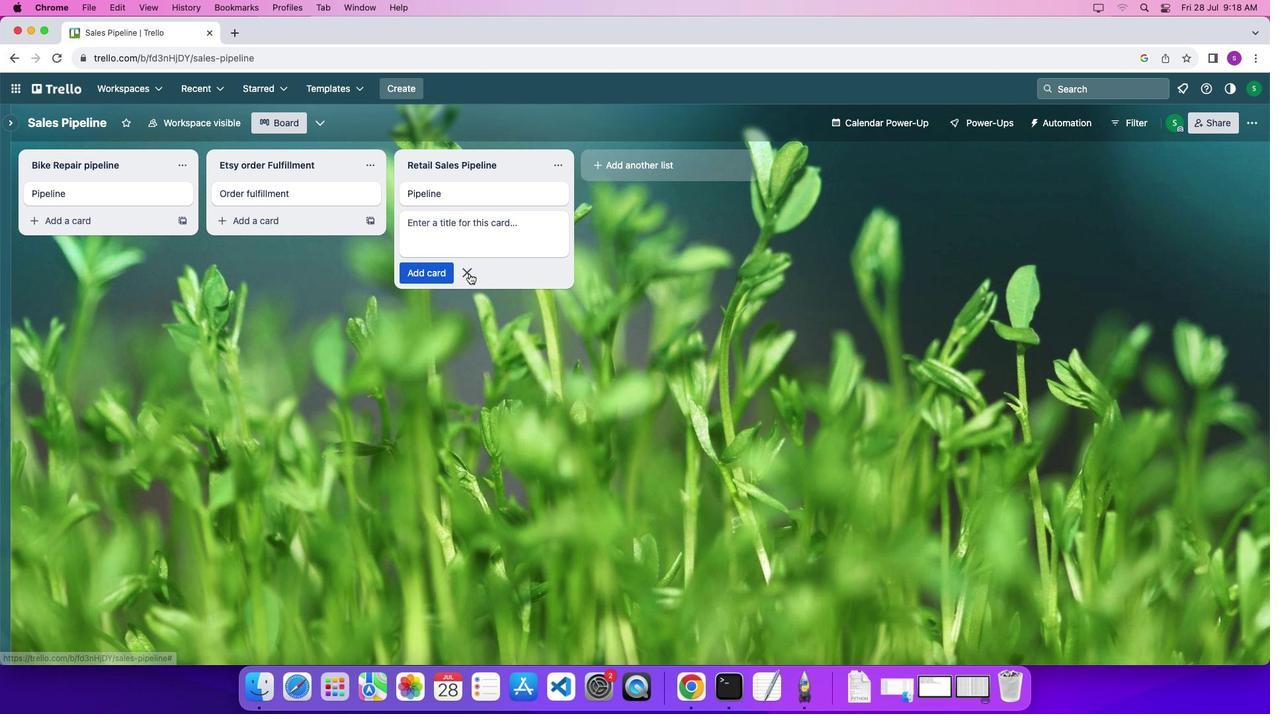 
Action: Mouse pressed left at (710, 253)
Screenshot: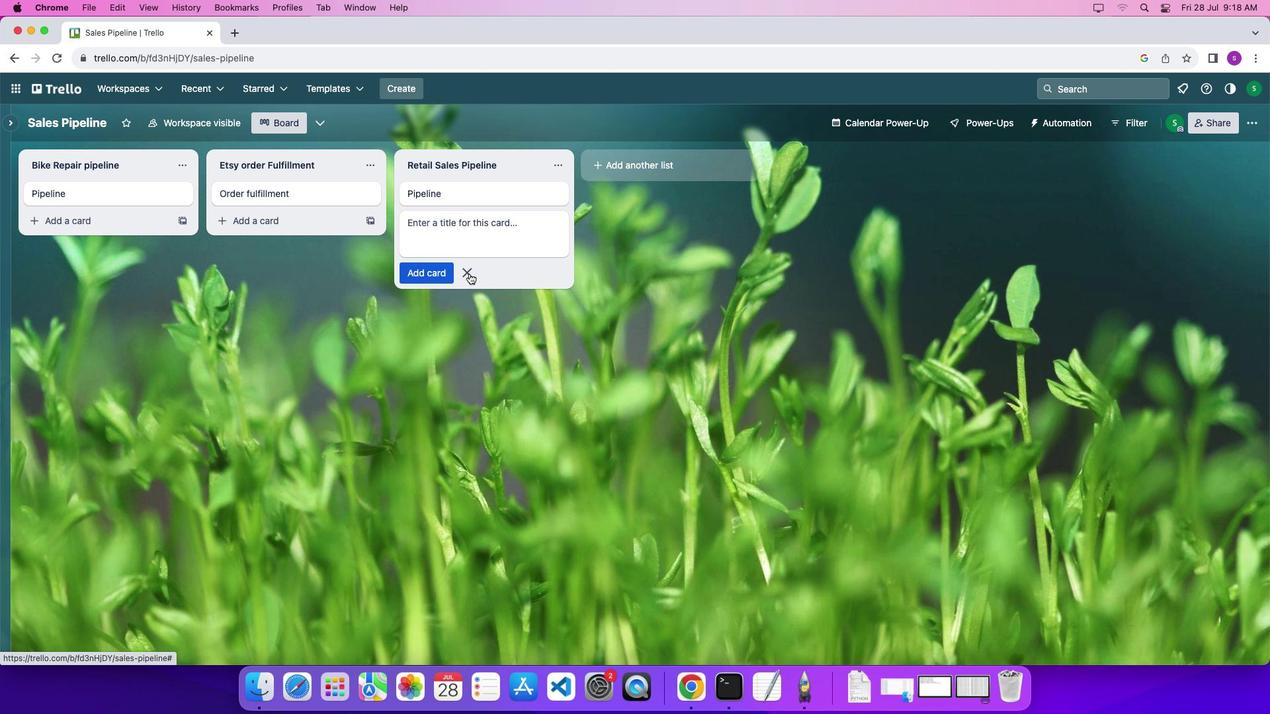 
Action: Mouse moved to (533, 338)
Screenshot: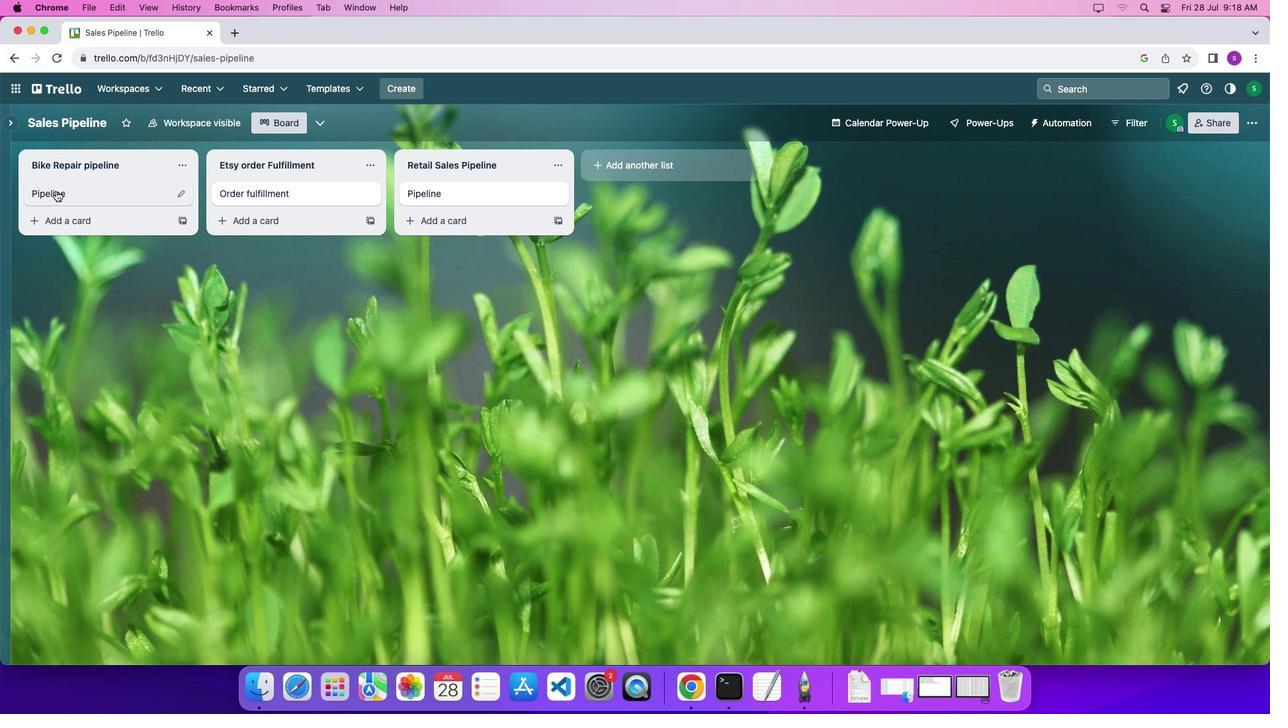 
Action: Mouse pressed left at (533, 338)
Screenshot: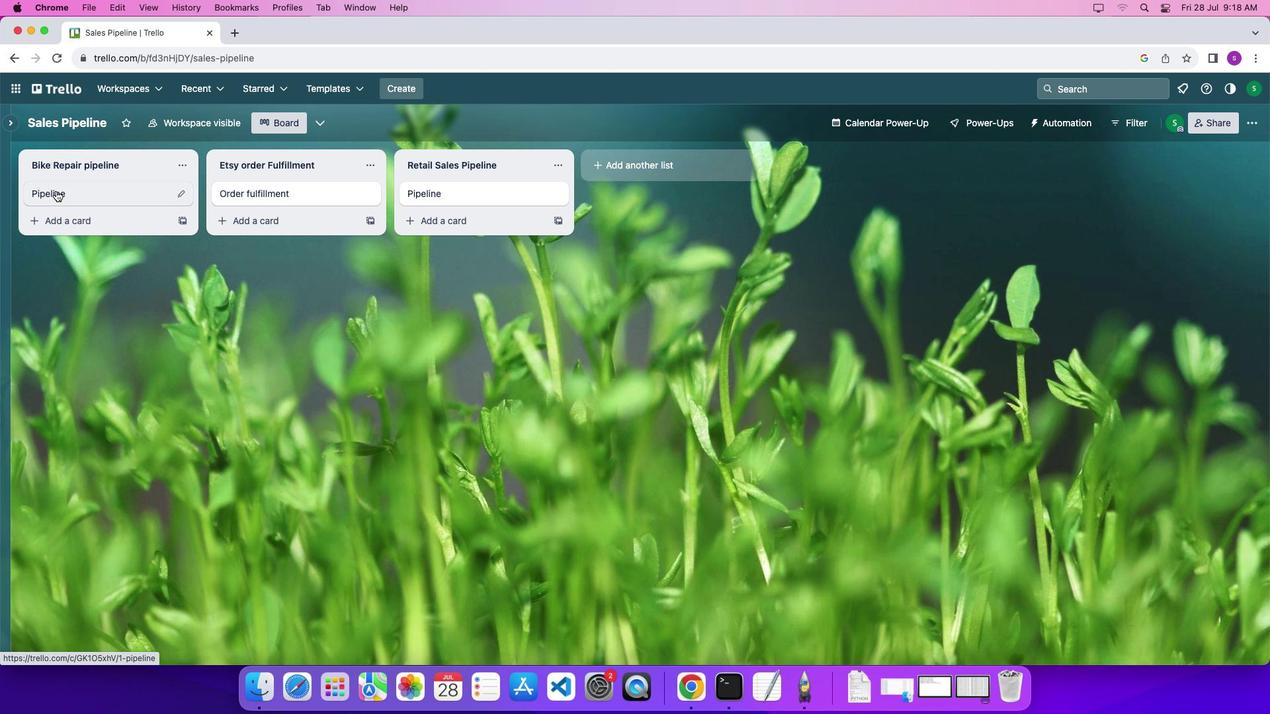 
Action: Mouse moved to (120, 254)
Screenshot: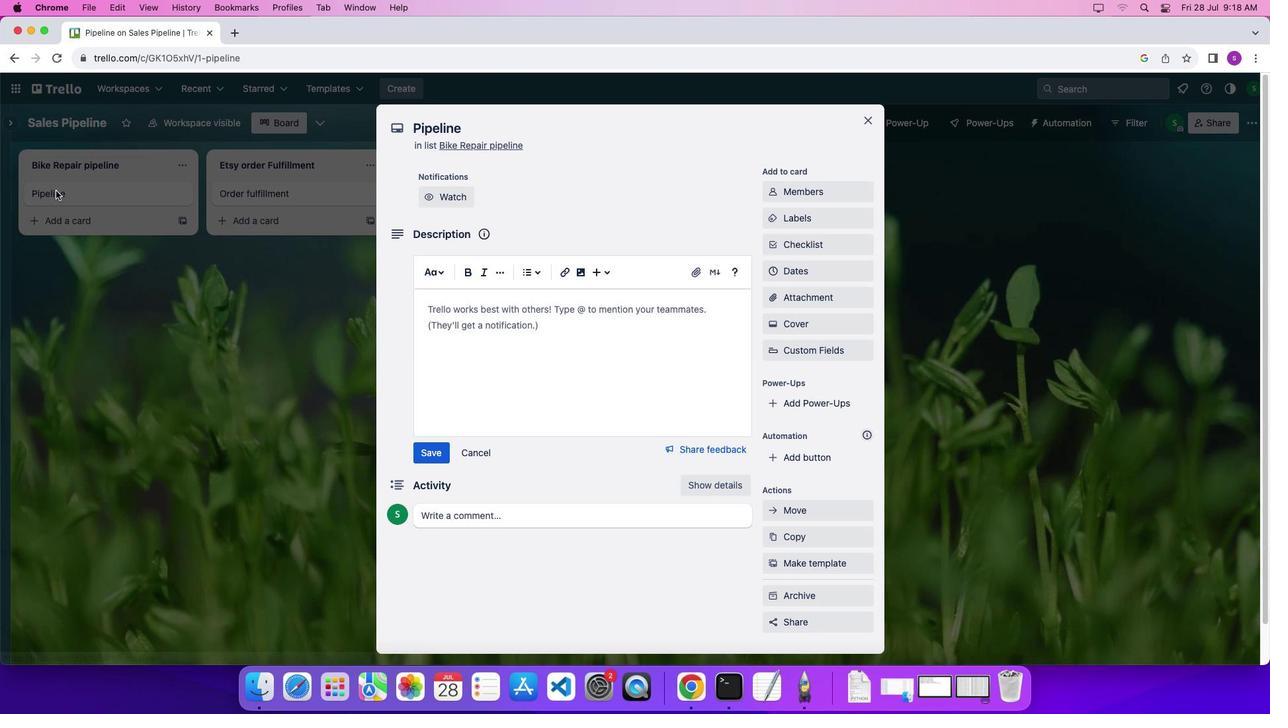 
Action: Mouse pressed left at (120, 254)
Screenshot: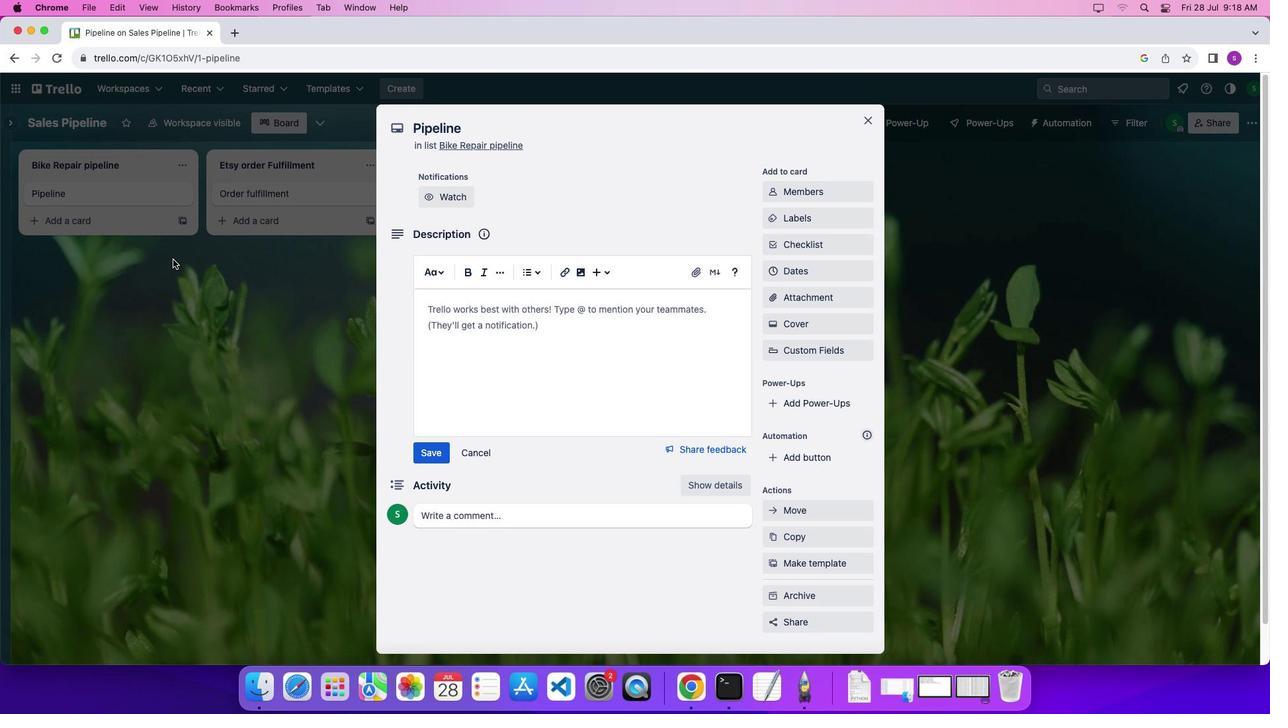 
Action: Mouse moved to (525, 254)
Screenshot: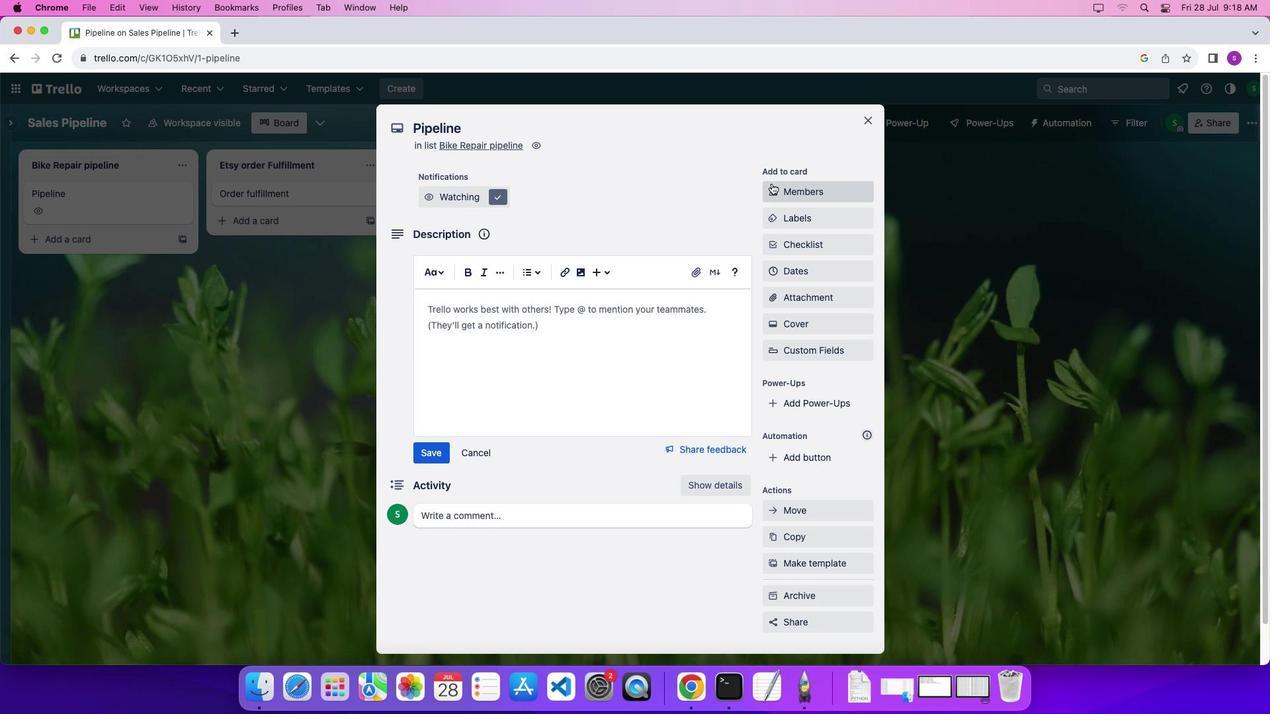 
Action: Mouse pressed left at (525, 254)
Screenshot: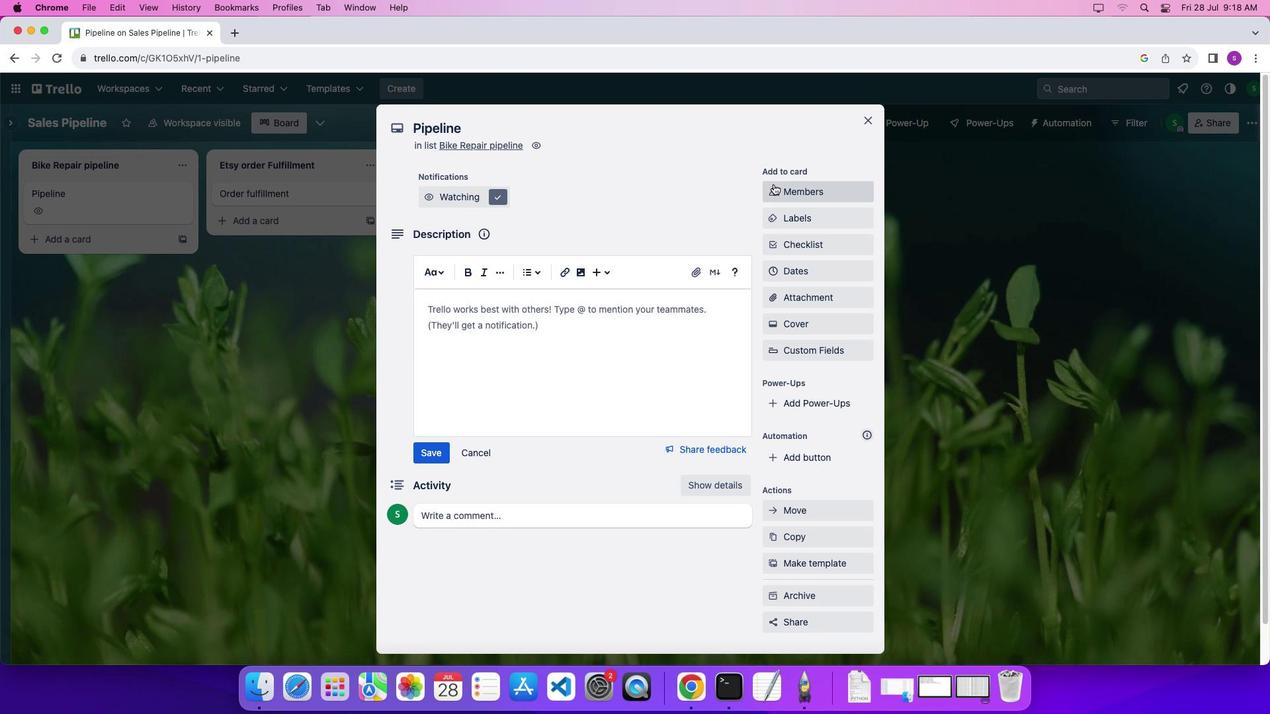 
Action: Mouse moved to (843, 250)
Screenshot: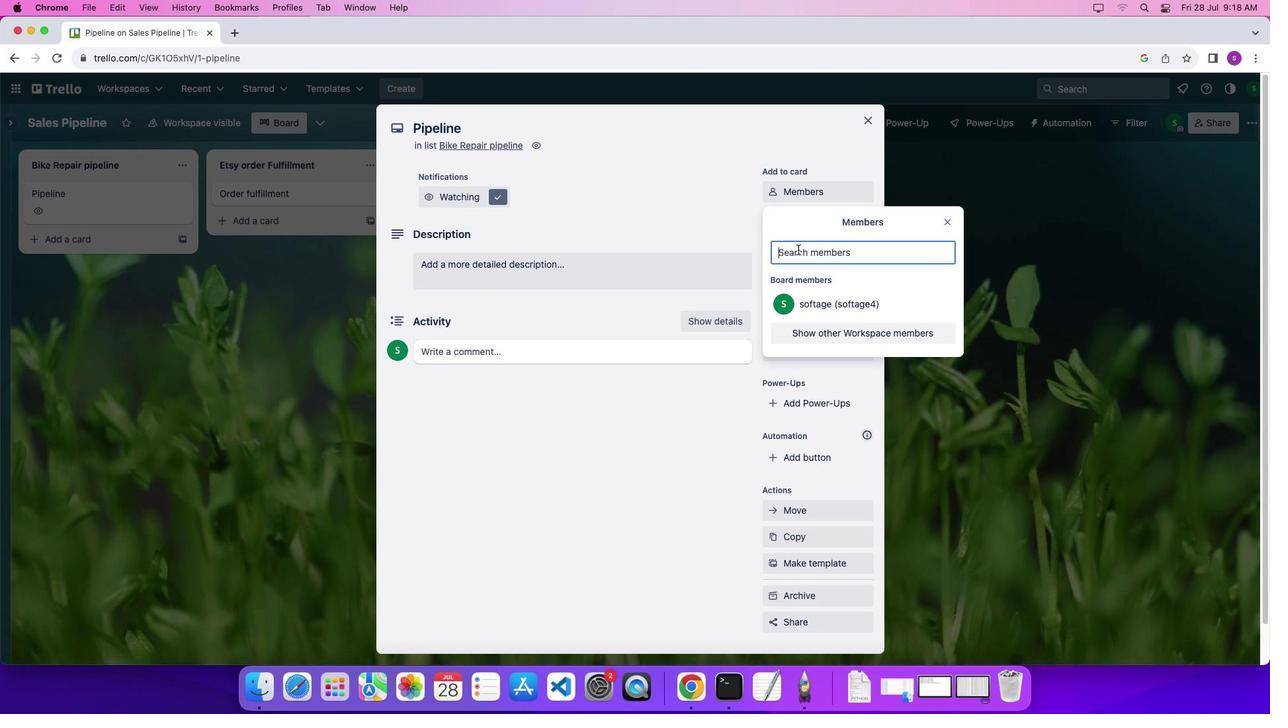
Action: Mouse pressed left at (843, 250)
Screenshot: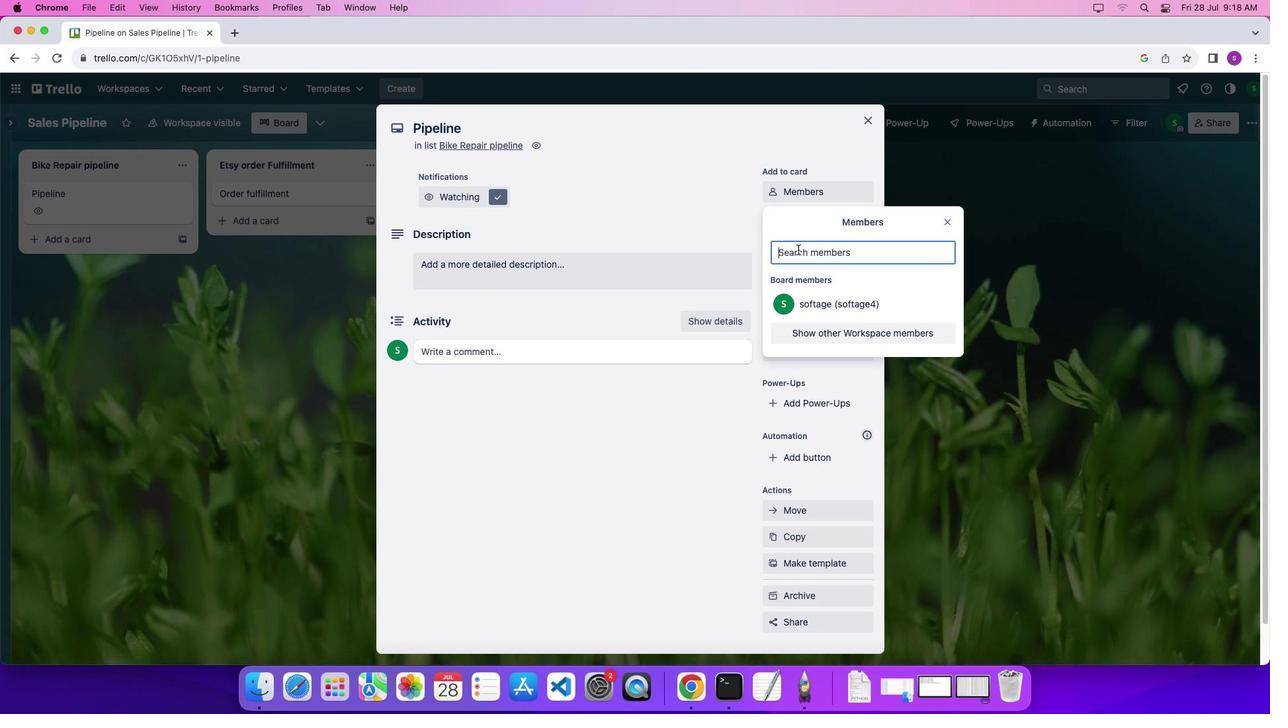 
Action: Mouse moved to (862, 313)
Screenshot: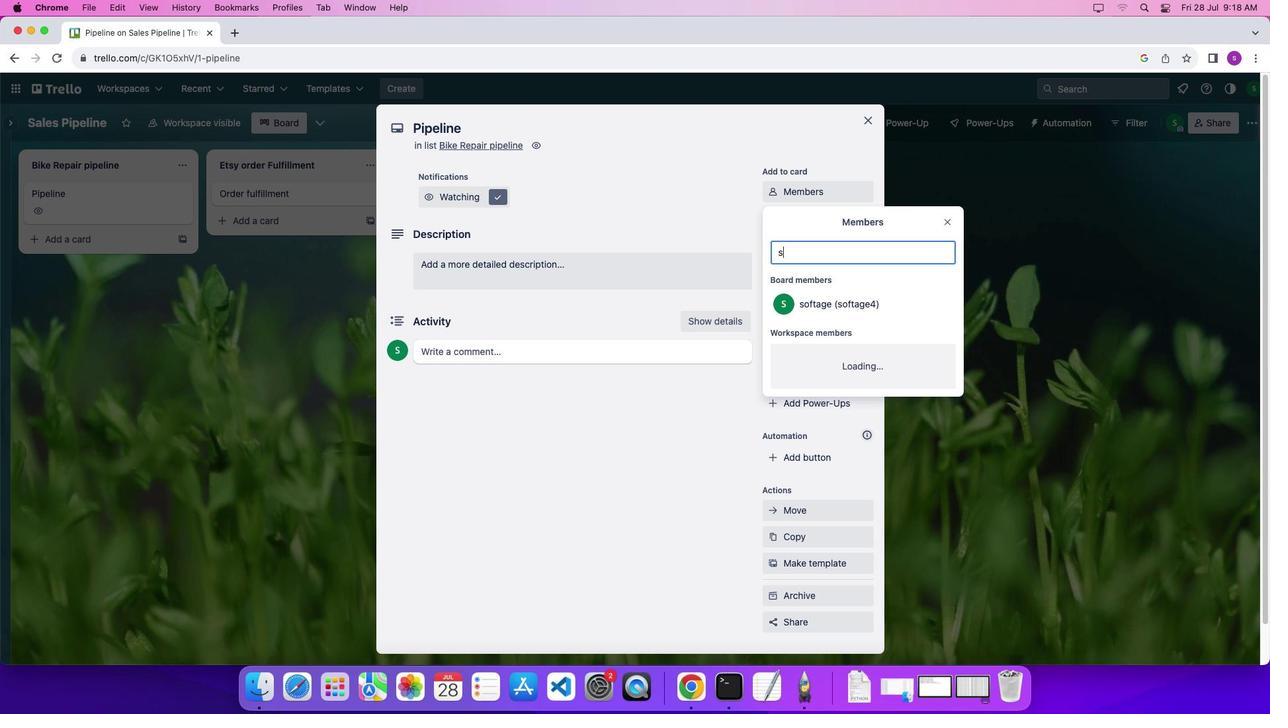 
Action: Mouse pressed left at (862, 313)
Screenshot: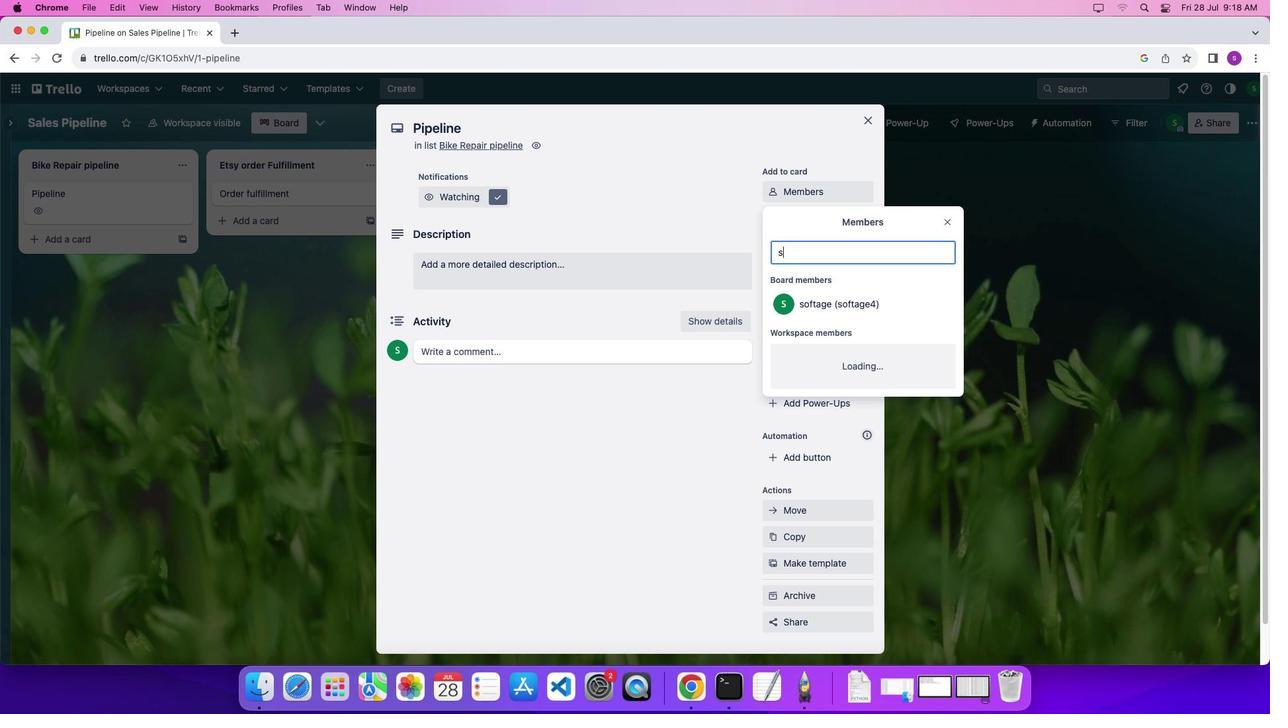 
Action: Mouse moved to (862, 314)
Screenshot: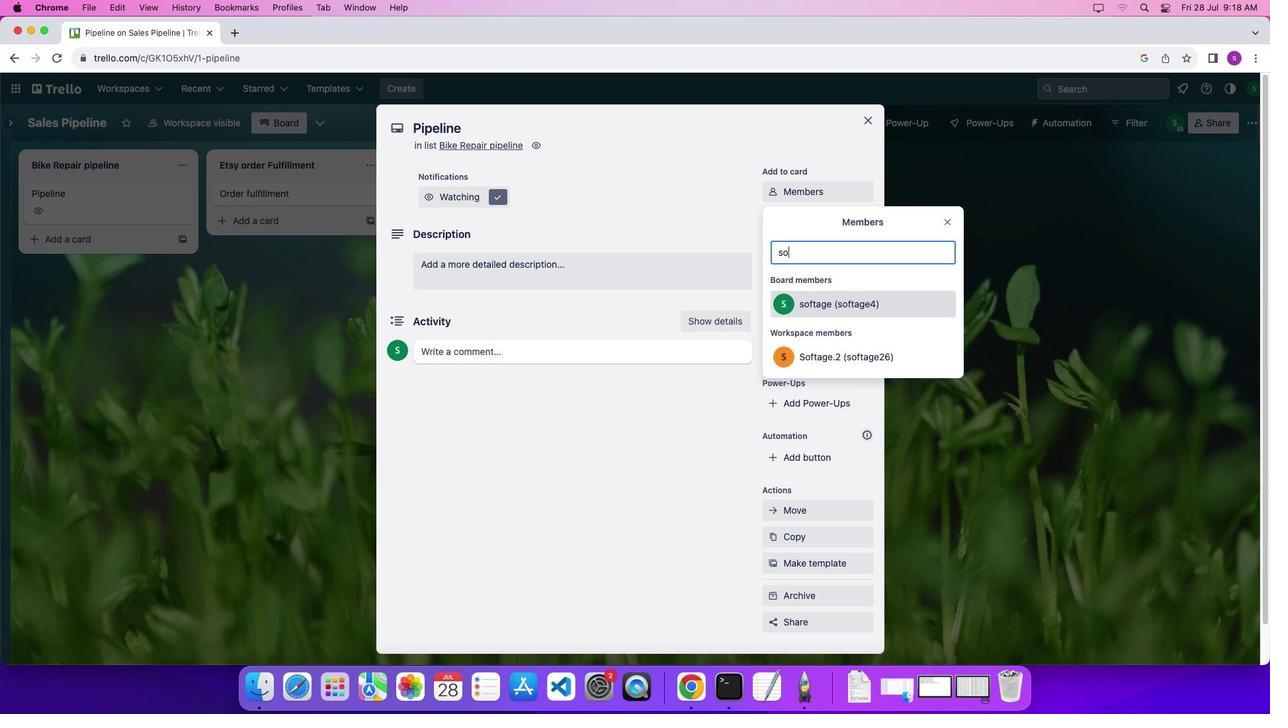 
Action: Key pressed Key.shift's''o''f''t''a''g''e''.''2'Key.shift'@''s''o''f''t''a''g''e''.''n''e''t'
Screenshot: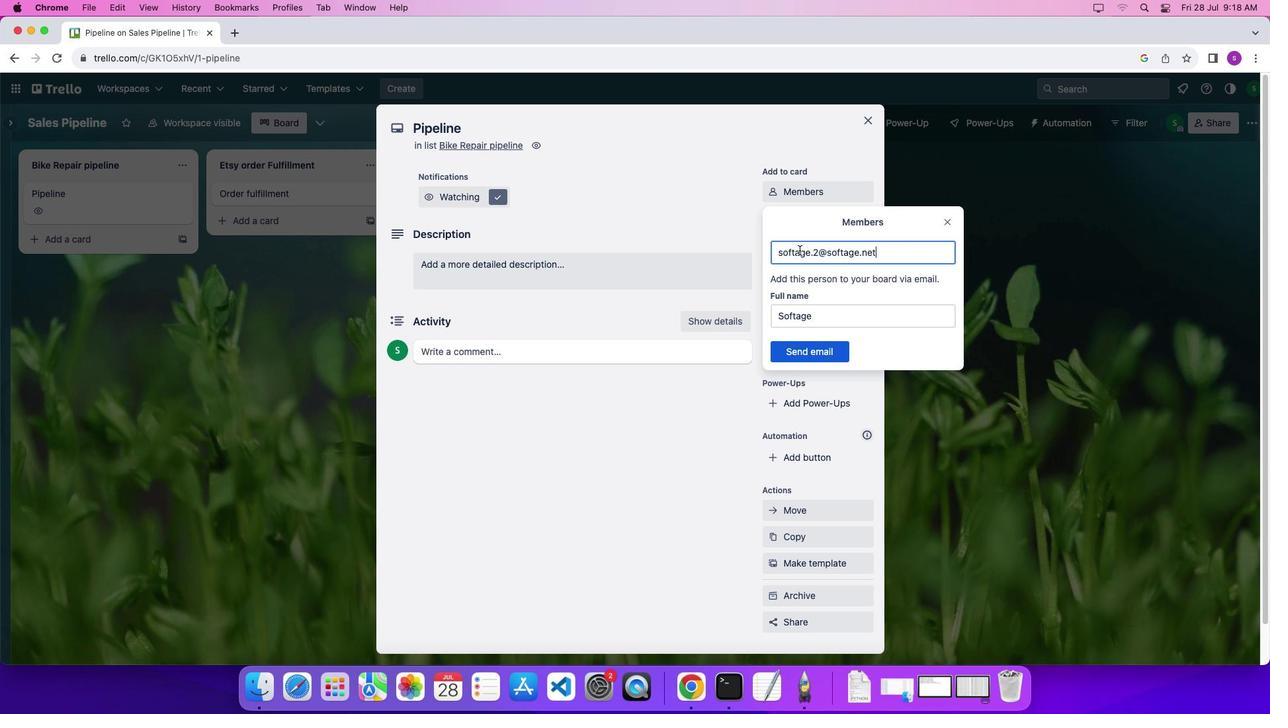 
Action: Mouse moved to (896, 420)
Screenshot: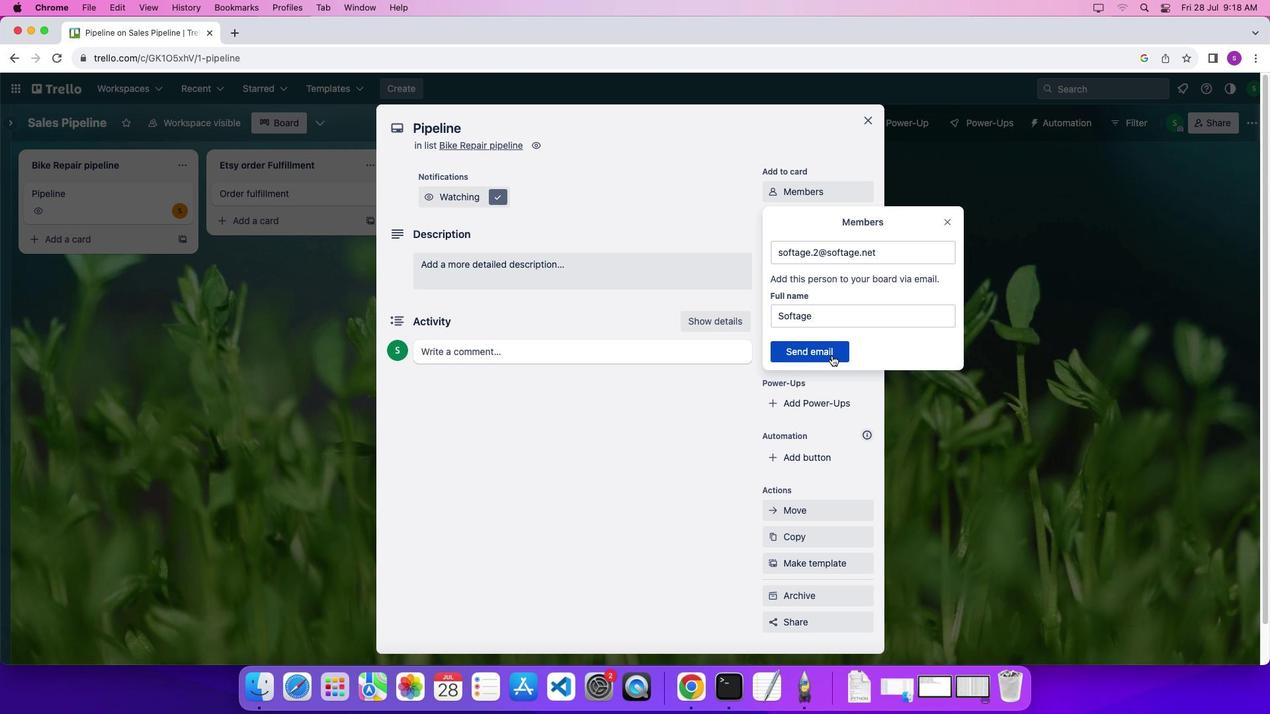 
Action: Mouse pressed left at (896, 420)
Screenshot: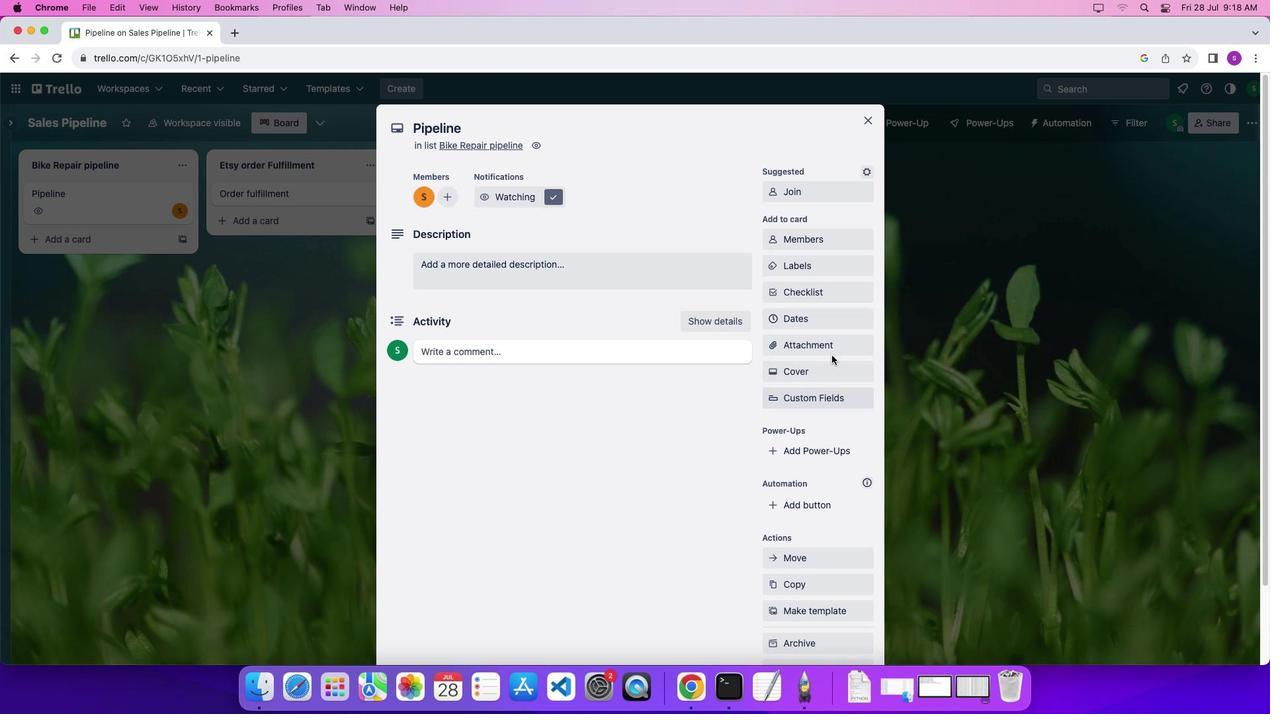 
Action: Mouse moved to (871, 325)
Screenshot: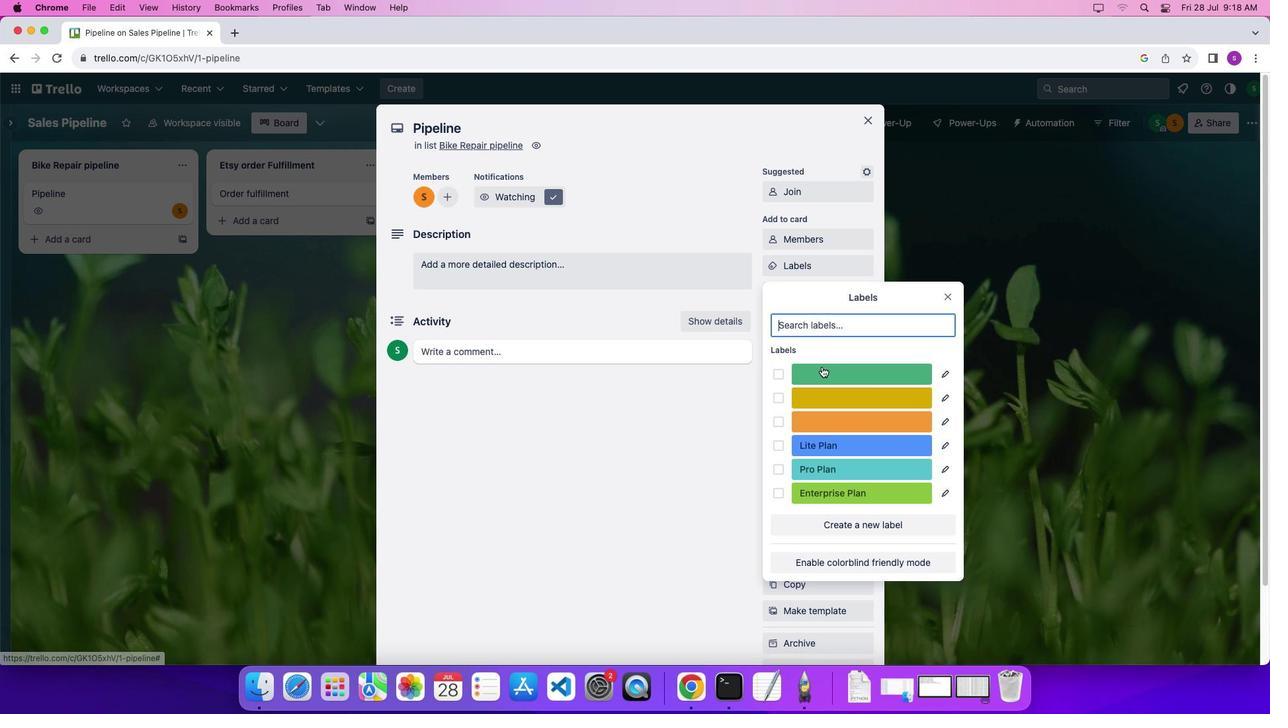 
Action: Mouse pressed left at (871, 325)
Screenshot: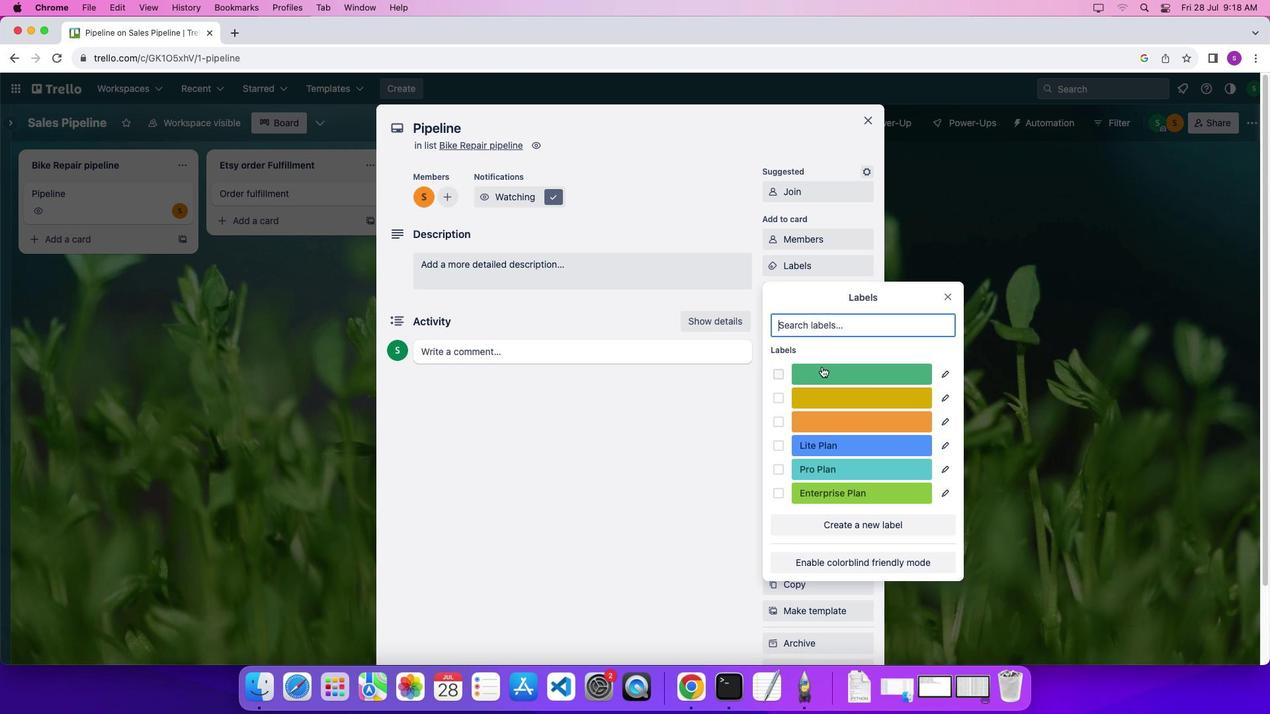 
Action: Mouse moved to (885, 431)
Screenshot: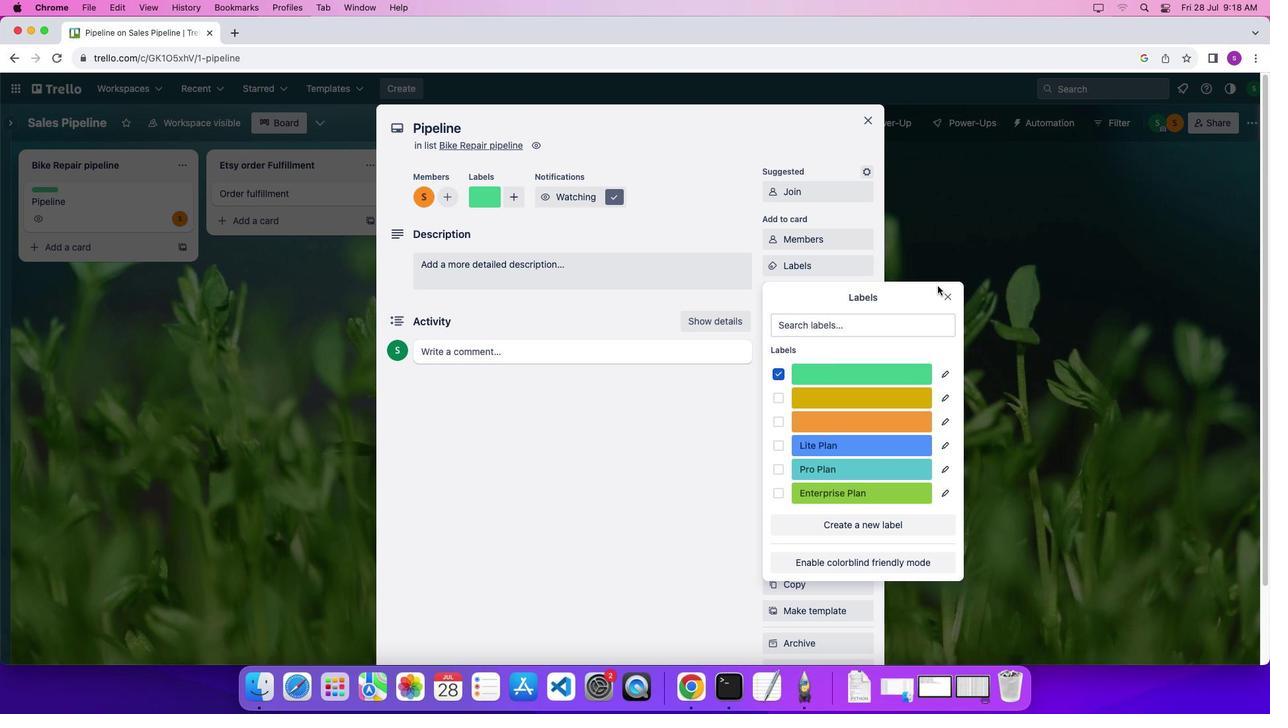 
Action: Mouse pressed left at (885, 431)
Screenshot: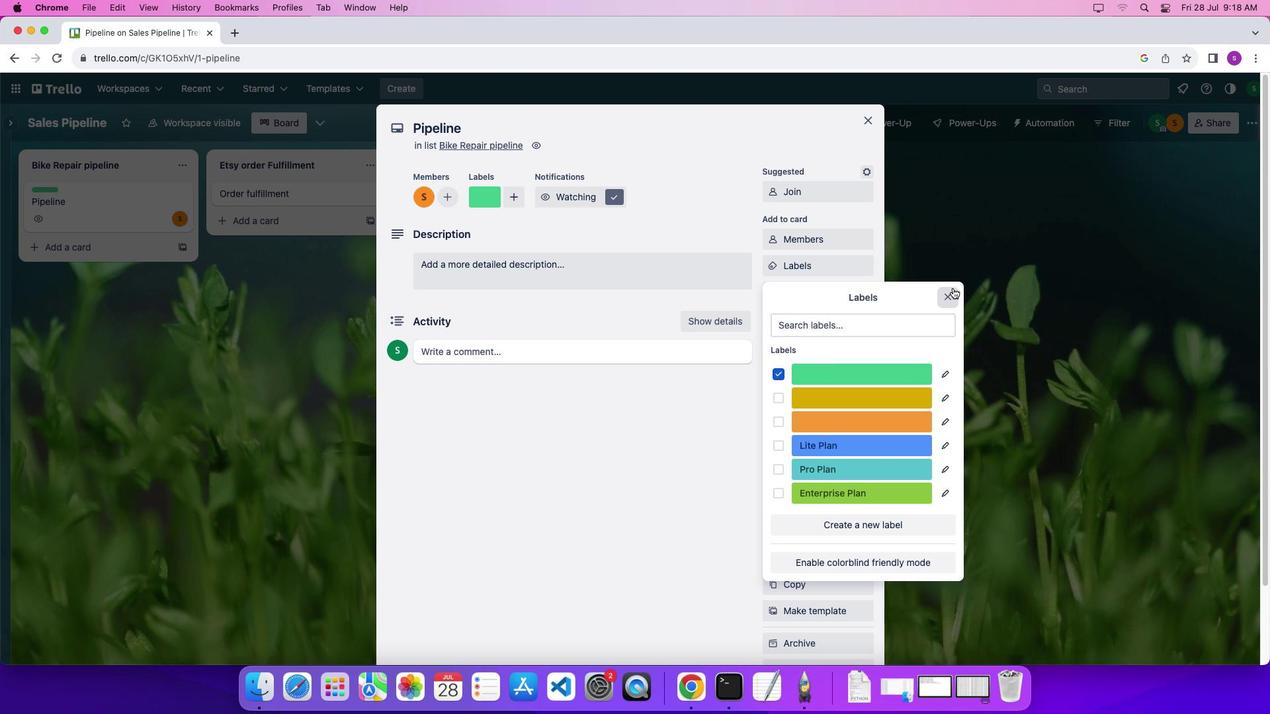 
Action: Mouse moved to (1010, 354)
Screenshot: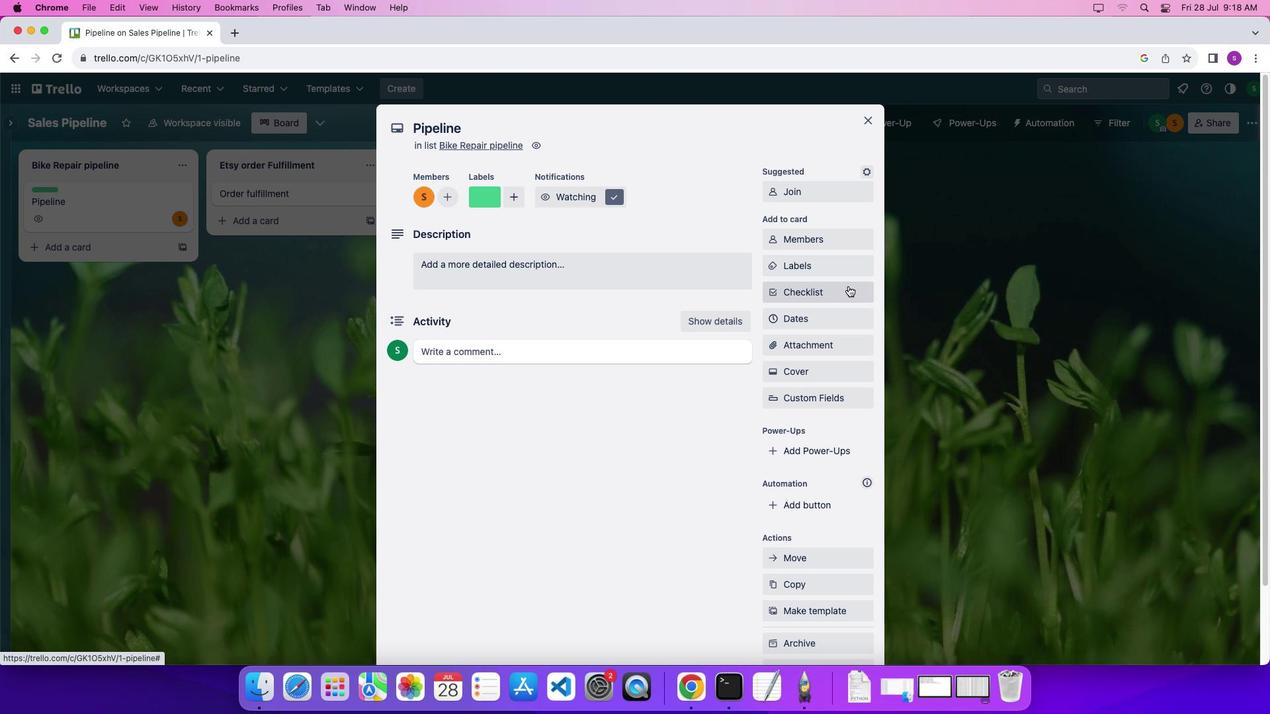 
Action: Mouse pressed left at (1010, 354)
Screenshot: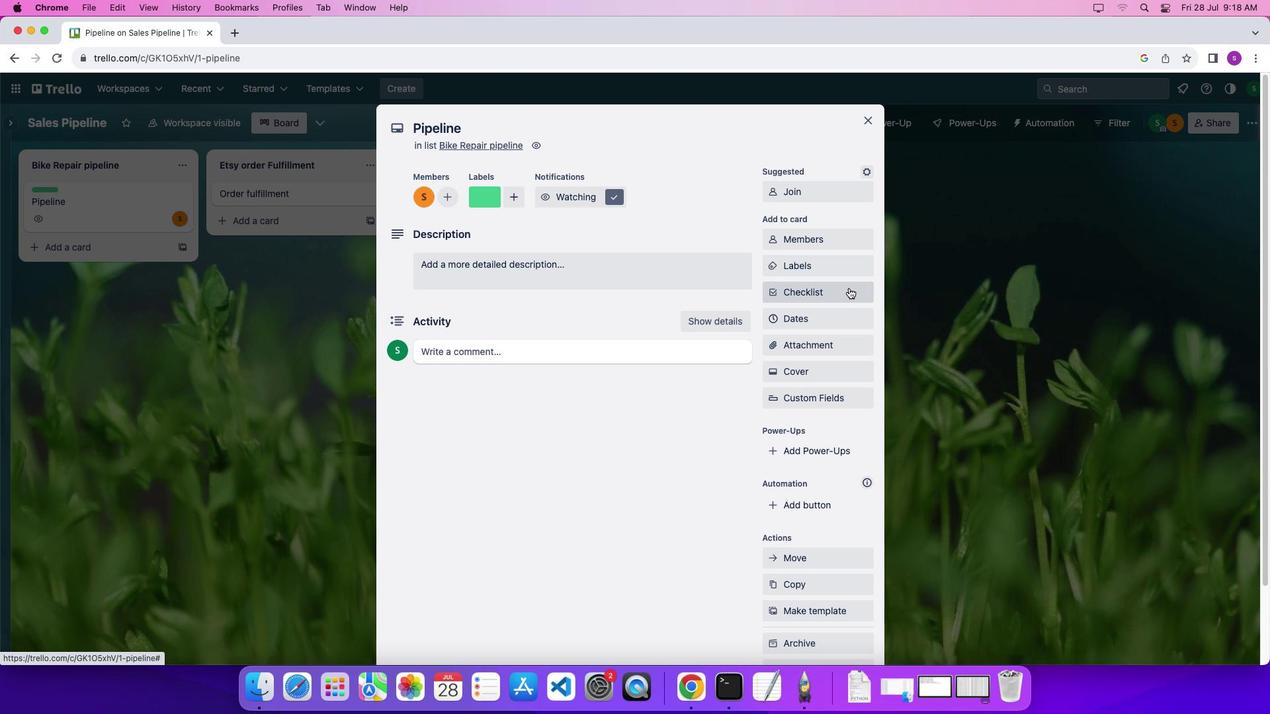 
Action: Mouse moved to (912, 352)
Screenshot: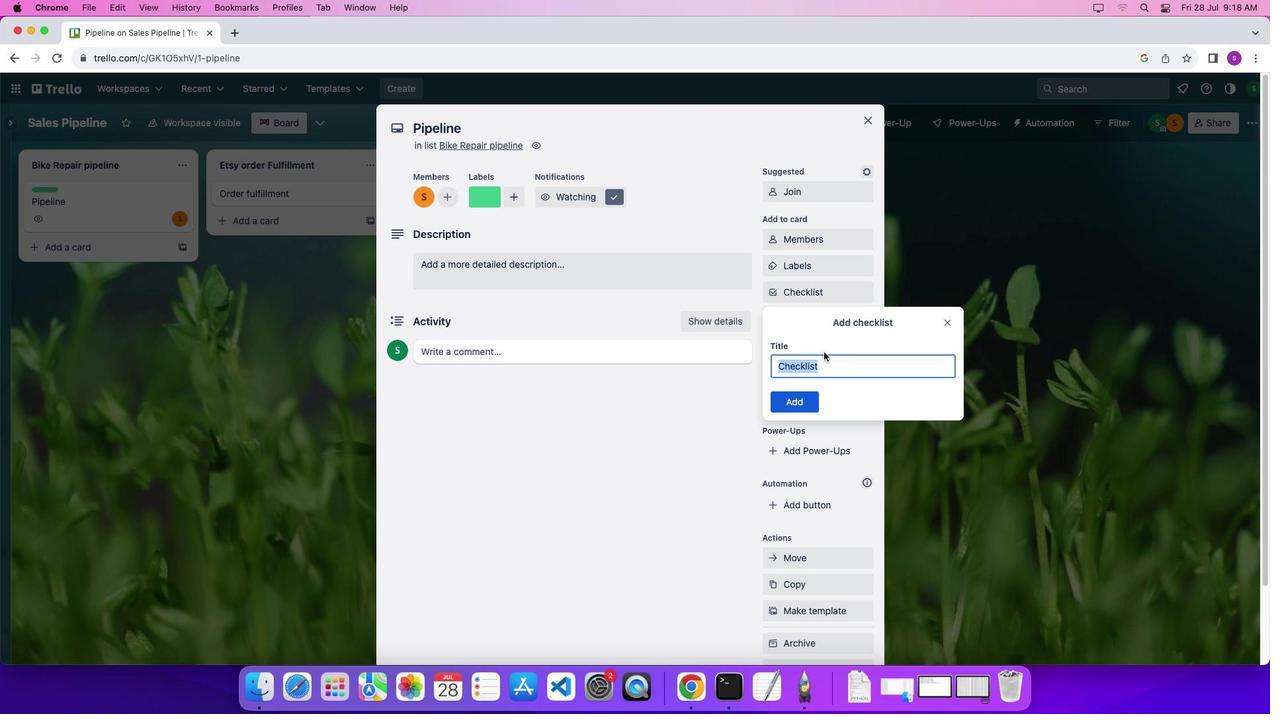
Action: Mouse pressed left at (912, 352)
Screenshot: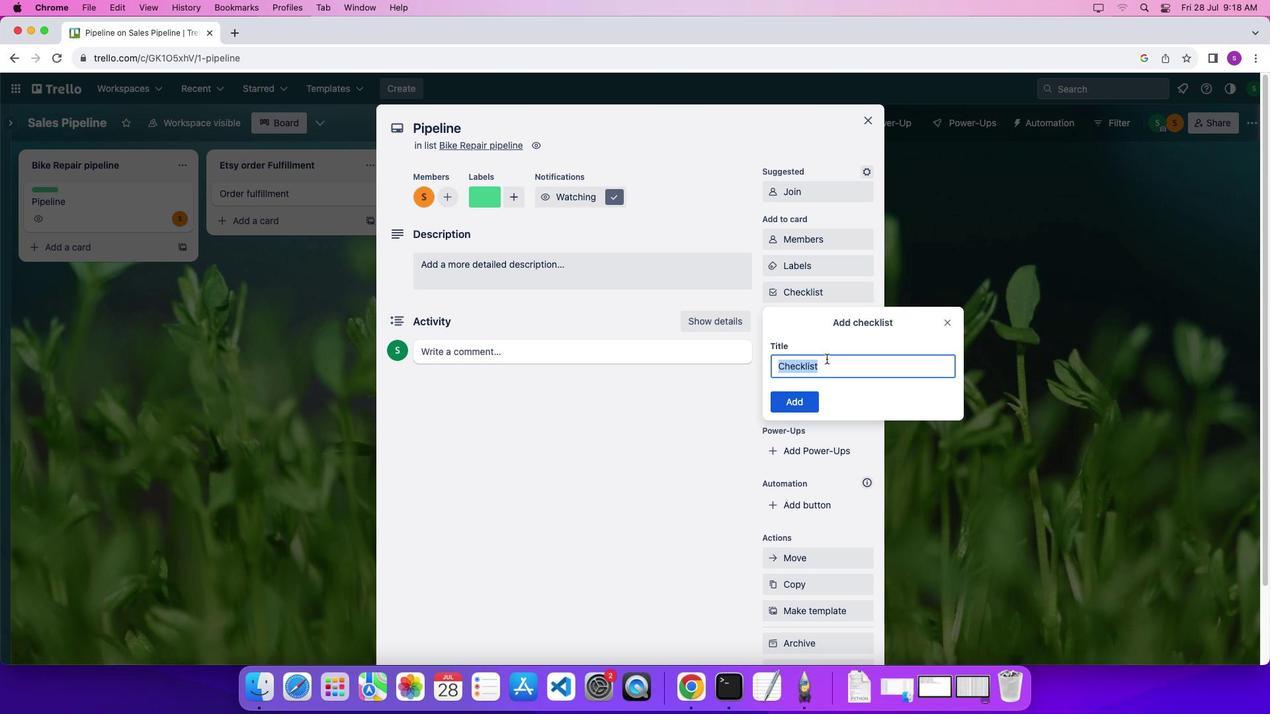 
Action: Mouse moved to (891, 426)
Screenshot: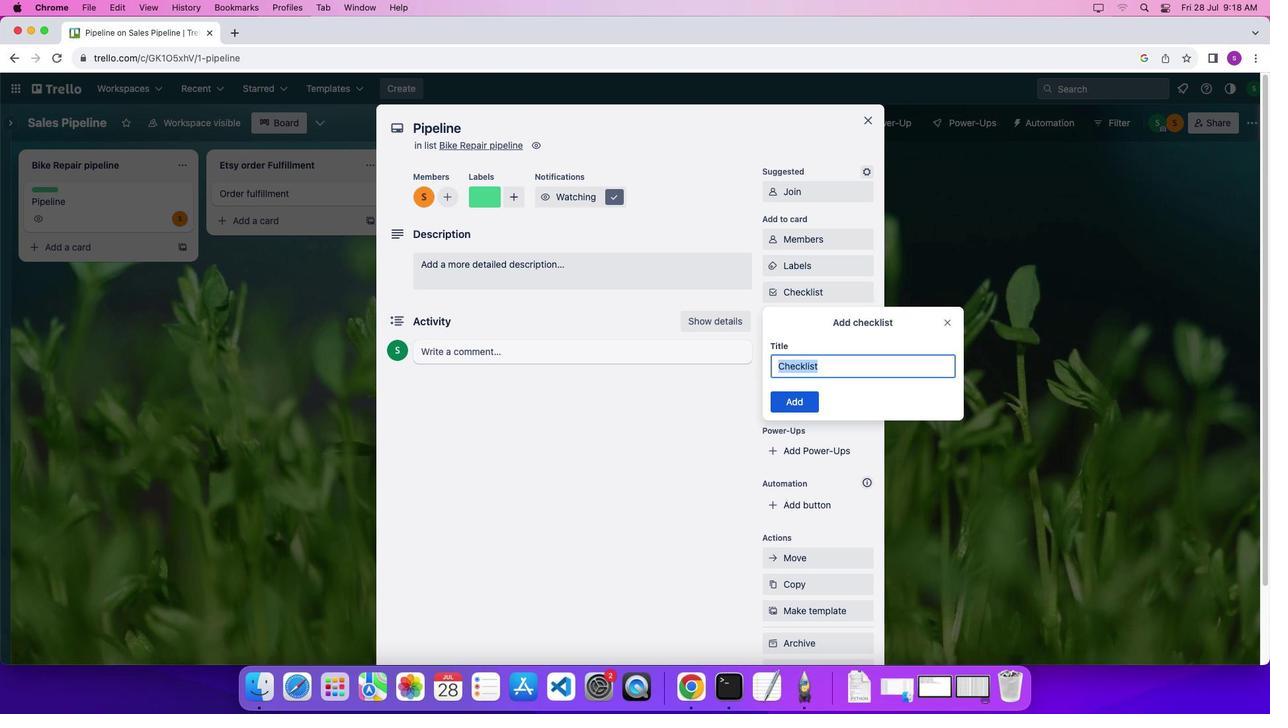
Action: Mouse pressed left at (891, 426)
Screenshot: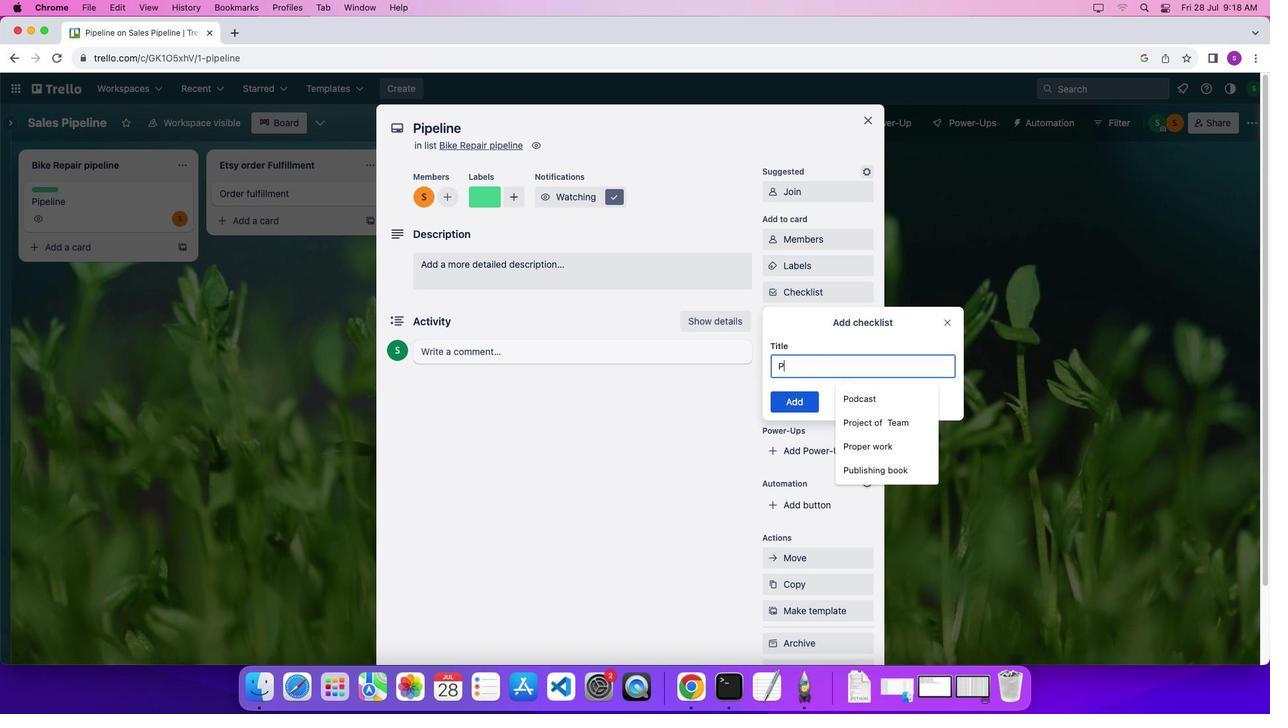 
Action: Mouse moved to (807, 423)
Screenshot: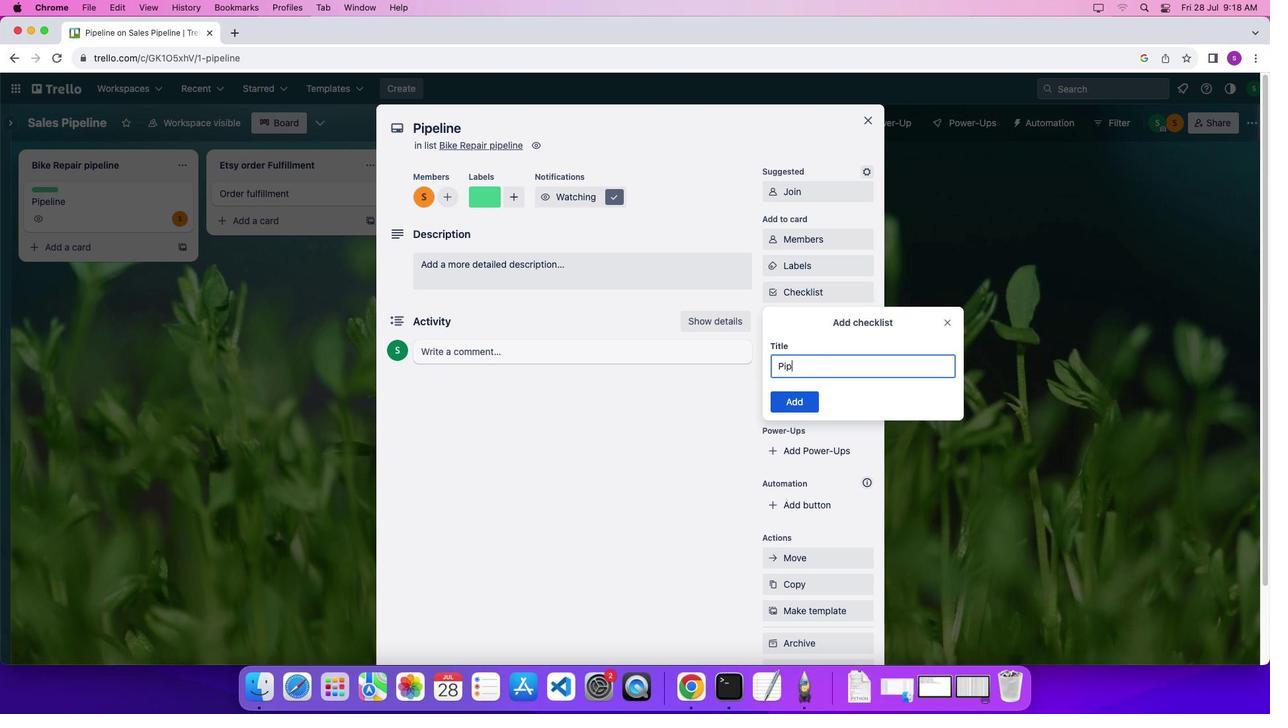 
Action: Key pressed Key.shift'P''i''p''e''l''i''n''e''\x03'
Screenshot: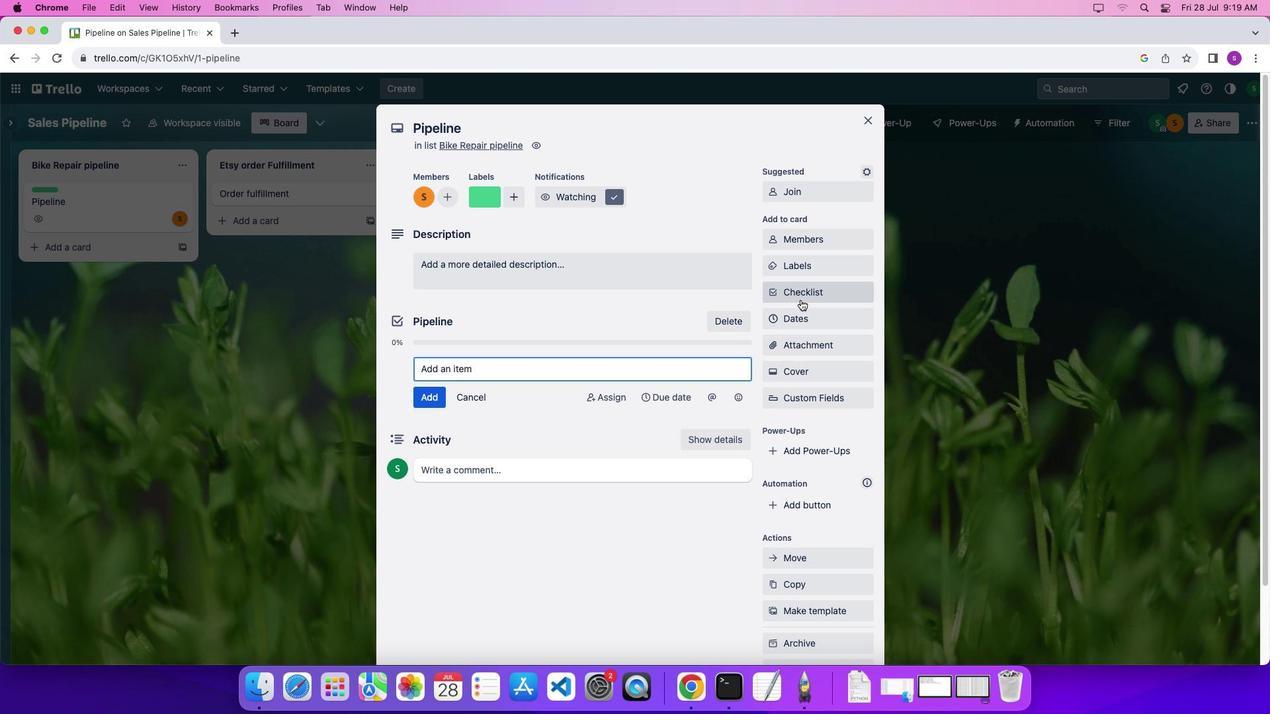 
Action: Mouse moved to (865, 363)
Screenshot: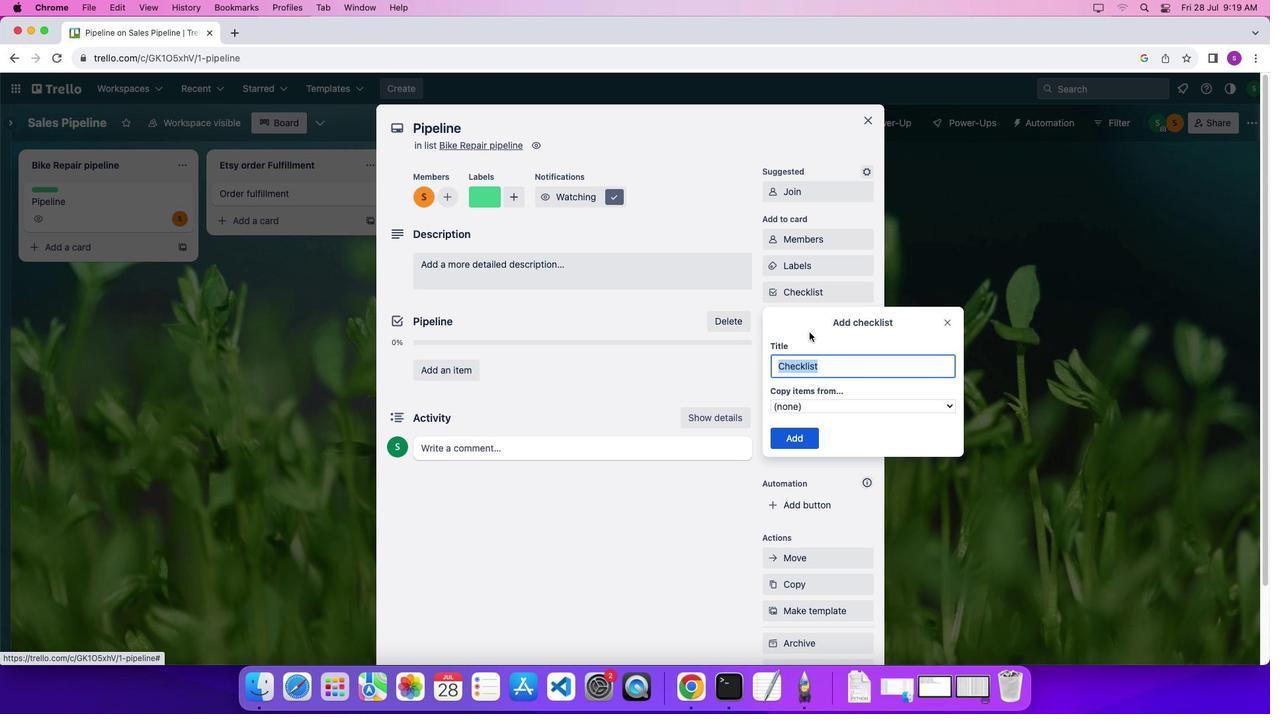 
Action: Mouse pressed left at (865, 363)
Screenshot: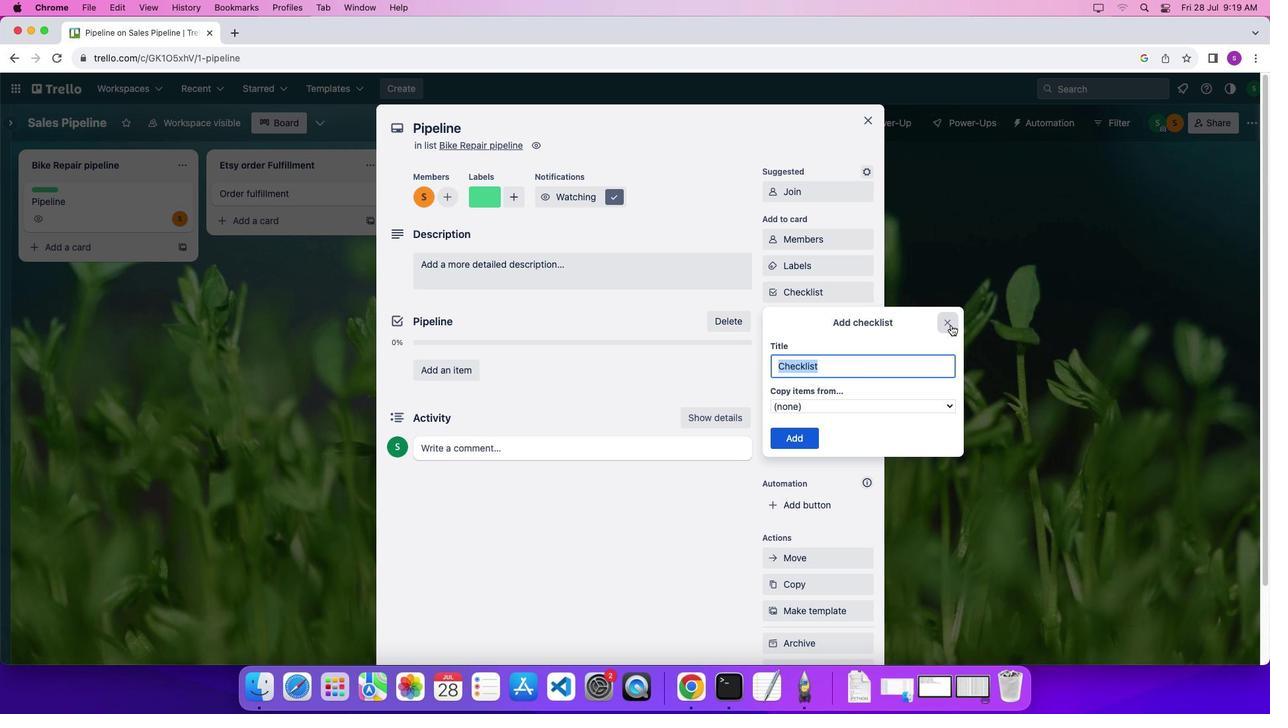 
Action: Mouse moved to (1015, 385)
Screenshot: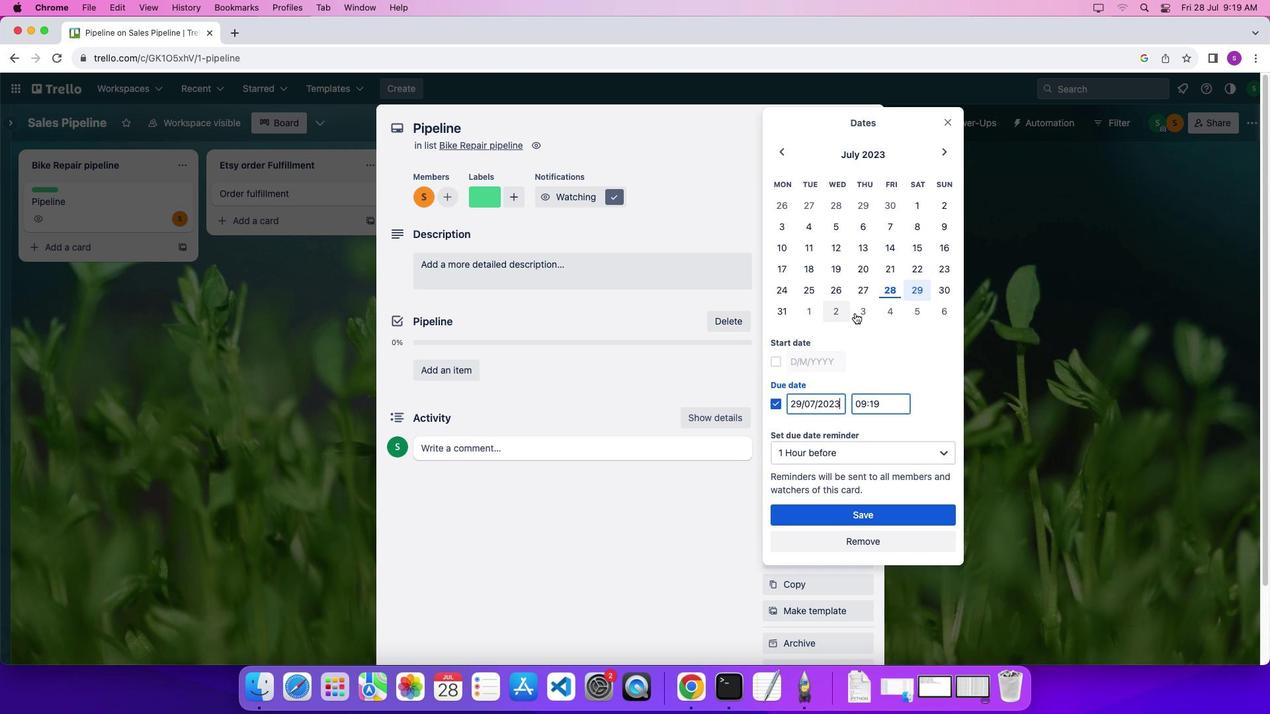 
Action: Mouse pressed left at (1015, 385)
Screenshot: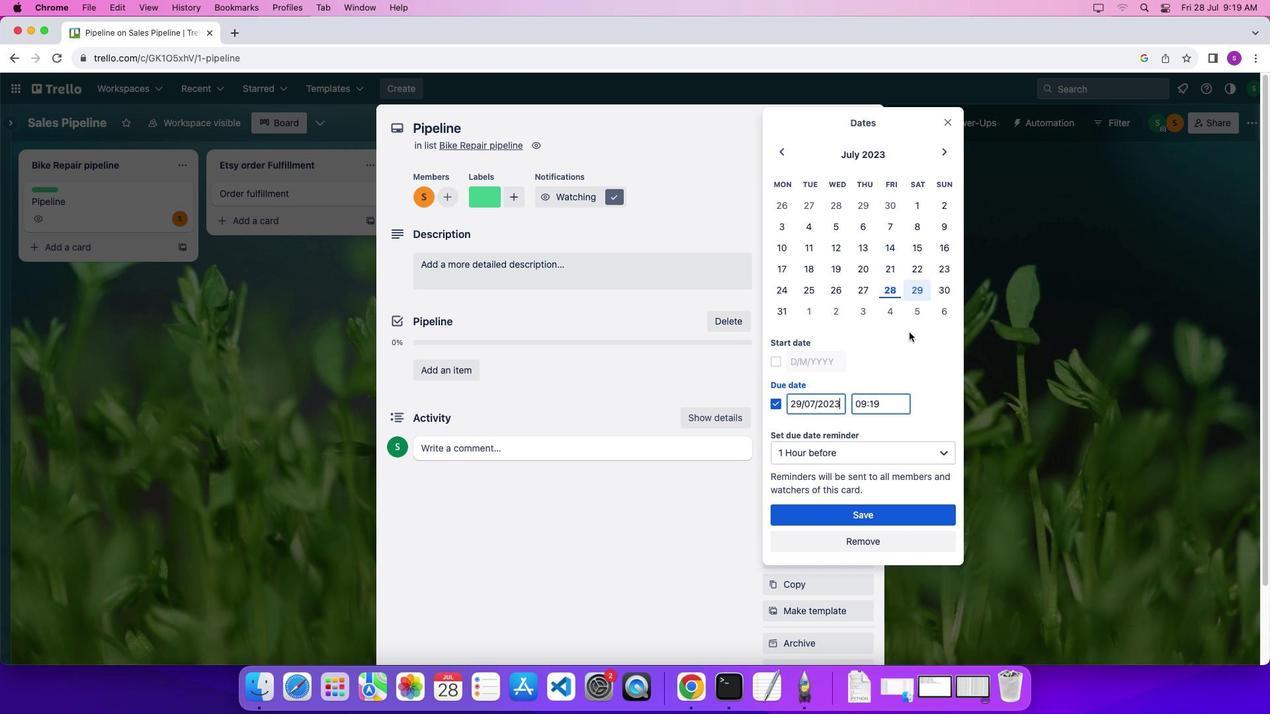 
Action: Mouse moved to (912, 376)
Screenshot: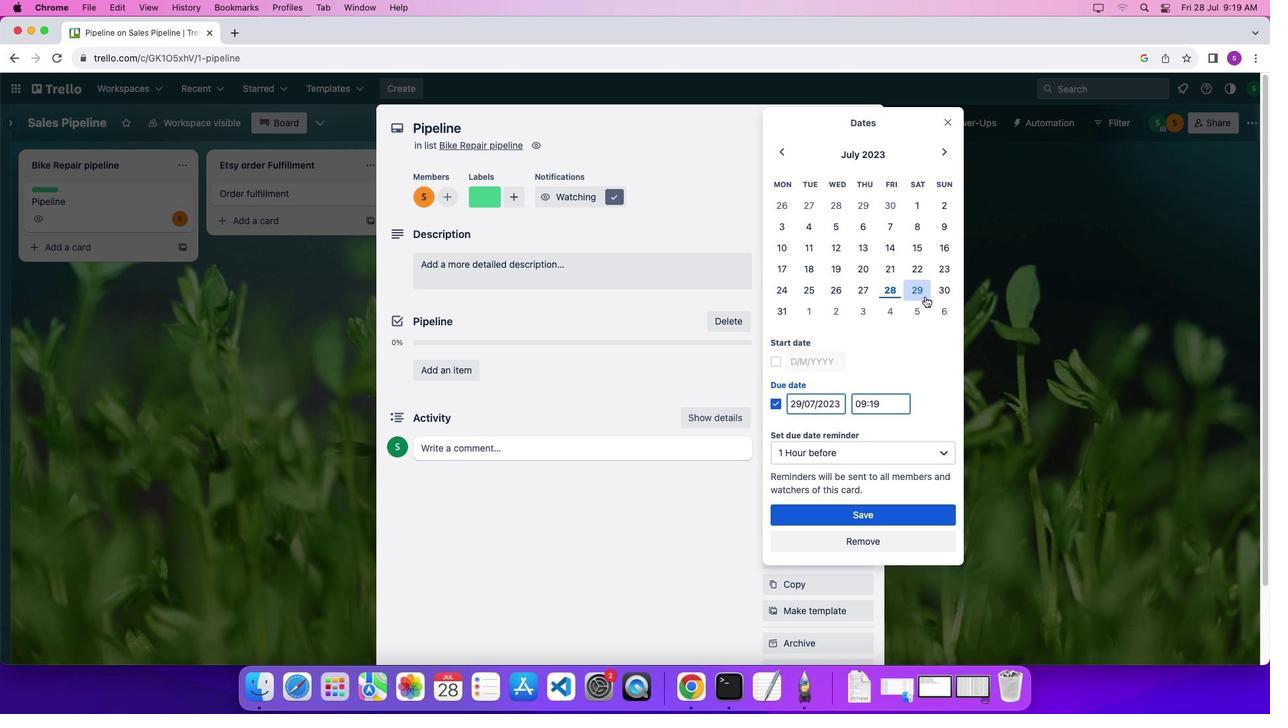 
Action: Mouse pressed left at (912, 376)
Screenshot: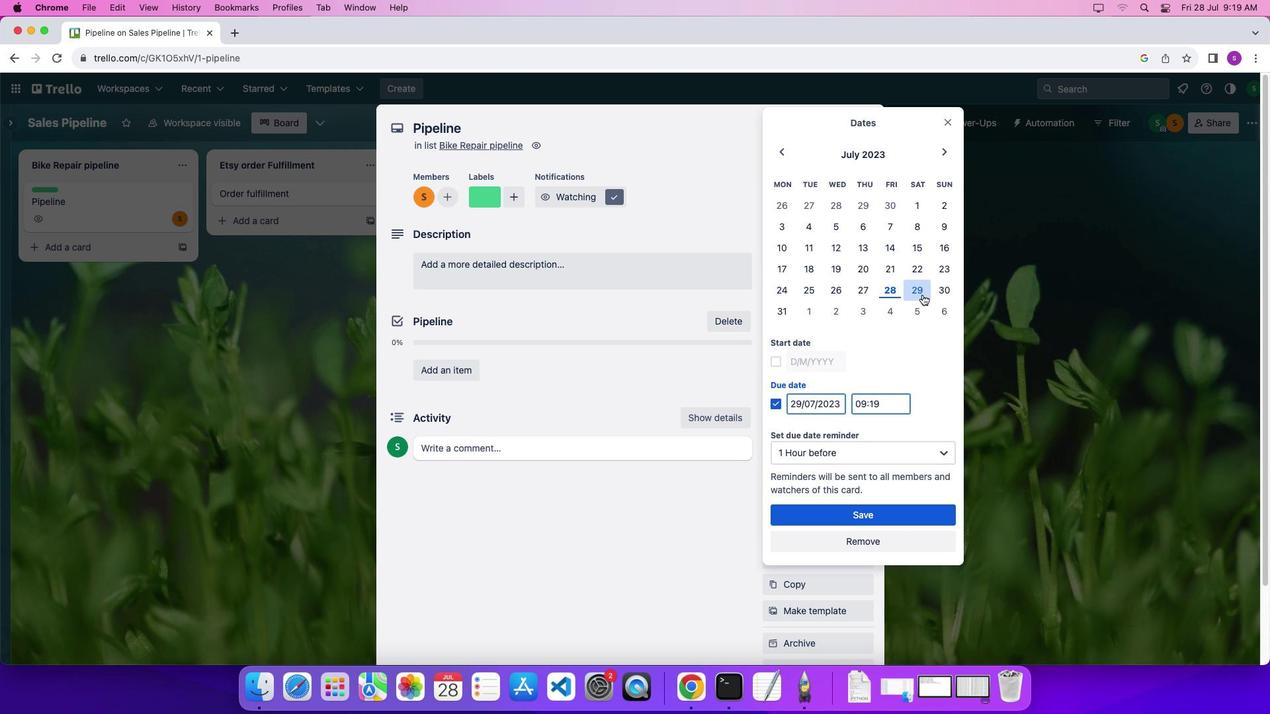 
Action: Mouse moved to (986, 359)
Screenshot: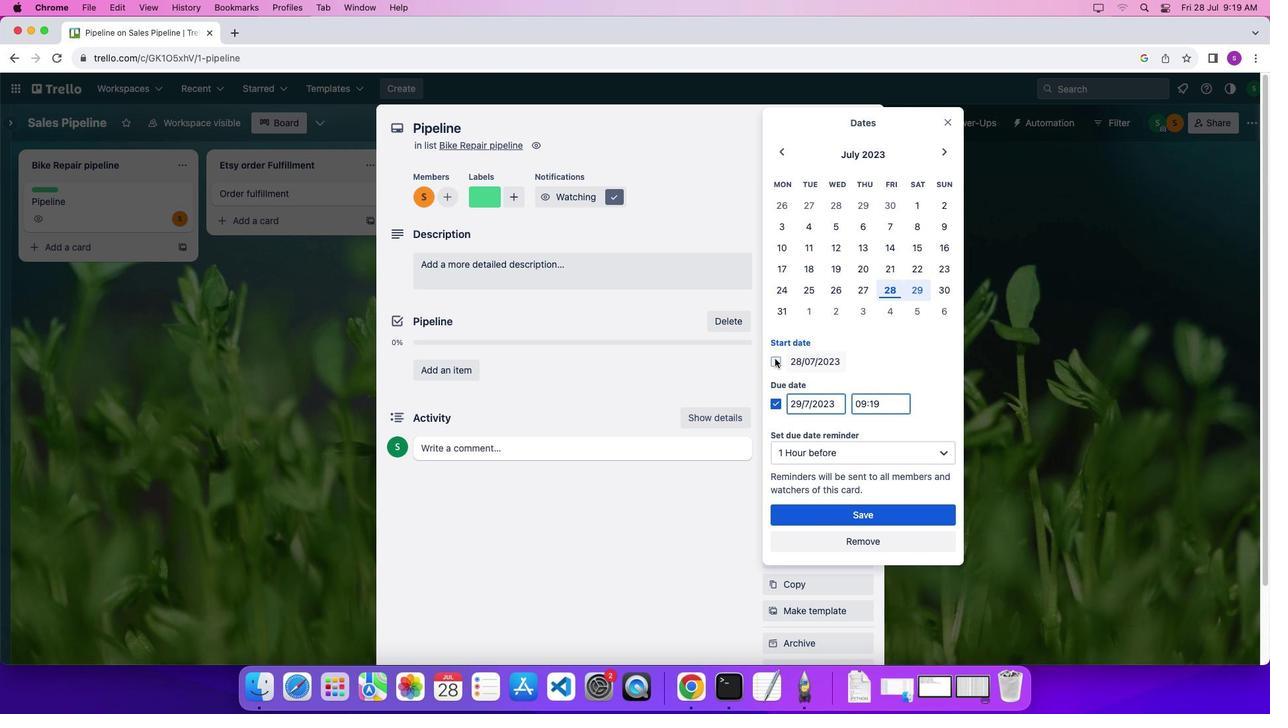 
Action: Mouse pressed left at (986, 359)
Screenshot: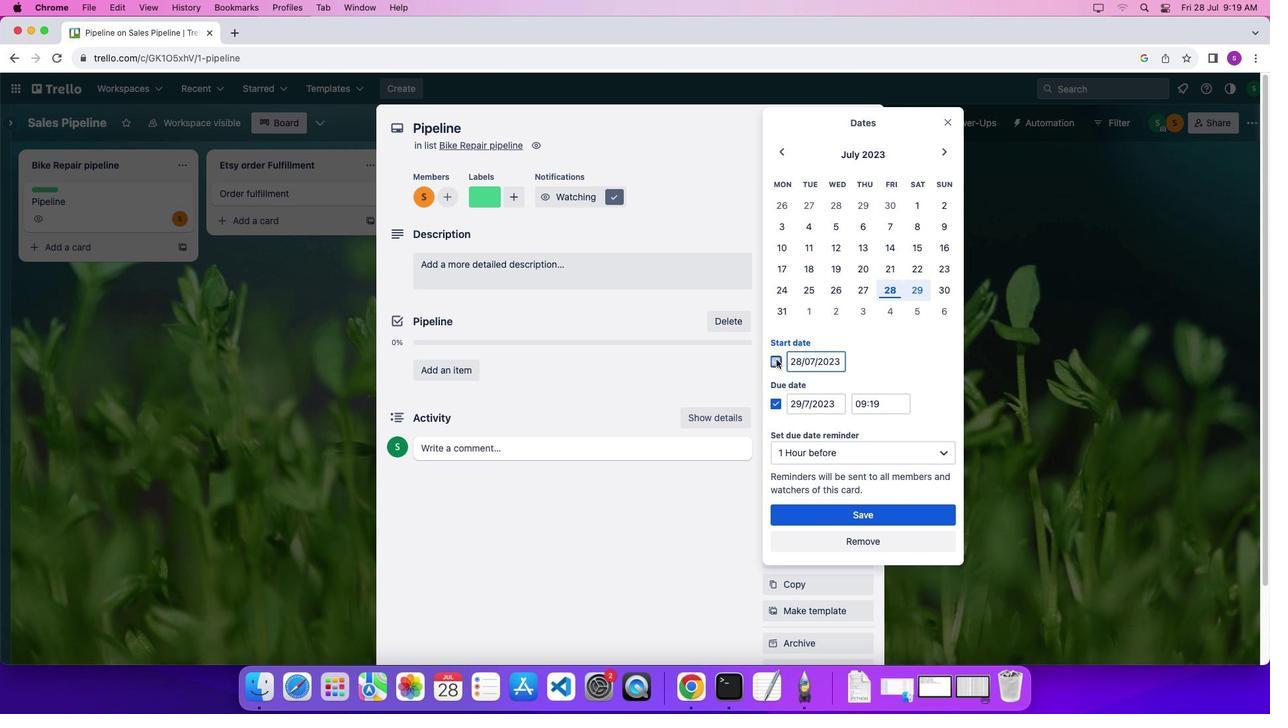 
Action: Mouse moved to (839, 422)
Screenshot: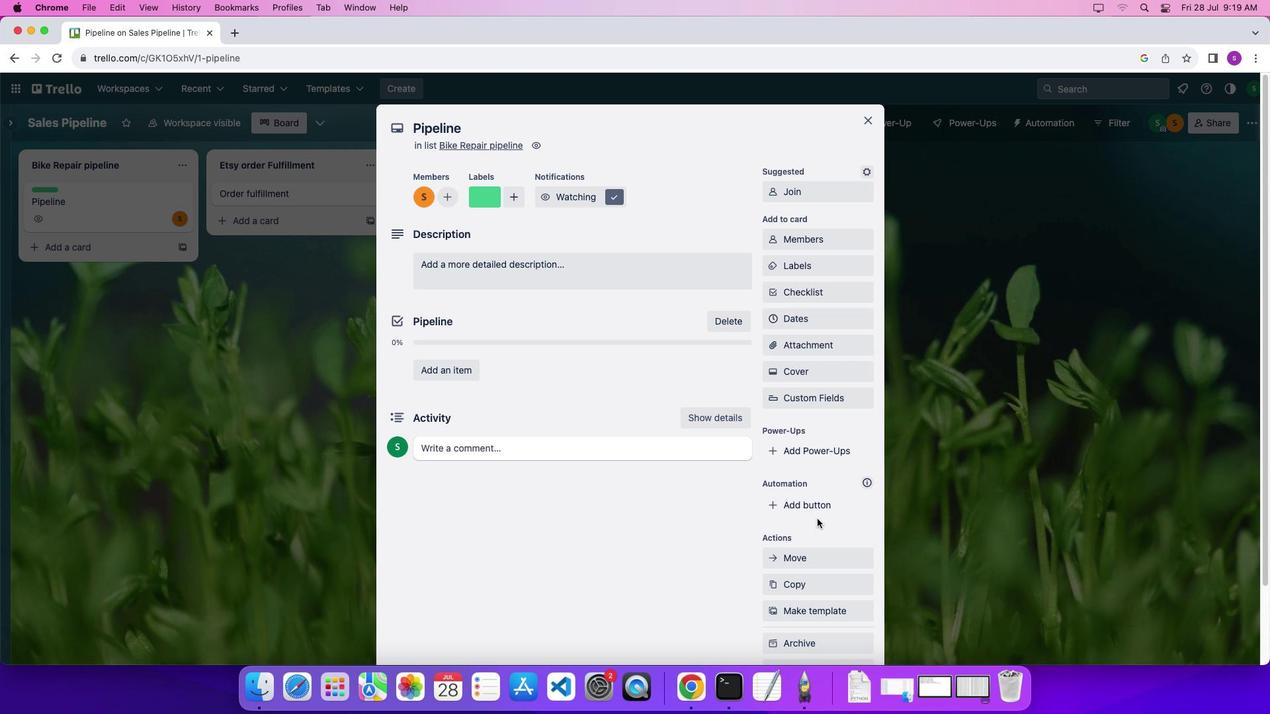 
Action: Mouse pressed left at (839, 422)
Screenshot: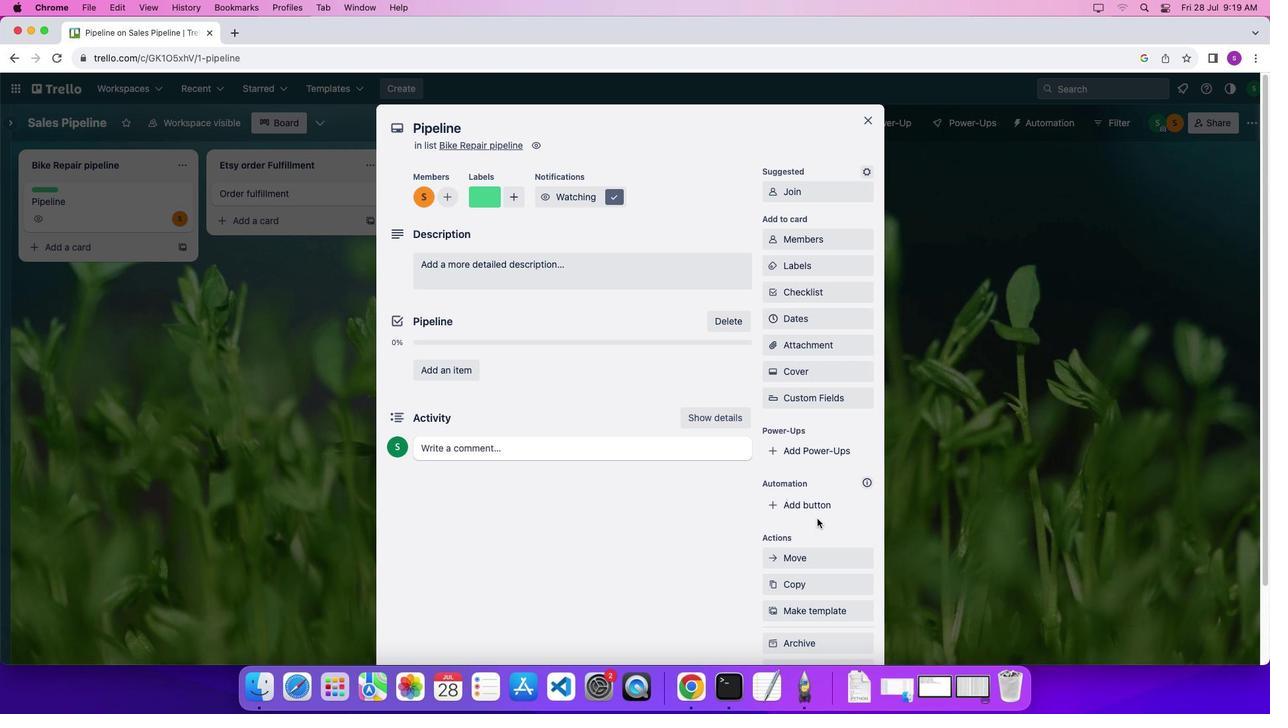 
Action: Mouse moved to (881, 582)
Screenshot: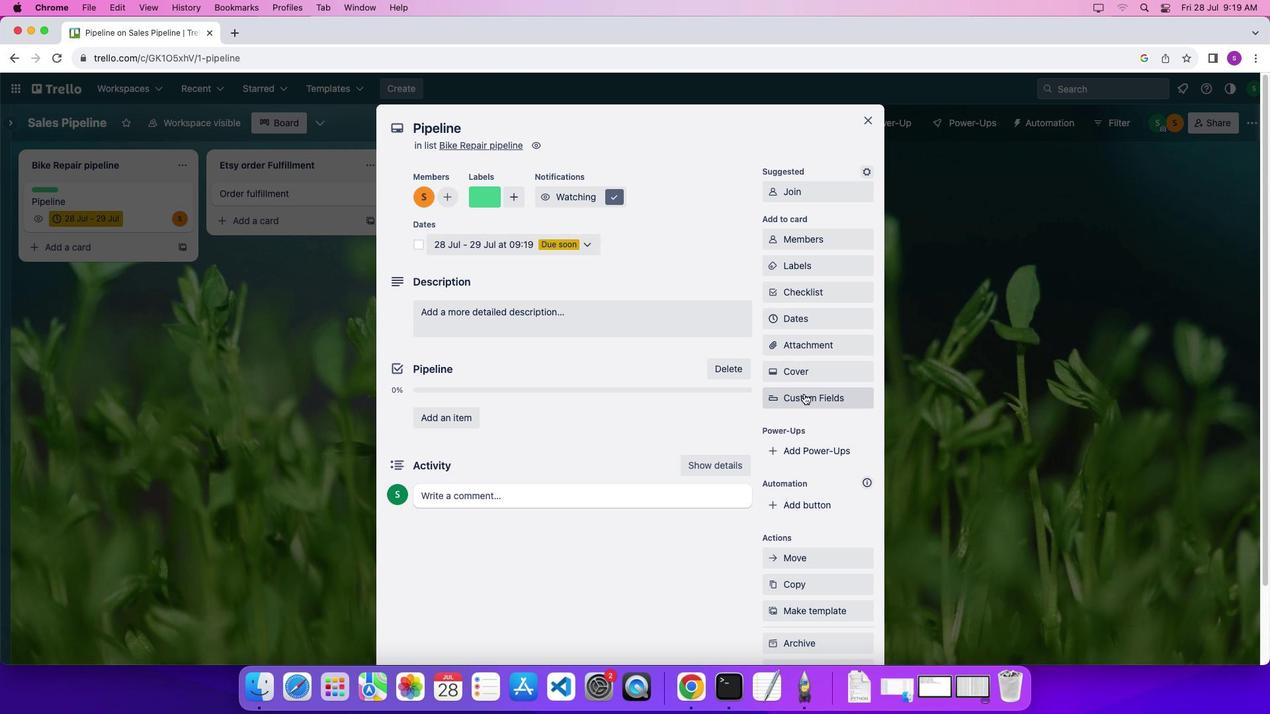 
Action: Mouse pressed left at (881, 582)
Screenshot: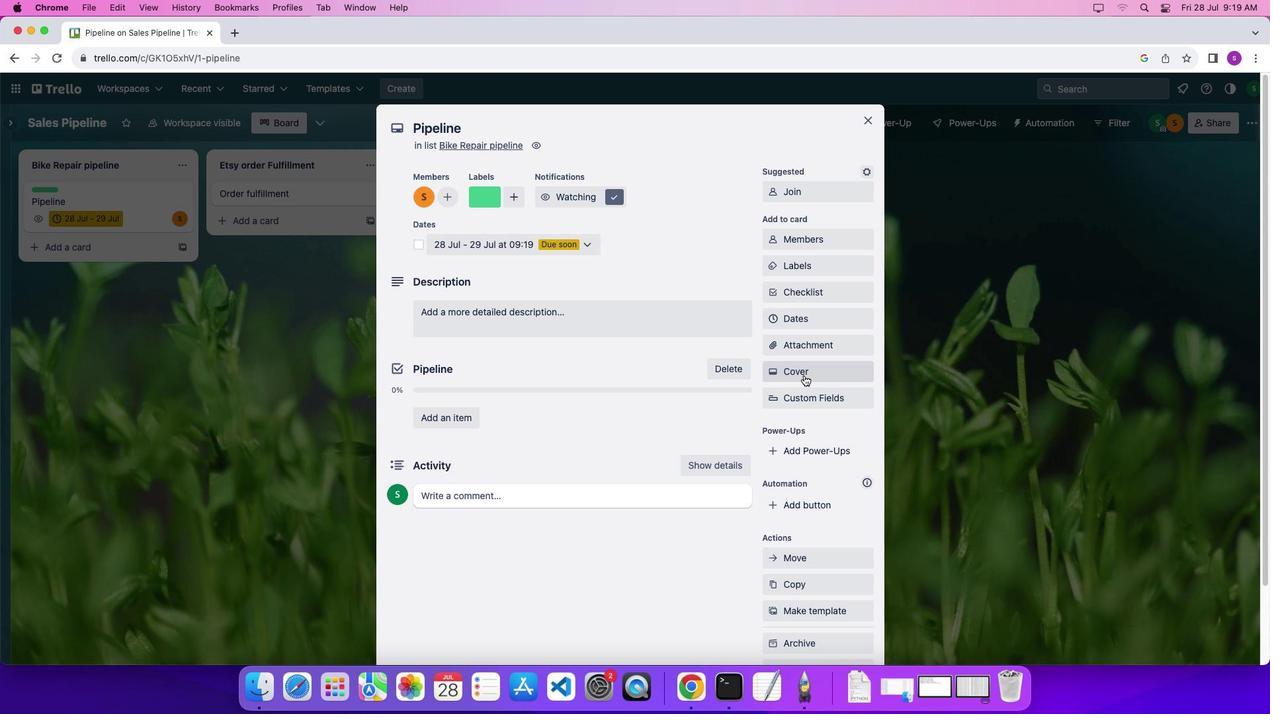 
Action: Mouse moved to (867, 412)
Screenshot: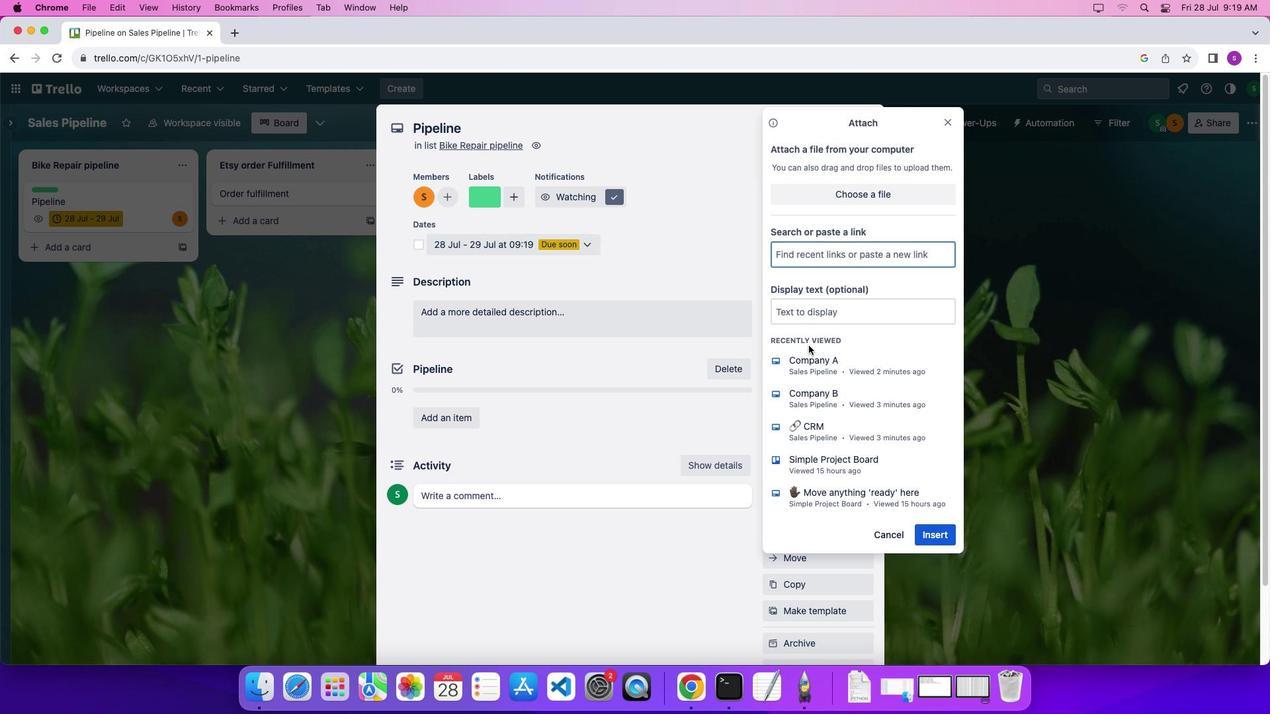 
Action: Mouse pressed left at (867, 412)
Screenshot: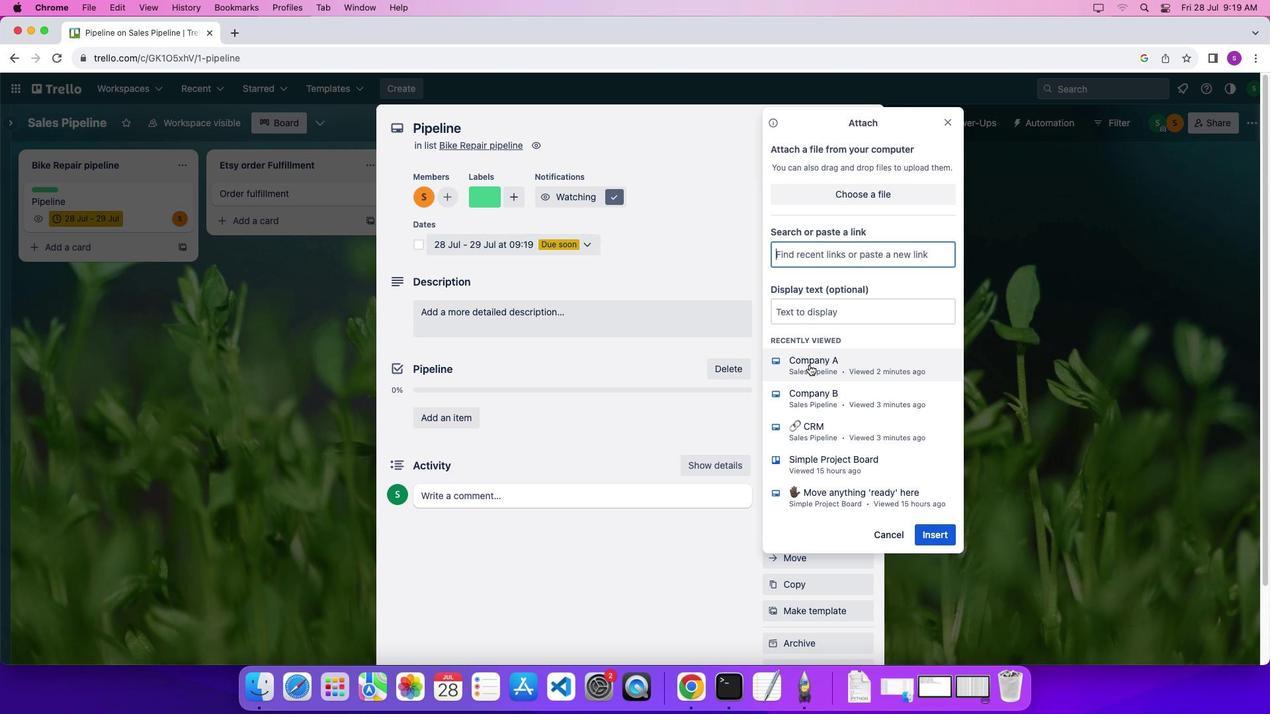 
Action: Mouse moved to (873, 429)
Screenshot: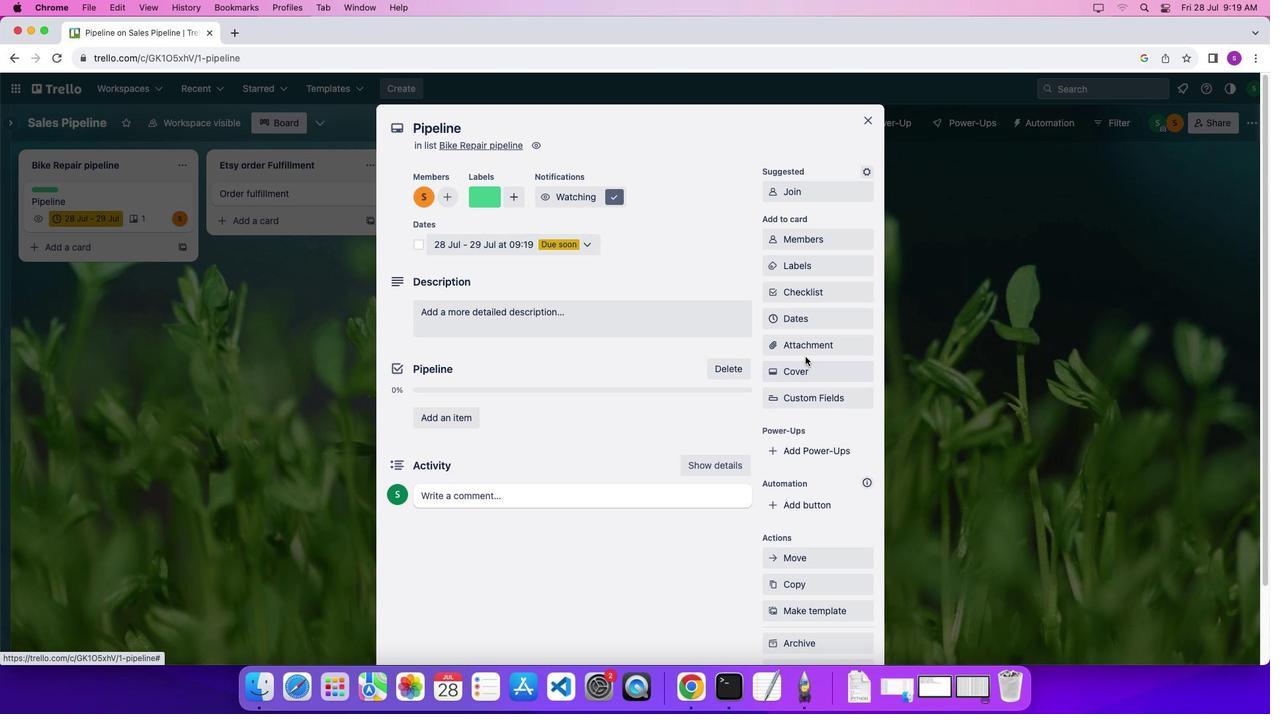 
Action: Mouse pressed left at (873, 429)
Screenshot: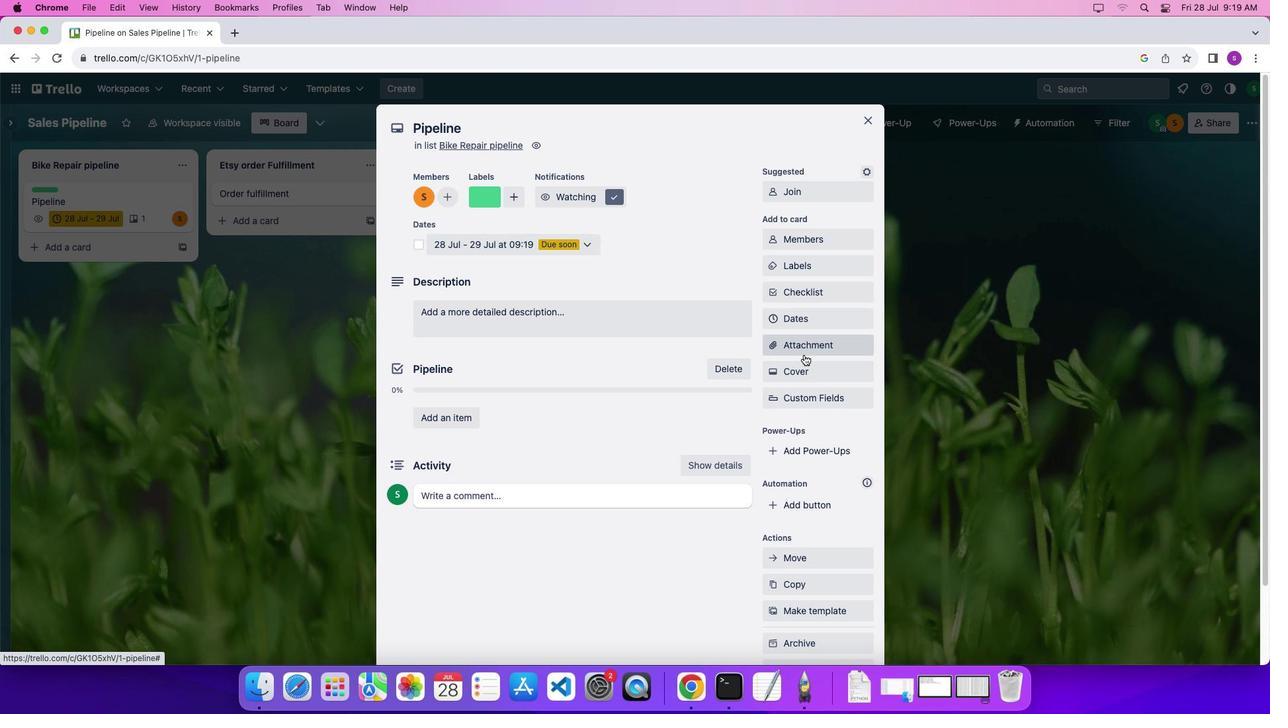 
Action: Mouse moved to (871, 431)
Screenshot: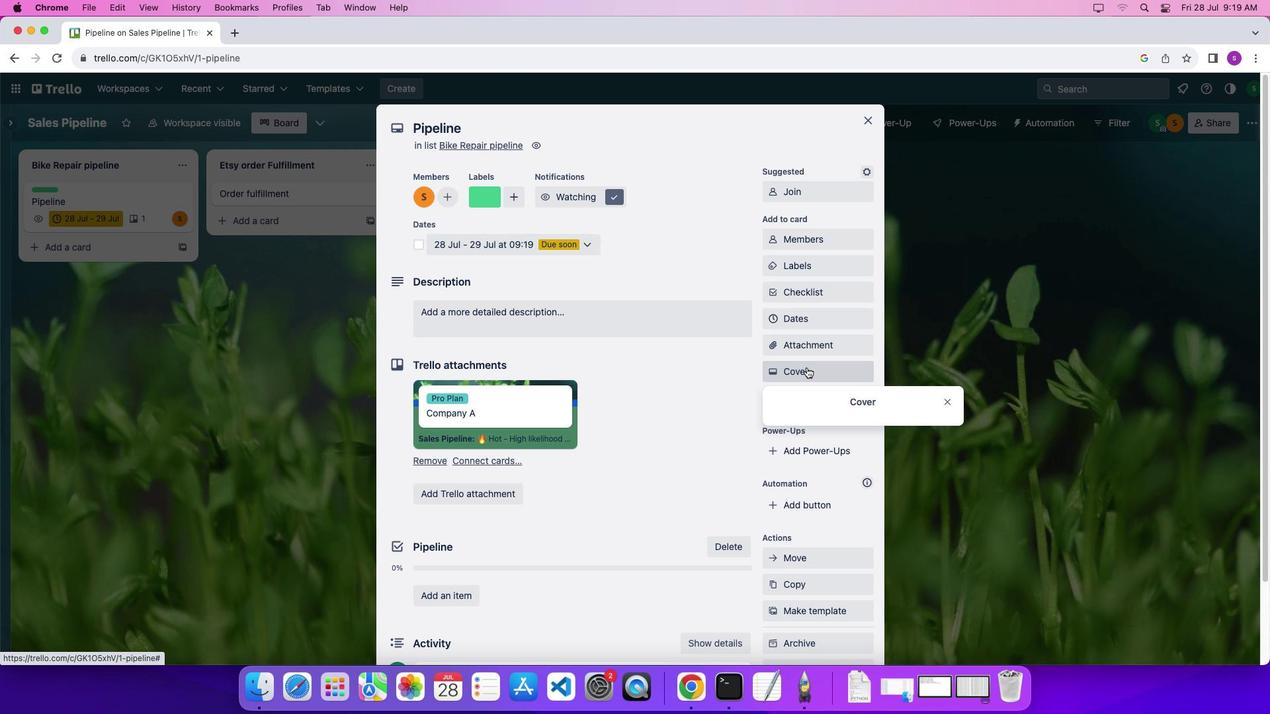 
Action: Mouse pressed left at (871, 431)
Screenshot: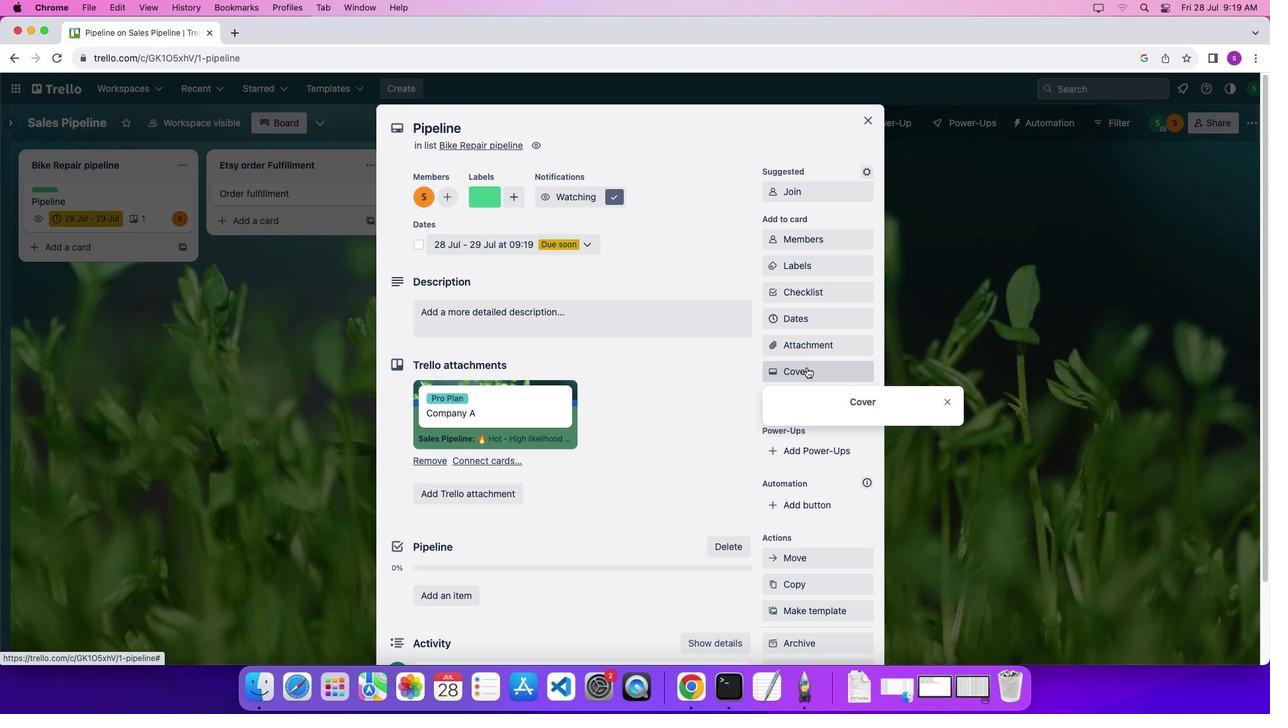 
Action: Mouse pressed left at (871, 431)
Screenshot: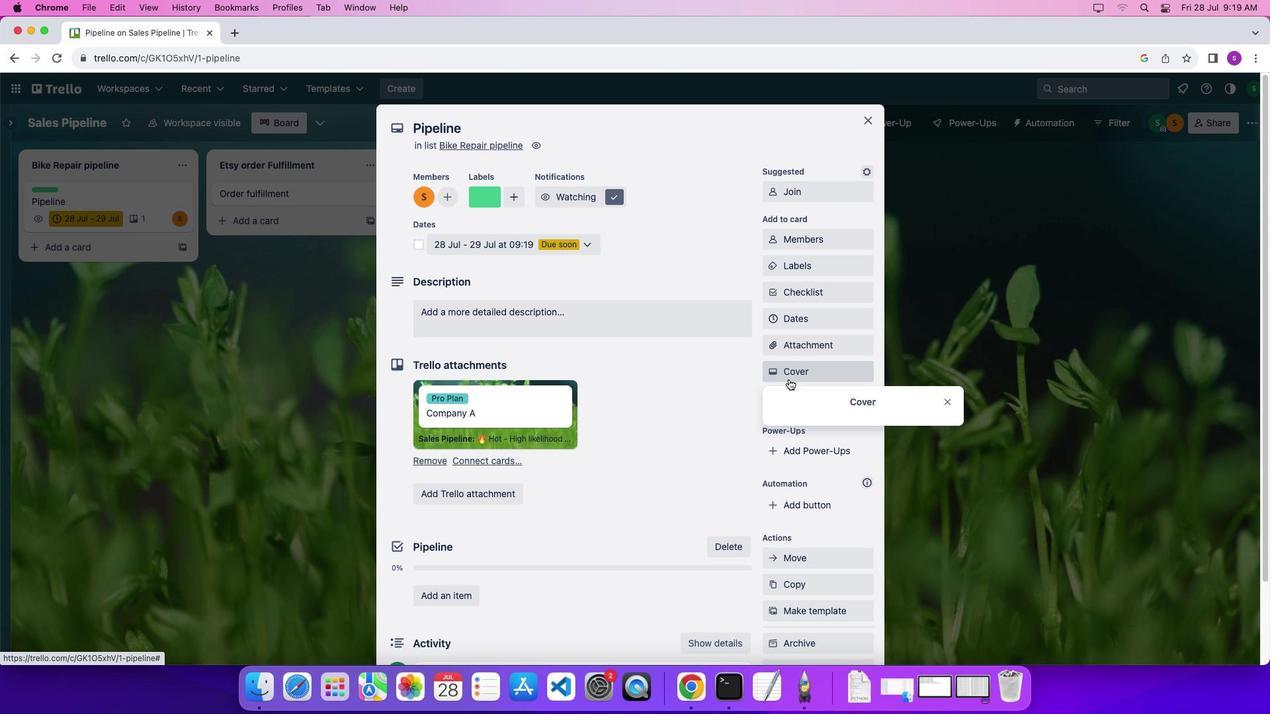 
Action: Mouse pressed left at (871, 431)
Screenshot: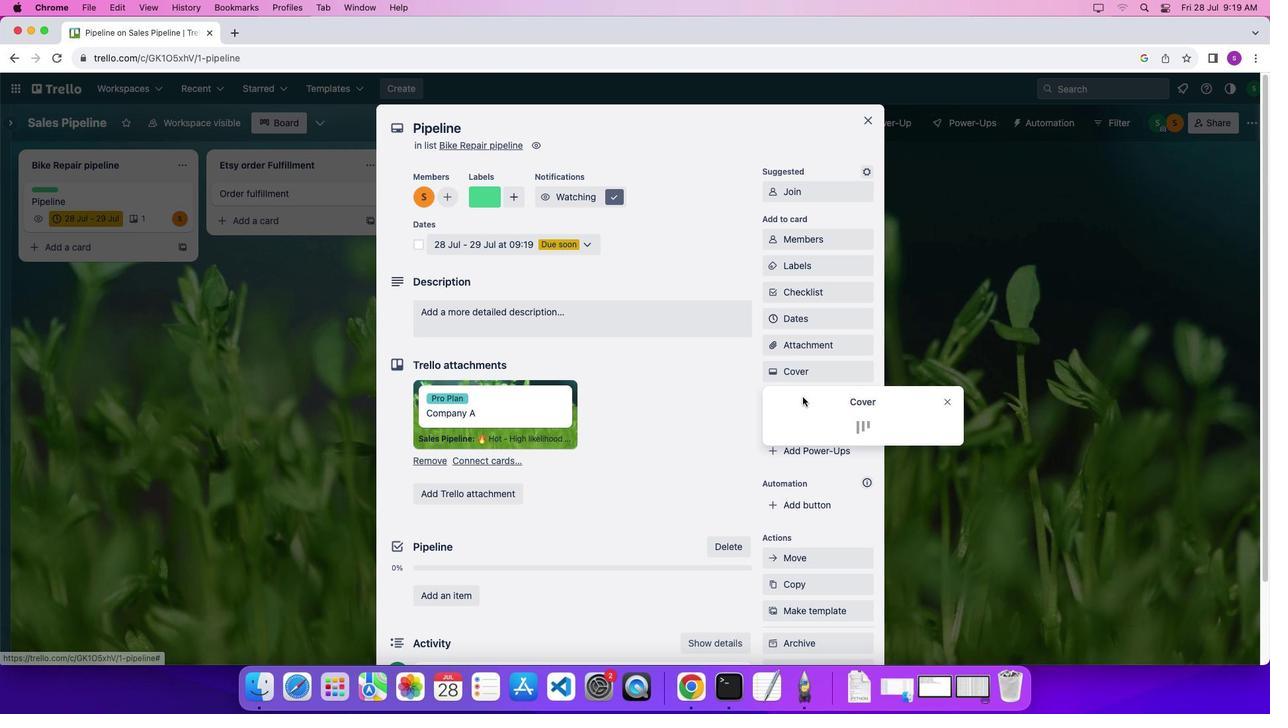 
Action: Mouse moved to (881, 566)
Screenshot: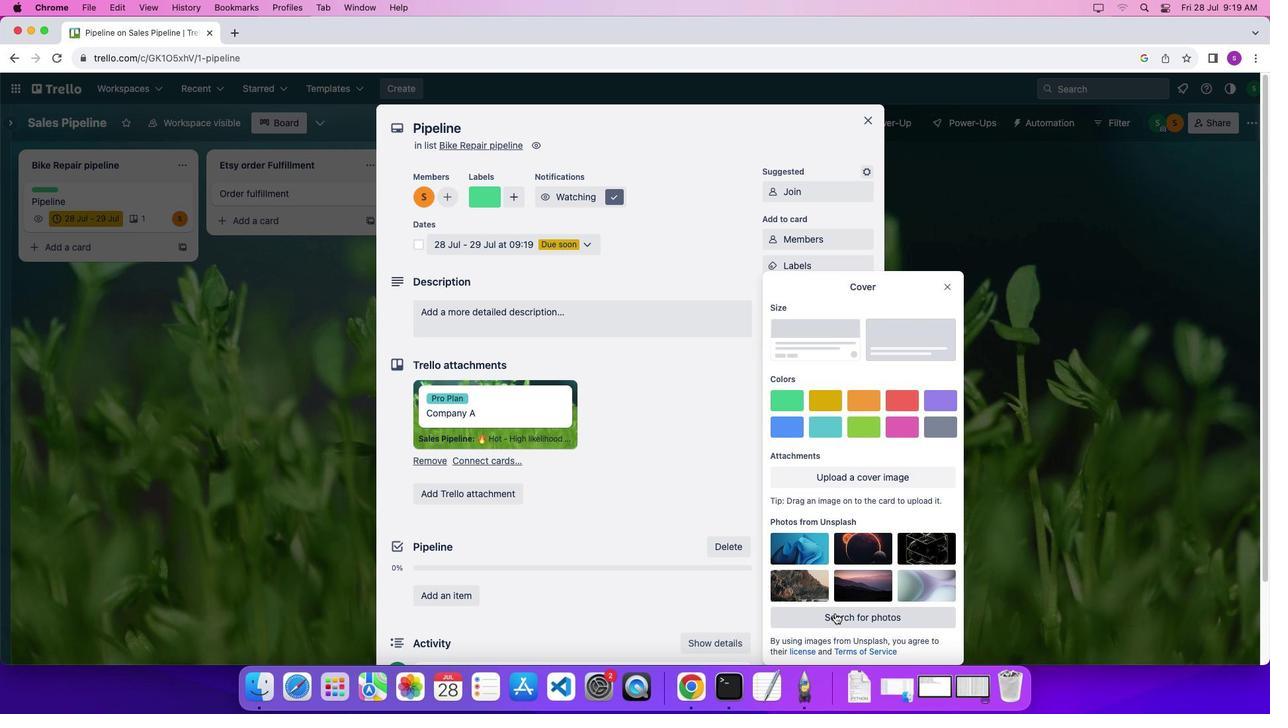 
Action: Mouse scrolled (881, 566) with delta (64, 63)
Screenshot: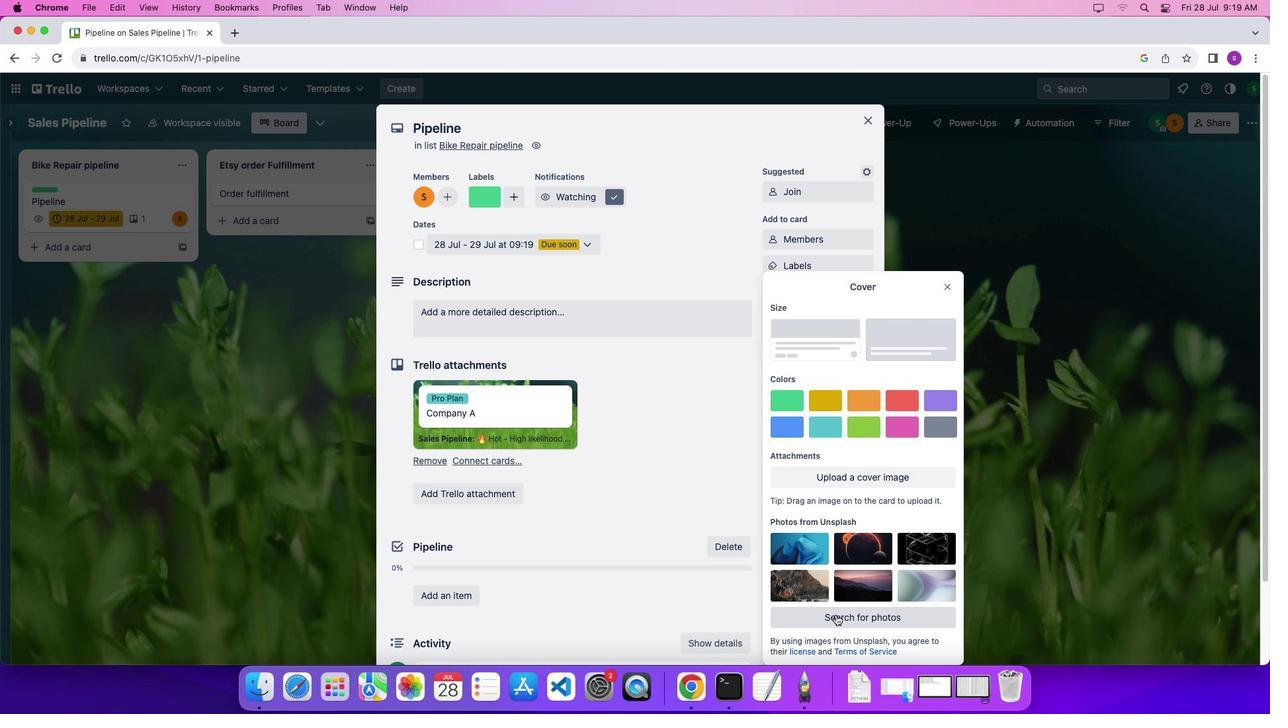 
Action: Mouse scrolled (881, 566) with delta (64, 63)
Screenshot: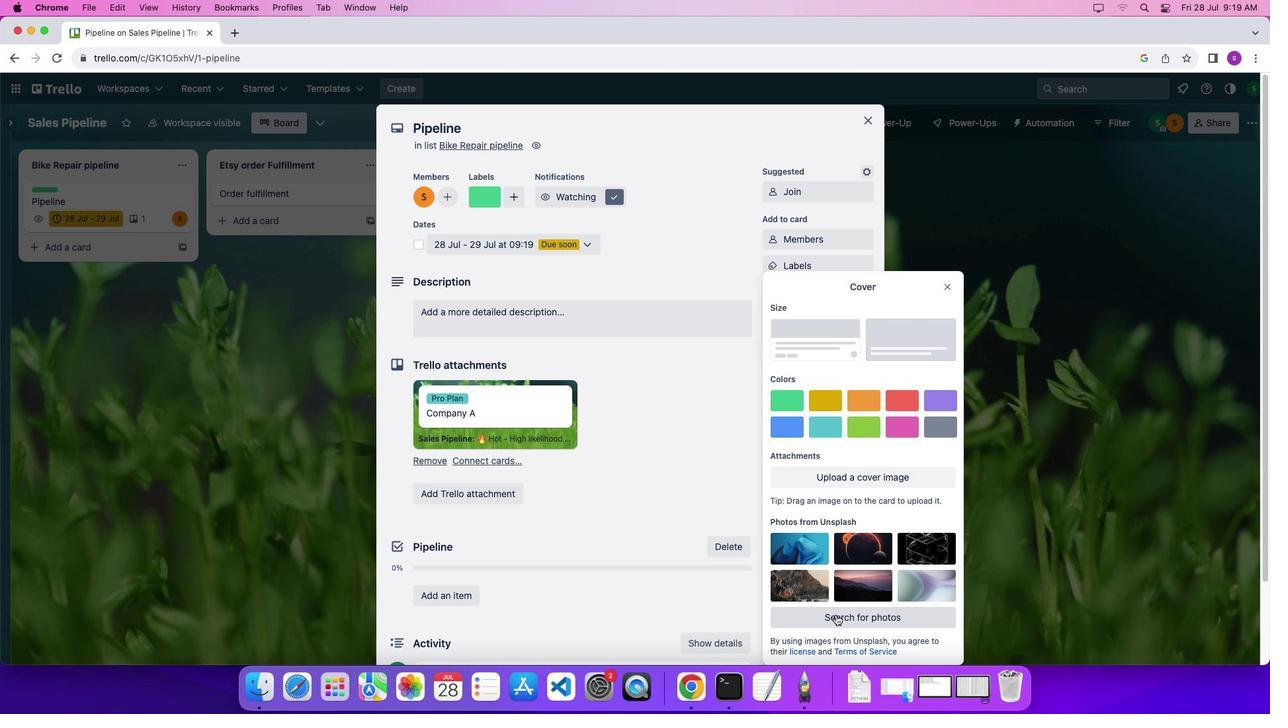
Action: Mouse scrolled (881, 566) with delta (64, 61)
Screenshot: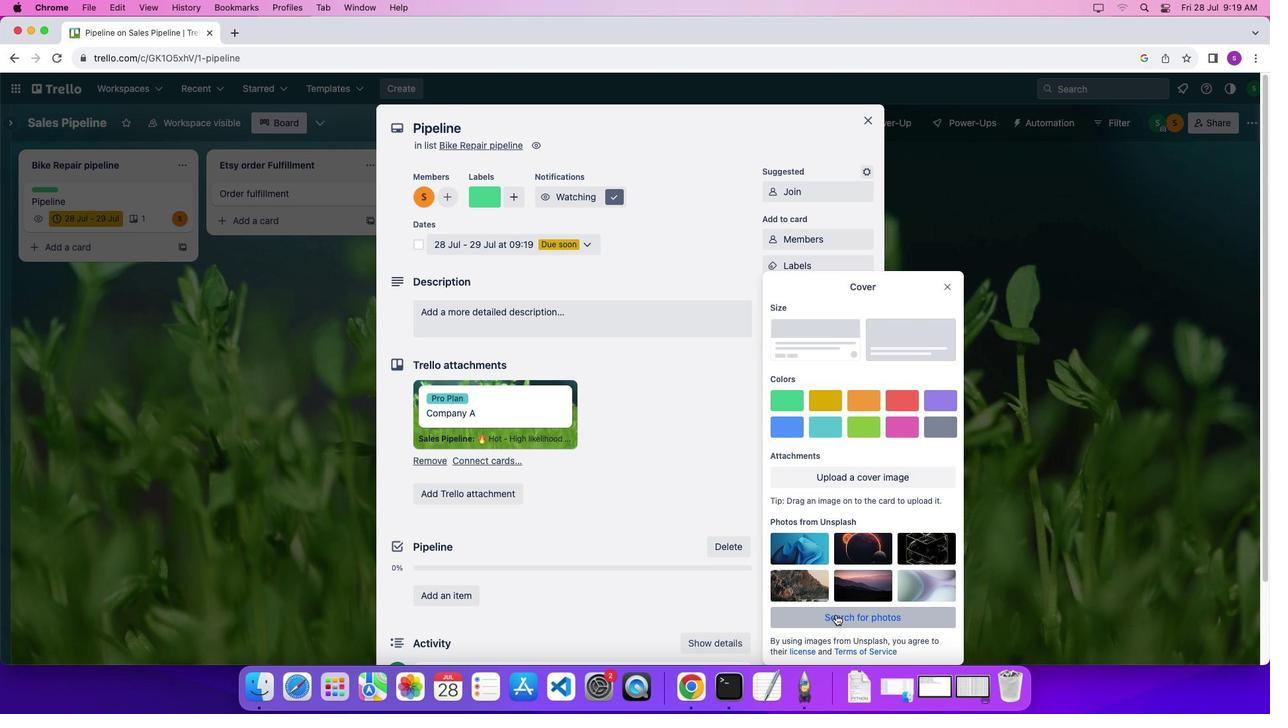 
Action: Mouse scrolled (881, 566) with delta (64, 62)
Screenshot: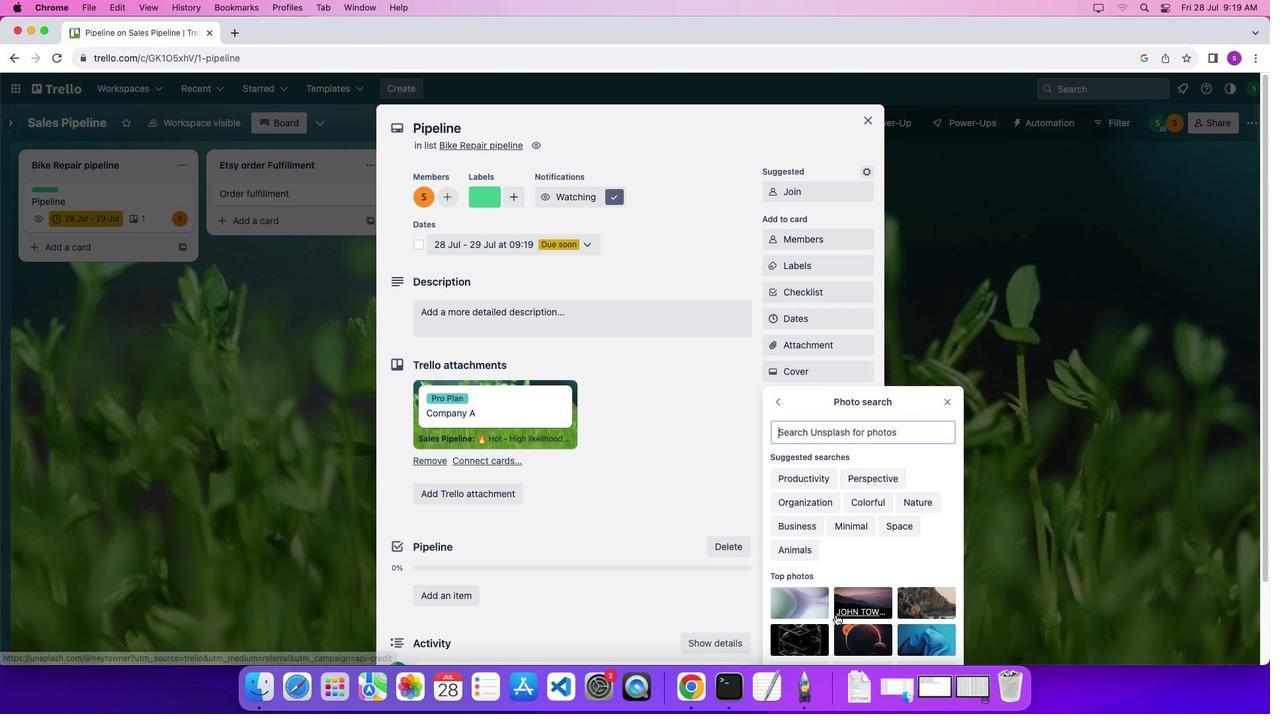 
Action: Mouse moved to (900, 679)
Screenshot: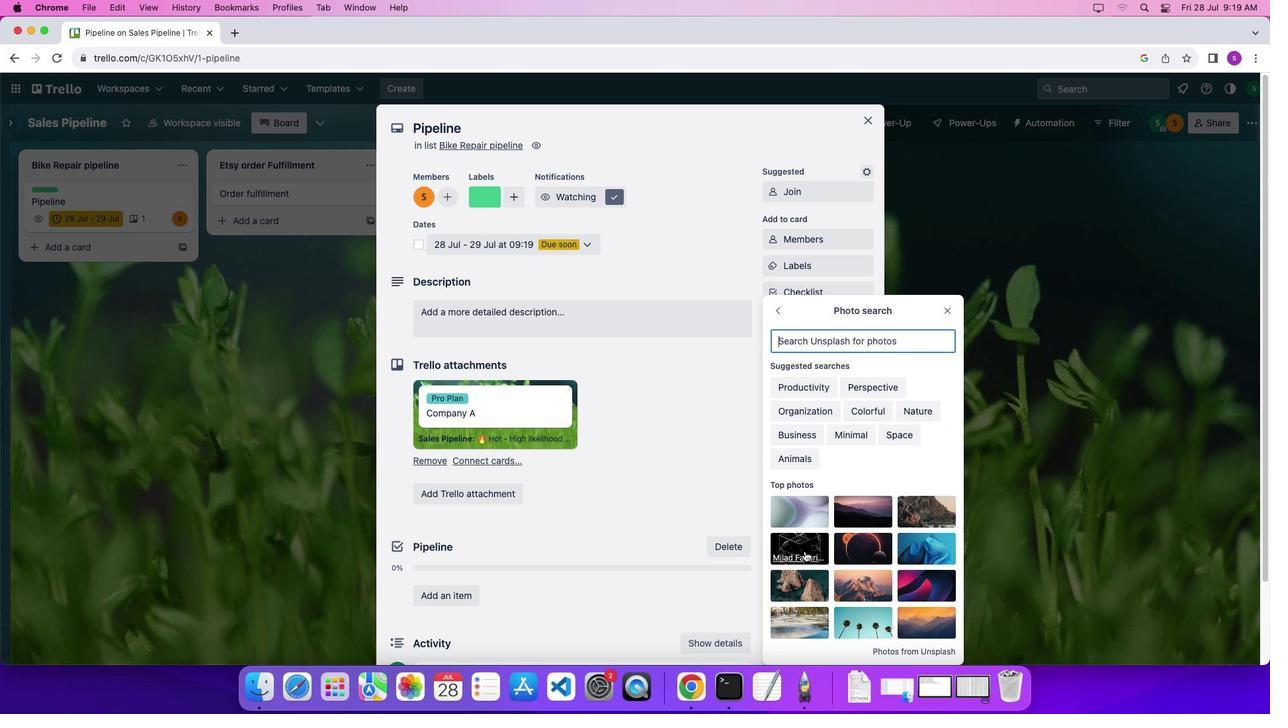 
Action: Mouse pressed left at (900, 679)
Screenshot: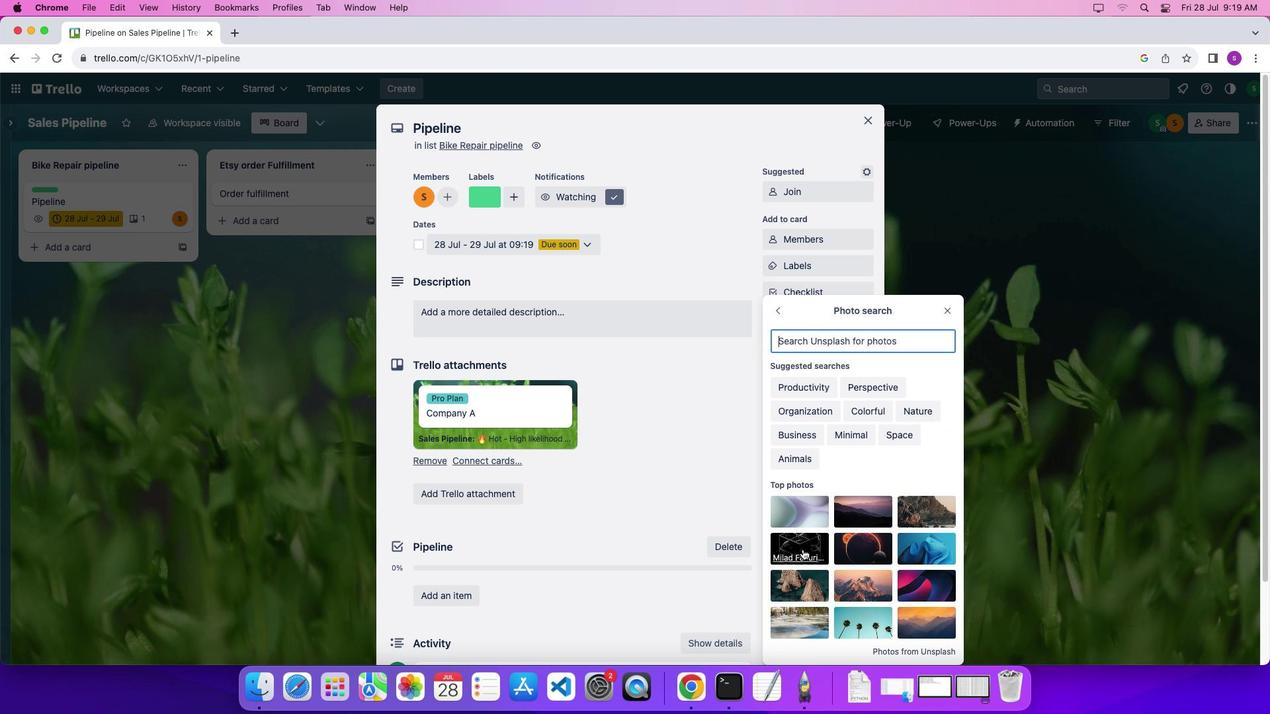 
Action: Mouse moved to (859, 607)
Screenshot: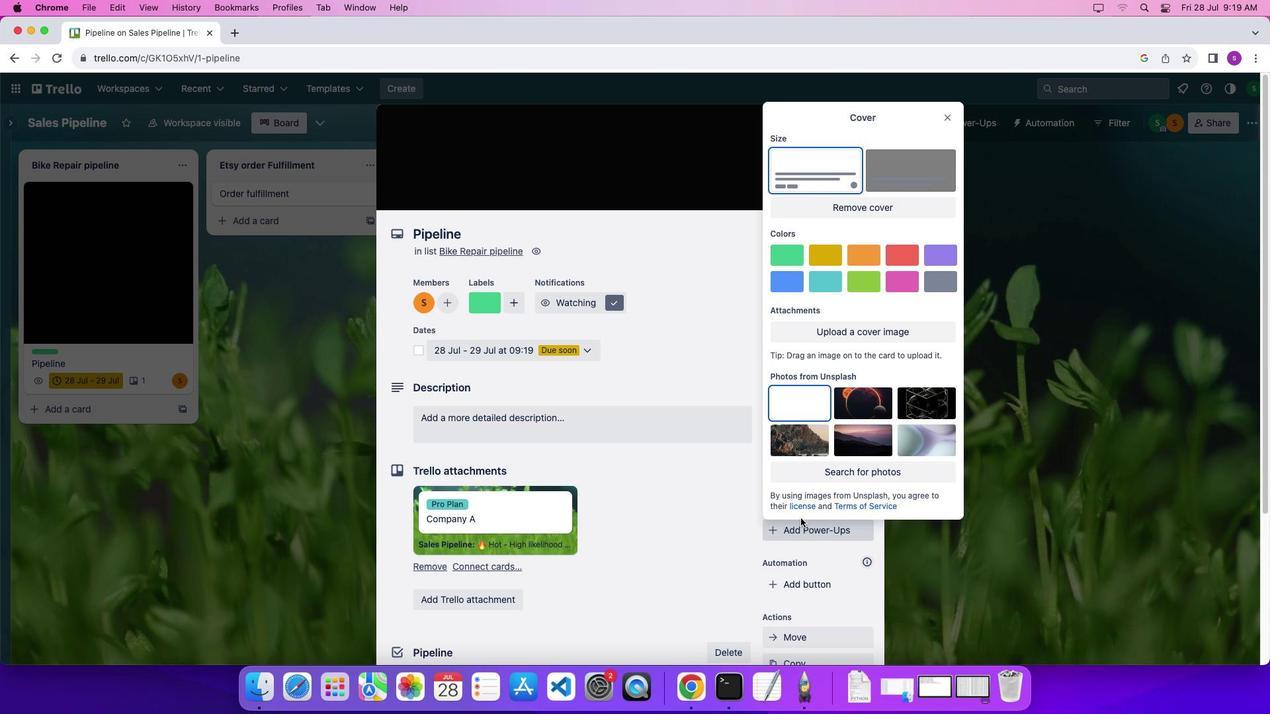 
Action: Mouse pressed left at (859, 607)
Screenshot: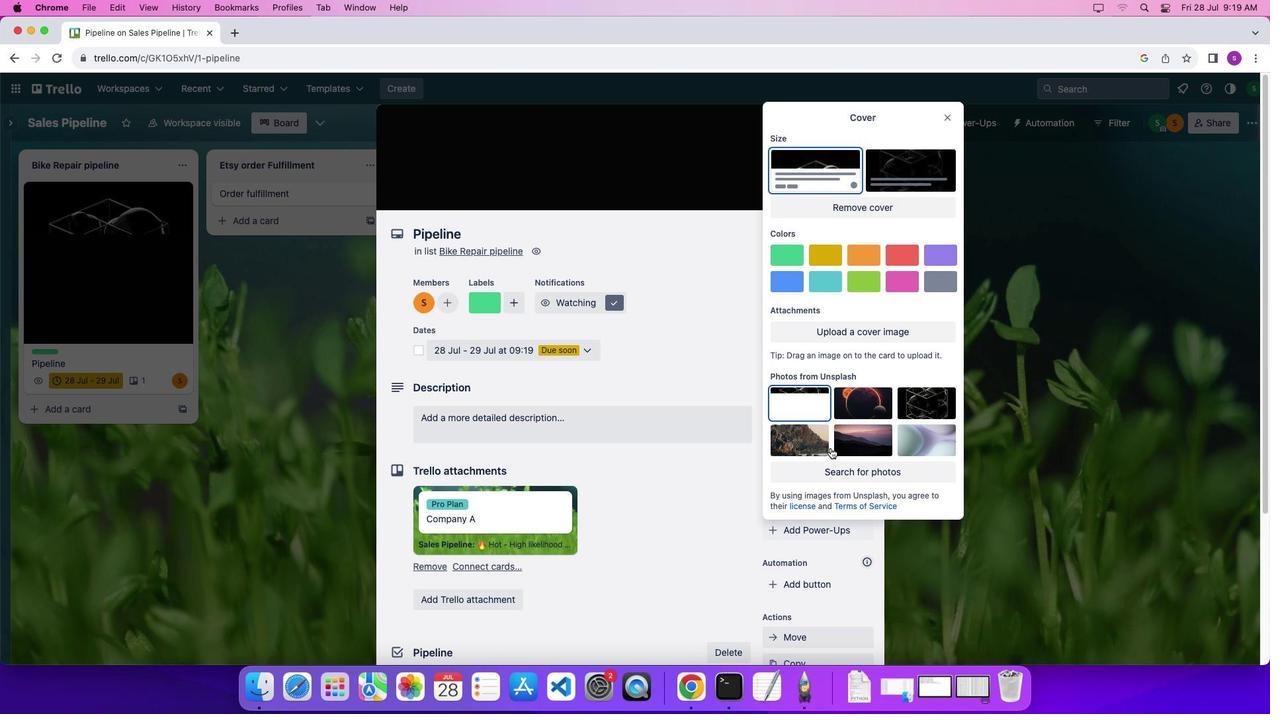 
Action: Mouse moved to (1010, 183)
Screenshot: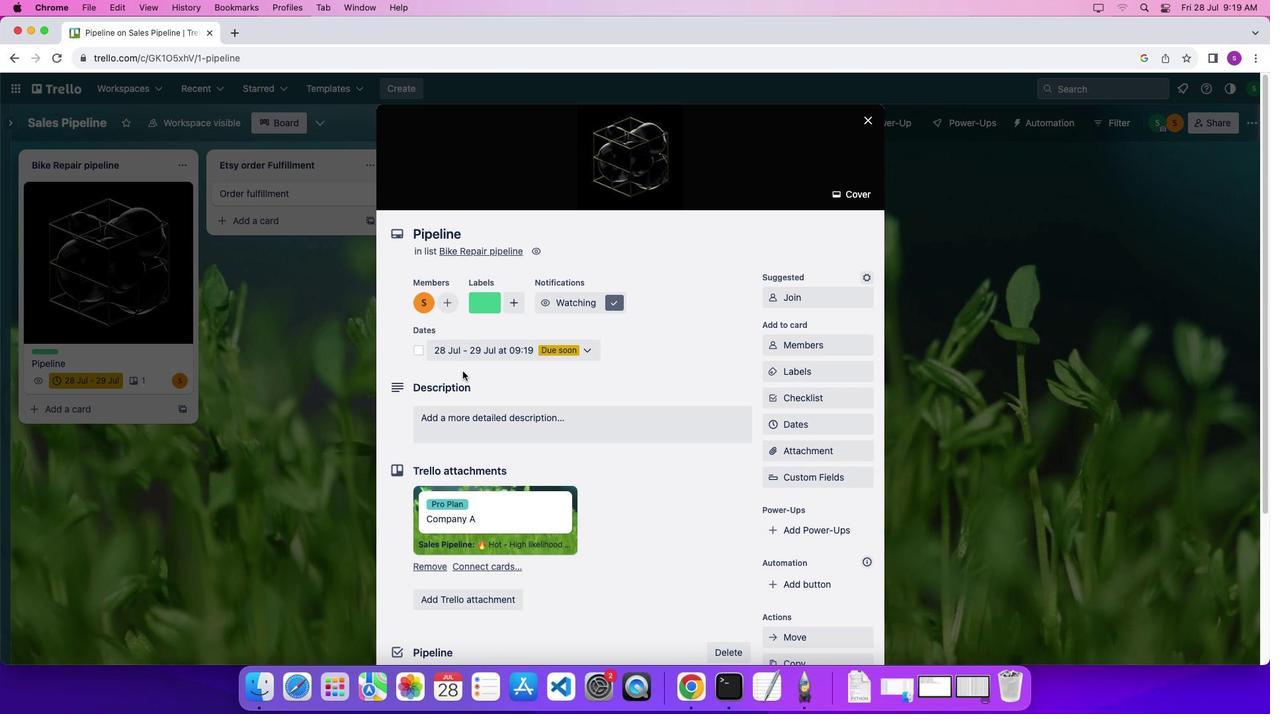 
Action: Mouse pressed left at (1010, 183)
Screenshot: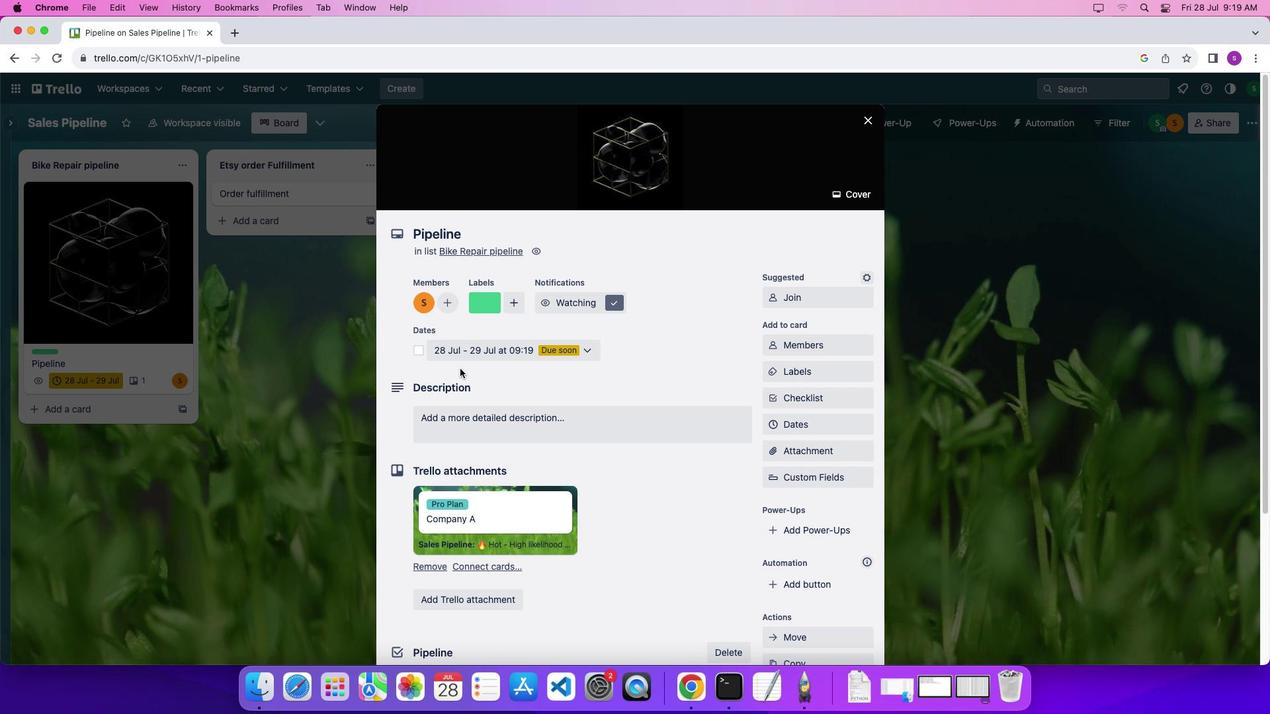 
Action: Mouse moved to (482, 414)
Screenshot: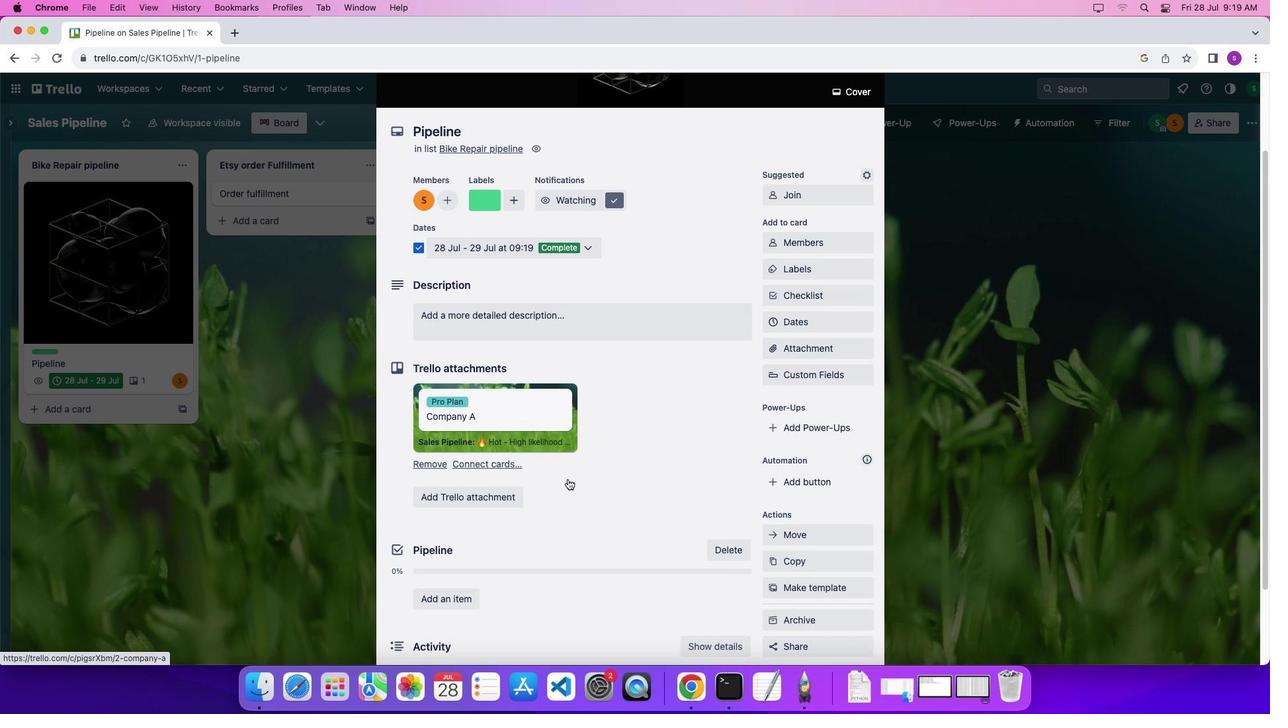 
Action: Mouse pressed left at (482, 414)
Screenshot: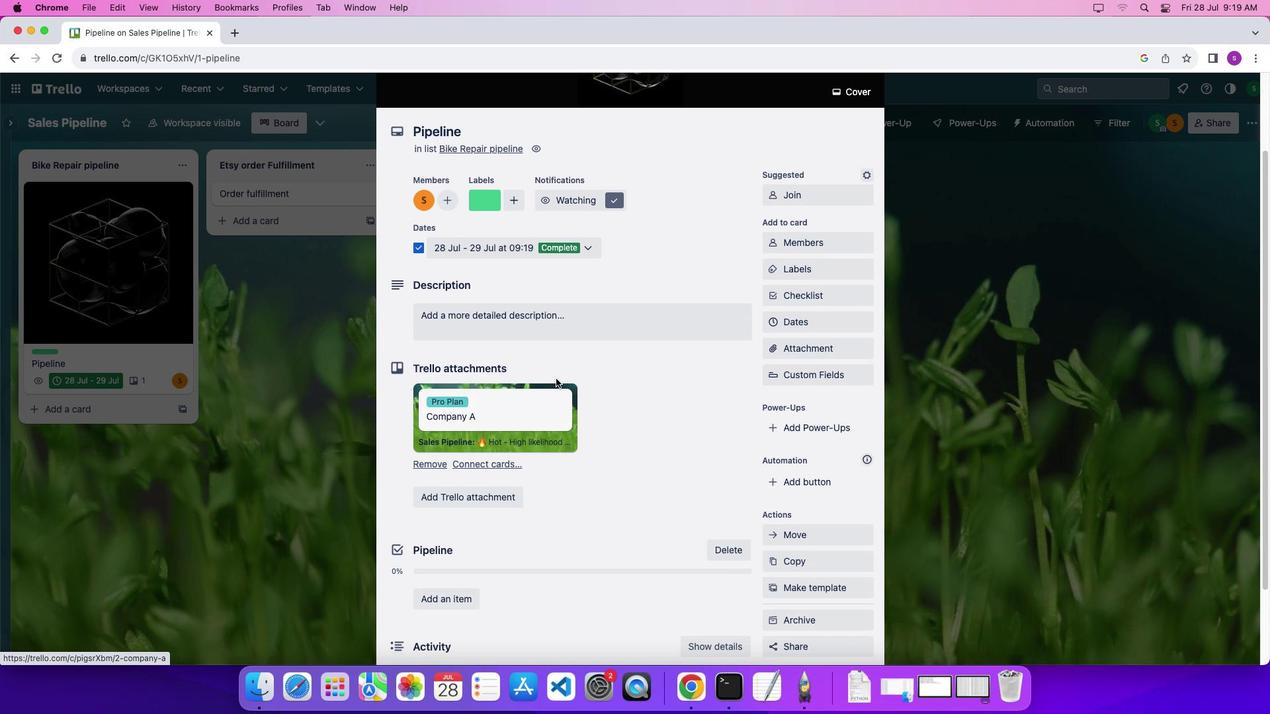
Action: Mouse moved to (629, 543)
Screenshot: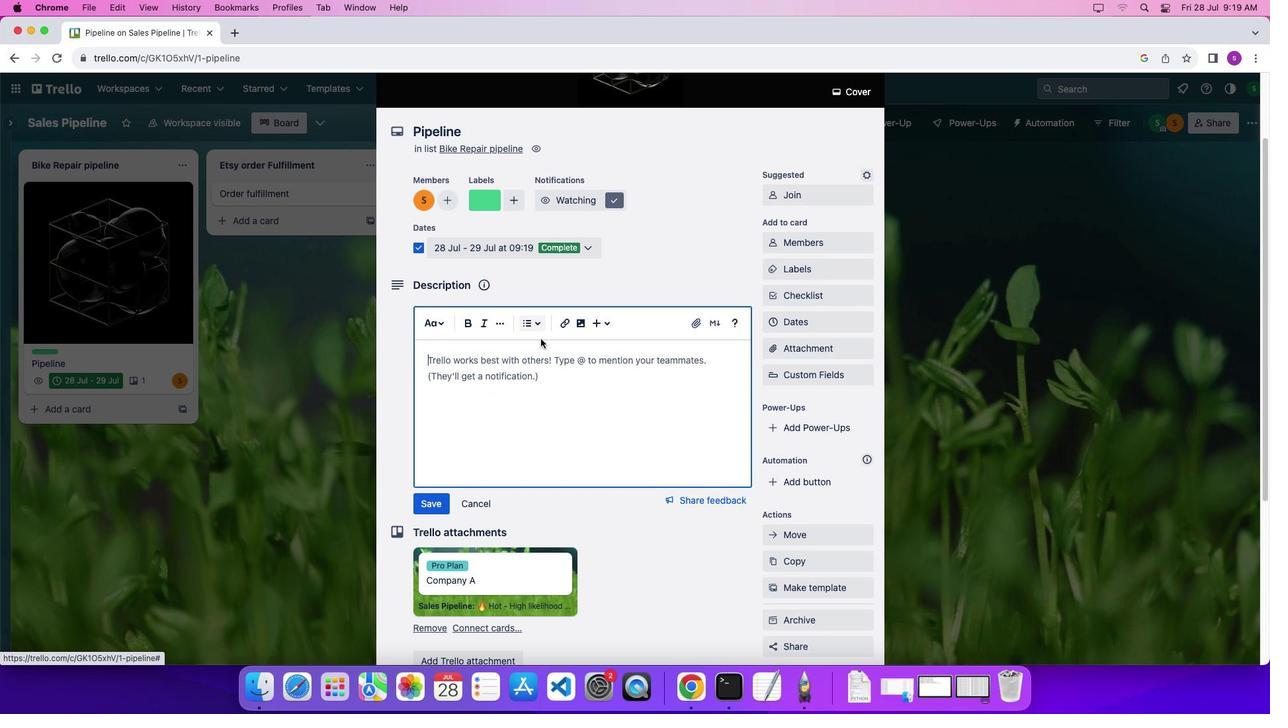 
Action: Mouse scrolled (629, 543) with delta (64, 63)
Screenshot: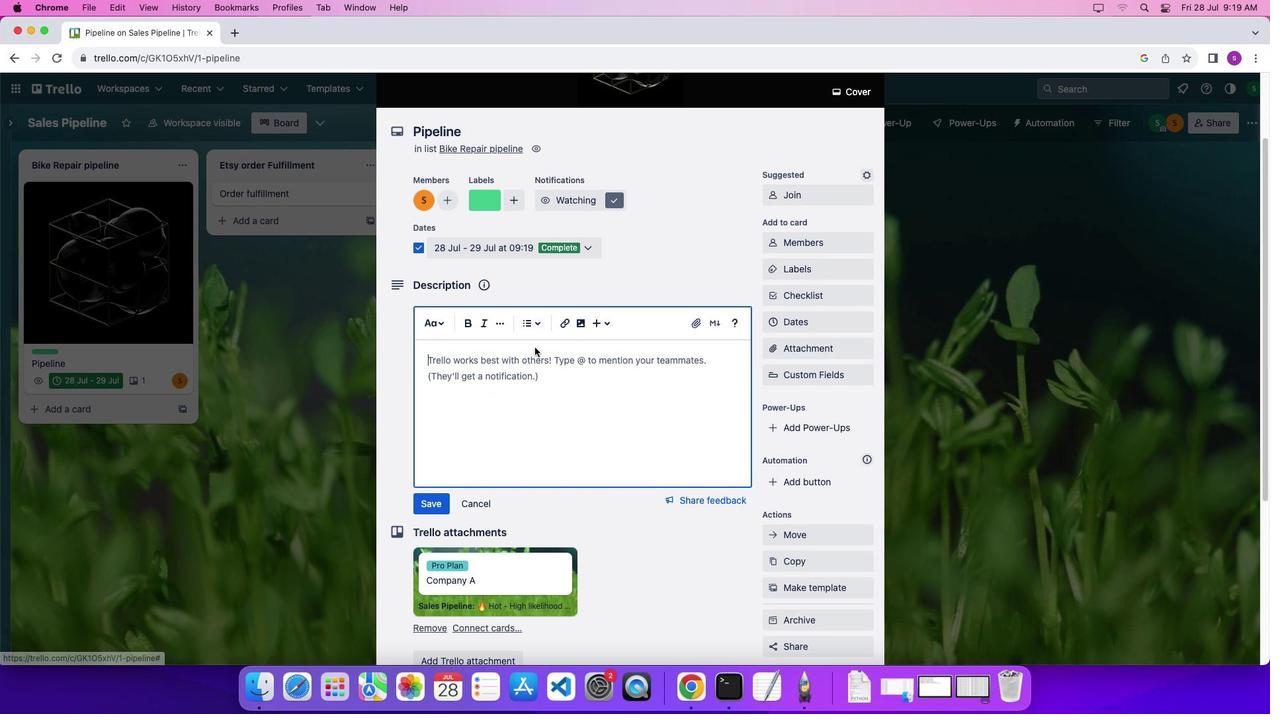 
Action: Mouse moved to (630, 543)
Screenshot: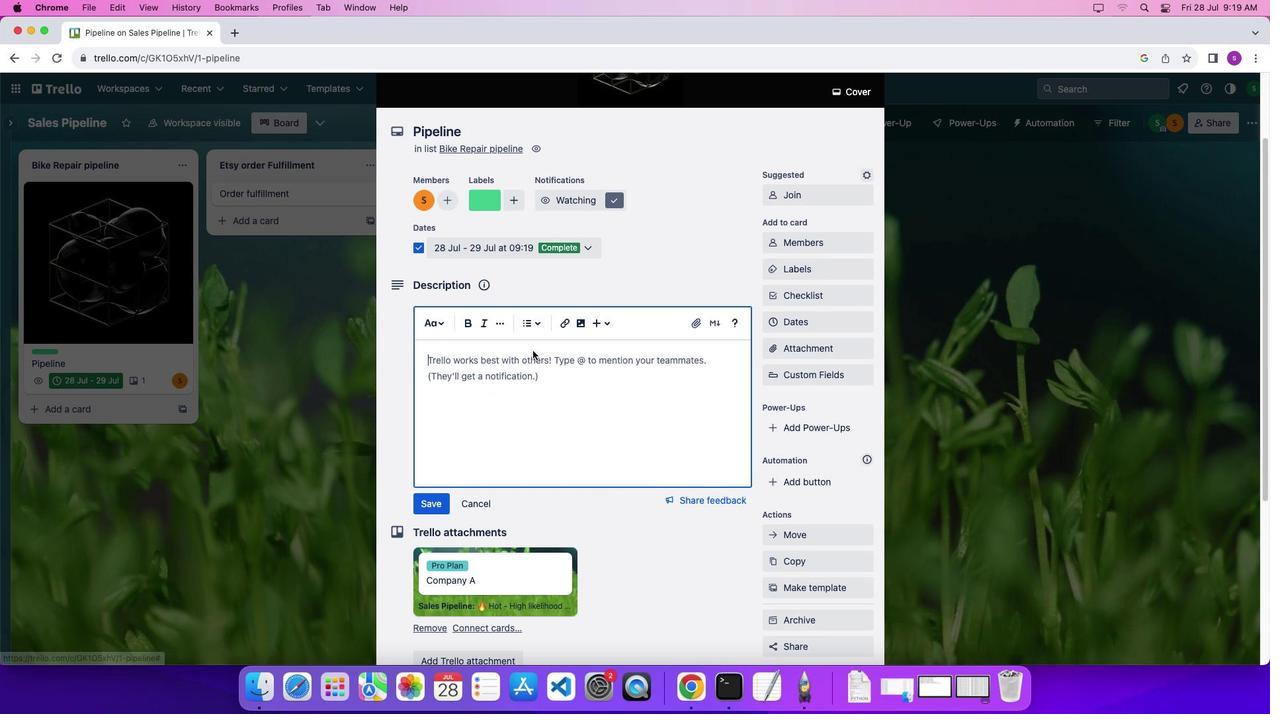 
Action: Mouse scrolled (630, 543) with delta (64, 63)
Screenshot: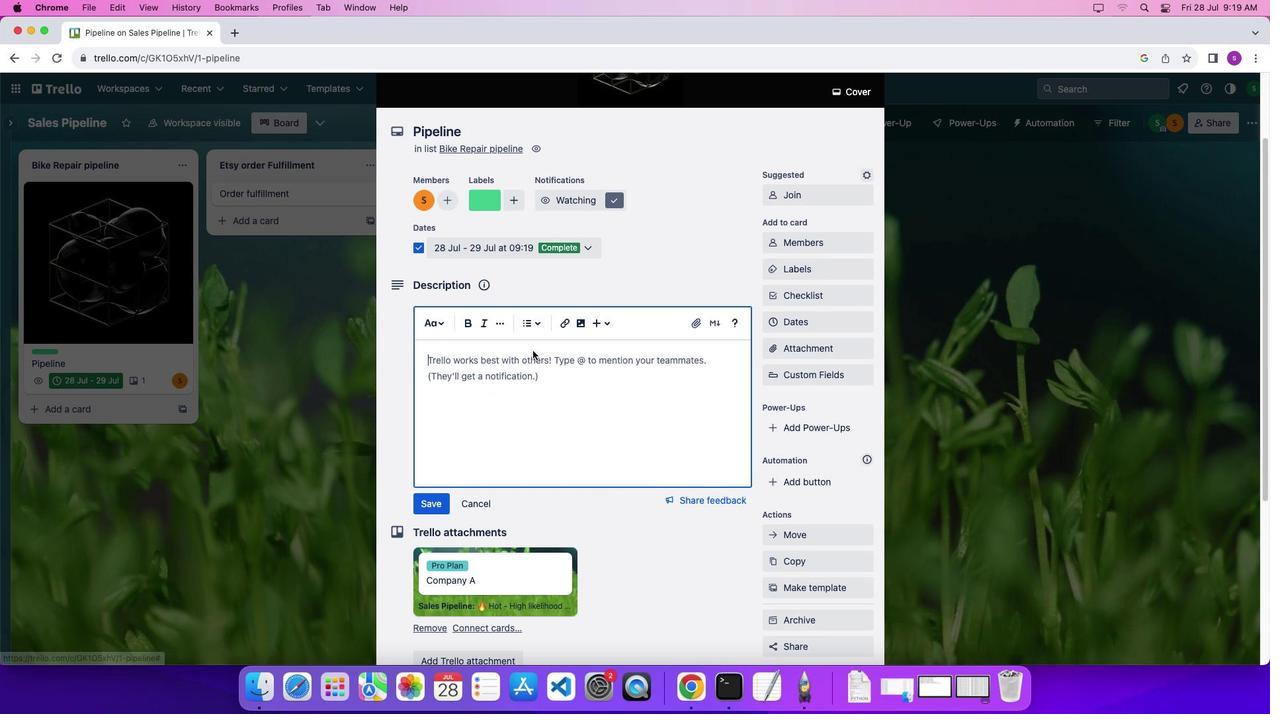 
Action: Mouse moved to (631, 543)
Screenshot: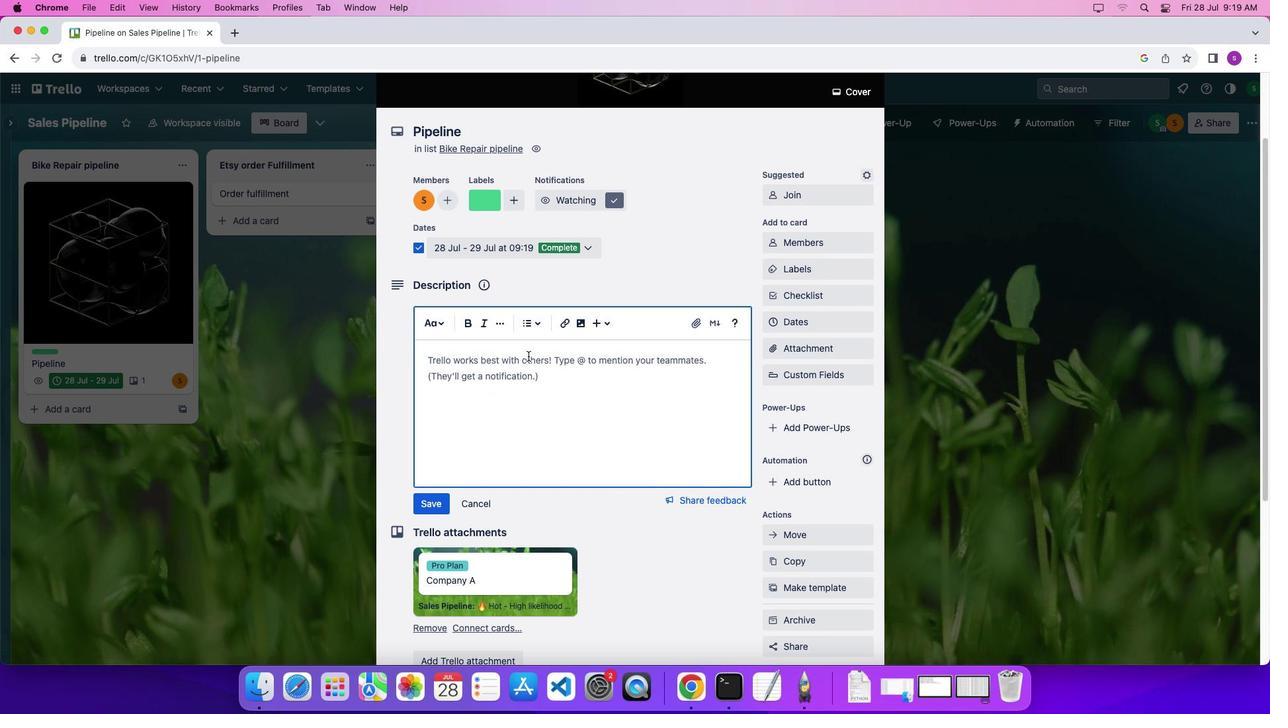 
Action: Mouse scrolled (631, 543) with delta (64, 62)
Screenshot: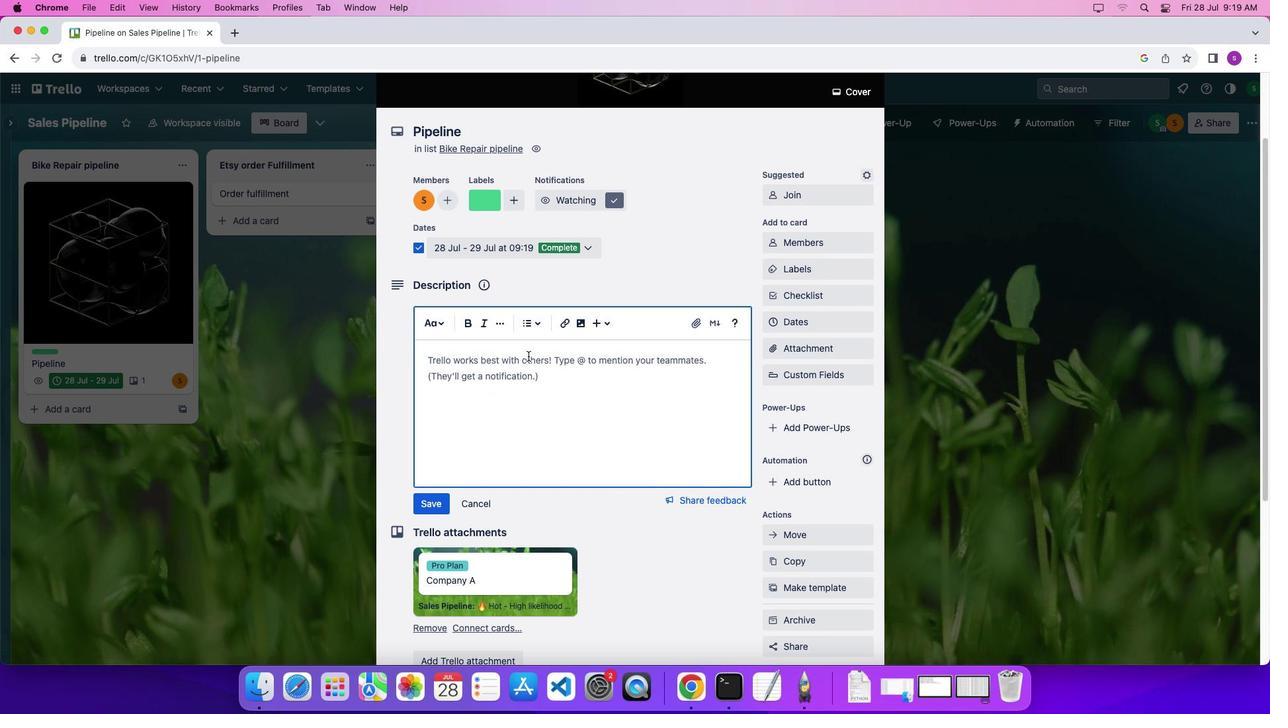 
Action: Mouse moved to (611, 386)
Screenshot: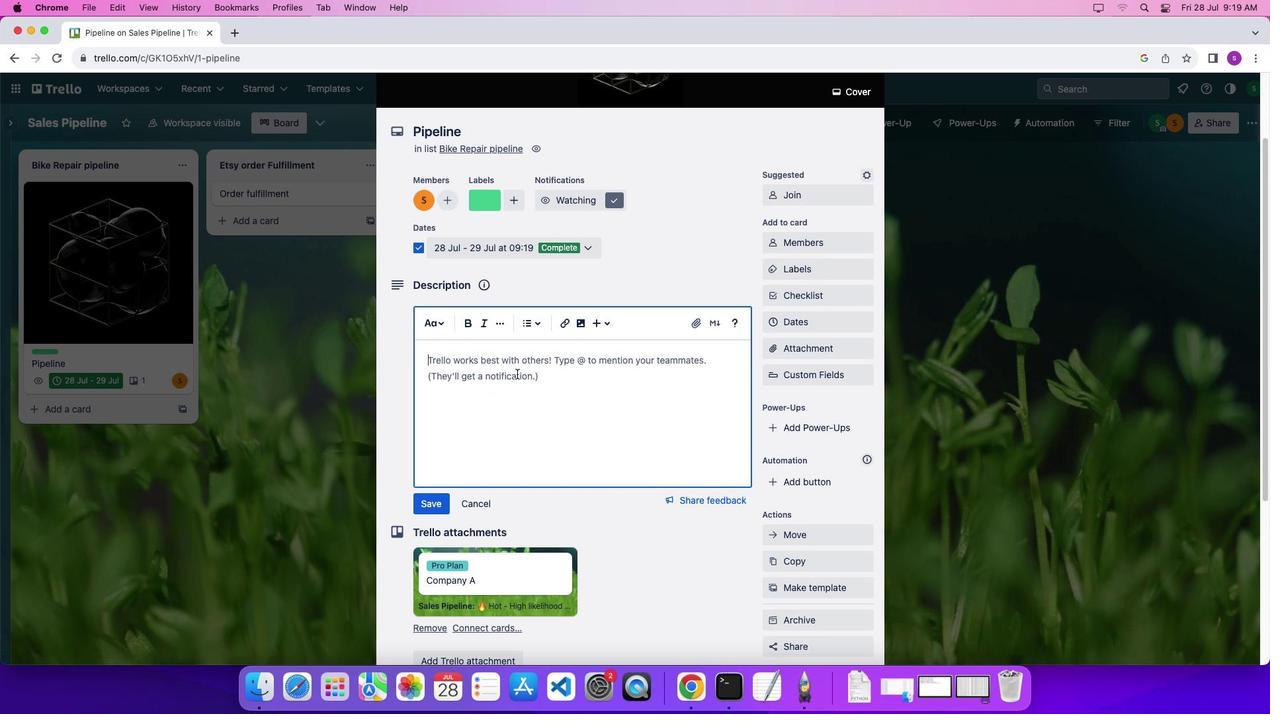 
Action: Mouse pressed left at (611, 386)
Screenshot: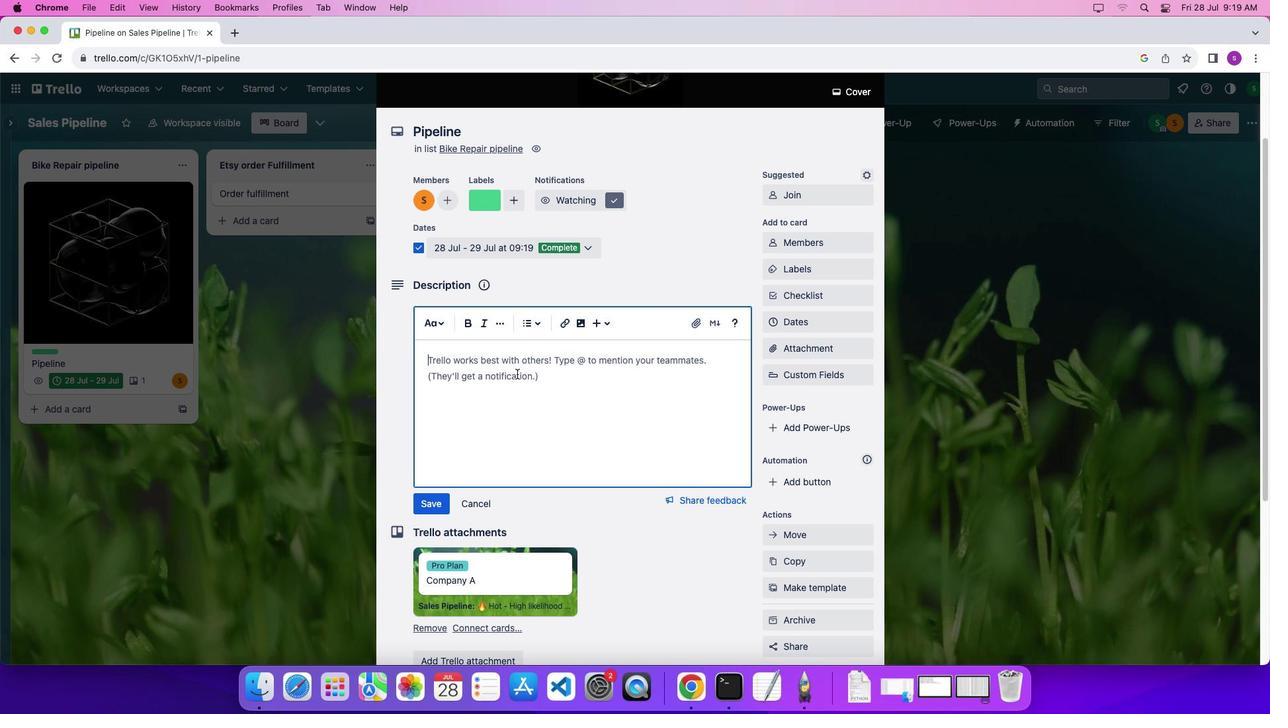 
Action: Mouse moved to (580, 438)
Screenshot: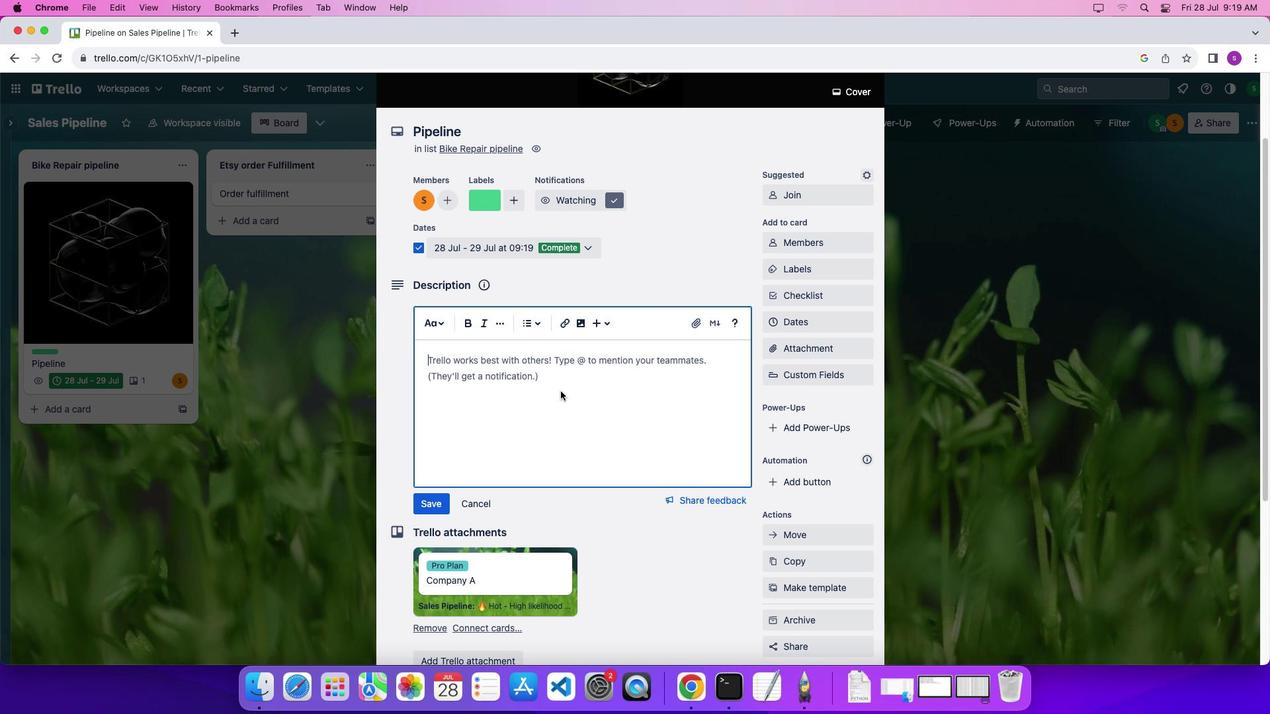 
Action: Mouse pressed left at (580, 438)
Screenshot: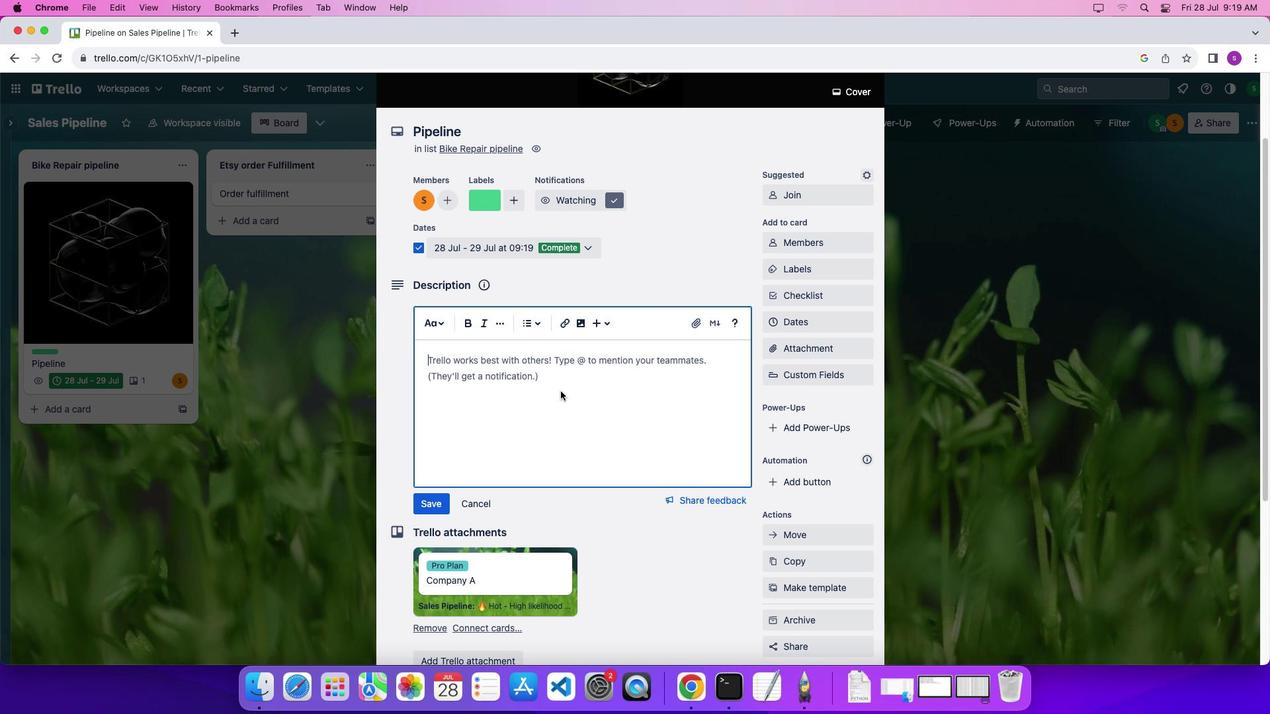 
Action: Mouse moved to (624, 455)
Screenshot: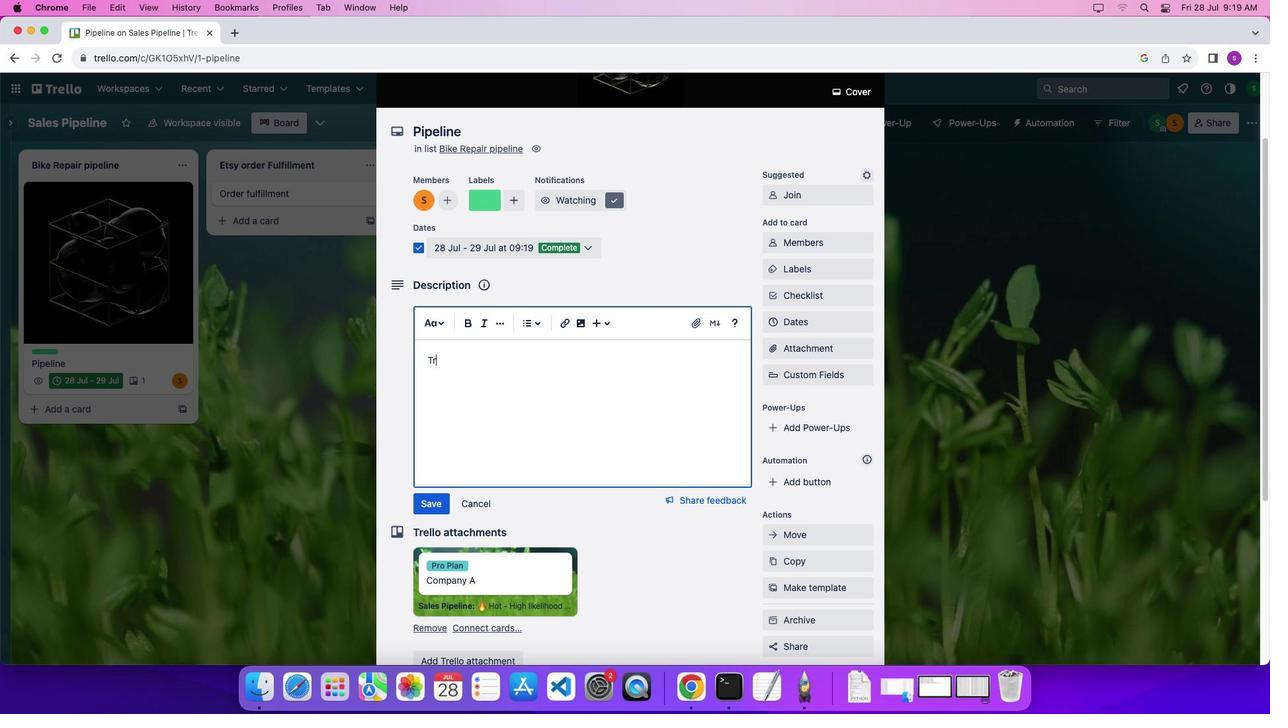
Action: Key pressed Key.shift'T''r''a''c''c''k'Key.space'b''i''k''e'Key.space'r''e''p''a''i''r'Key.space'o''r''d''e''r''s'Key.space'f''r''o''m'Key.space's''t''a''r''t'Key.space't''o'Key.space'f''i''n''i''s''h'Key.space'w''i''t''h'Key.space'a'Key.space't''r''e''l''l''o'Key.space'r''e''p''i''r'Key.backspaceKey.backspace'a''i''r'Key.space'p''i''p''e''l''i''n''e''.'
Screenshot: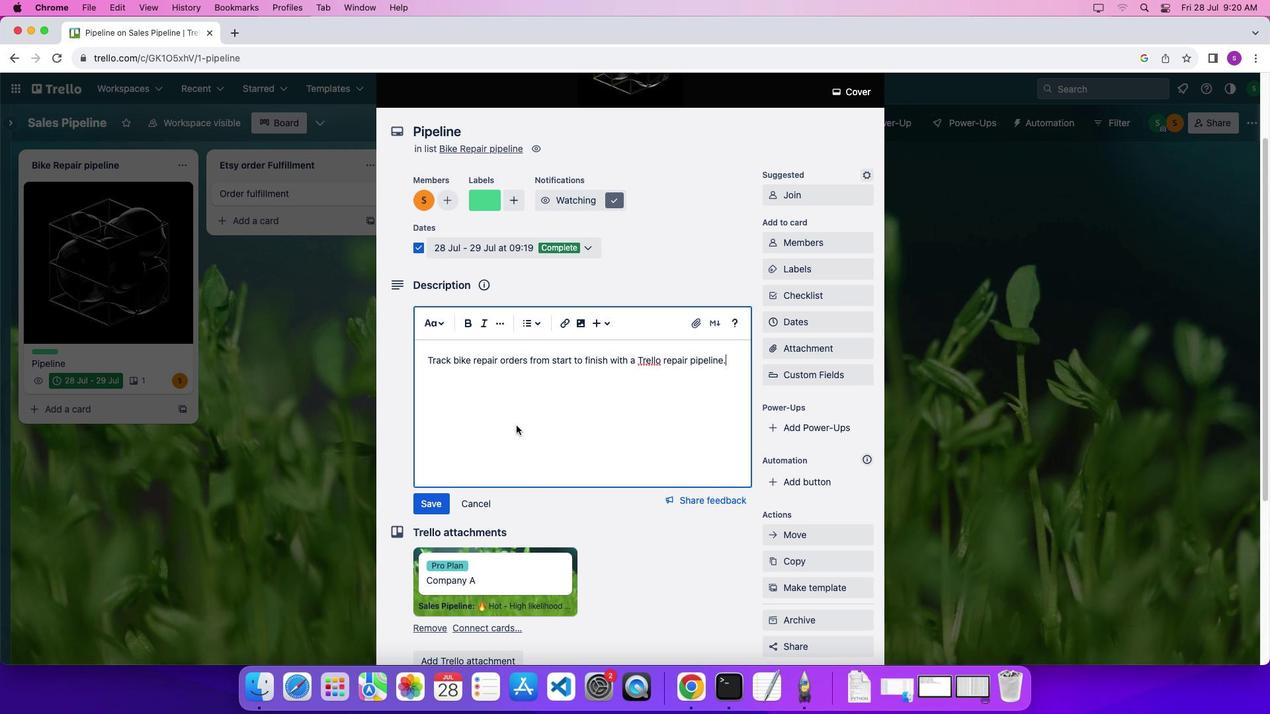 
Action: Mouse moved to (579, 489)
Screenshot: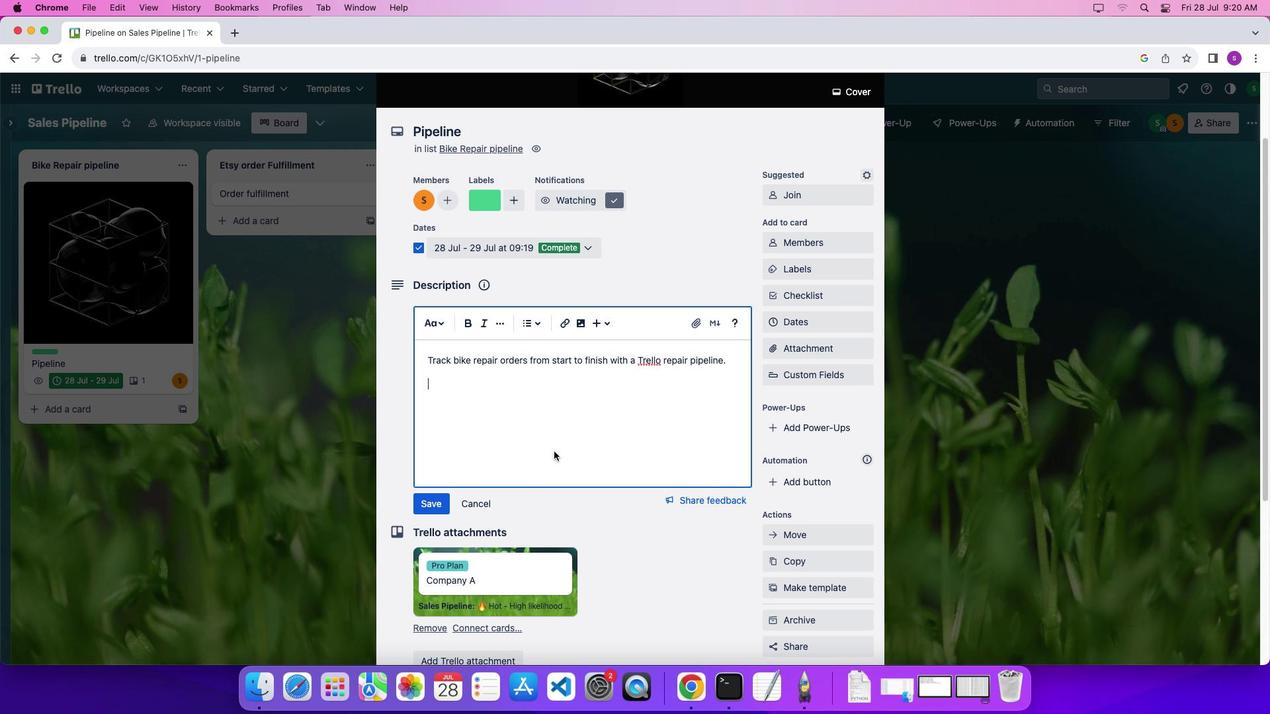 
Action: Mouse pressed left at (579, 489)
Screenshot: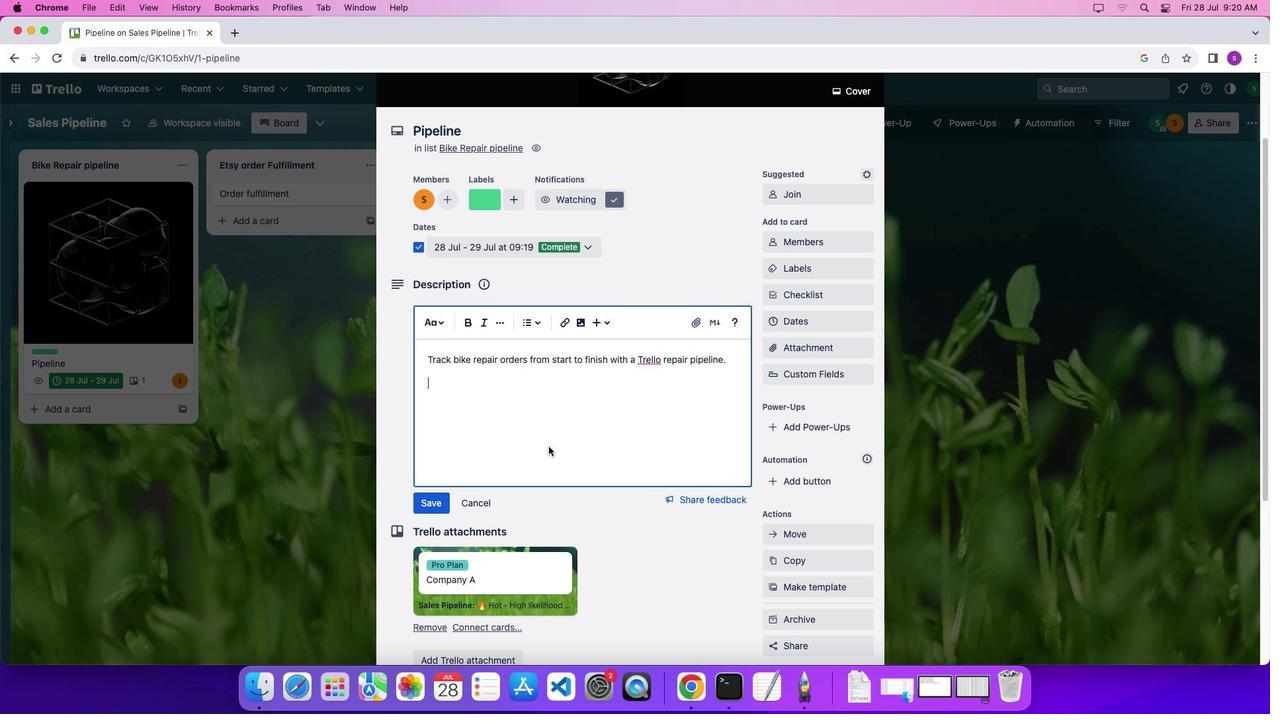 
Action: Mouse moved to (617, 515)
Screenshot: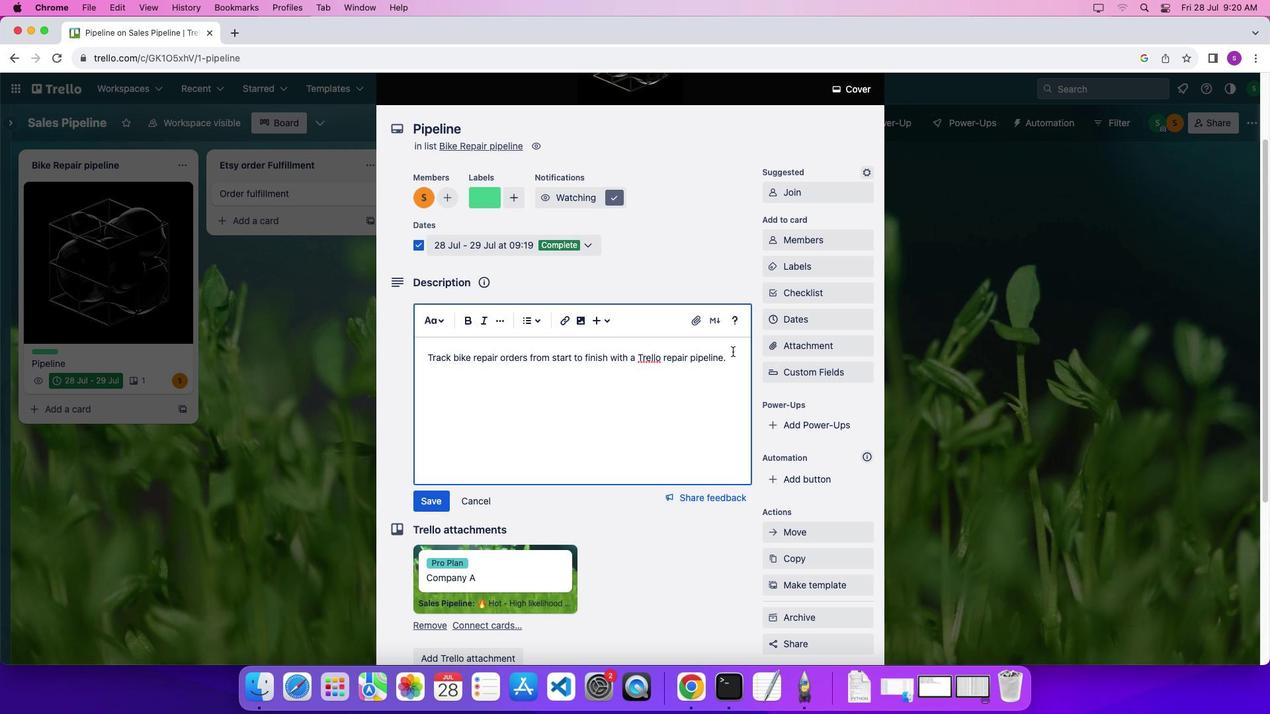 
Action: Mouse scrolled (617, 515) with delta (64, 63)
Screenshot: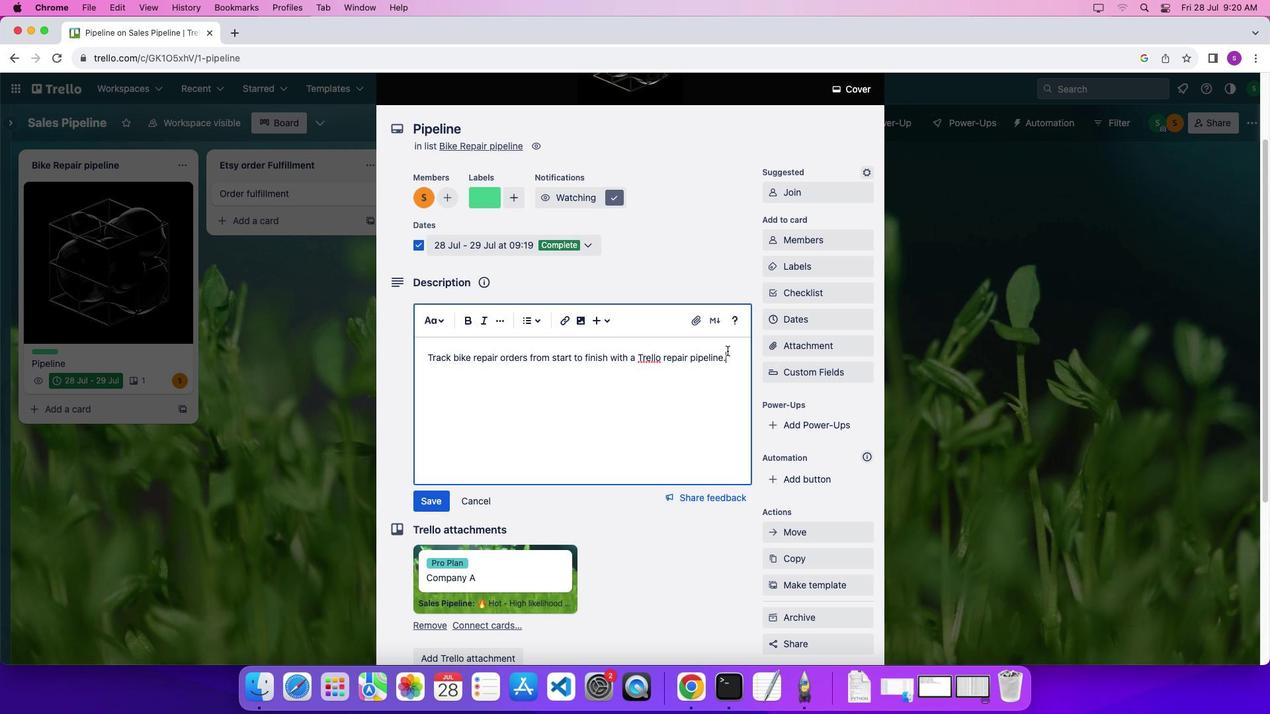 
Action: Mouse moved to (795, 415)
Screenshot: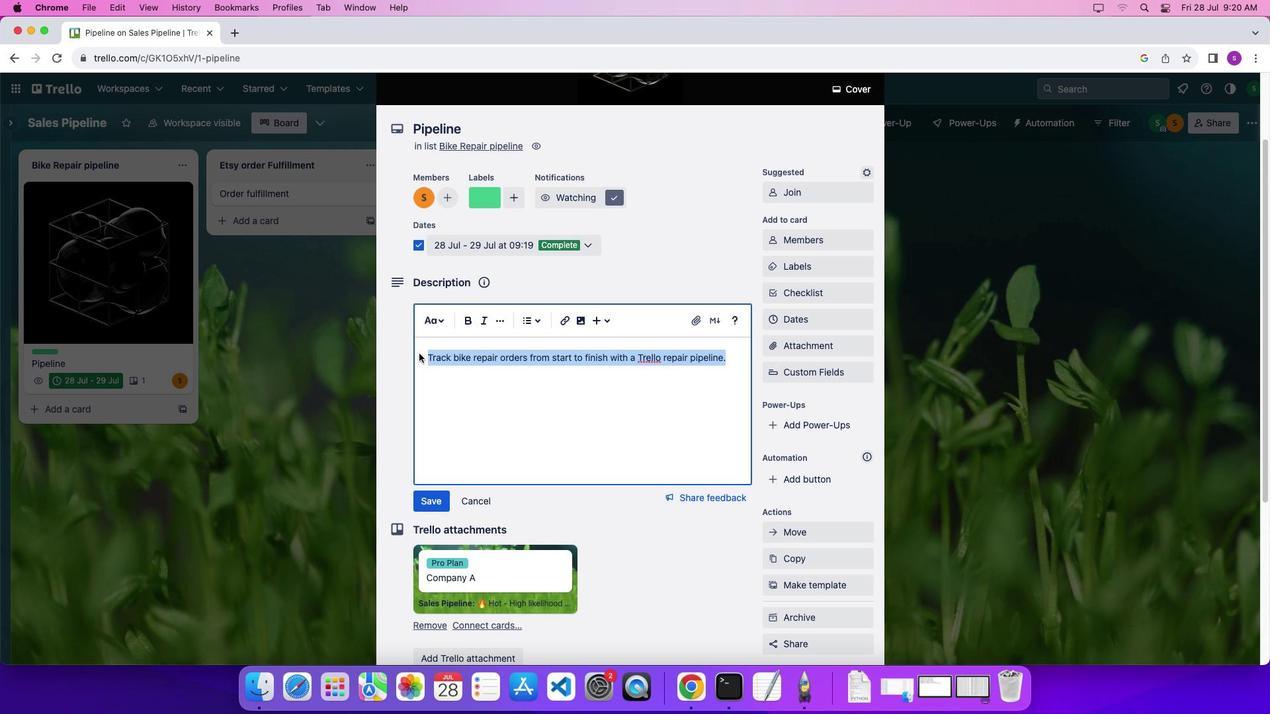 
Action: Mouse pressed left at (795, 415)
Screenshot: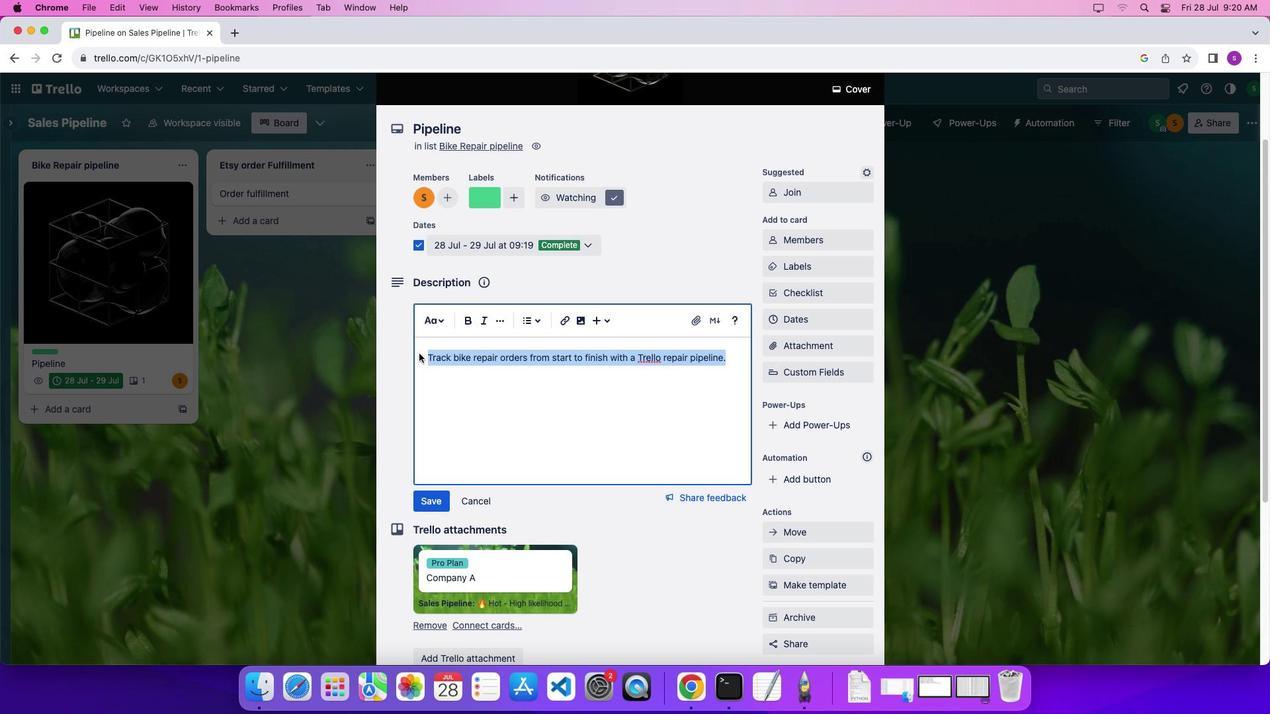 
Action: Mouse moved to (535, 382)
Screenshot: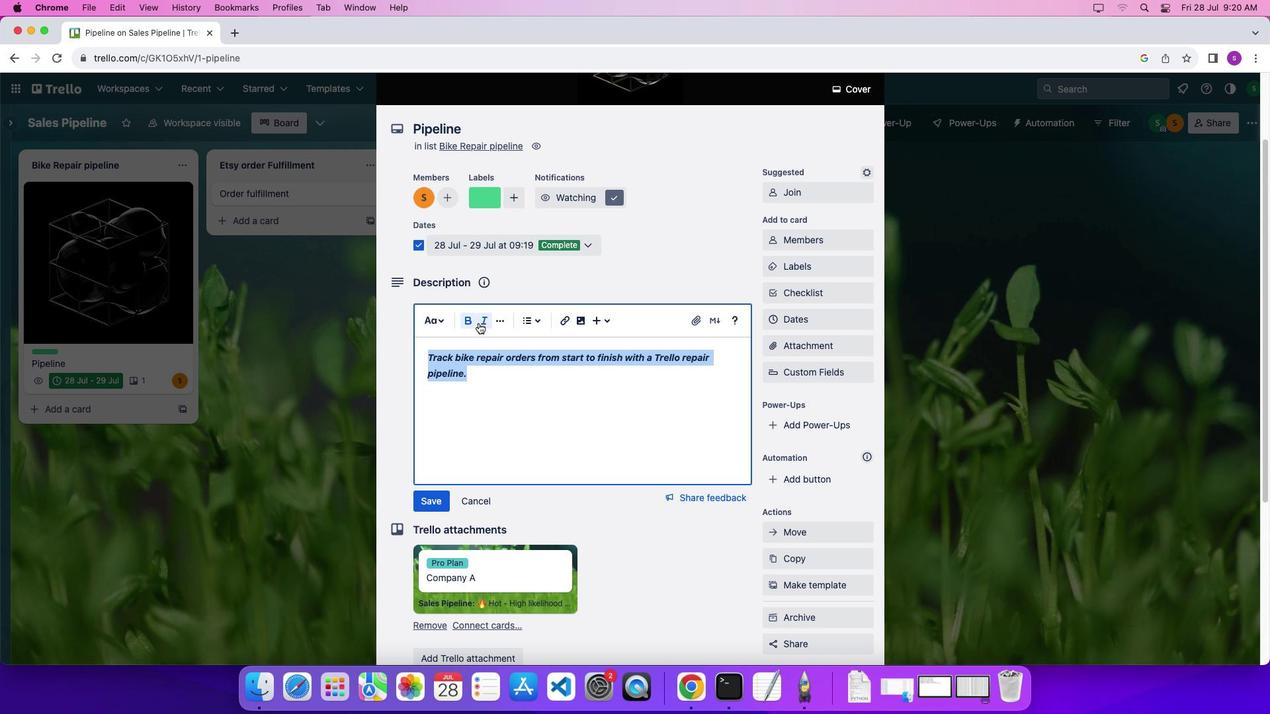 
Action: Mouse pressed left at (535, 382)
Screenshot: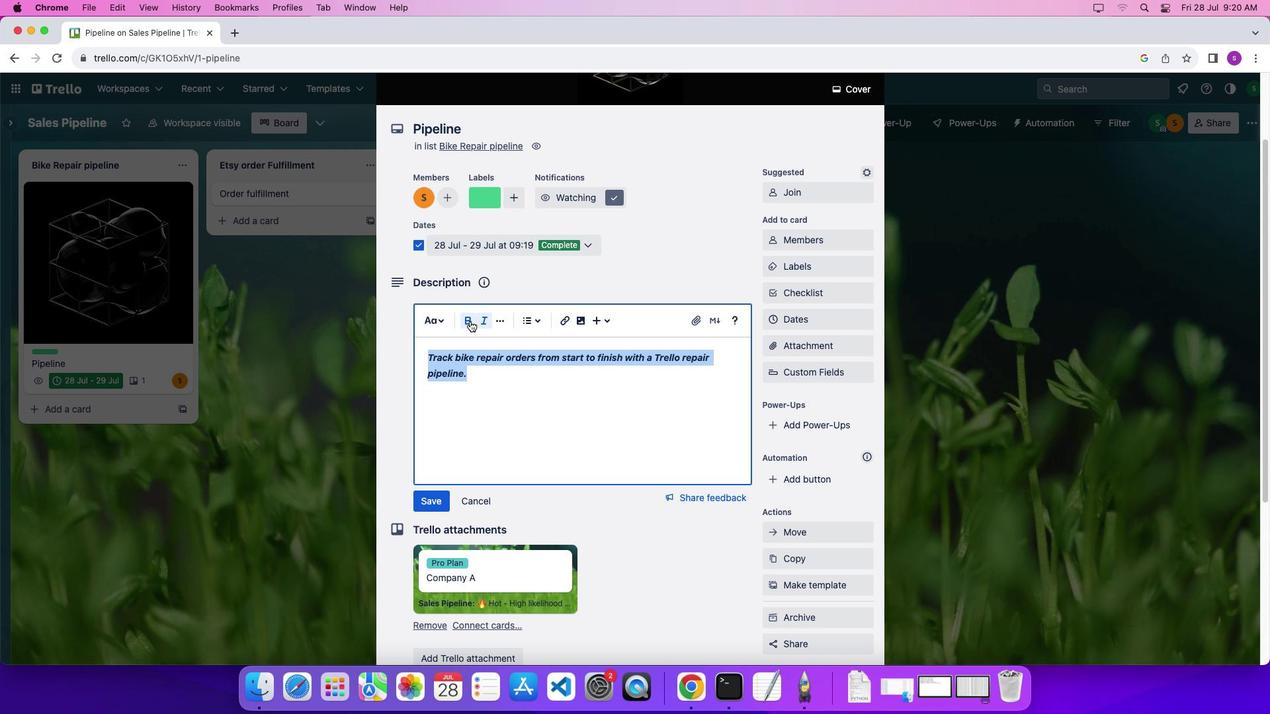 
Action: Mouse moved to (546, 388)
Screenshot: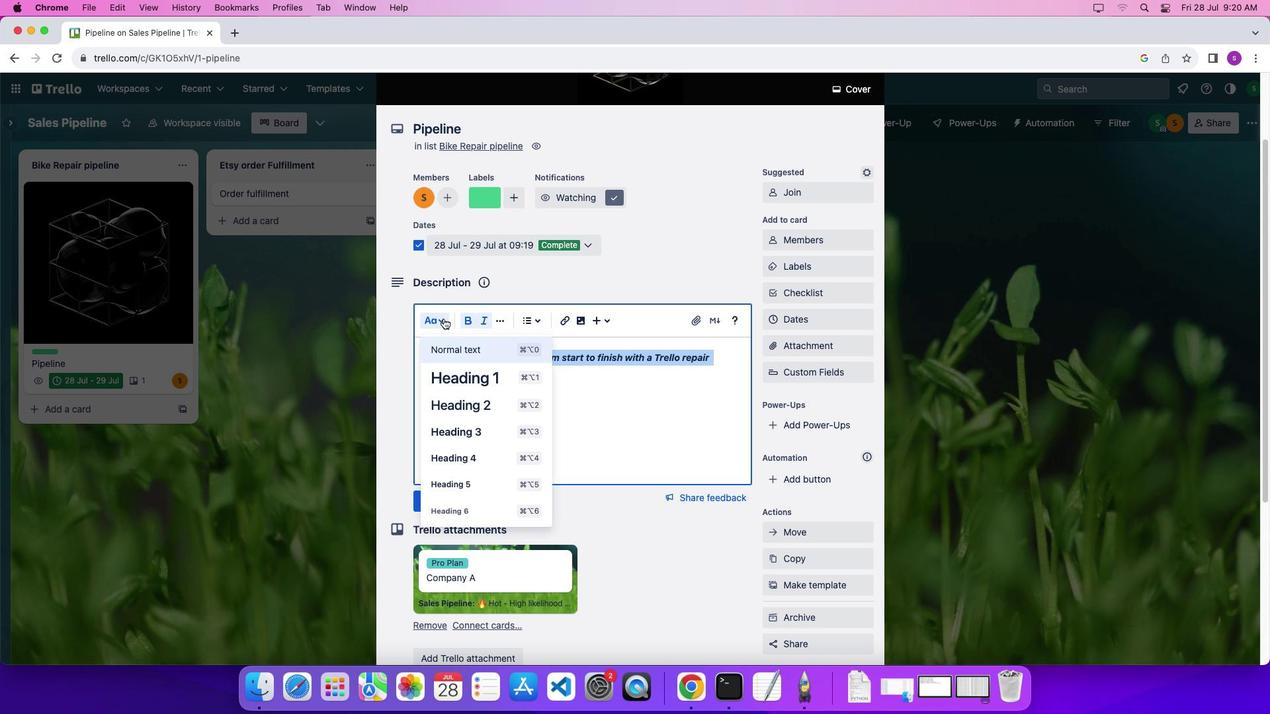 
Action: Mouse pressed left at (546, 388)
Screenshot: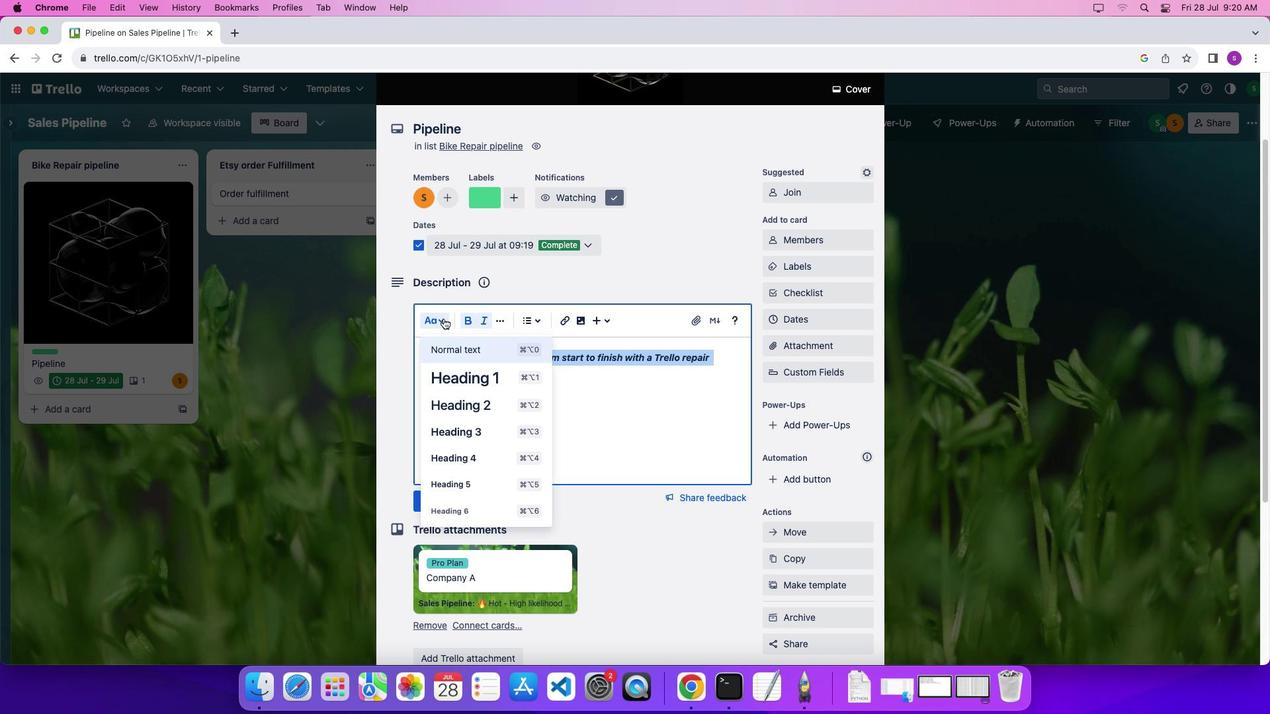 
Action: Mouse moved to (508, 383)
Screenshot: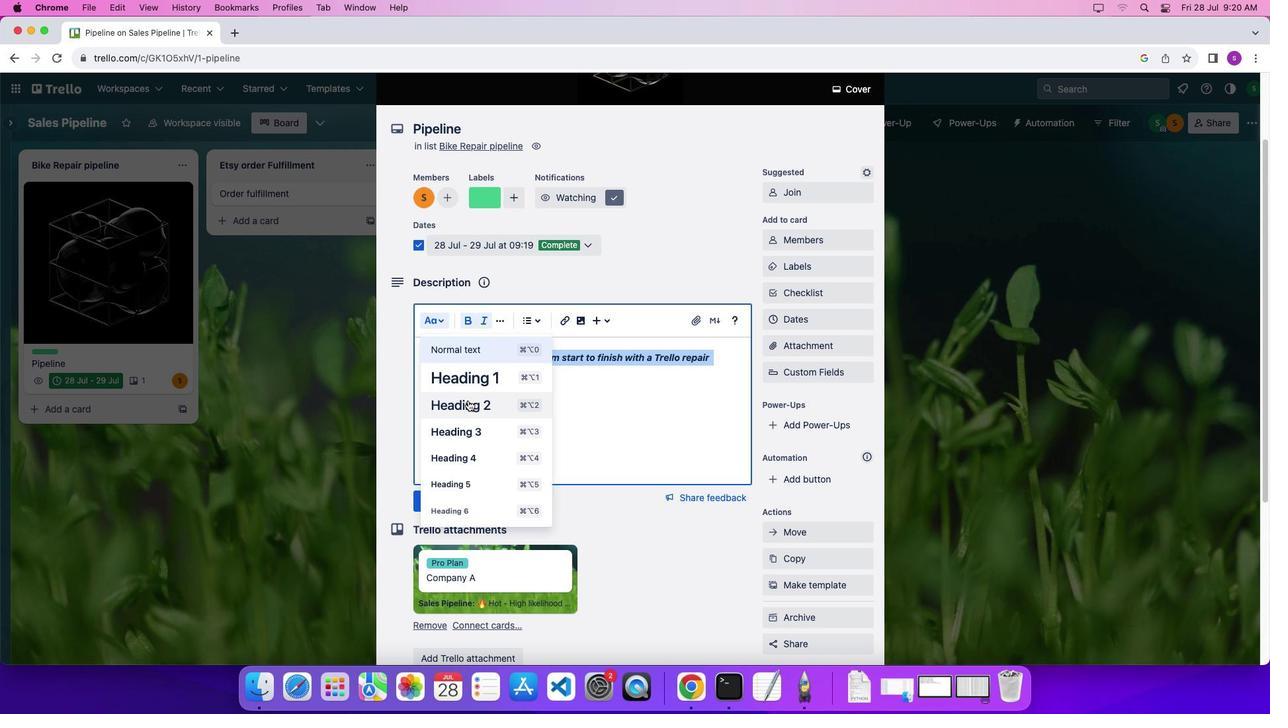 
Action: Mouse pressed left at (508, 383)
Screenshot: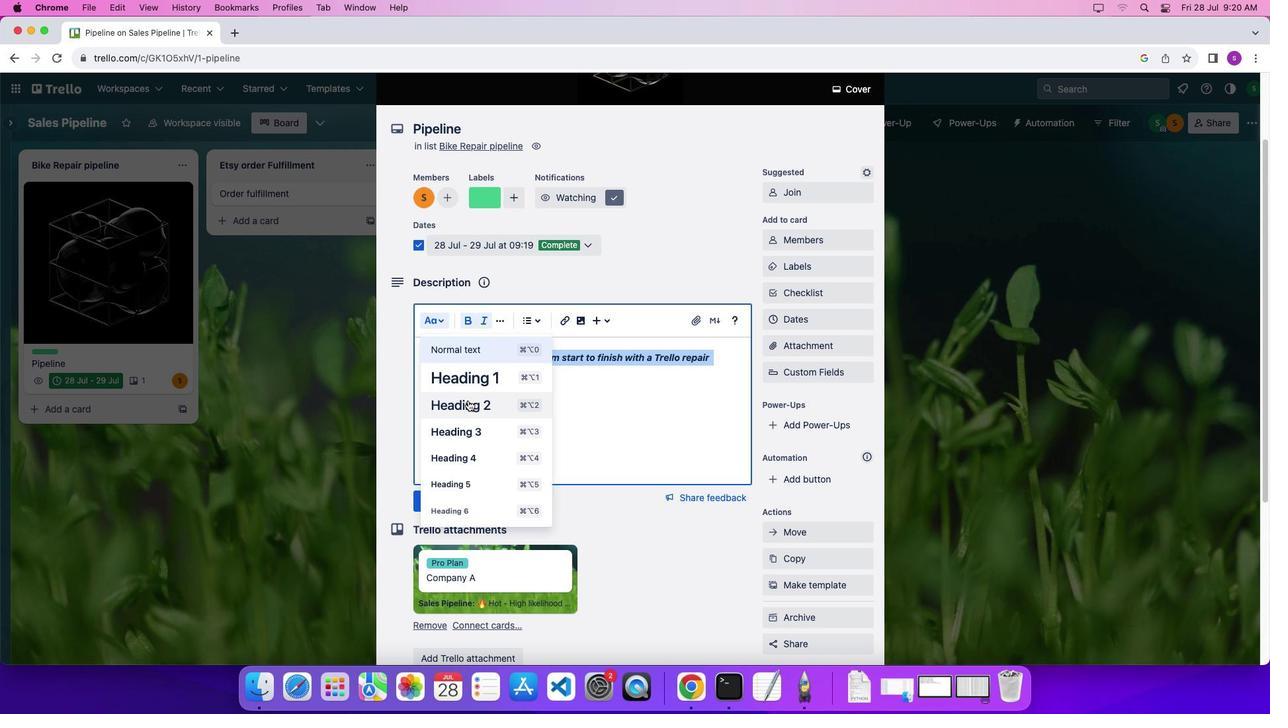 
Action: Mouse moved to (532, 465)
Screenshot: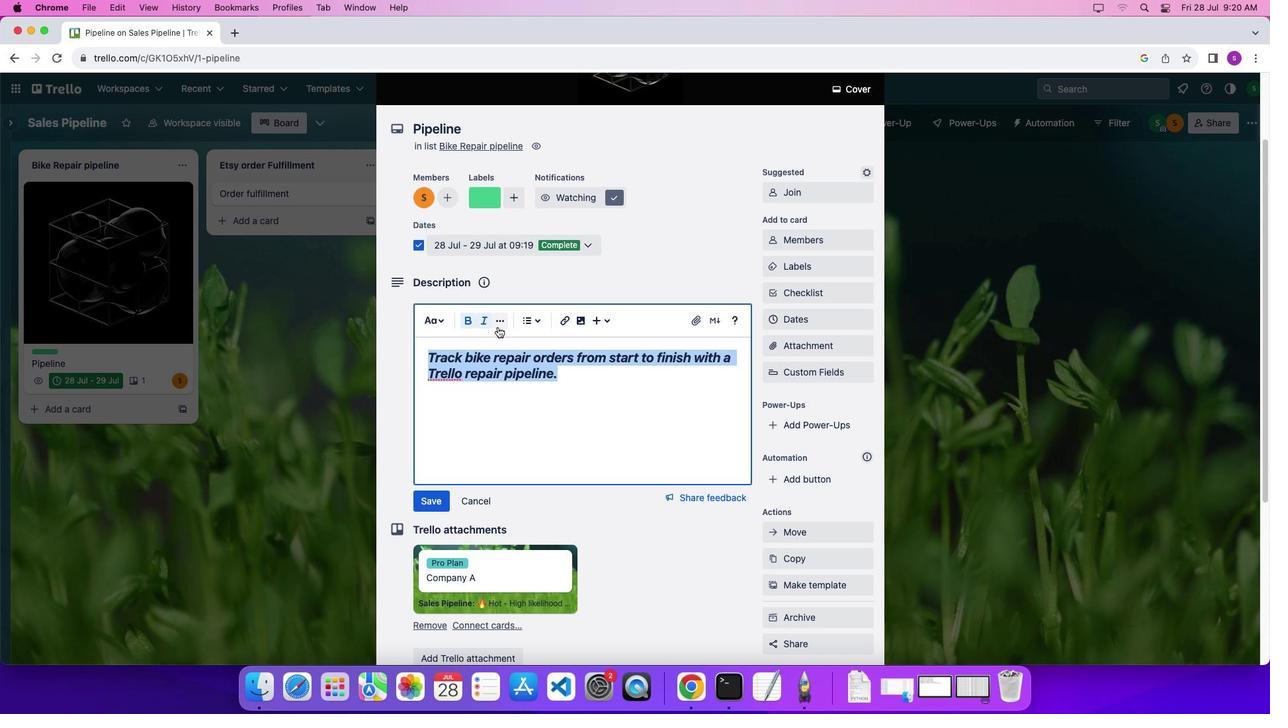 
Action: Mouse pressed left at (532, 465)
Screenshot: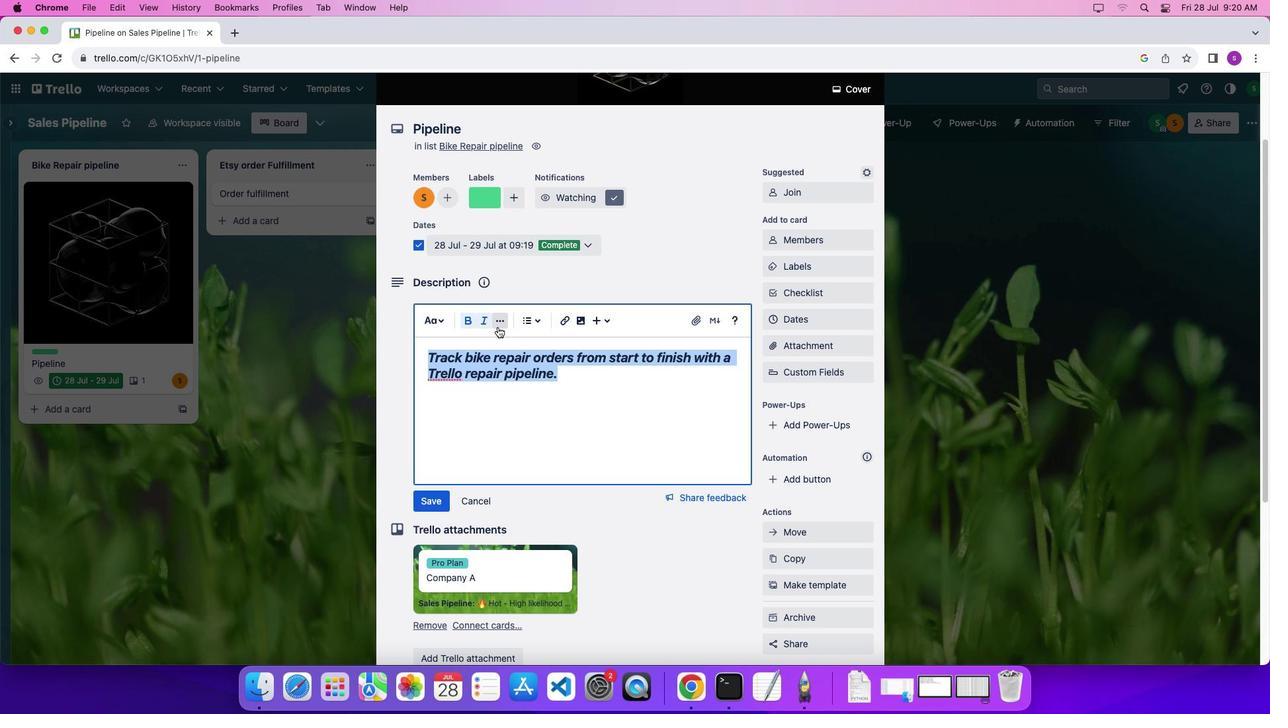
Action: Mouse moved to (562, 390)
Screenshot: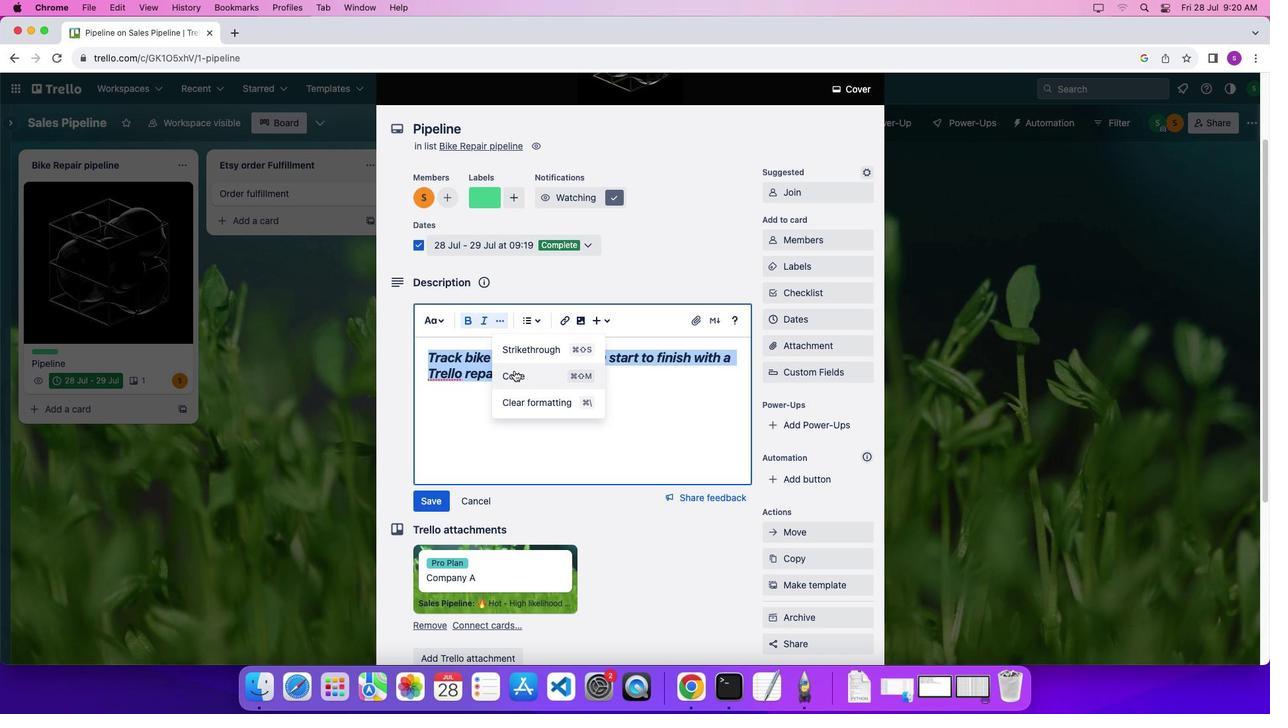 
Action: Mouse pressed left at (562, 390)
Screenshot: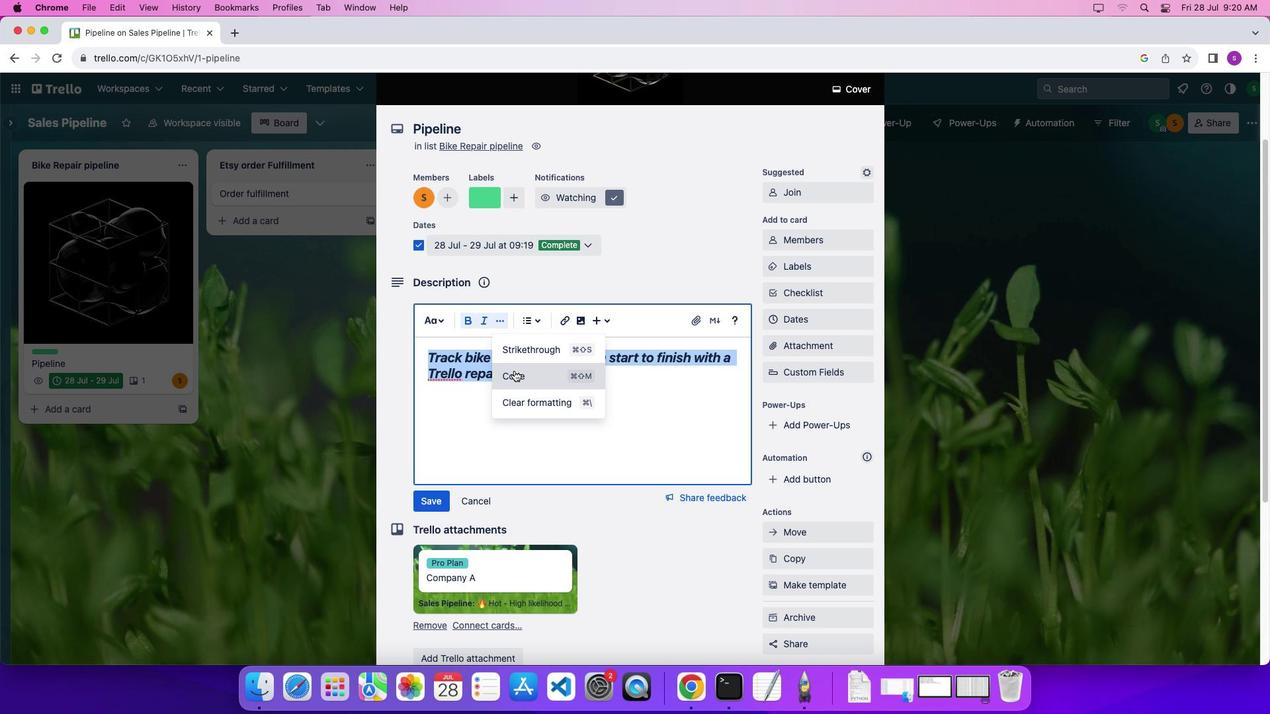 
Action: Mouse moved to (578, 435)
Screenshot: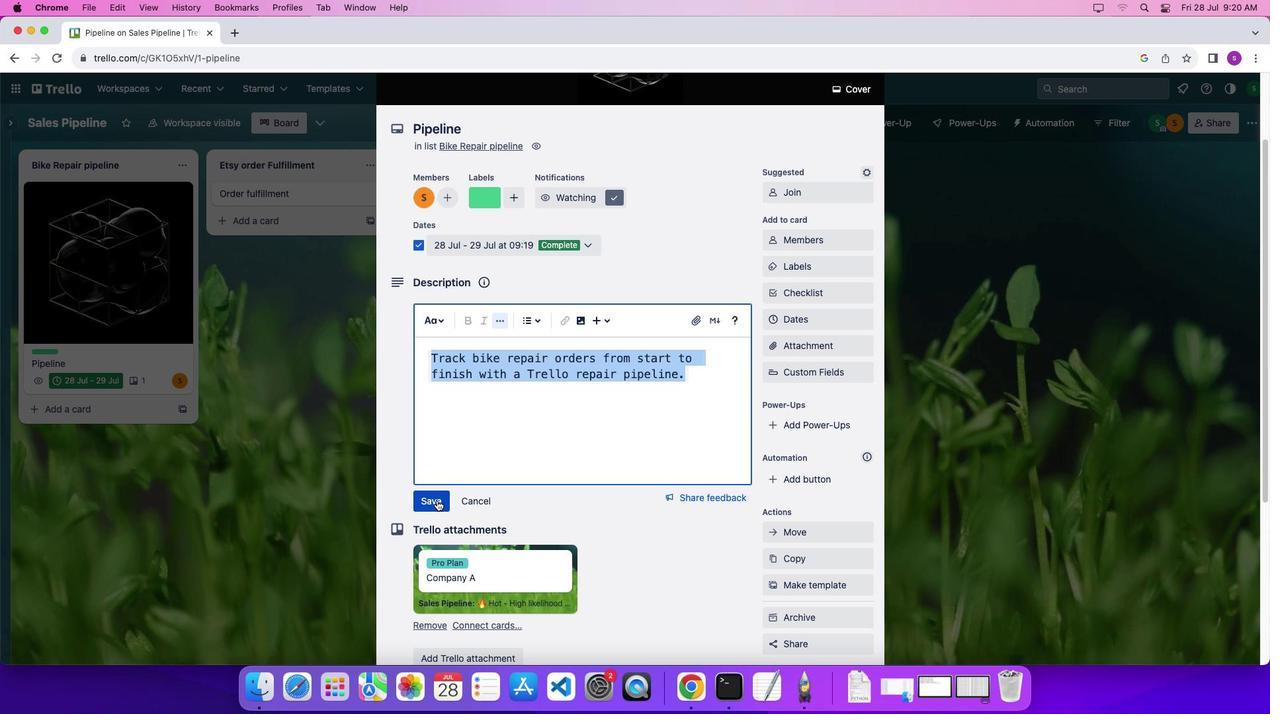 
Action: Mouse pressed left at (578, 435)
Screenshot: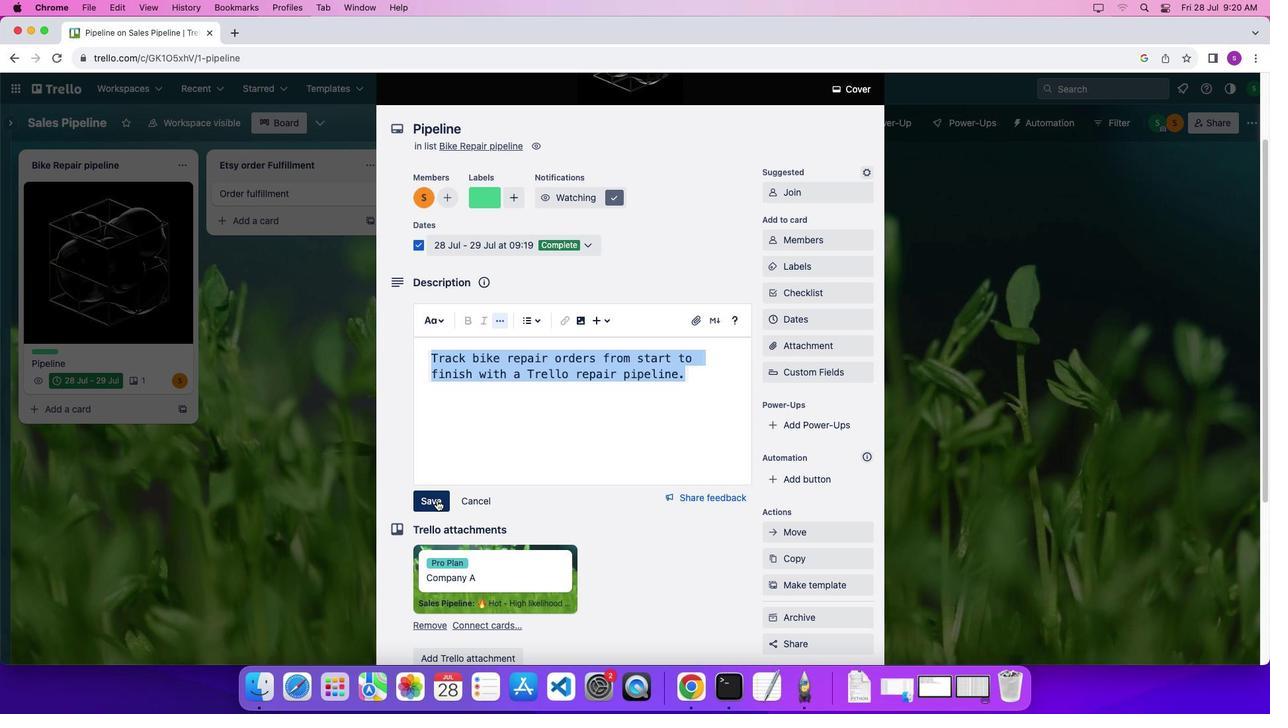 
Action: Mouse moved to (501, 564)
Screenshot: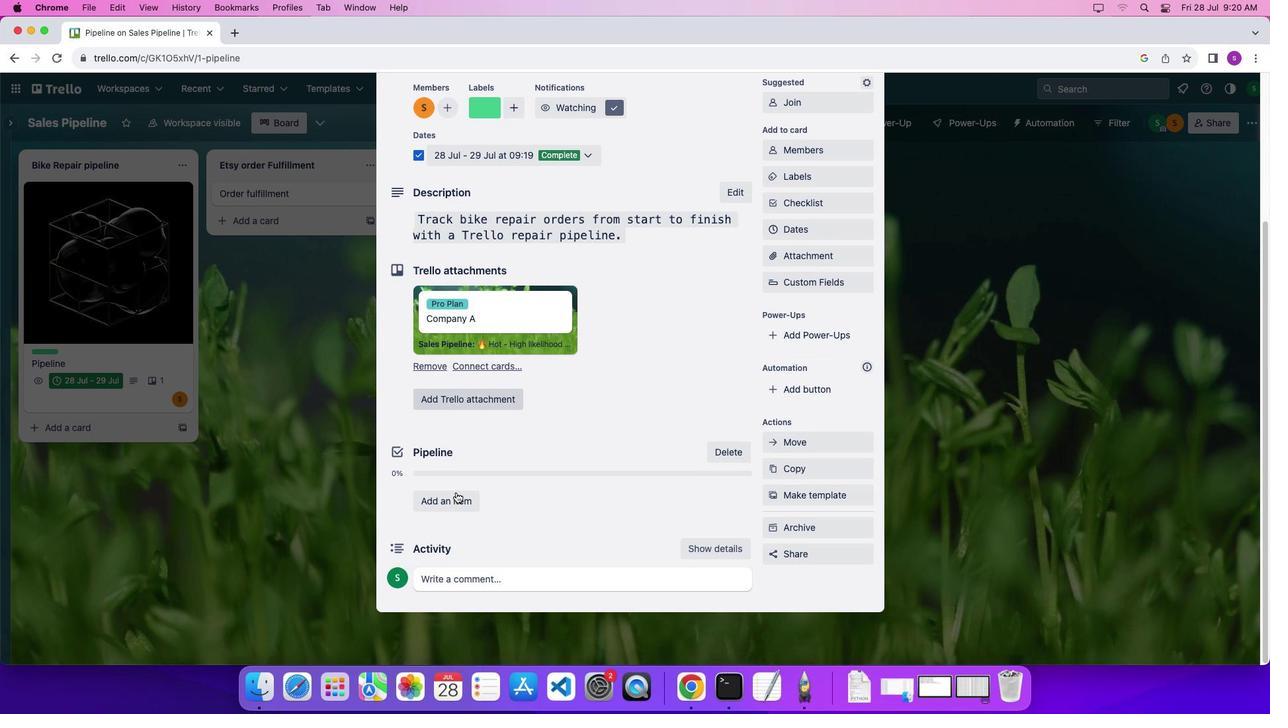 
Action: Mouse pressed left at (501, 564)
Screenshot: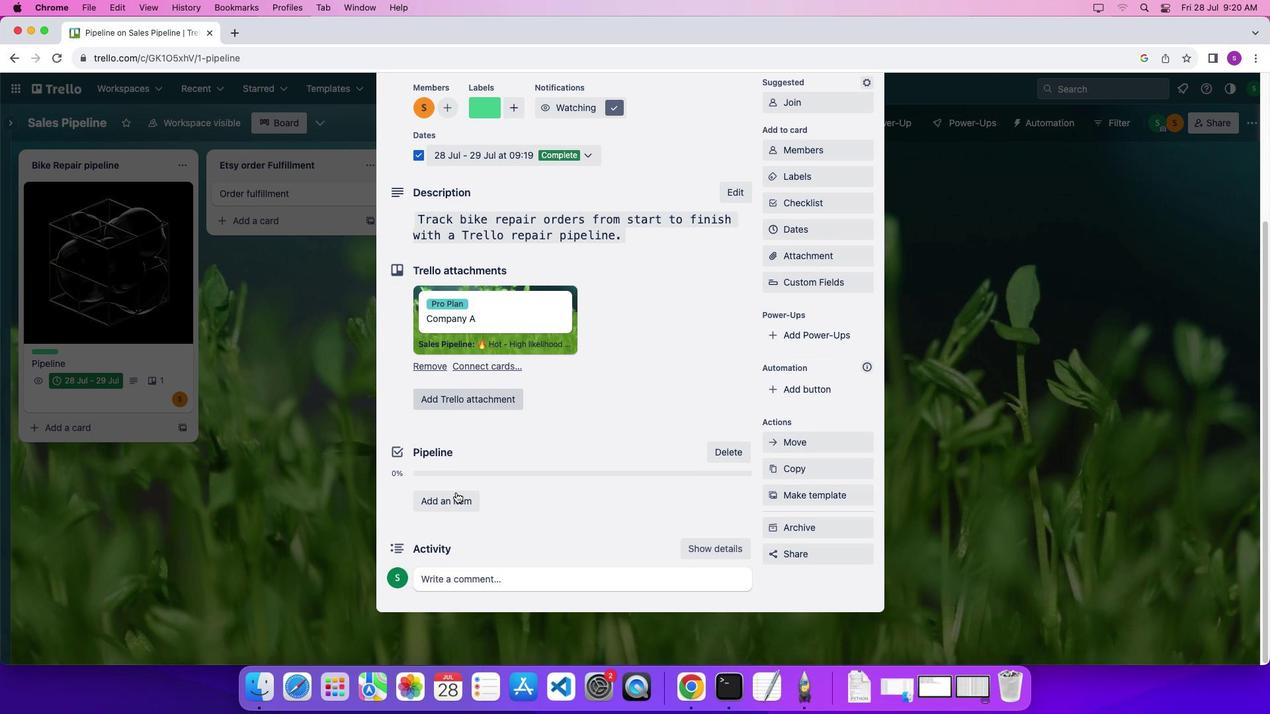 
Action: Mouse moved to (519, 556)
Screenshot: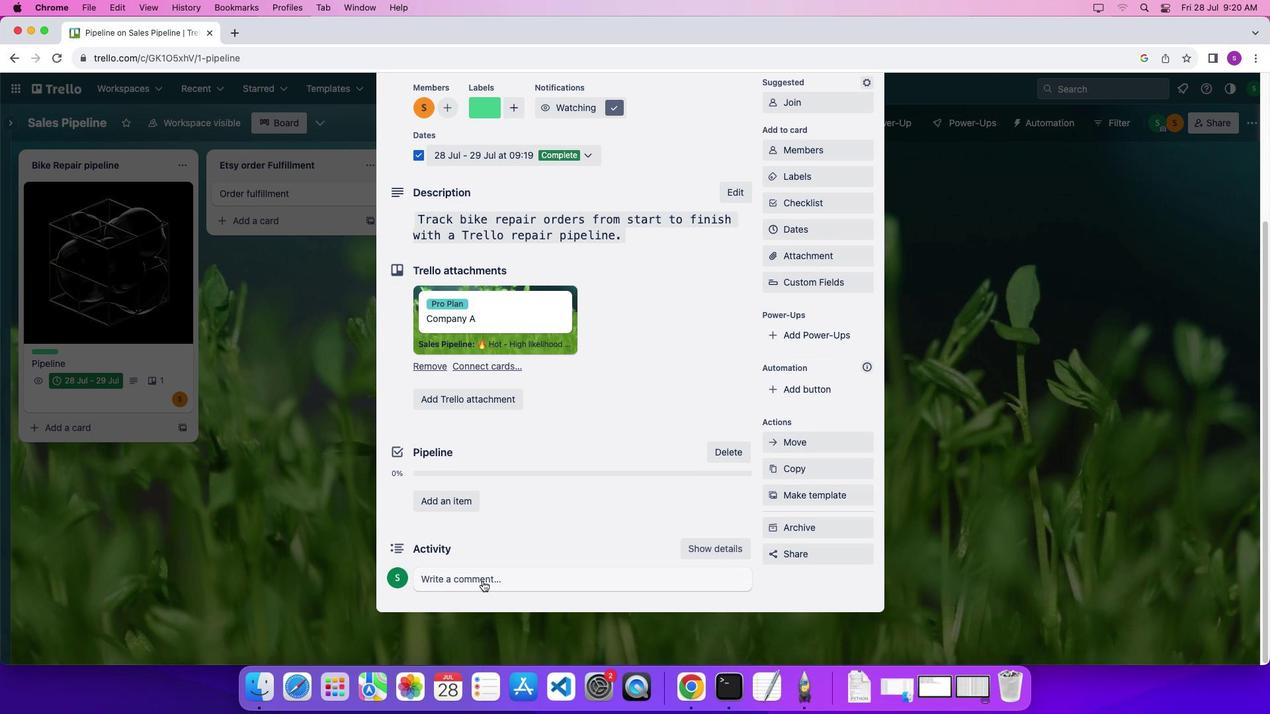 
Action: Mouse scrolled (519, 556) with delta (64, 63)
Screenshot: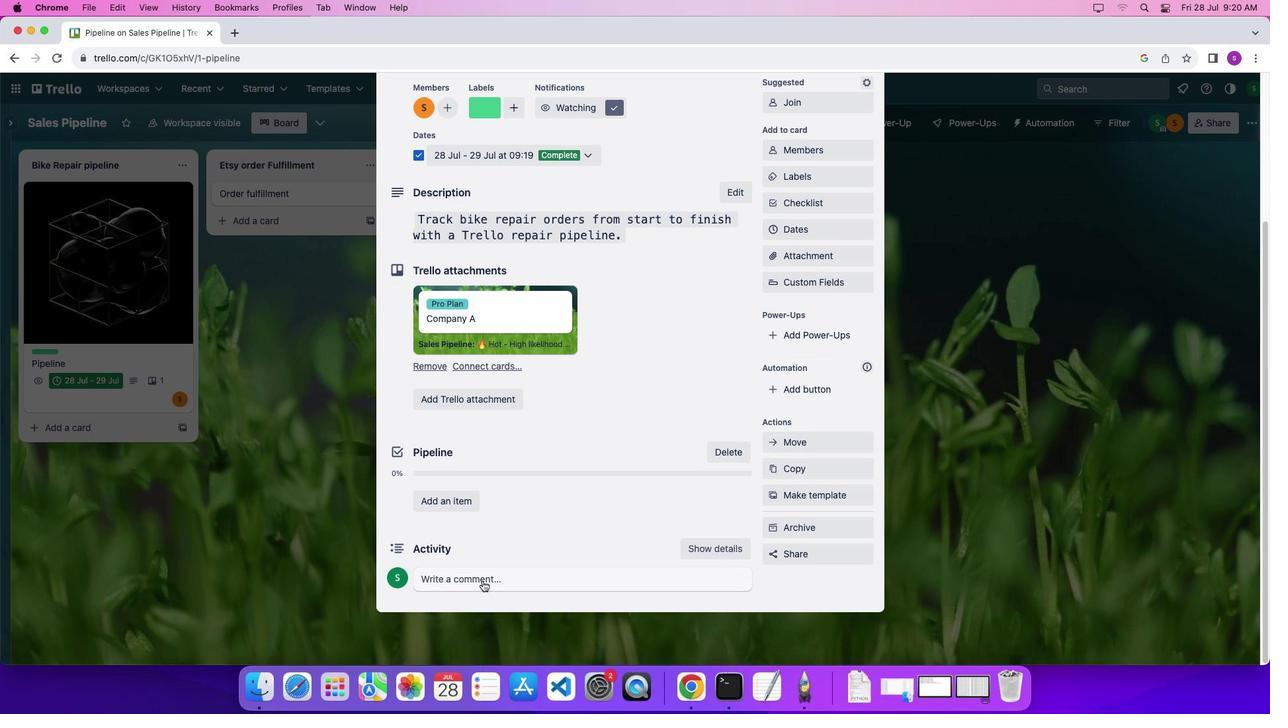 
Action: Mouse scrolled (519, 556) with delta (64, 63)
Screenshot: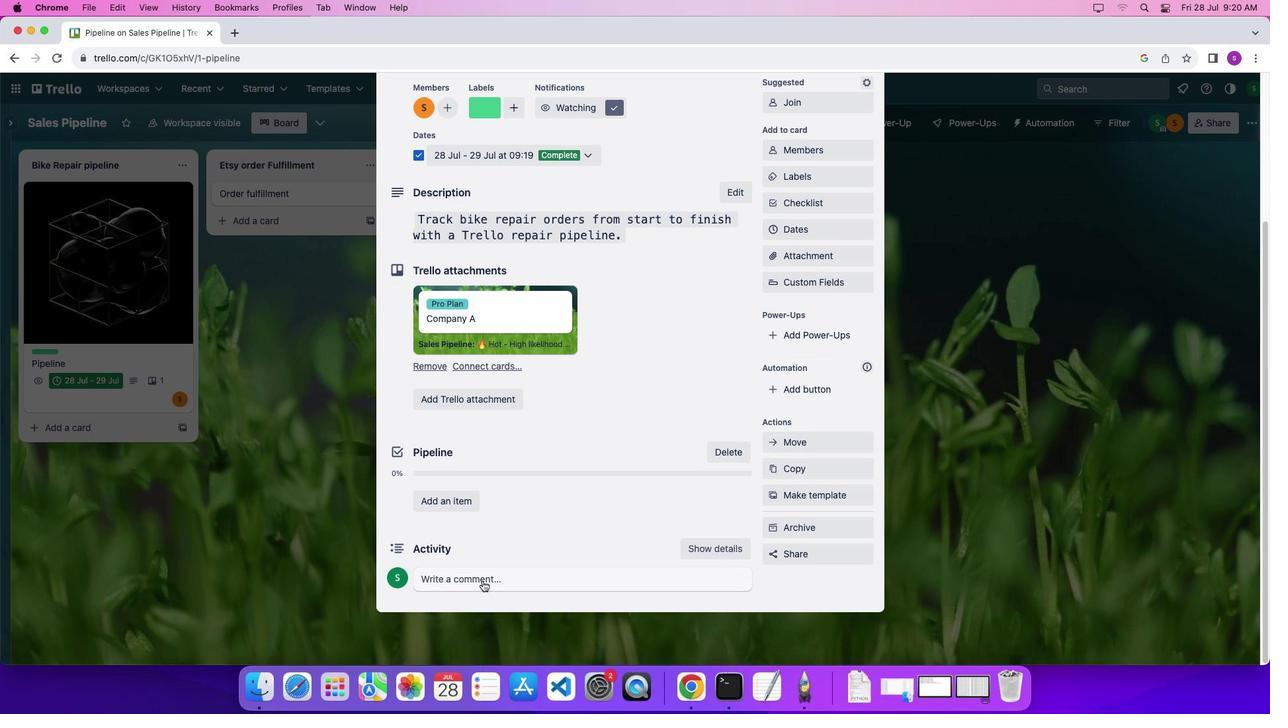 
Action: Mouse scrolled (519, 556) with delta (64, 60)
